 Task: Buy 5 Wearable Blankets of size 30*35 for Baby Boys from Receiving Blankets section under best seller category for shipping address: Ashley Martin, 3390 Emily Renzelli Boulevard, San Francisco, California 94103, Cell Number 8316121938. Pay from credit card ending with 2005, CVV 3321
Action: Mouse moved to (234, 77)
Screenshot: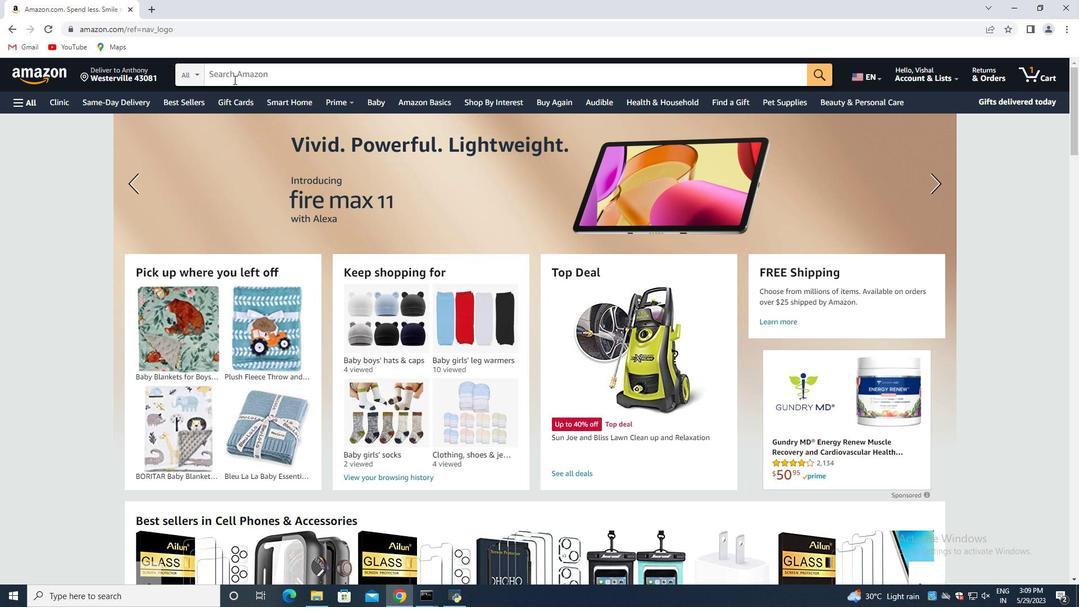 
Action: Mouse pressed left at (234, 77)
Screenshot: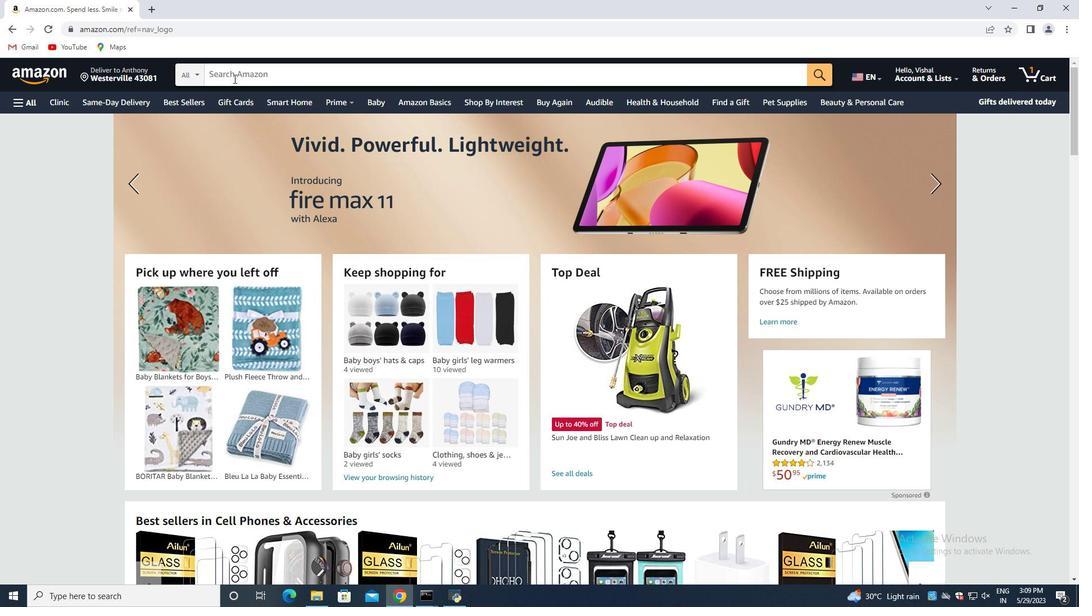 
Action: Key pressed <Key.shift>Wear<Key.backspace><Key.backspace><Key.backspace><Key.caps_lock>EARABLE<Key.space><Key.shift>bLANKETS<Key.space>OF<Key.space>SIZE<Key.space>30<Key.shift><Key.shift><Key.shift><Key.shift><Key.shift>*35<Key.space>FOR<Key.space><Key.shift>bABY<Key.space><Key.shift>bOYS<Key.enter>
Screenshot: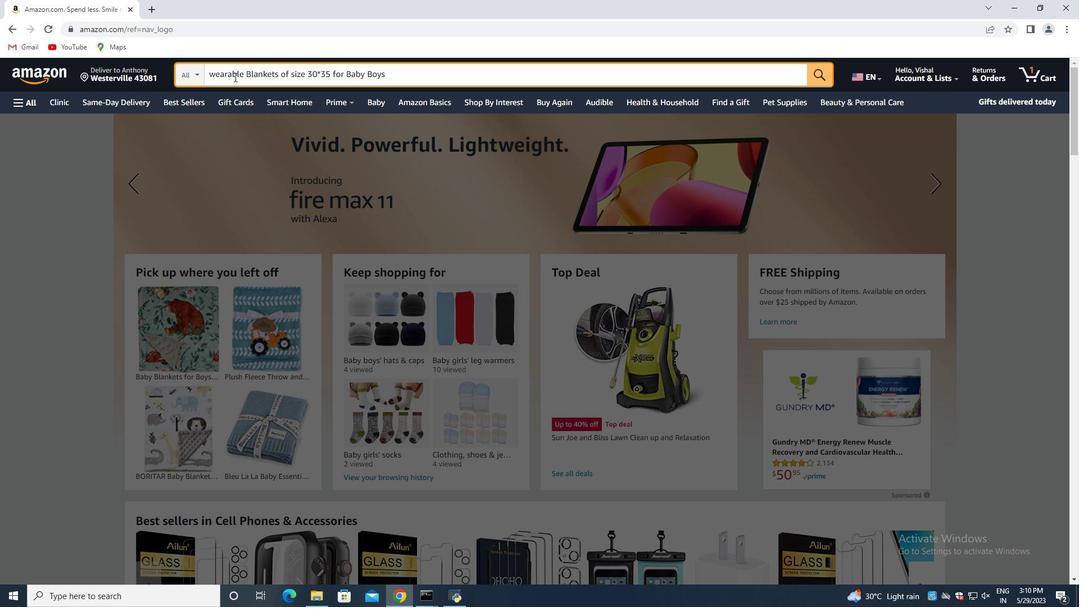 
Action: Mouse moved to (987, 127)
Screenshot: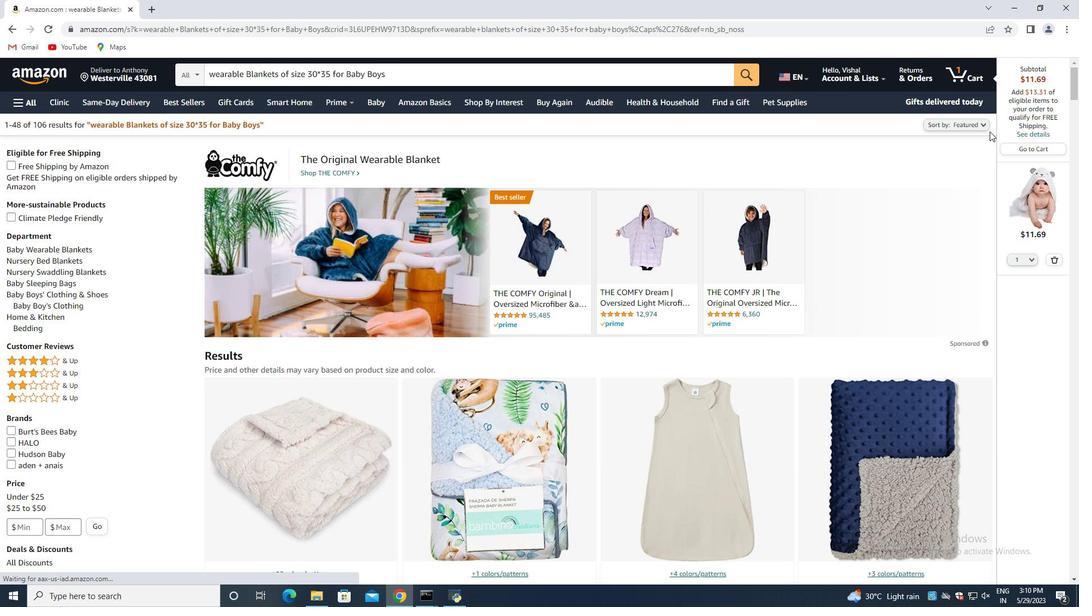 
Action: Mouse pressed left at (987, 127)
Screenshot: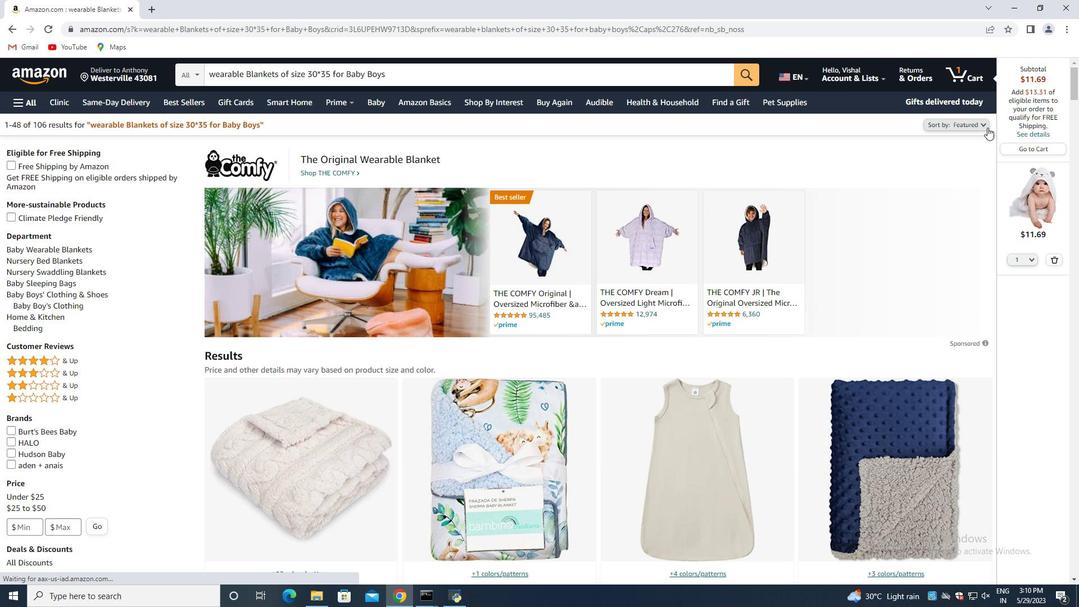 
Action: Mouse moved to (881, 159)
Screenshot: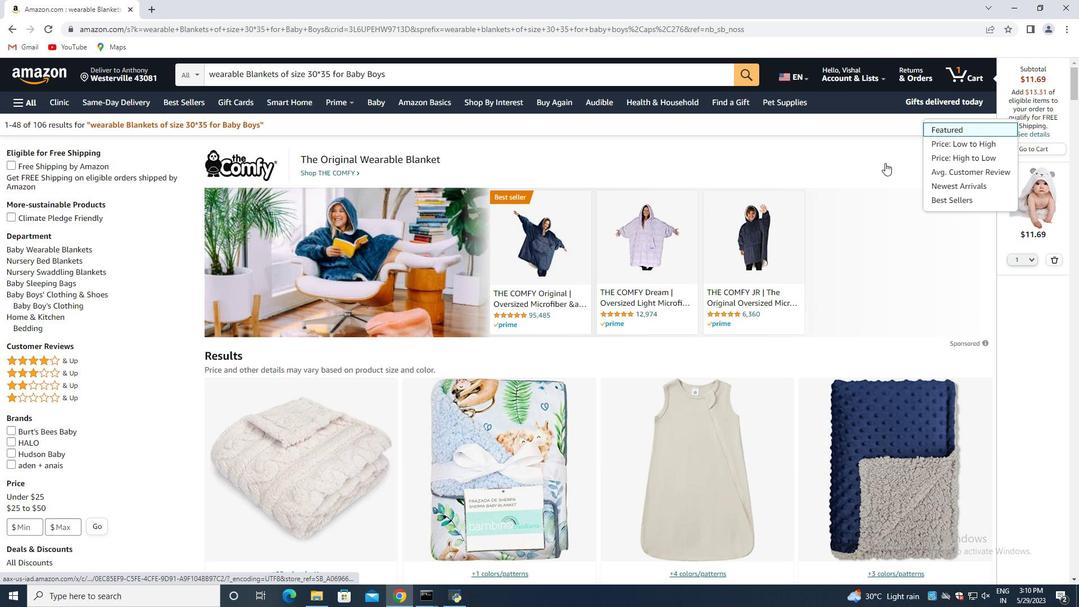 
Action: Mouse pressed left at (881, 159)
Screenshot: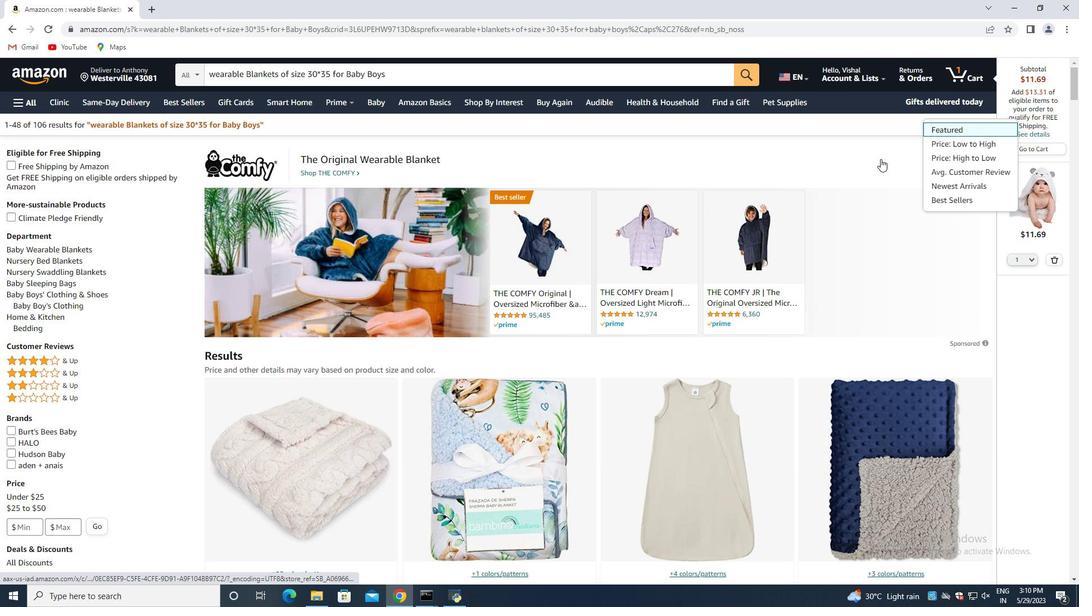 
Action: Mouse moved to (228, 71)
Screenshot: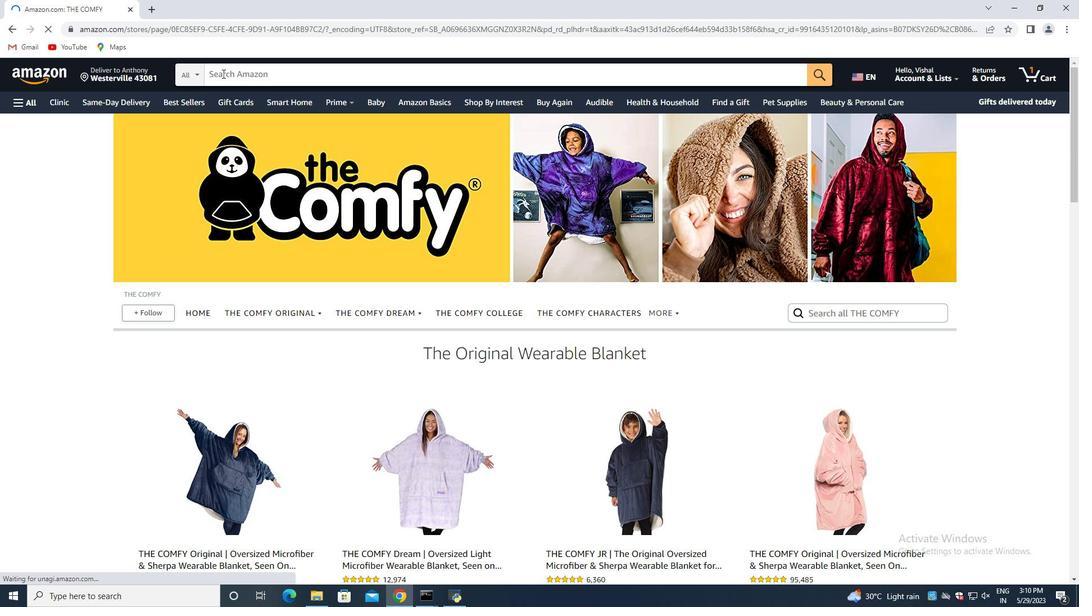 
Action: Mouse pressed left at (228, 71)
Screenshot: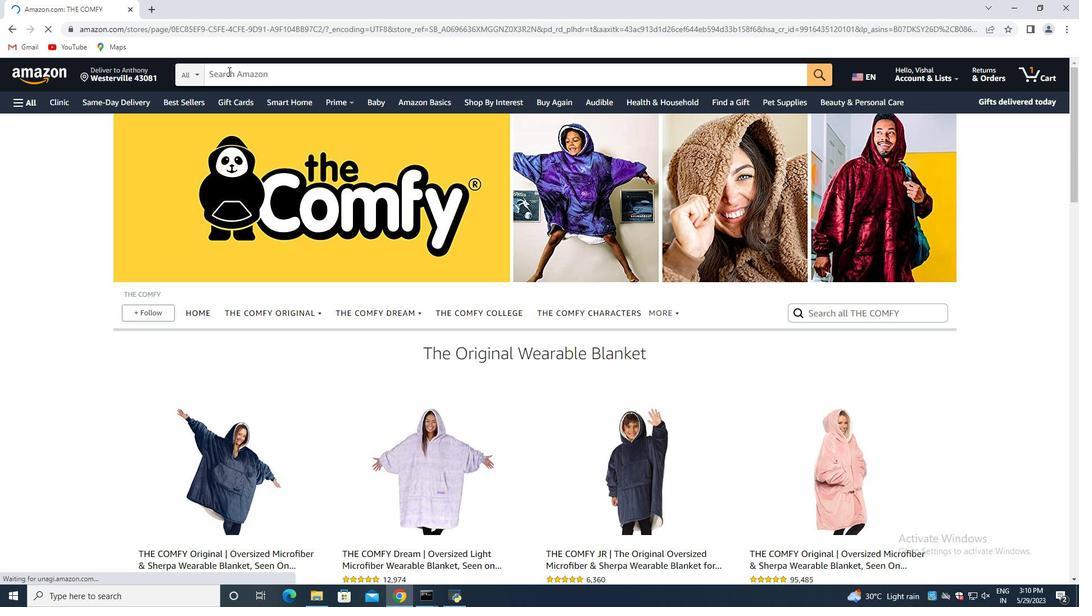 
Action: Mouse moved to (294, 95)
Screenshot: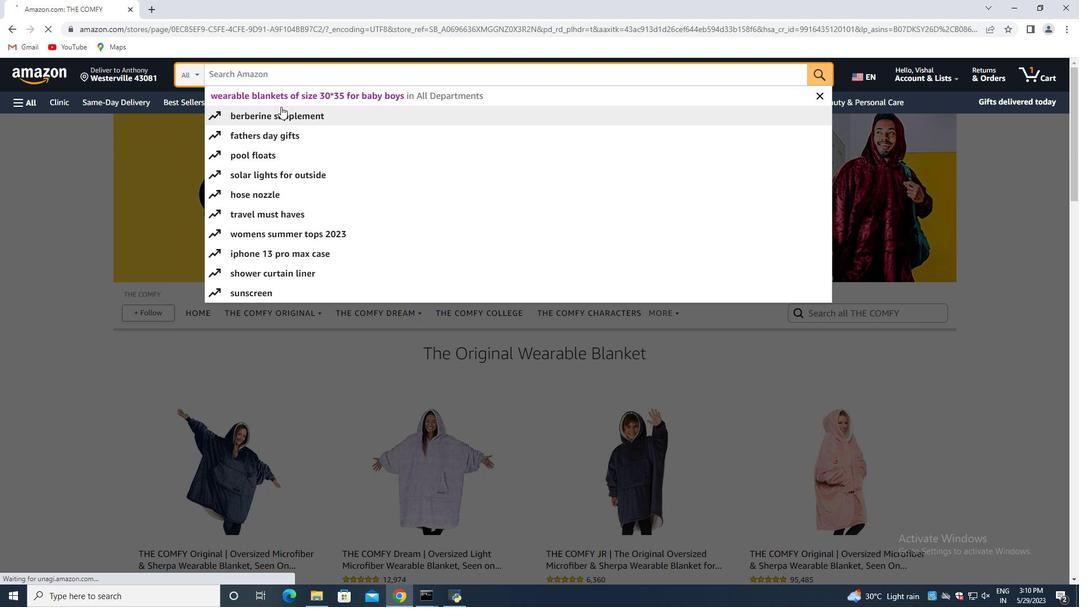 
Action: Mouse pressed left at (294, 95)
Screenshot: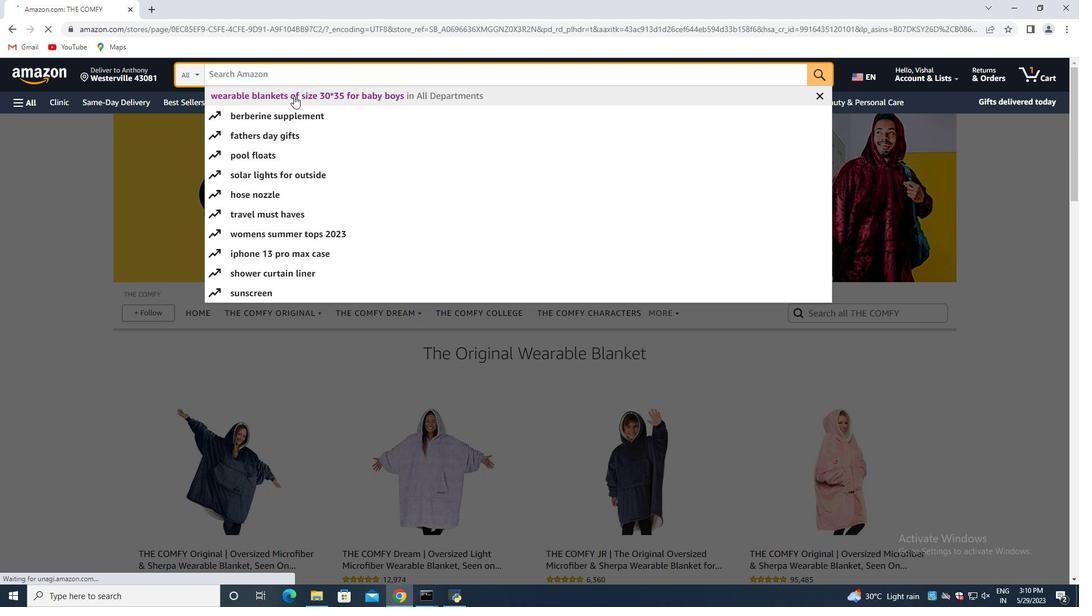 
Action: Mouse moved to (1053, 258)
Screenshot: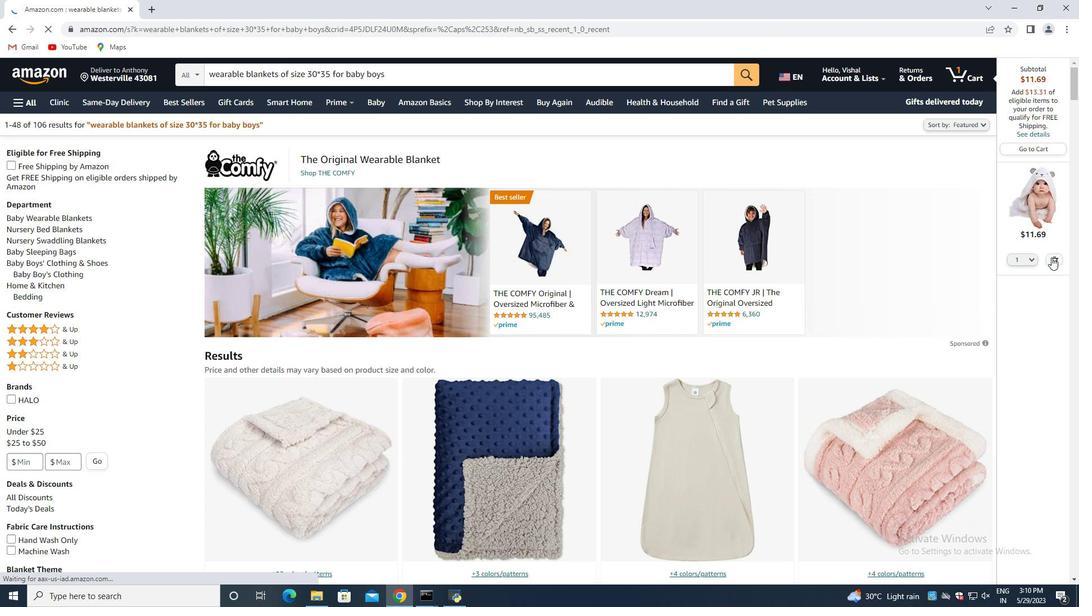 
Action: Mouse pressed left at (1053, 258)
Screenshot: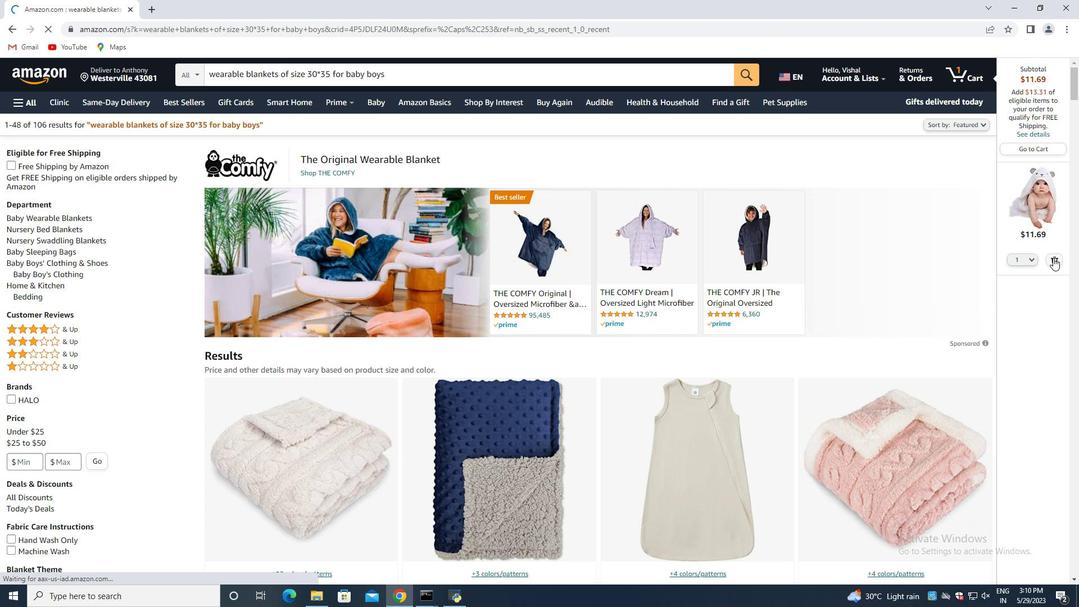 
Action: Mouse moved to (339, 325)
Screenshot: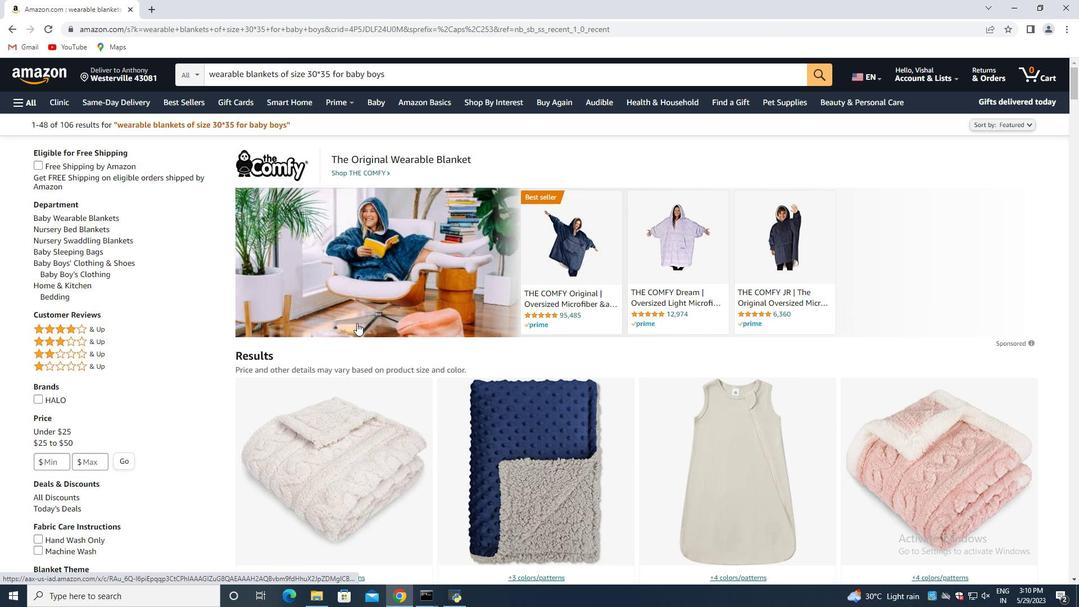 
Action: Mouse scrolled (339, 324) with delta (0, 0)
Screenshot: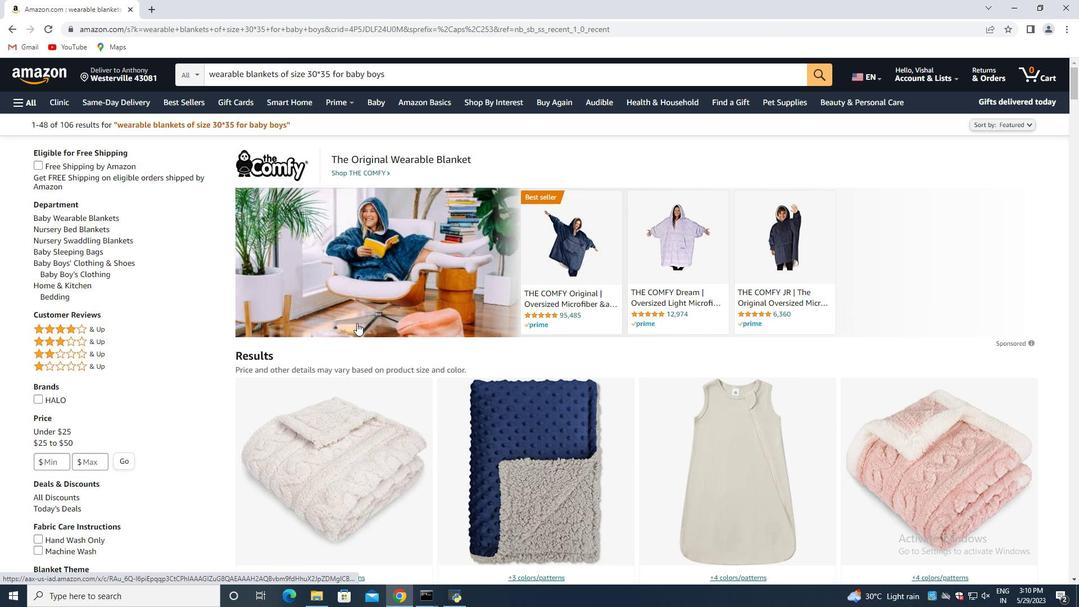 
Action: Mouse moved to (327, 327)
Screenshot: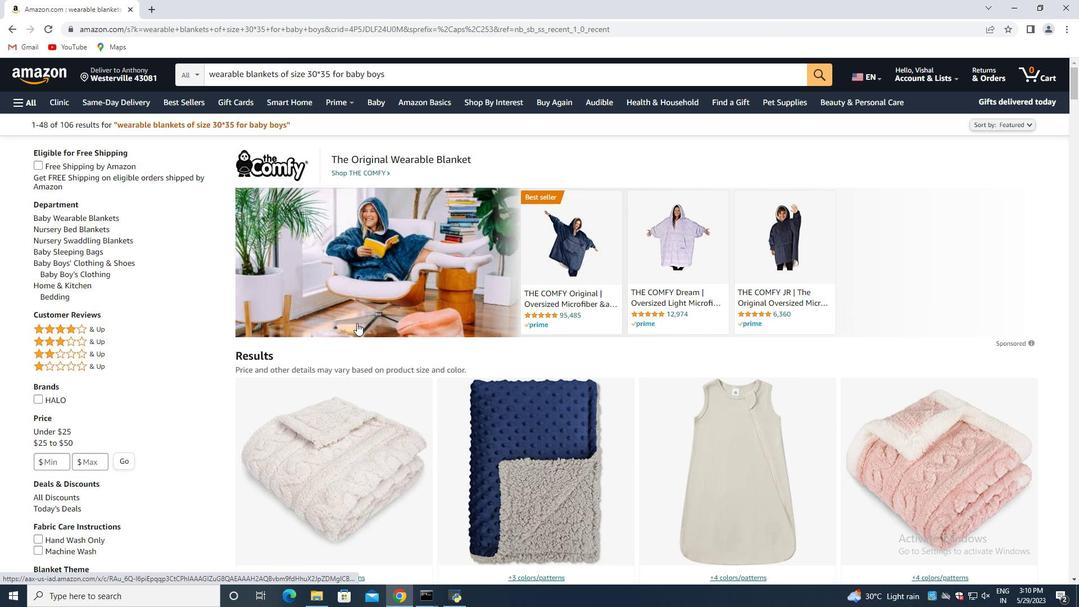 
Action: Mouse scrolled (327, 326) with delta (0, 0)
Screenshot: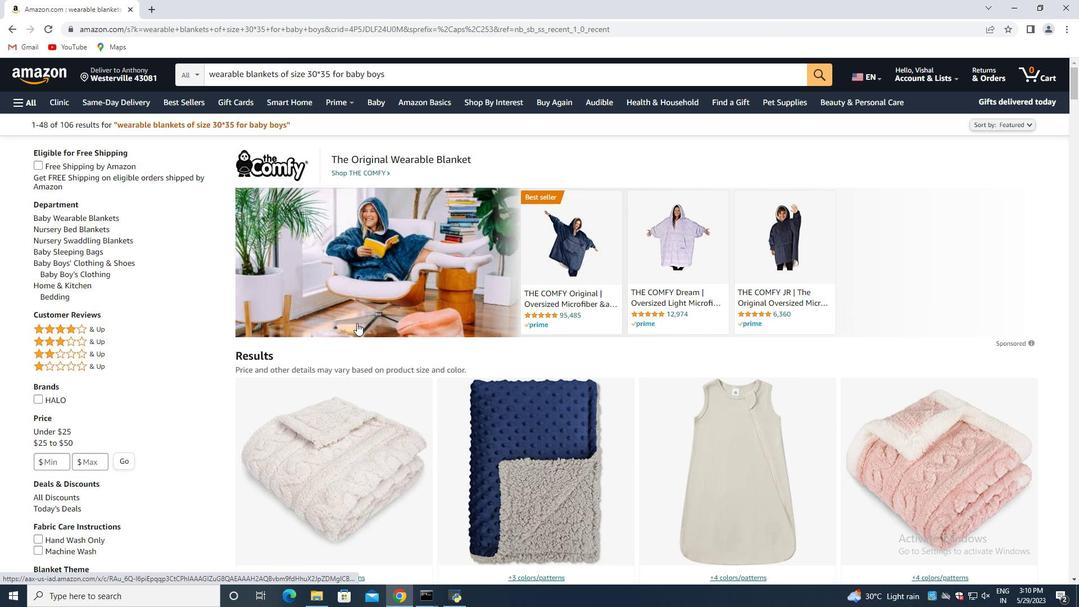 
Action: Mouse moved to (294, 323)
Screenshot: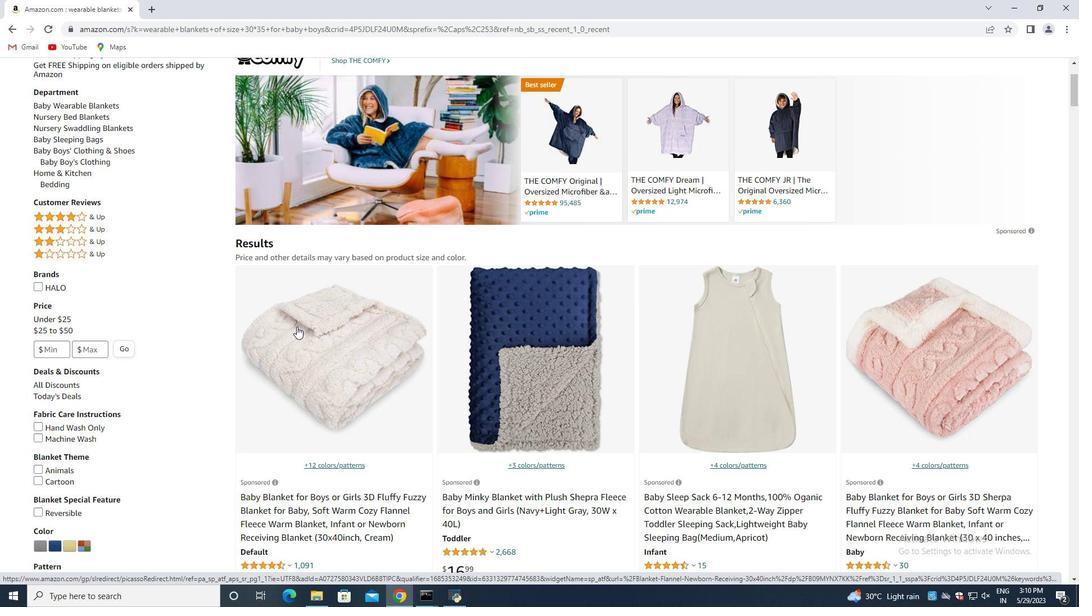 
Action: Mouse scrolled (294, 323) with delta (0, 0)
Screenshot: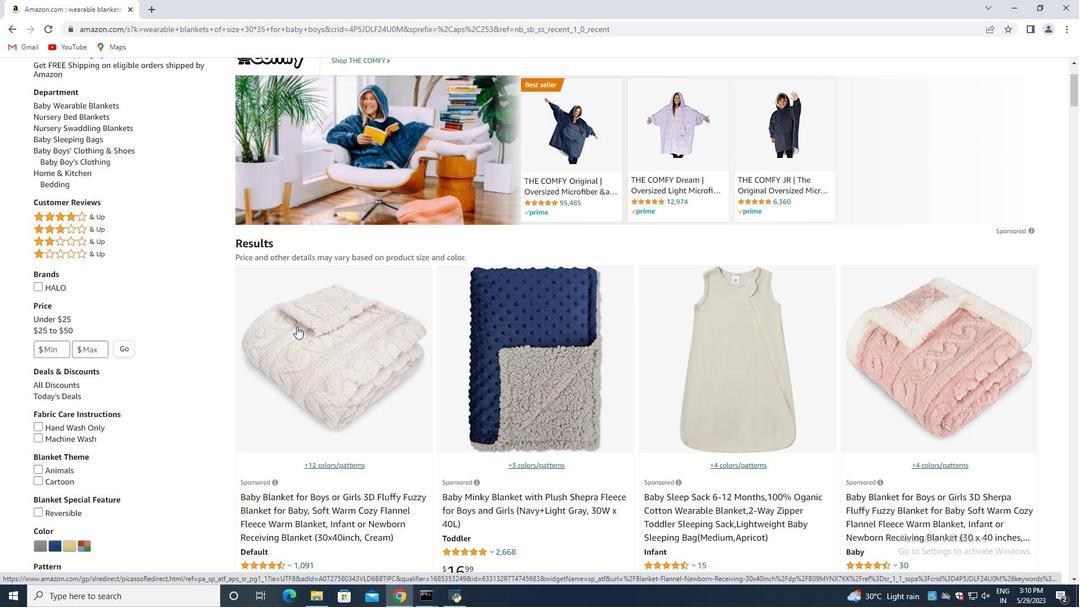 
Action: Mouse moved to (212, 330)
Screenshot: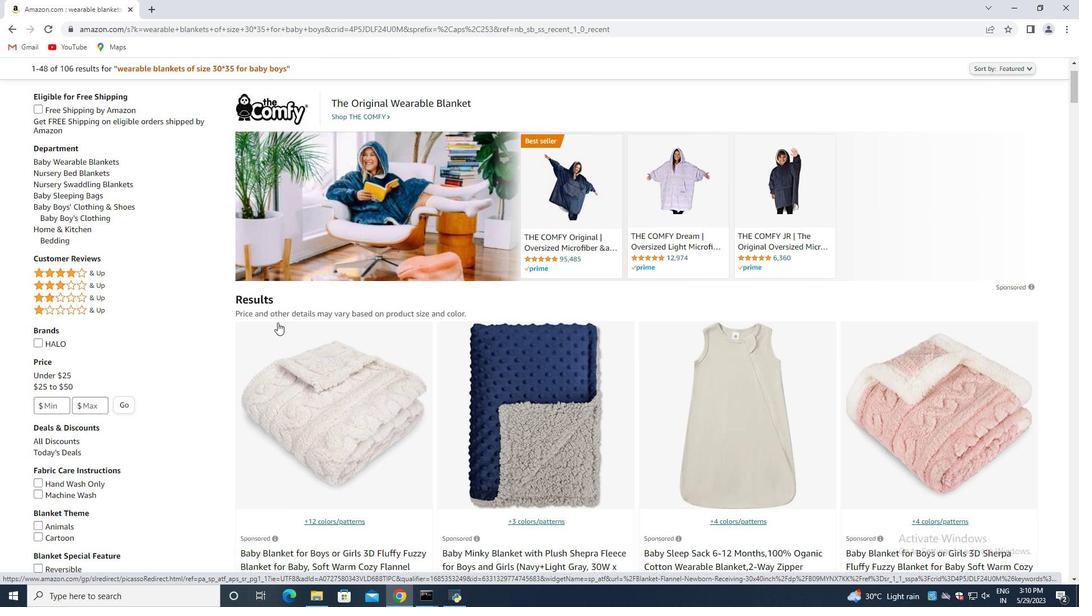 
Action: Mouse scrolled (212, 329) with delta (0, 0)
Screenshot: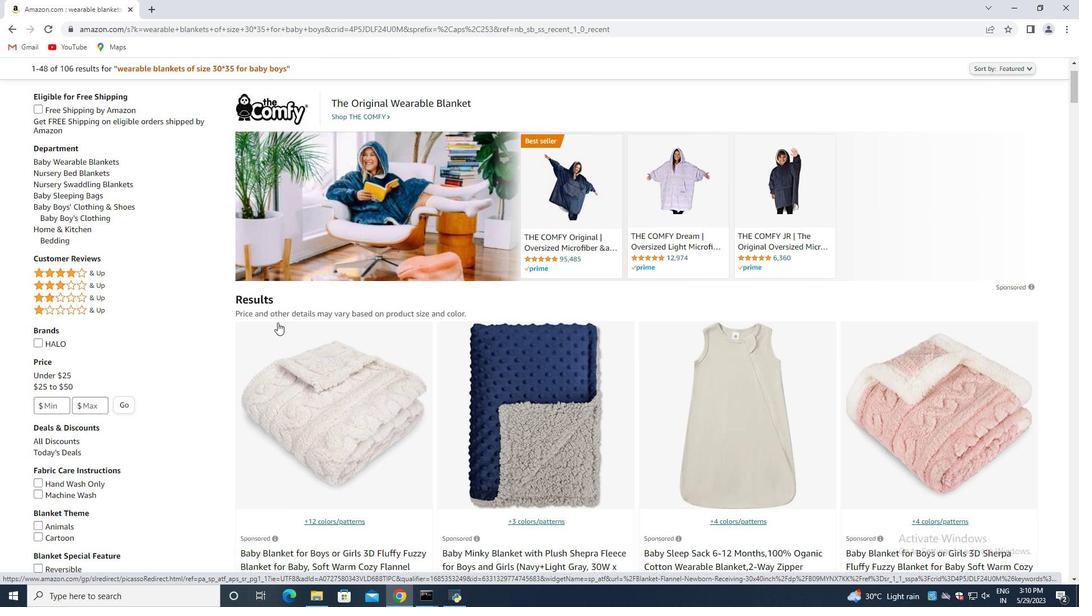 
Action: Mouse moved to (210, 330)
Screenshot: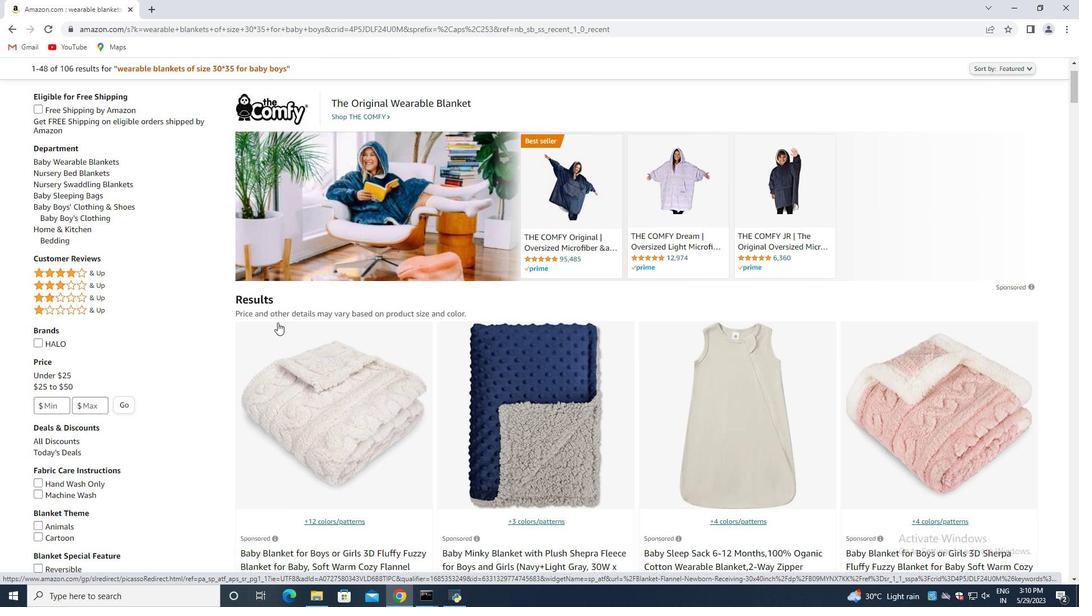 
Action: Mouse scrolled (210, 329) with delta (0, 0)
Screenshot: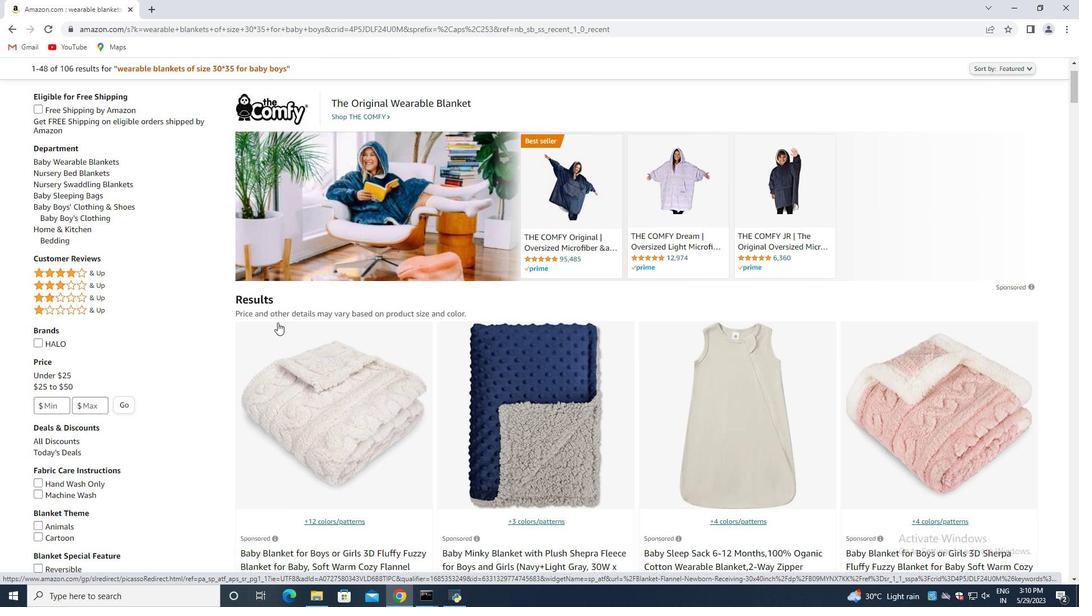 
Action: Mouse moved to (210, 330)
Screenshot: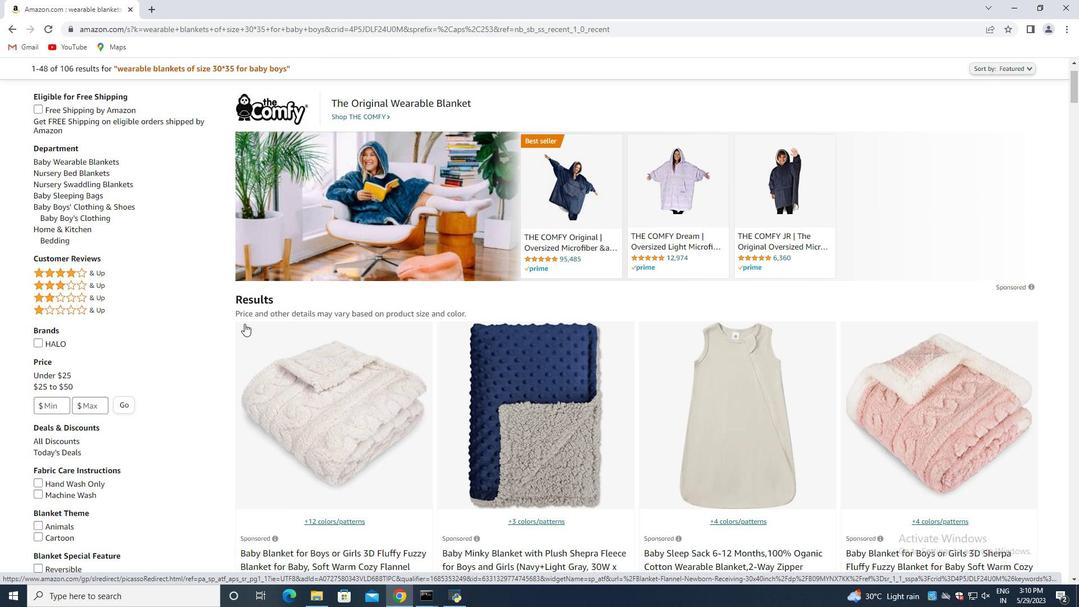 
Action: Mouse scrolled (210, 329) with delta (0, 0)
Screenshot: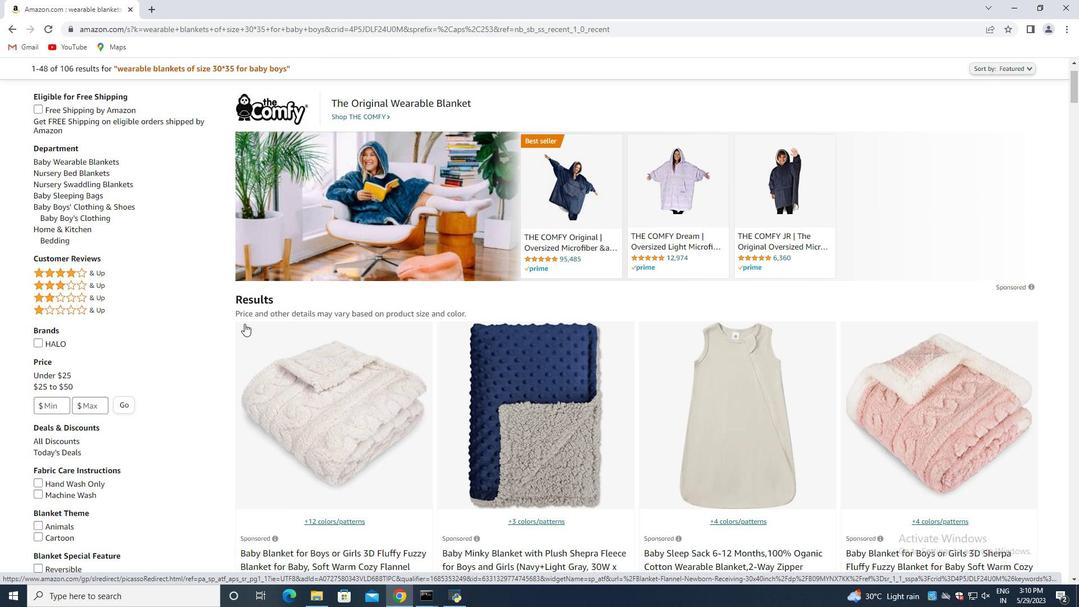 
Action: Mouse moved to (209, 330)
Screenshot: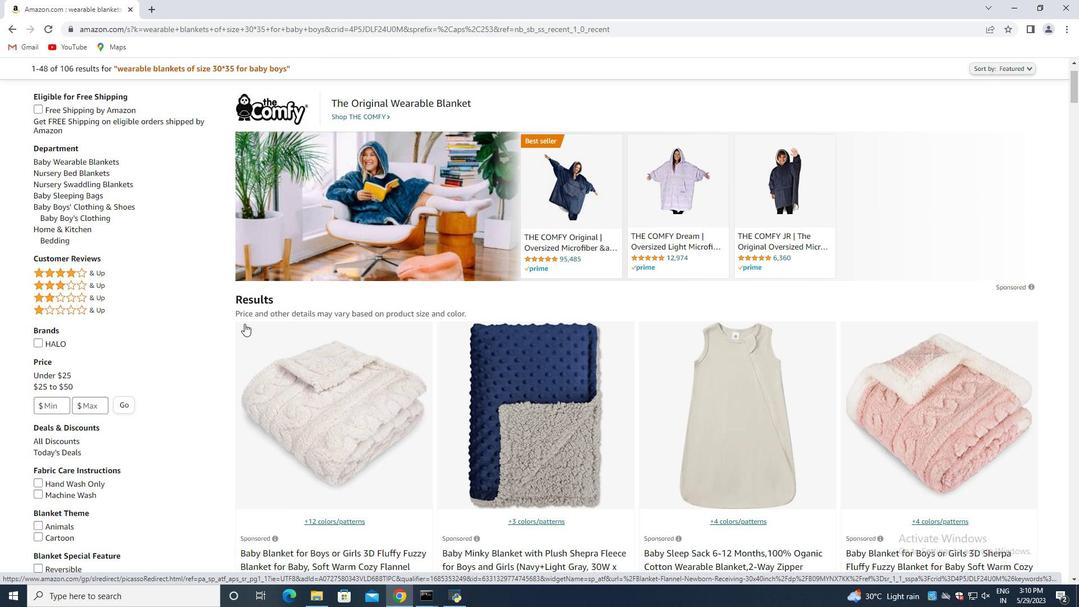 
Action: Mouse scrolled (209, 329) with delta (0, 0)
Screenshot: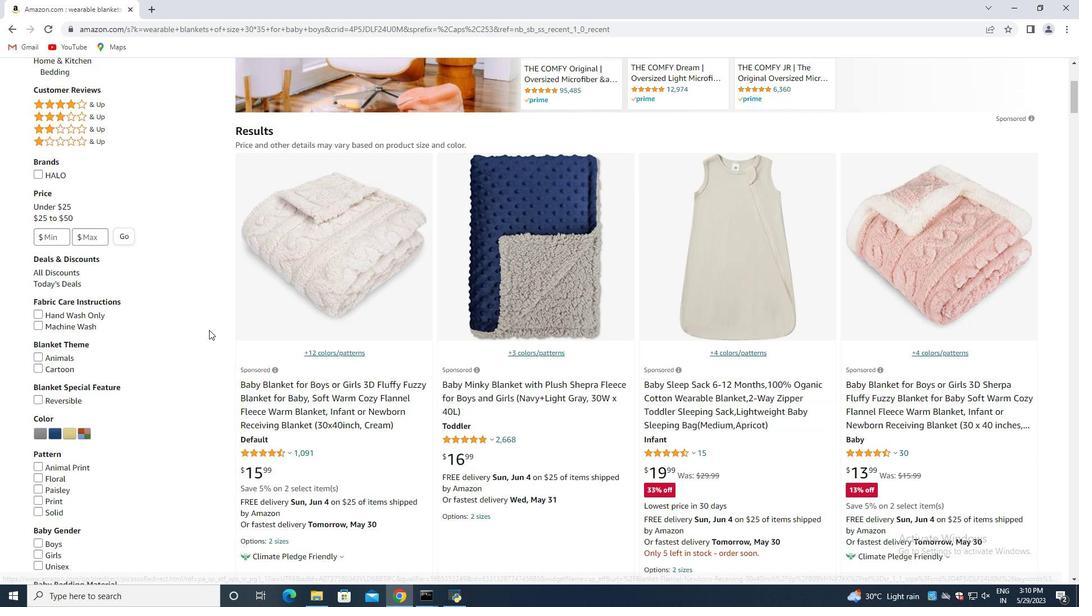 
Action: Mouse scrolled (209, 329) with delta (0, 0)
Screenshot: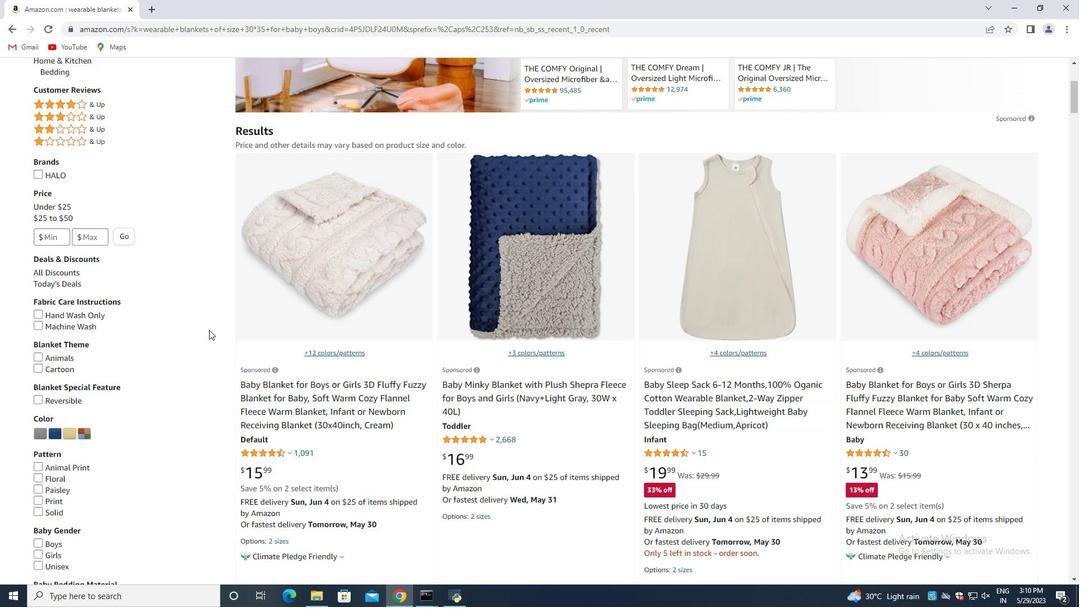 
Action: Mouse scrolled (209, 329) with delta (0, 0)
Screenshot: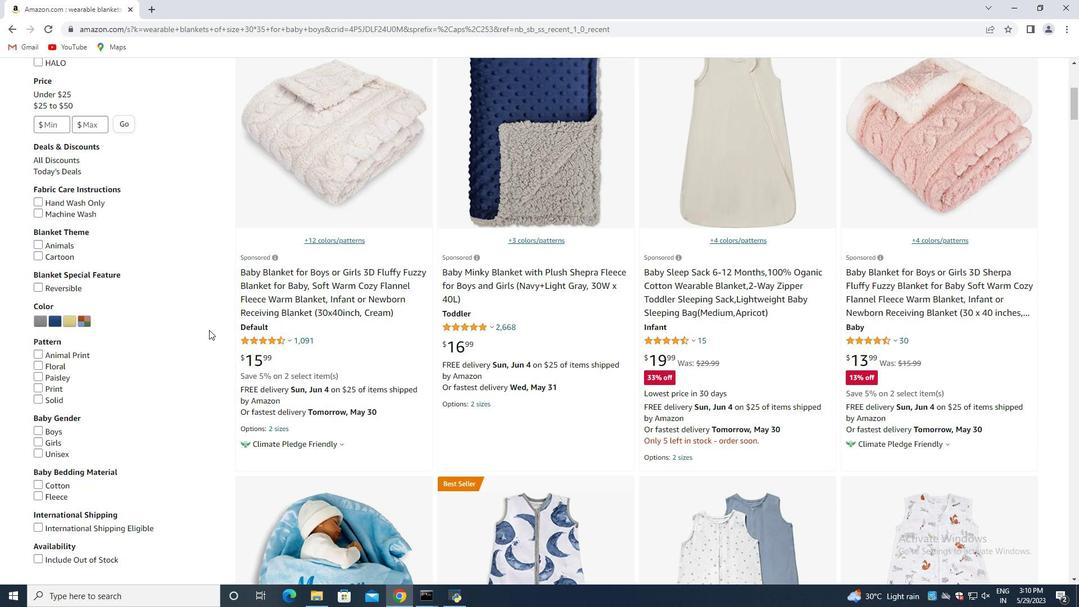 
Action: Mouse scrolled (209, 329) with delta (0, 0)
Screenshot: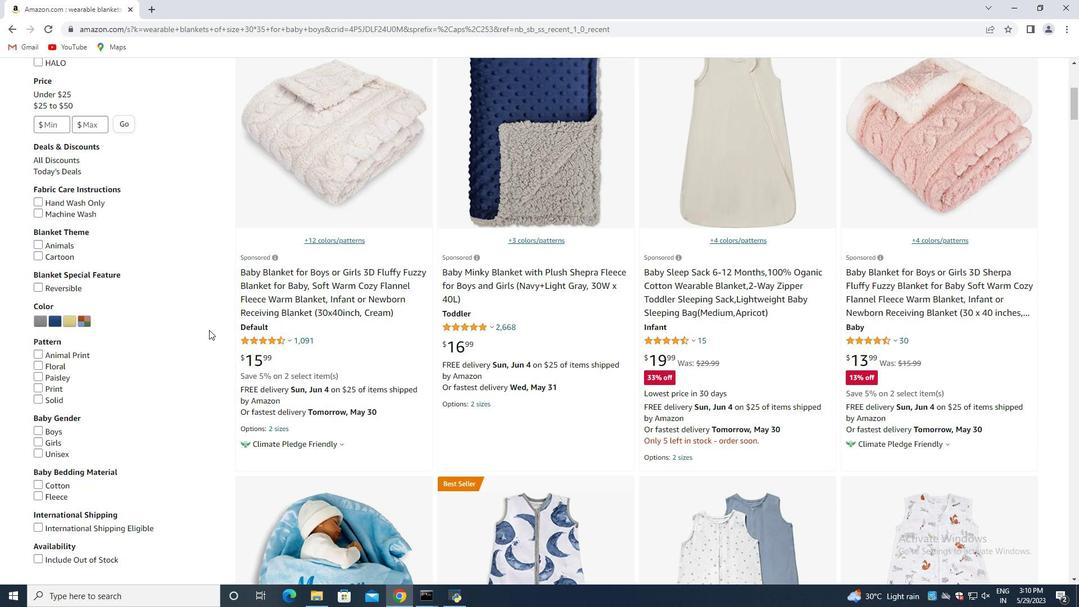 
Action: Mouse scrolled (209, 330) with delta (0, 0)
Screenshot: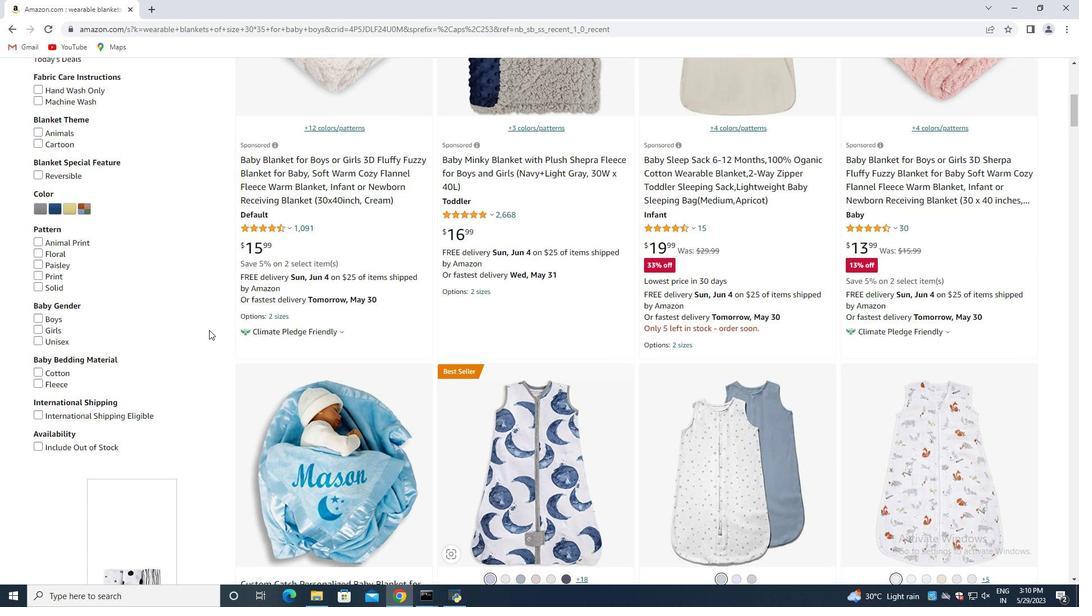 
Action: Mouse scrolled (209, 330) with delta (0, 0)
Screenshot: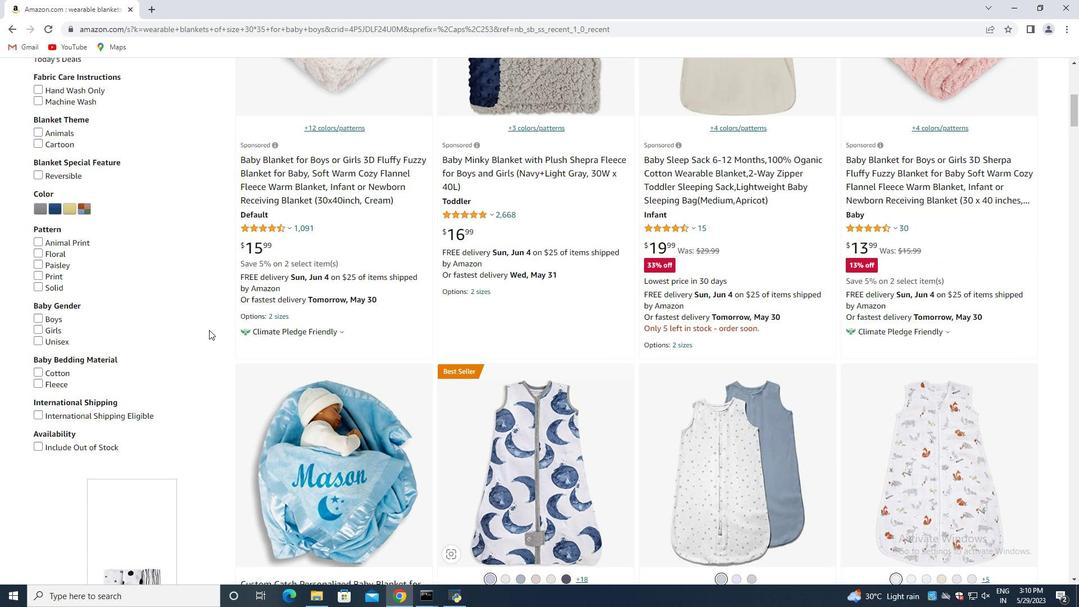 
Action: Mouse scrolled (209, 330) with delta (0, 0)
Screenshot: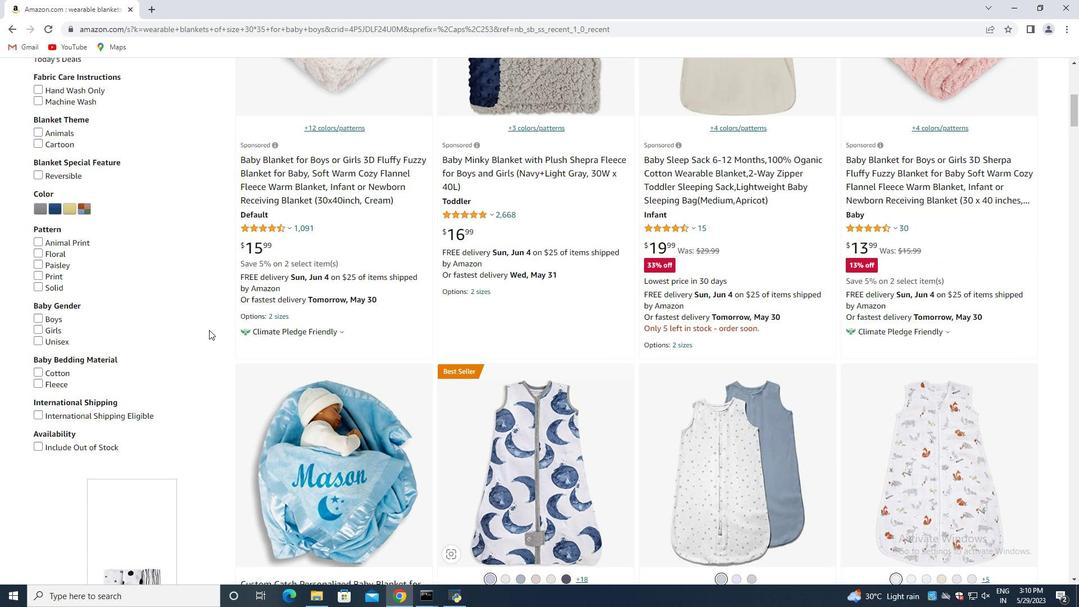 
Action: Mouse scrolled (209, 330) with delta (0, 0)
Screenshot: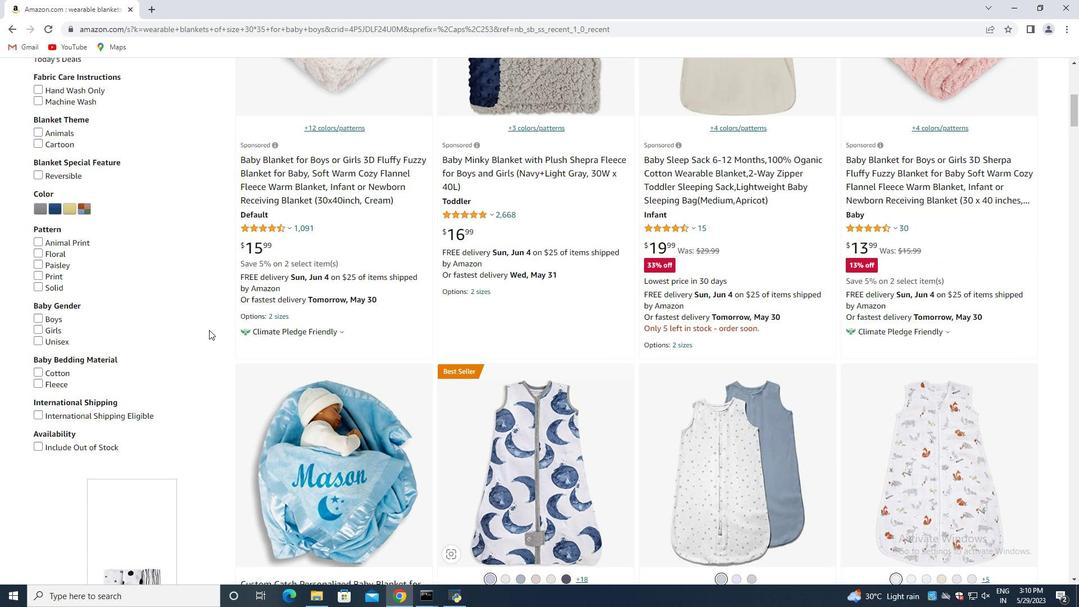 
Action: Mouse moved to (208, 330)
Screenshot: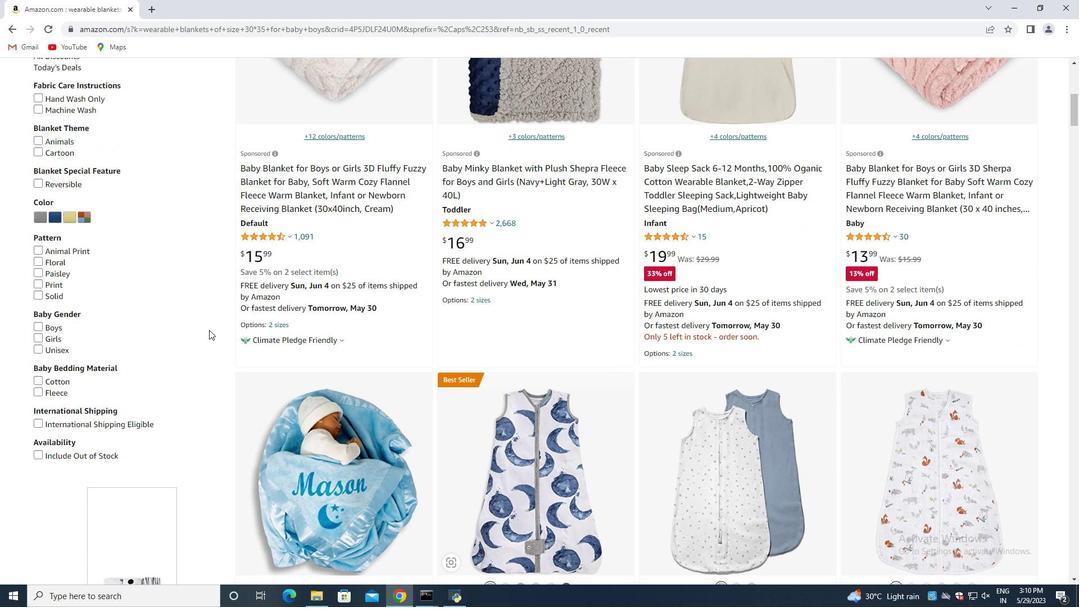 
Action: Mouse scrolled (209, 330) with delta (0, 0)
Screenshot: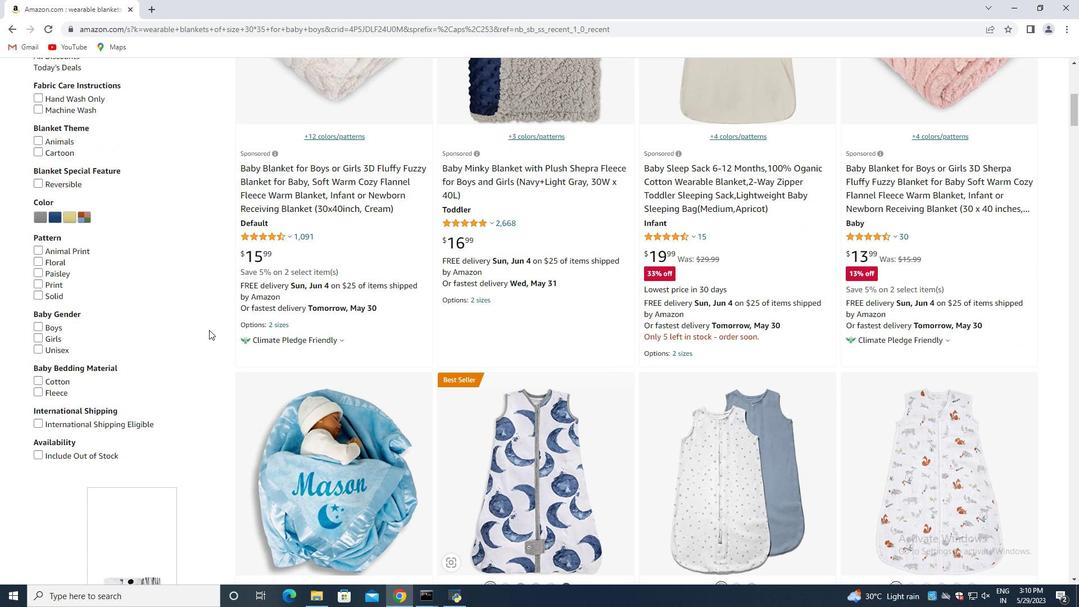 
Action: Mouse moved to (211, 322)
Screenshot: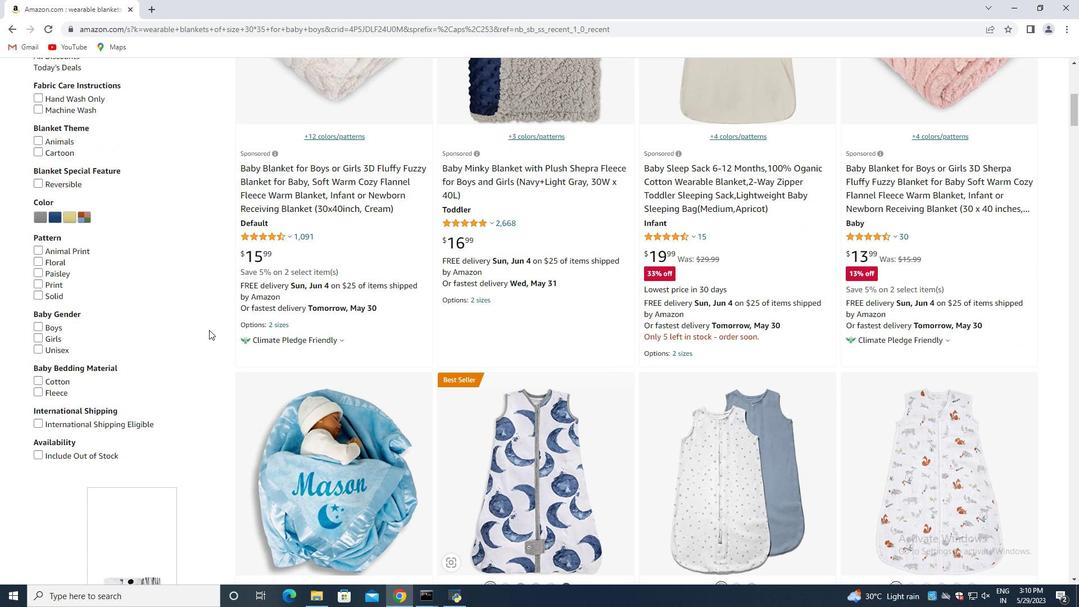 
Action: Mouse scrolled (209, 330) with delta (0, 0)
Screenshot: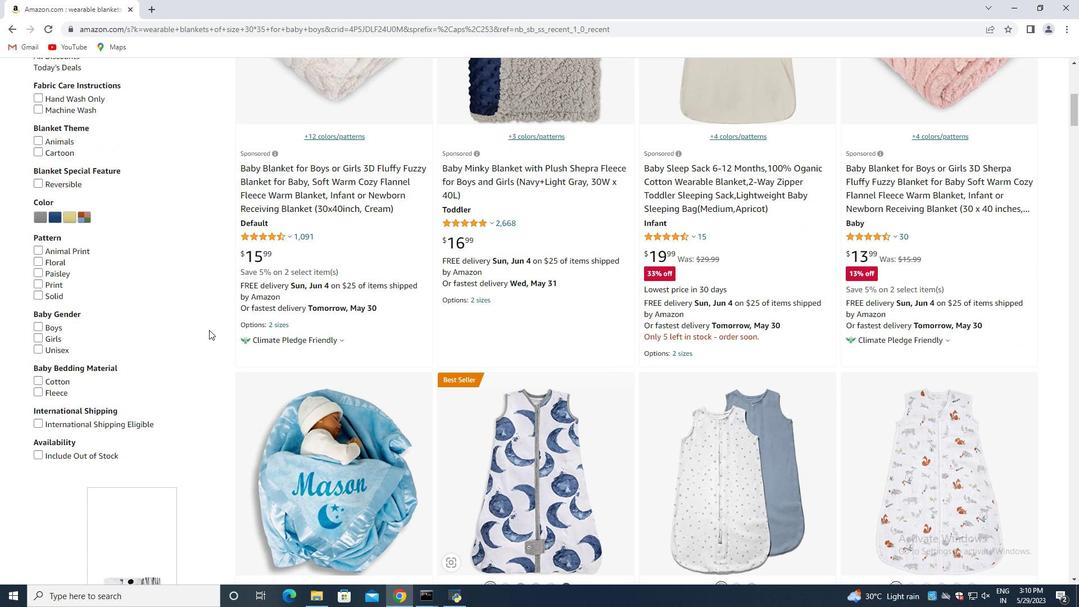
Action: Mouse scrolled (211, 323) with delta (0, 0)
Screenshot: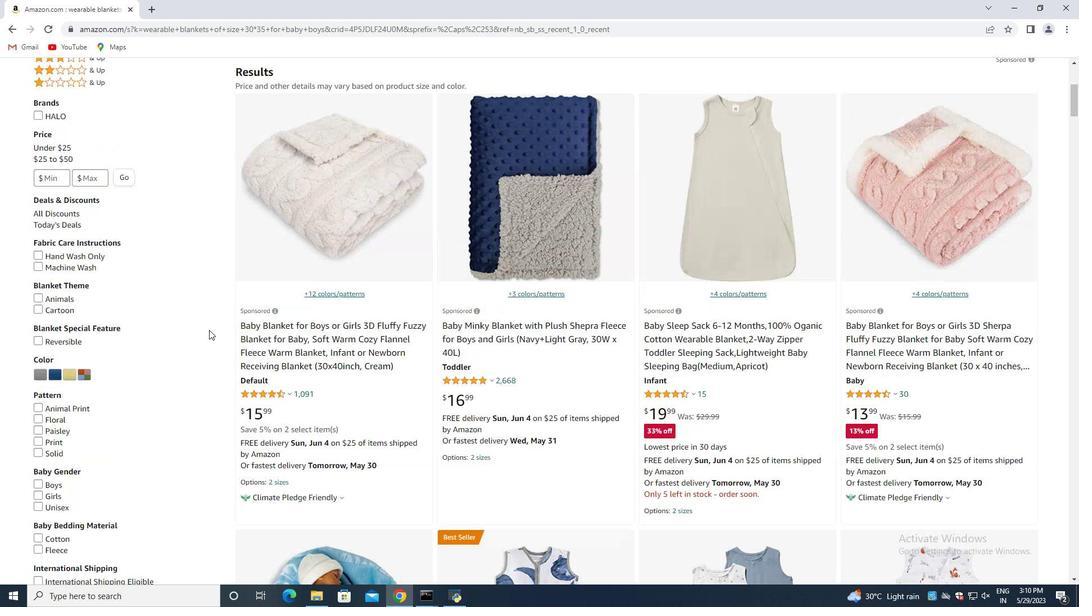 
Action: Mouse scrolled (211, 323) with delta (0, 0)
Screenshot: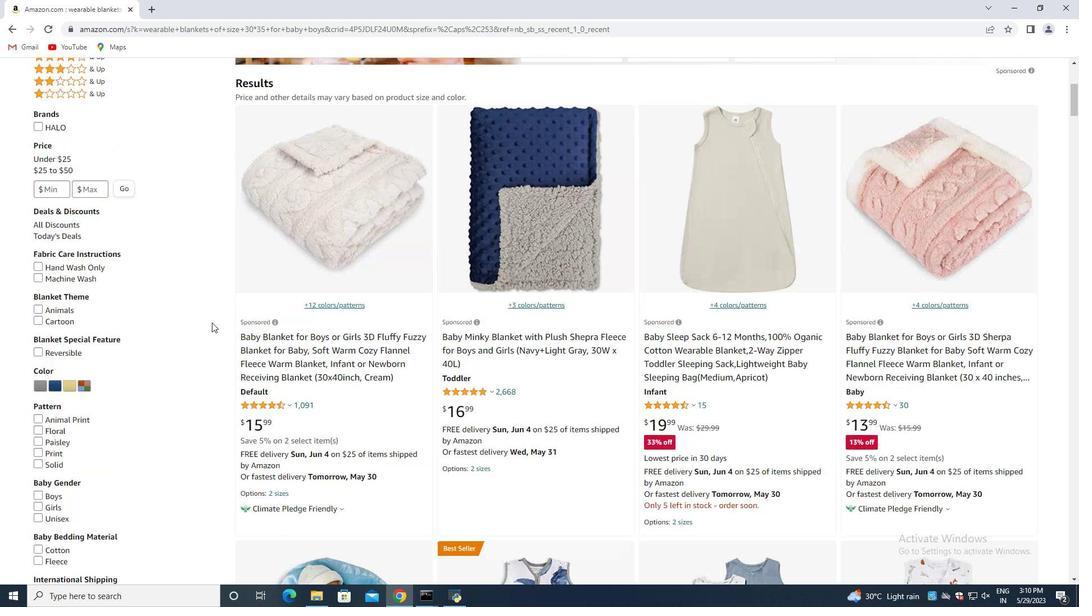 
Action: Mouse scrolled (211, 323) with delta (0, 0)
Screenshot: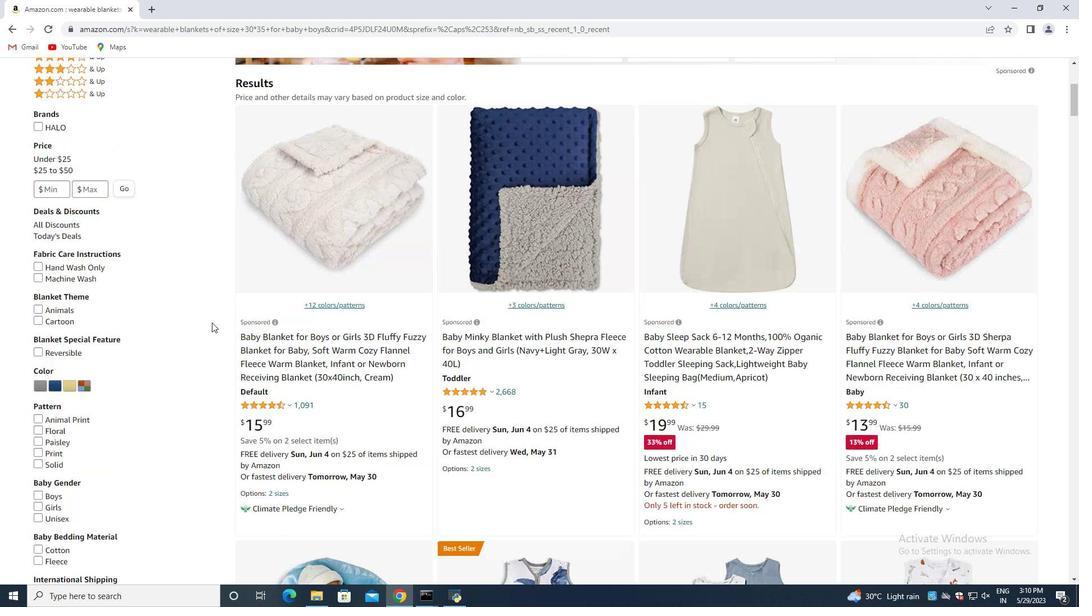
Action: Mouse scrolled (211, 323) with delta (0, 0)
Screenshot: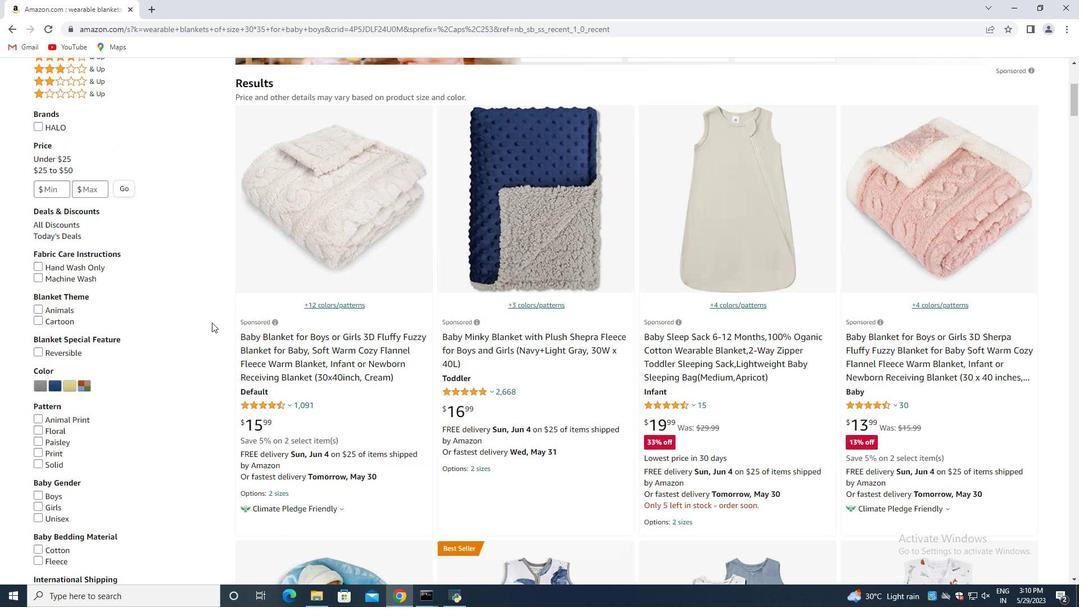 
Action: Mouse scrolled (211, 323) with delta (0, 0)
Screenshot: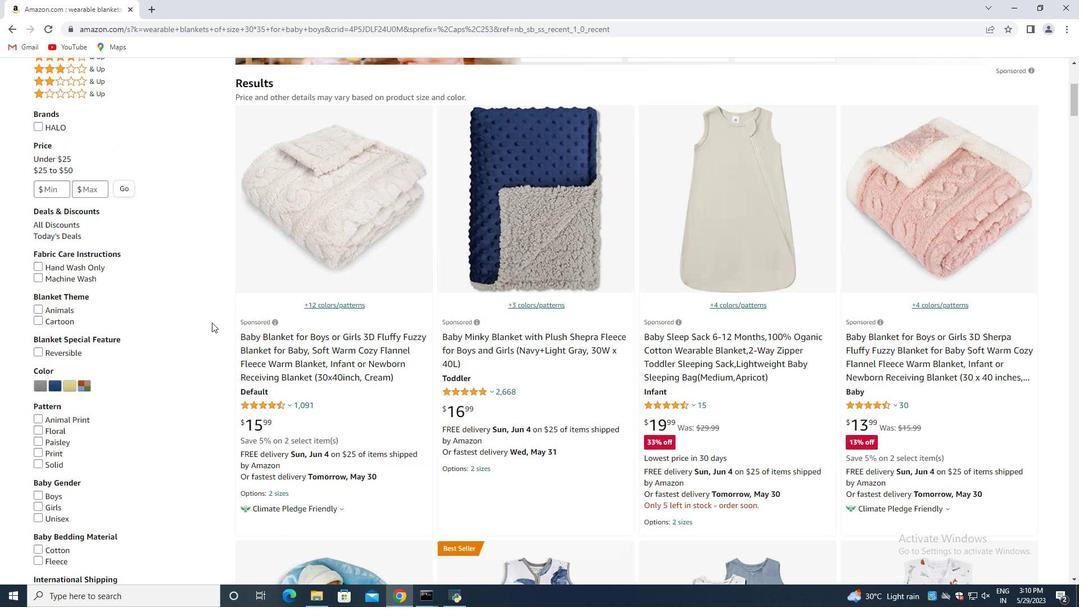 
Action: Mouse scrolled (211, 323) with delta (0, 0)
Screenshot: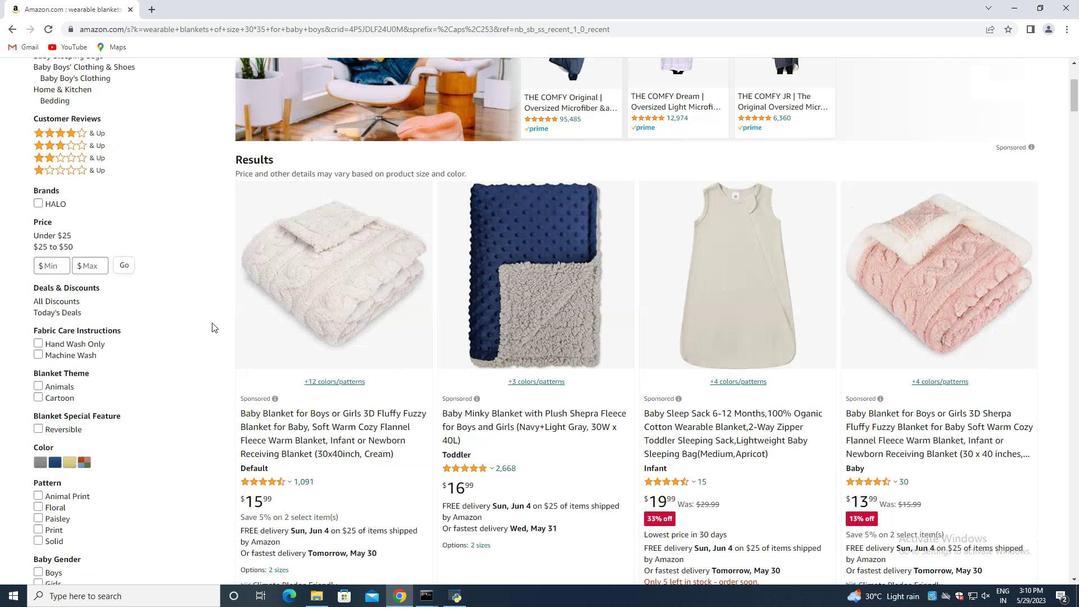 
Action: Mouse moved to (191, 98)
Screenshot: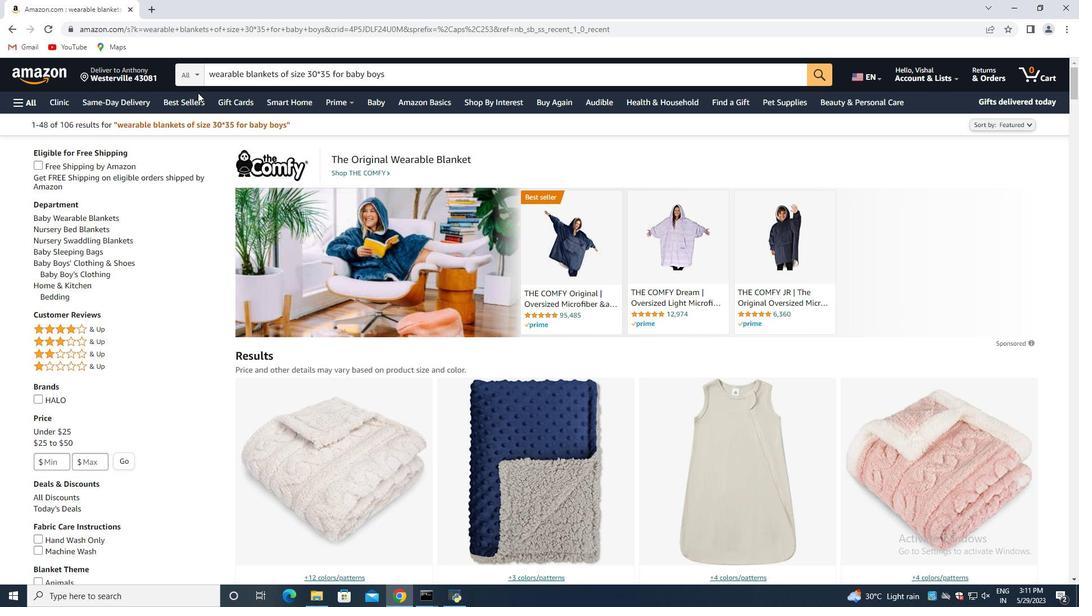 
Action: Mouse pressed left at (191, 98)
Screenshot: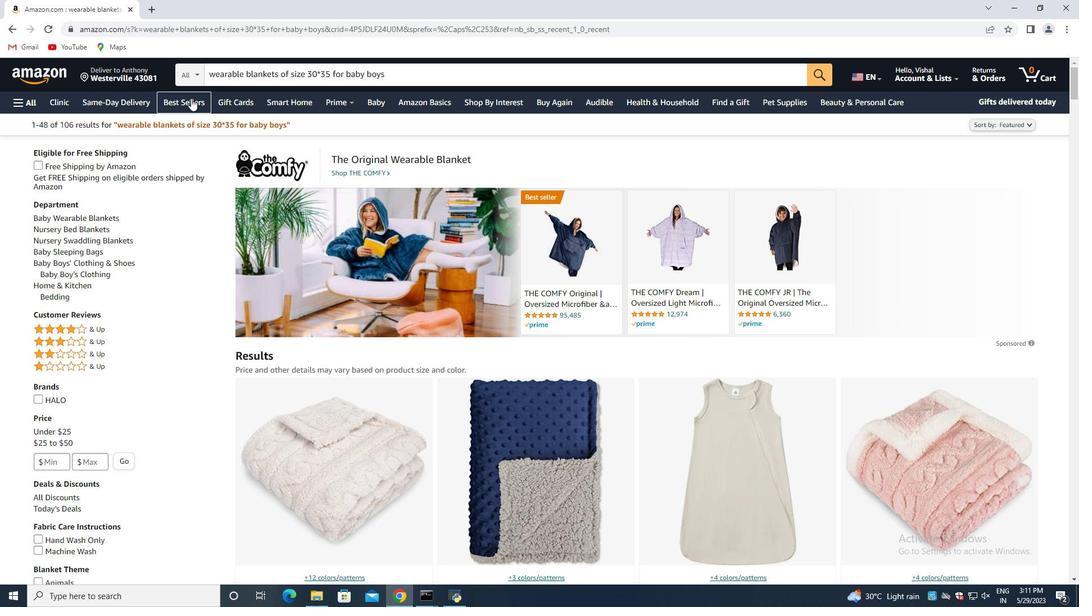 
Action: Mouse moved to (290, 77)
Screenshot: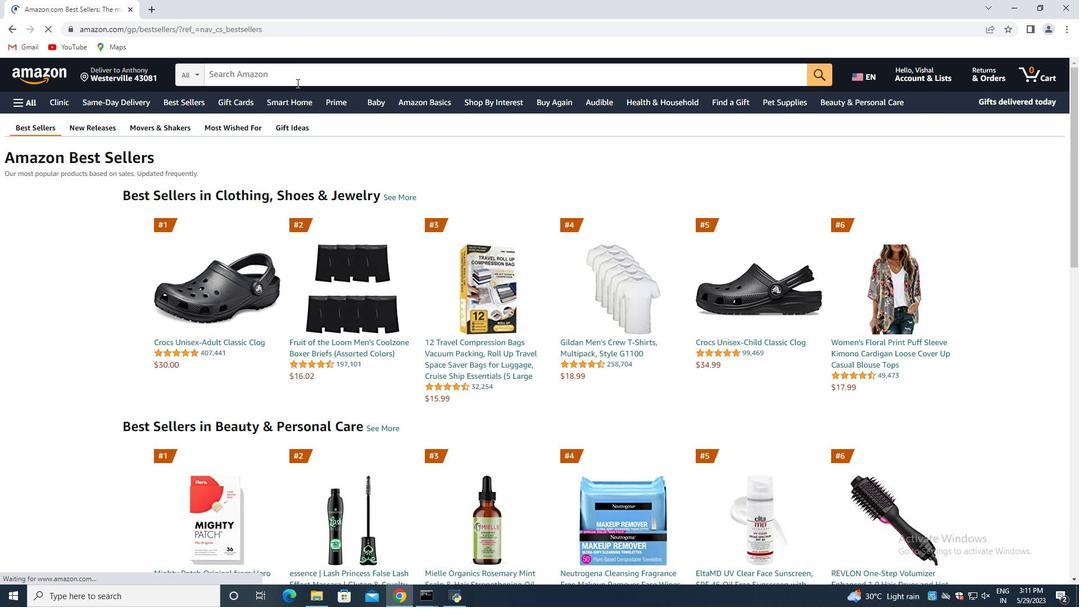 
Action: Mouse pressed left at (290, 77)
Screenshot: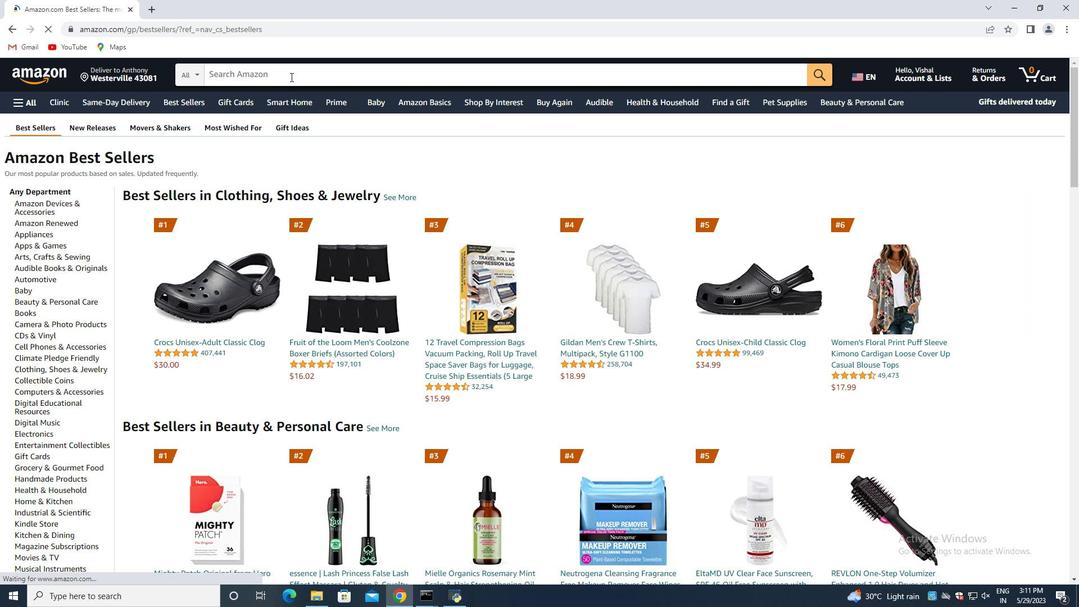 
Action: Mouse moved to (356, 98)
Screenshot: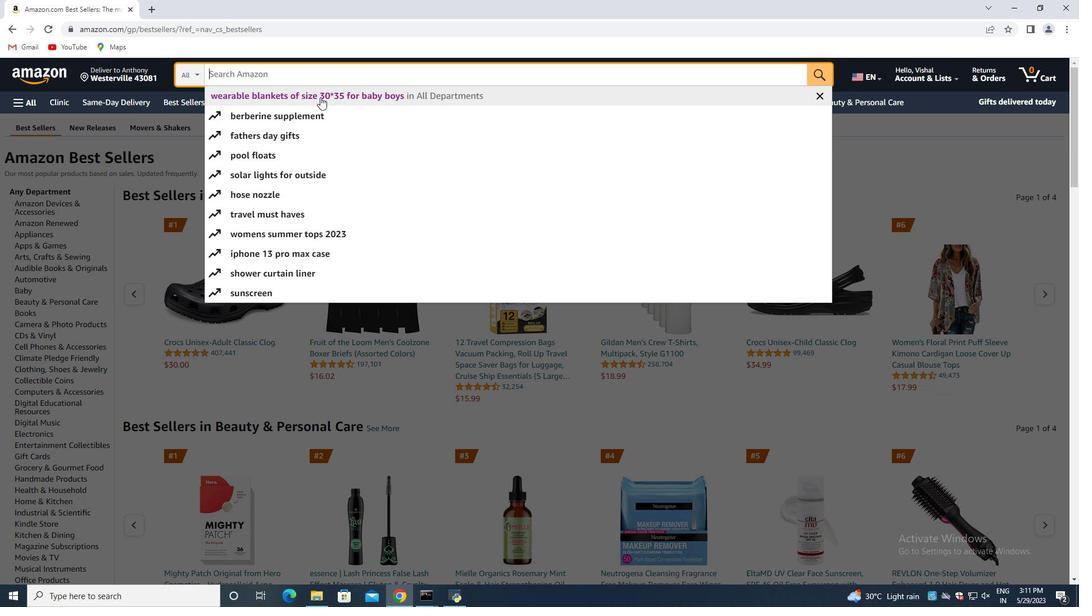 
Action: Mouse pressed left at (356, 98)
Screenshot: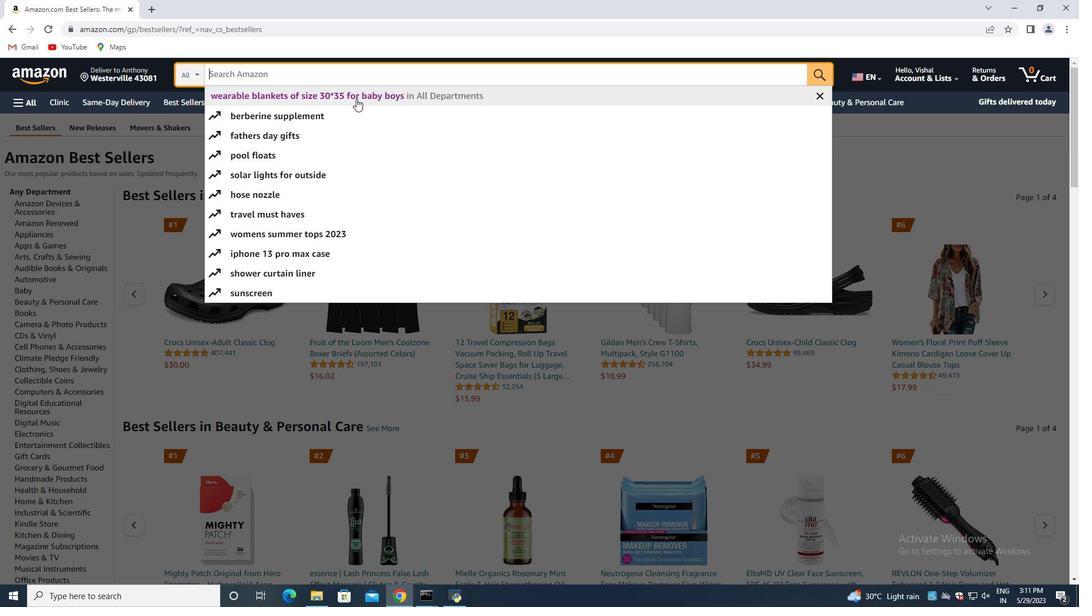 
Action: Mouse moved to (357, 202)
Screenshot: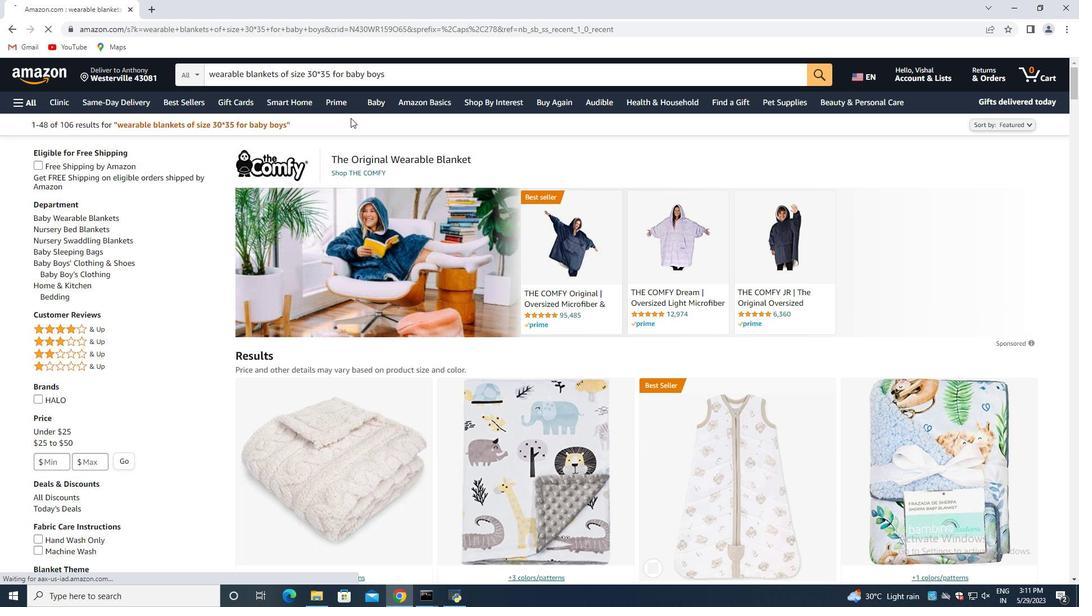 
Action: Mouse scrolled (344, 161) with delta (0, 0)
Screenshot: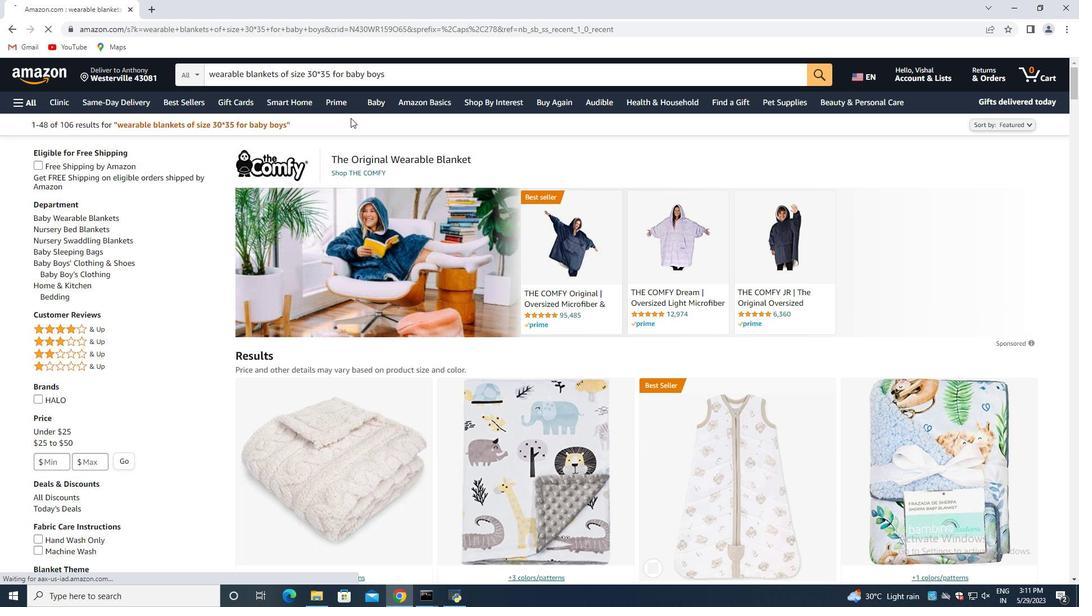 
Action: Mouse scrolled (348, 191) with delta (0, 0)
Screenshot: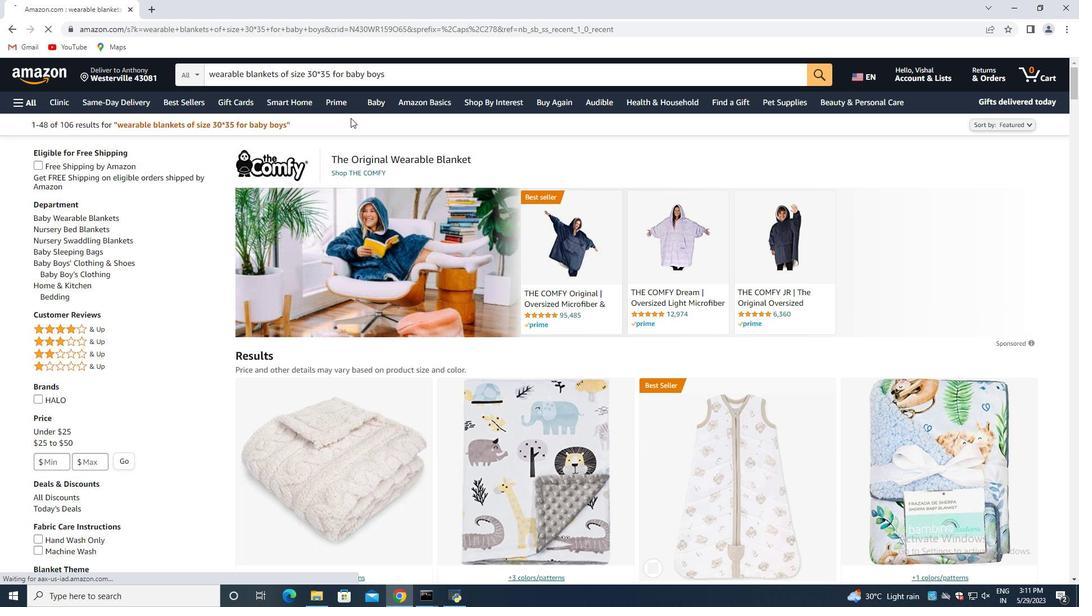 
Action: Mouse moved to (359, 203)
Screenshot: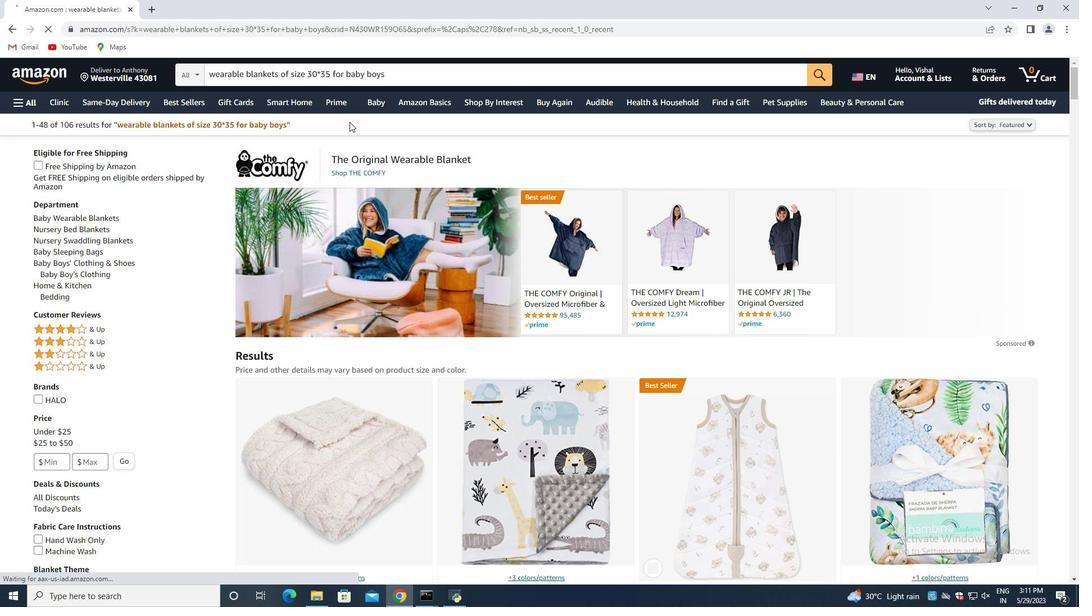 
Action: Mouse scrolled (359, 204) with delta (0, 0)
Screenshot: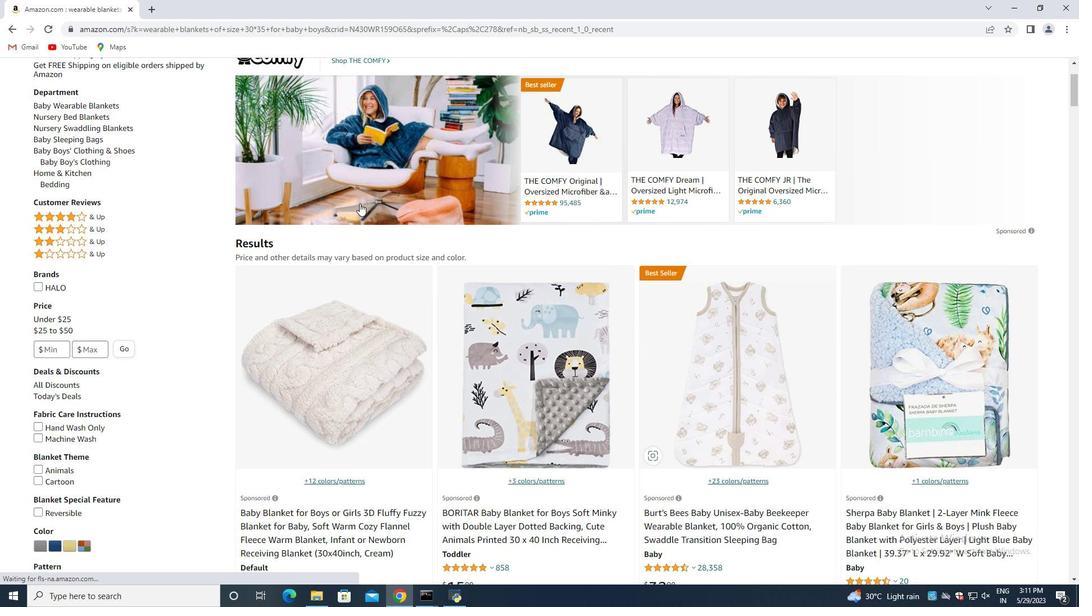 
Action: Mouse scrolled (359, 204) with delta (0, 0)
Screenshot: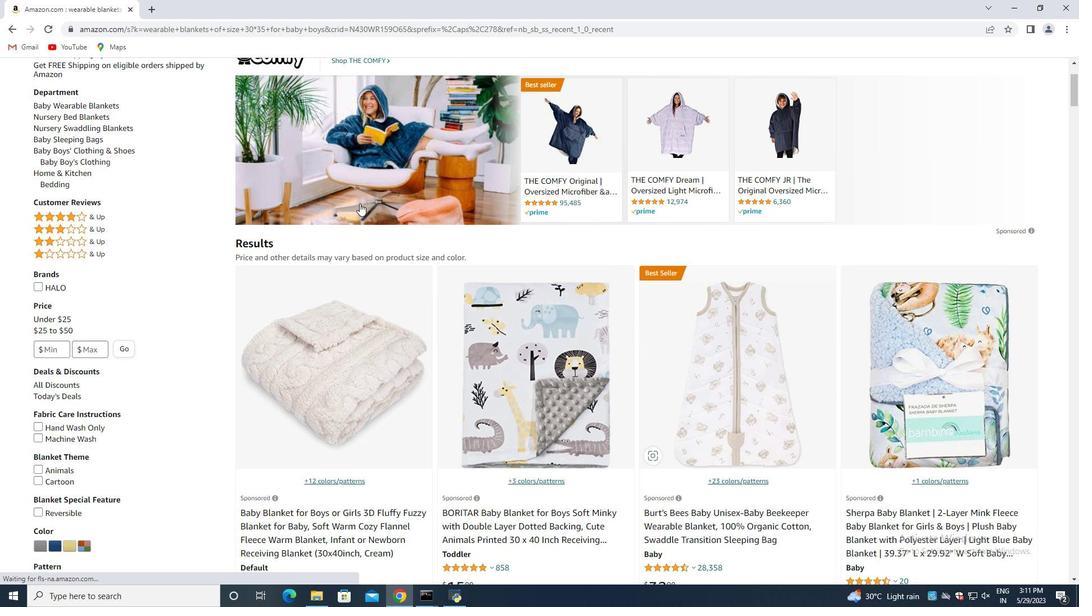 
Action: Mouse scrolled (359, 204) with delta (0, 0)
Screenshot: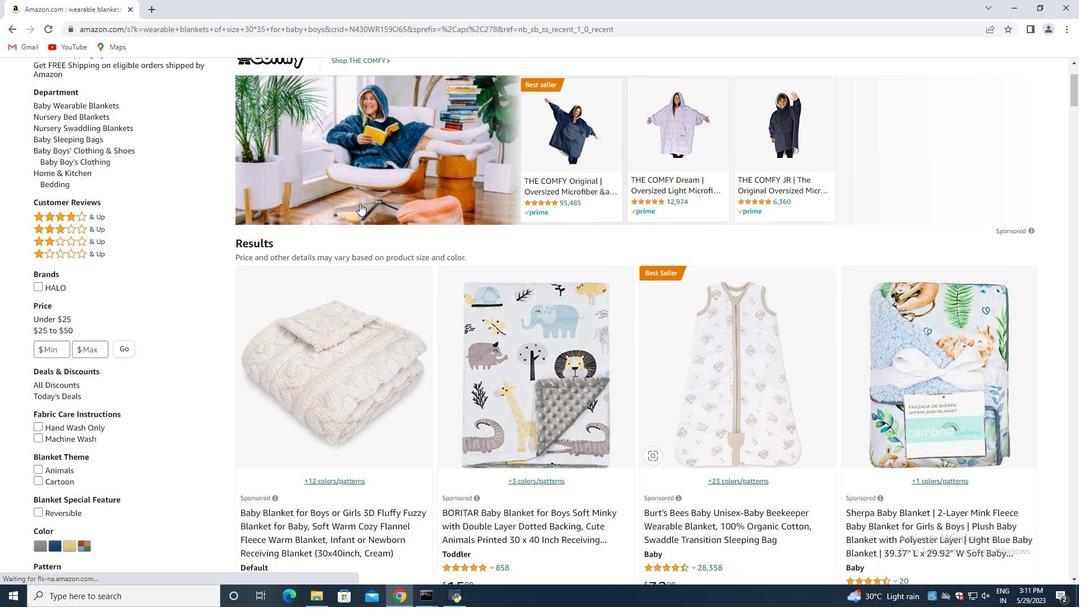 
Action: Mouse moved to (261, 200)
Screenshot: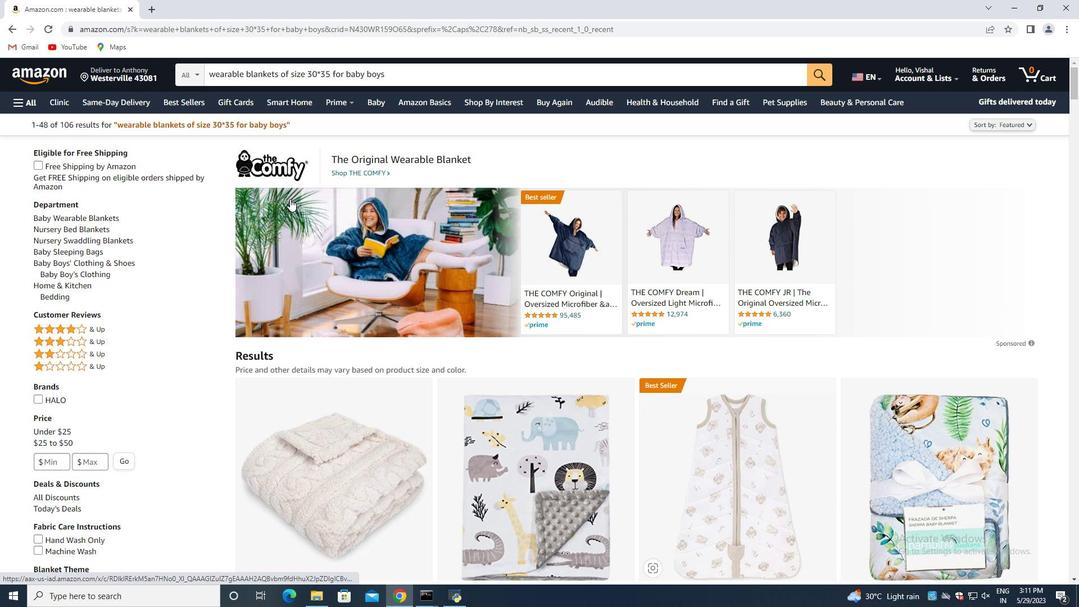 
Action: Mouse scrolled (261, 200) with delta (0, 0)
Screenshot: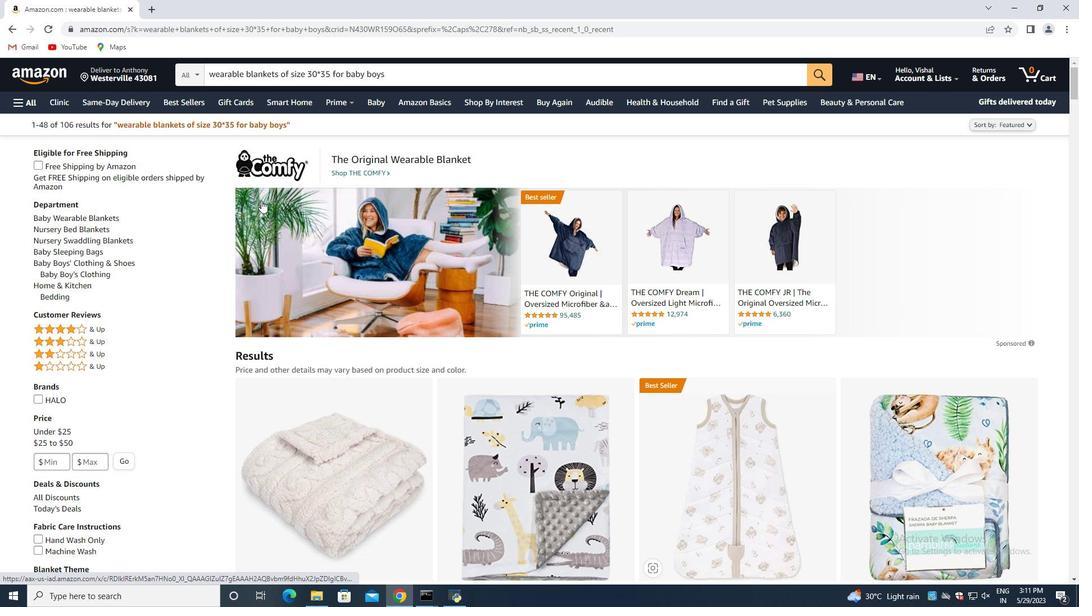 
Action: Mouse scrolled (261, 200) with delta (0, 0)
Screenshot: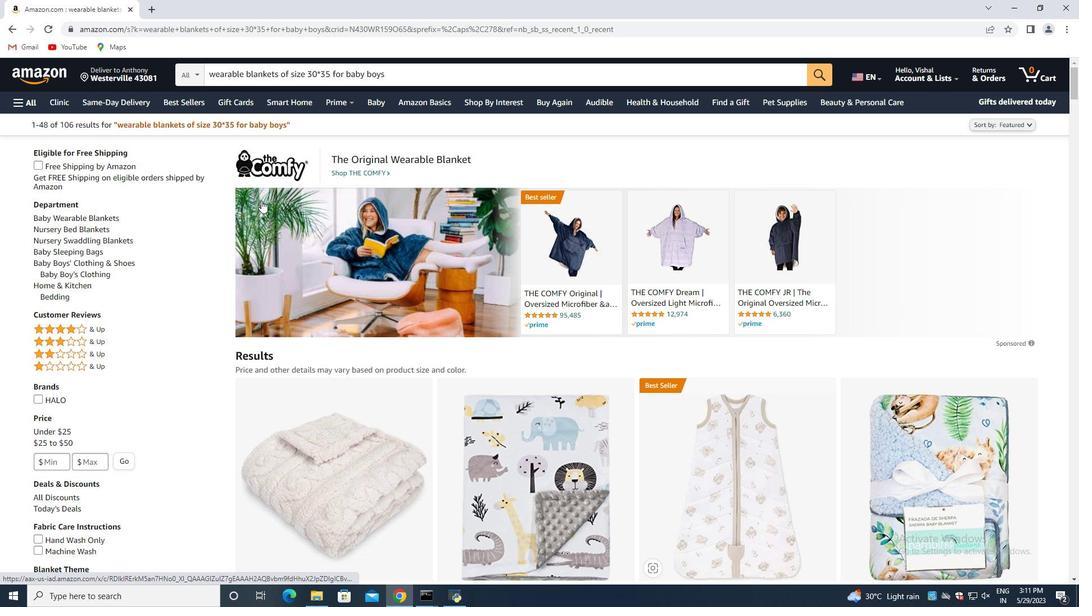 
Action: Mouse moved to (260, 200)
Screenshot: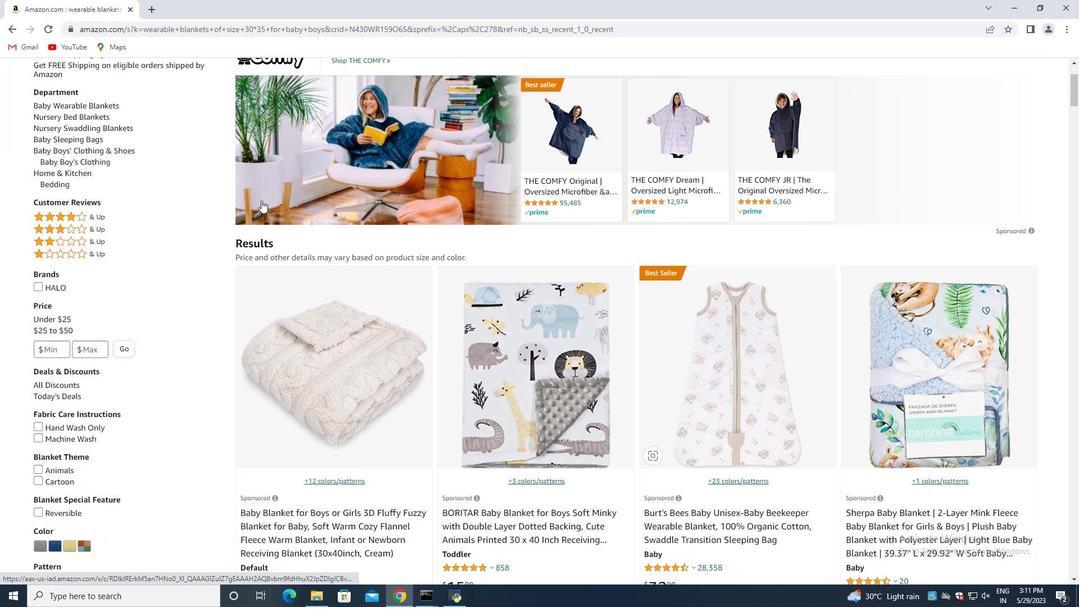 
Action: Mouse scrolled (260, 200) with delta (0, 0)
Screenshot: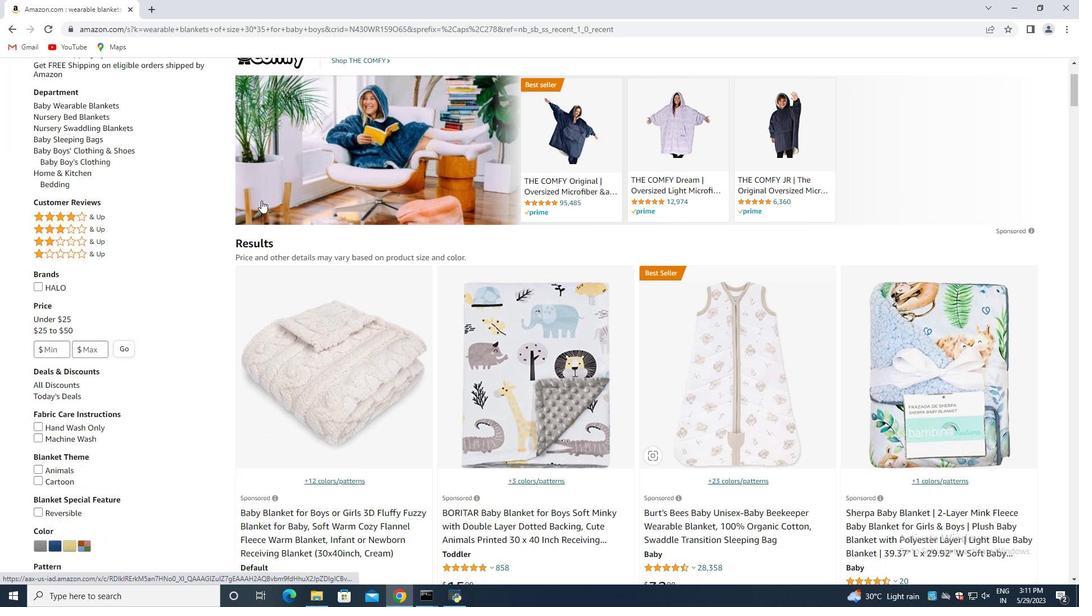 
Action: Mouse moved to (260, 201)
Screenshot: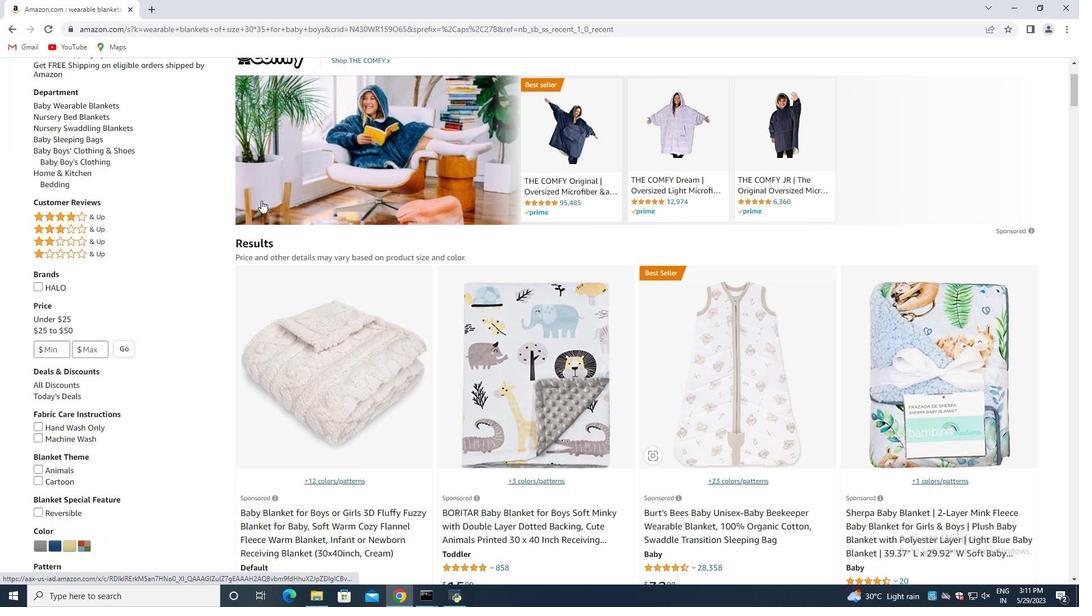 
Action: Mouse scrolled (260, 200) with delta (0, 0)
Screenshot: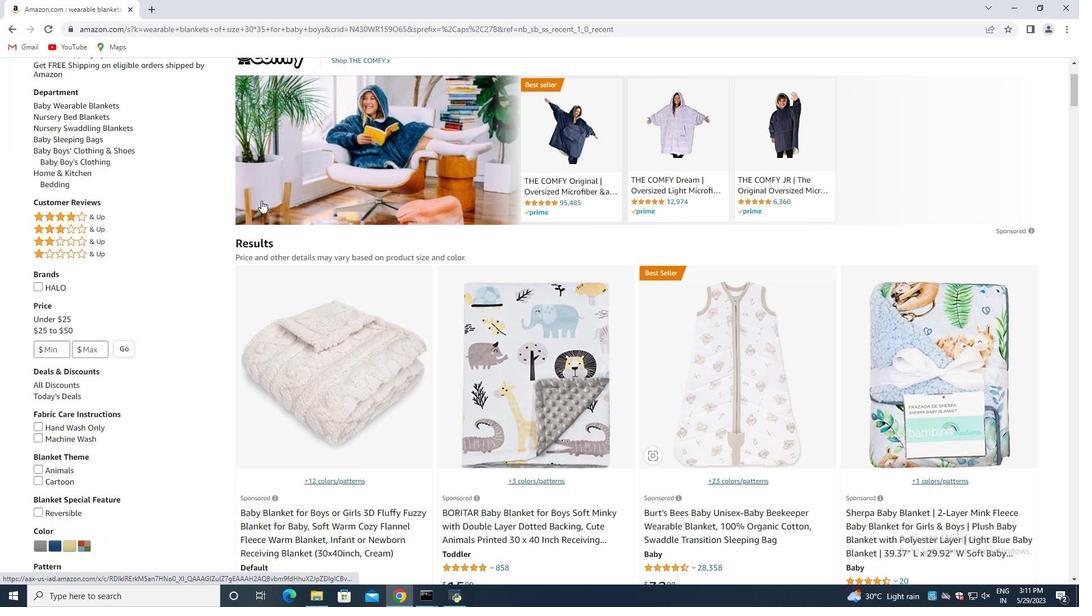 
Action: Mouse moved to (703, 250)
Screenshot: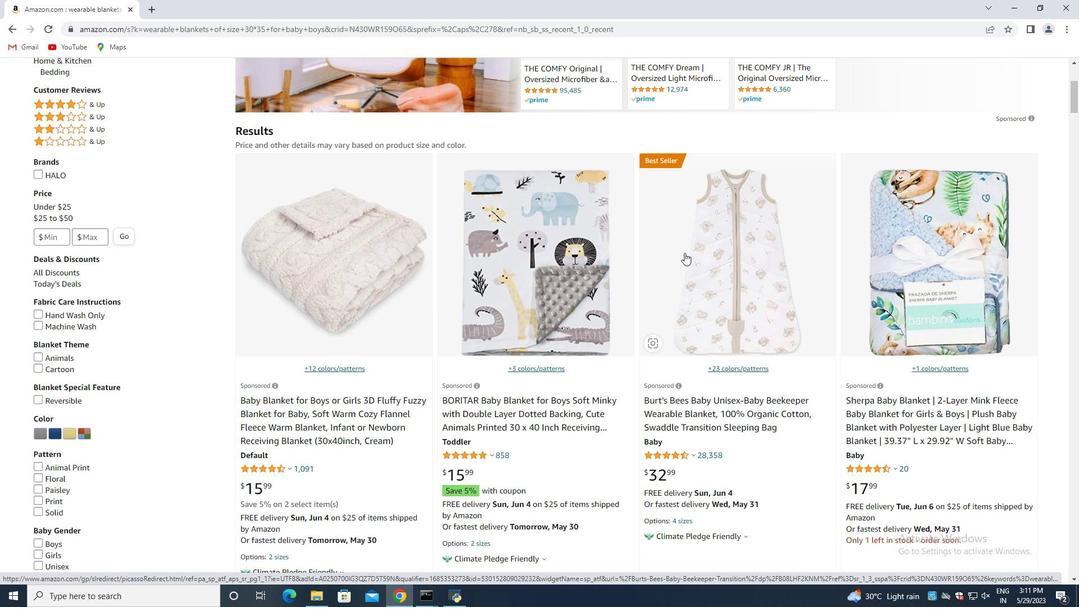 
Action: Mouse pressed left at (703, 250)
Screenshot: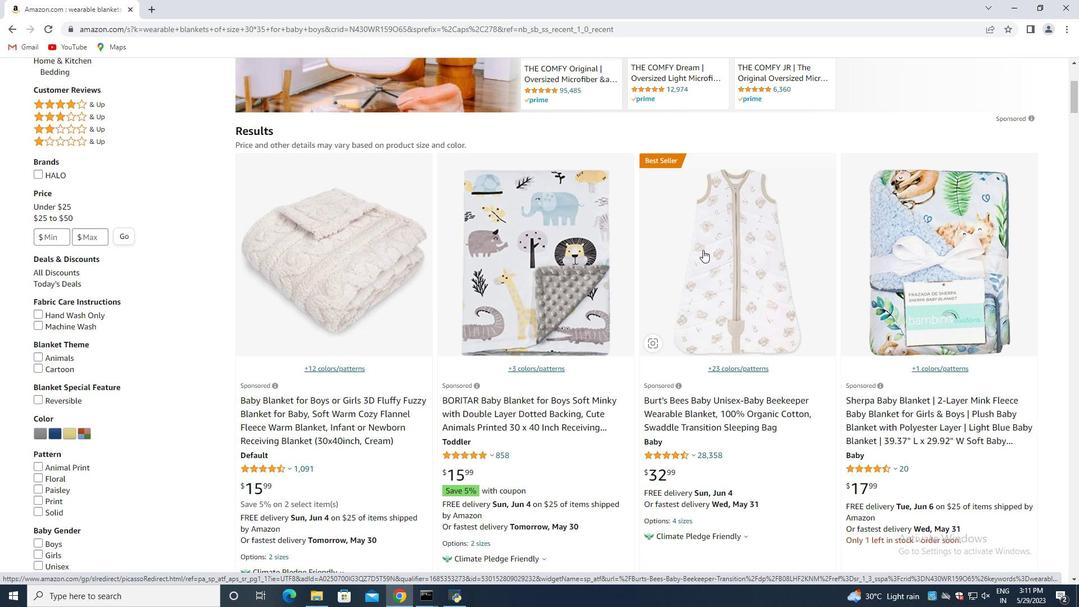 
Action: Mouse moved to (244, 340)
Screenshot: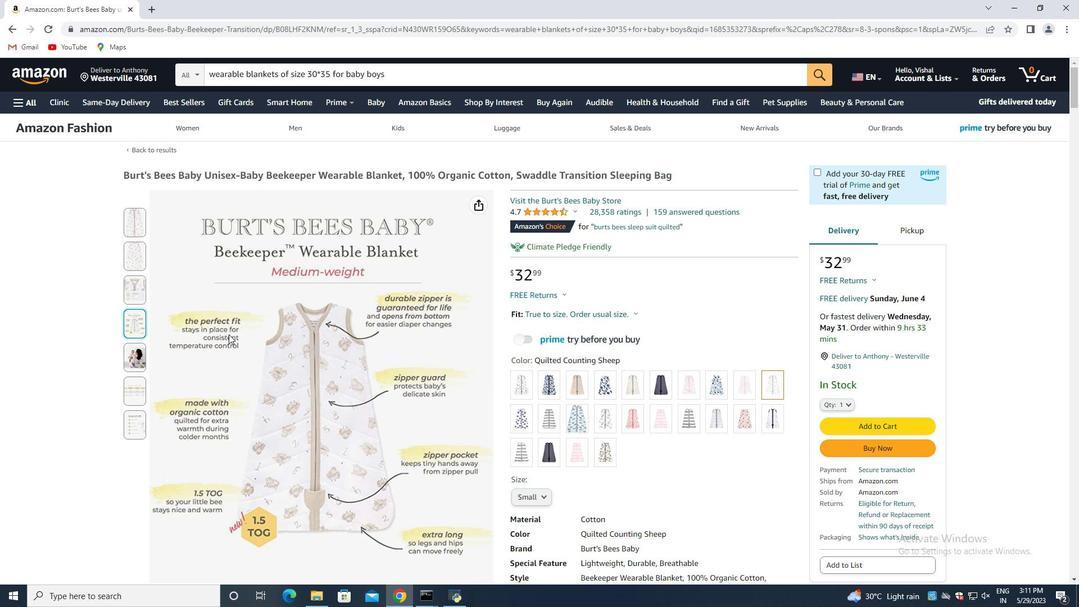 
Action: Mouse scrolled (244, 340) with delta (0, 0)
Screenshot: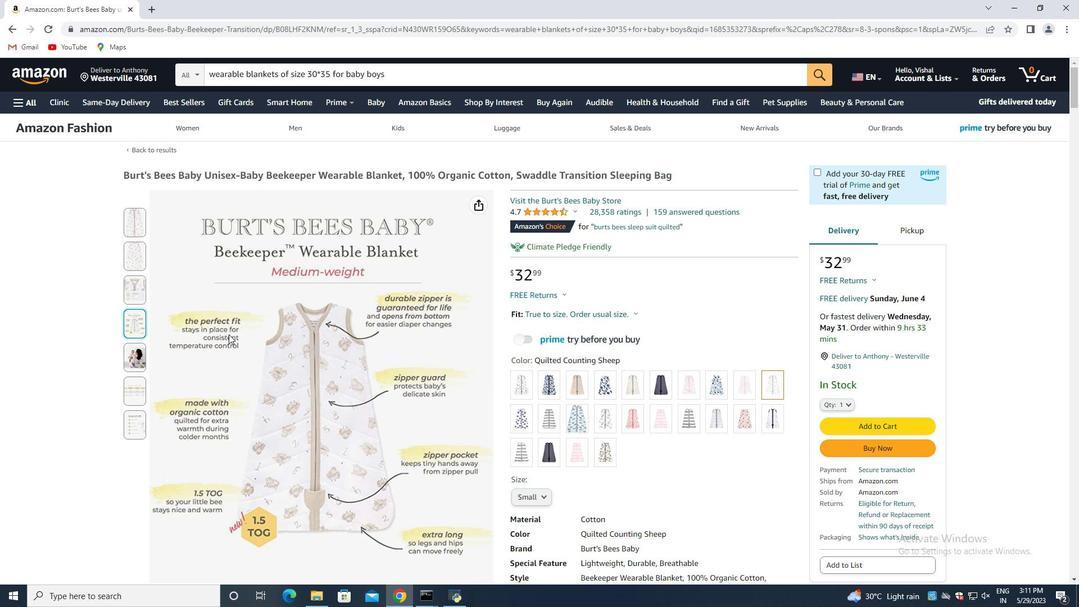 
Action: Mouse moved to (245, 340)
Screenshot: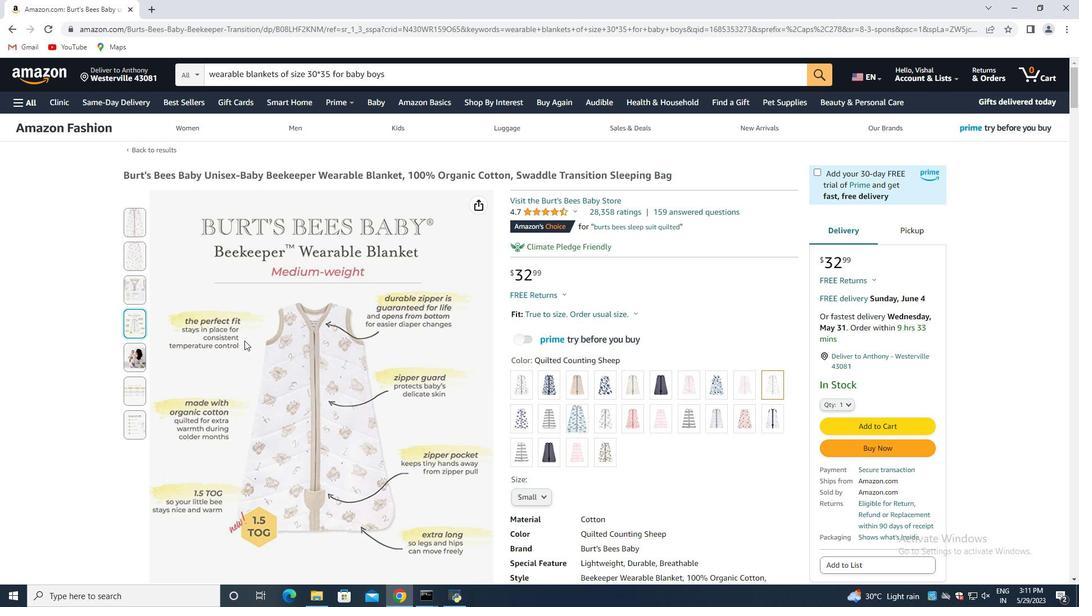 
Action: Mouse scrolled (245, 340) with delta (0, 0)
Screenshot: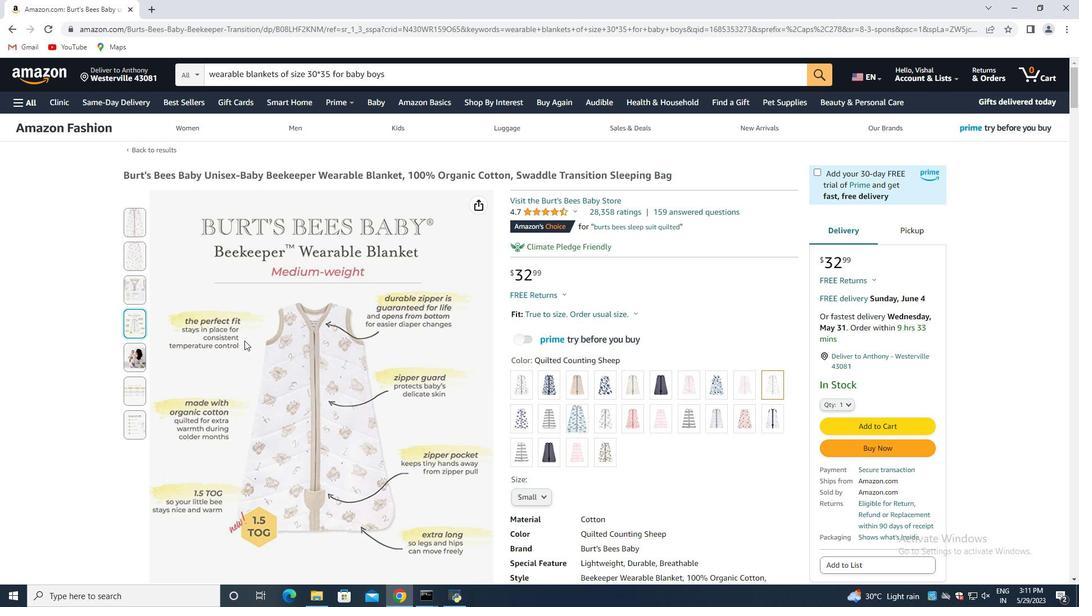 
Action: Mouse moved to (249, 337)
Screenshot: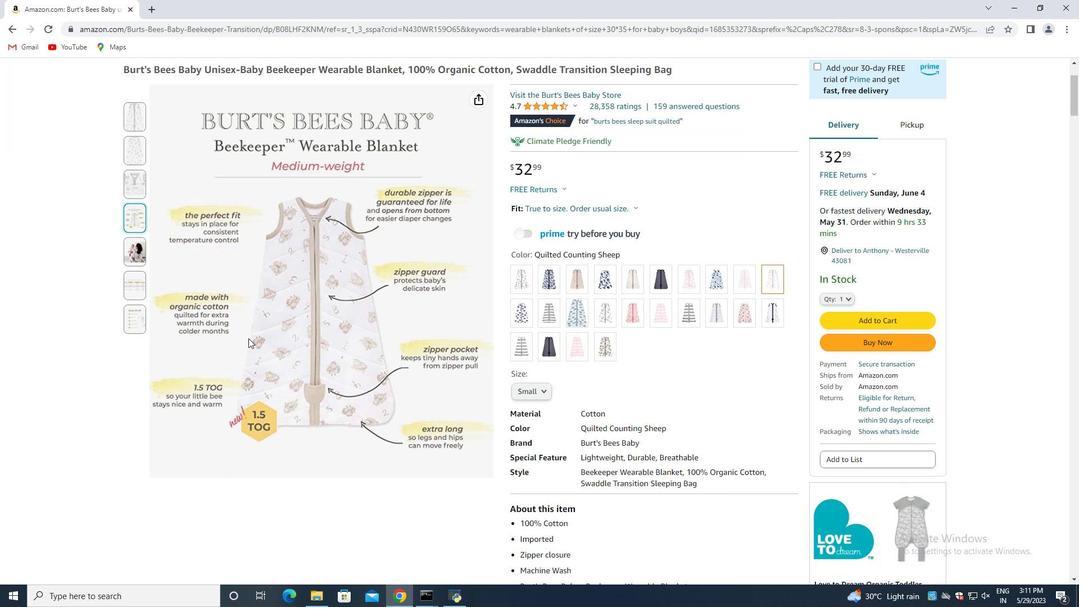 
Action: Key pressed <Key.down><Key.down>
Screenshot: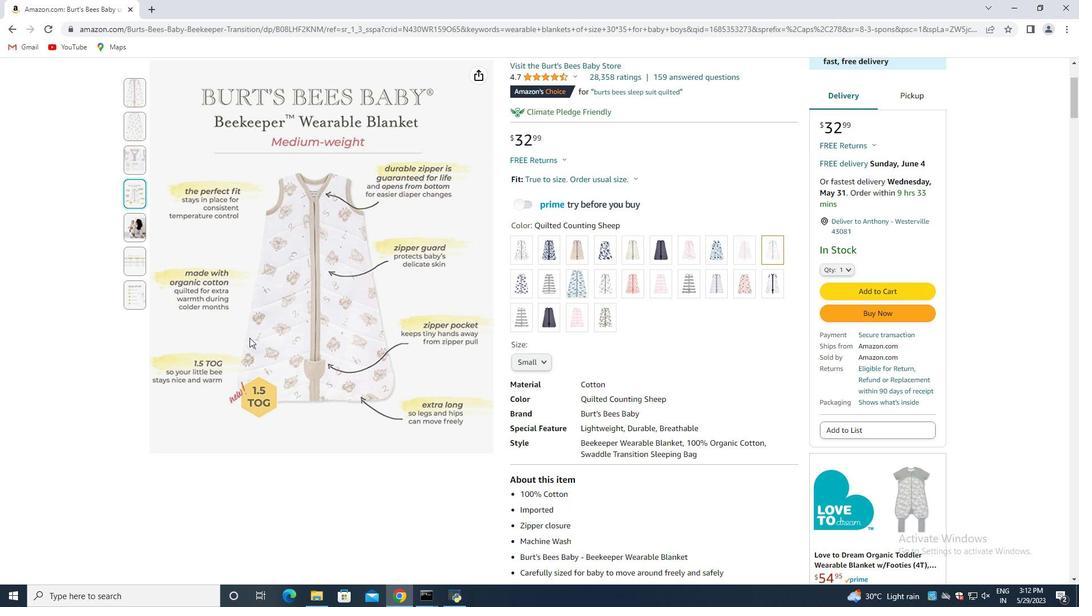 
Action: Mouse moved to (136, 190)
Screenshot: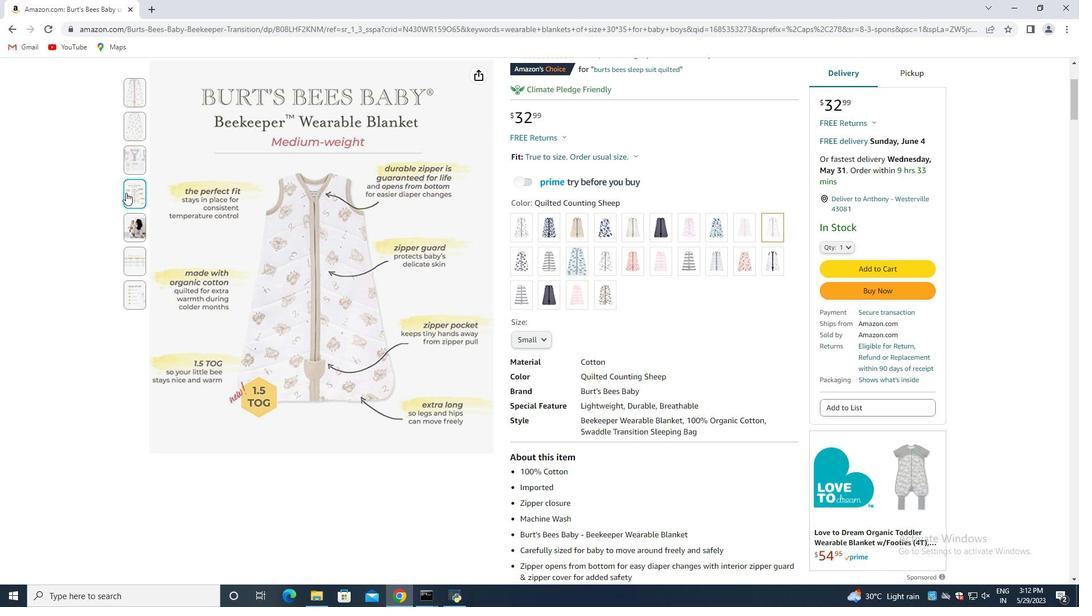 
Action: Key pressed <Key.down><Key.down><Key.down><Key.down>
Screenshot: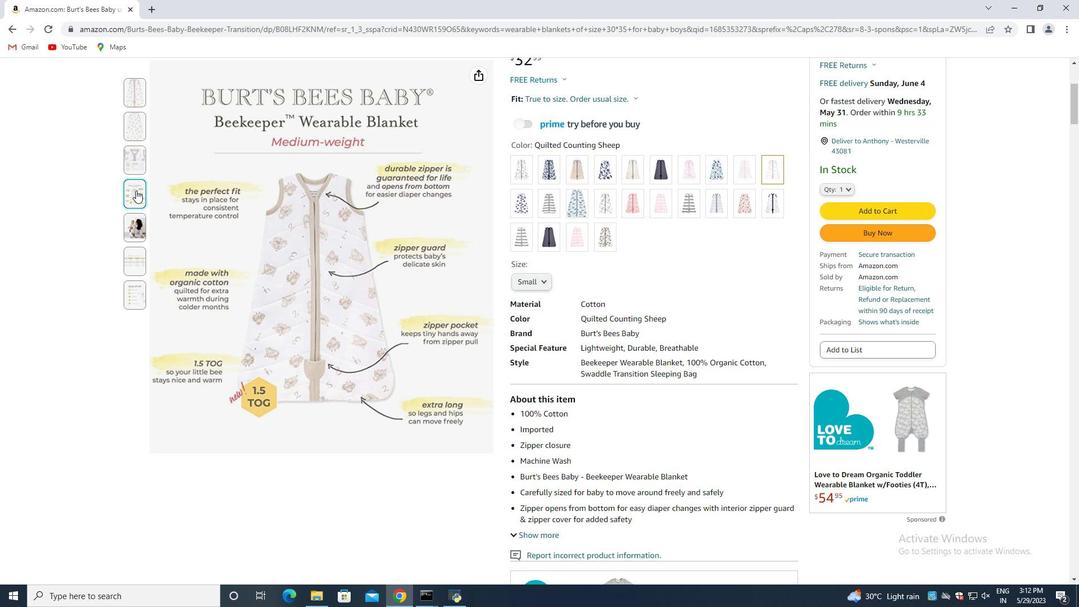 
Action: Mouse moved to (132, 231)
Screenshot: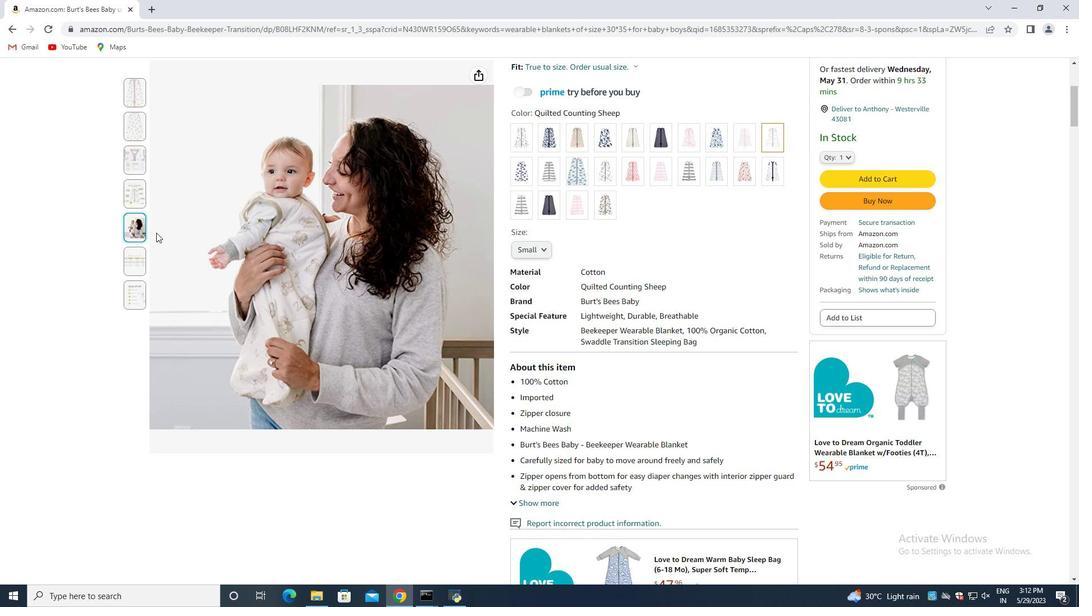 
Action: Mouse pressed left at (132, 231)
Screenshot: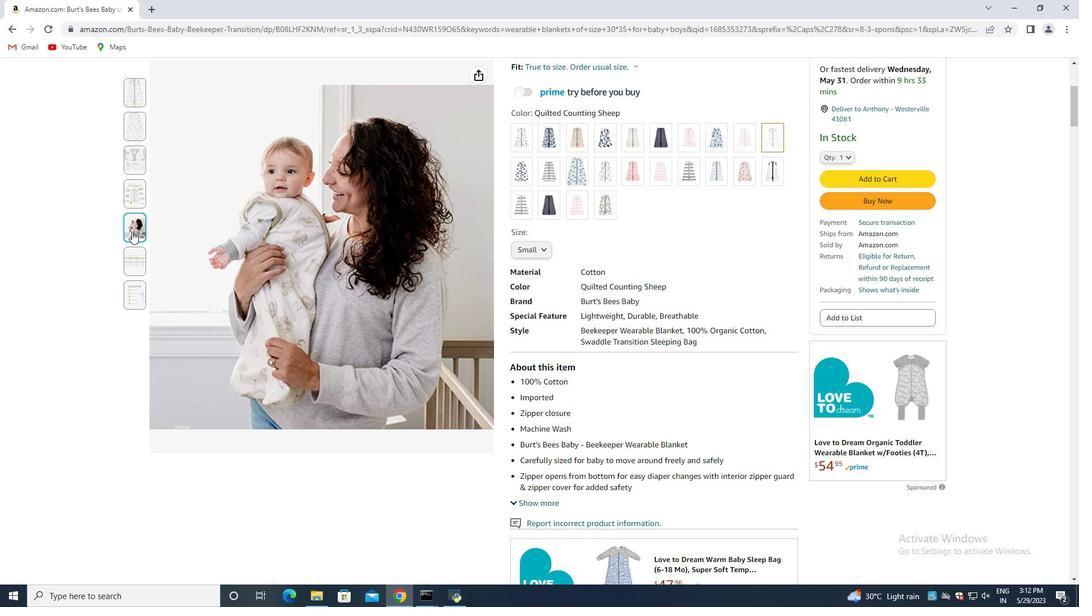 
Action: Mouse moved to (136, 252)
Screenshot: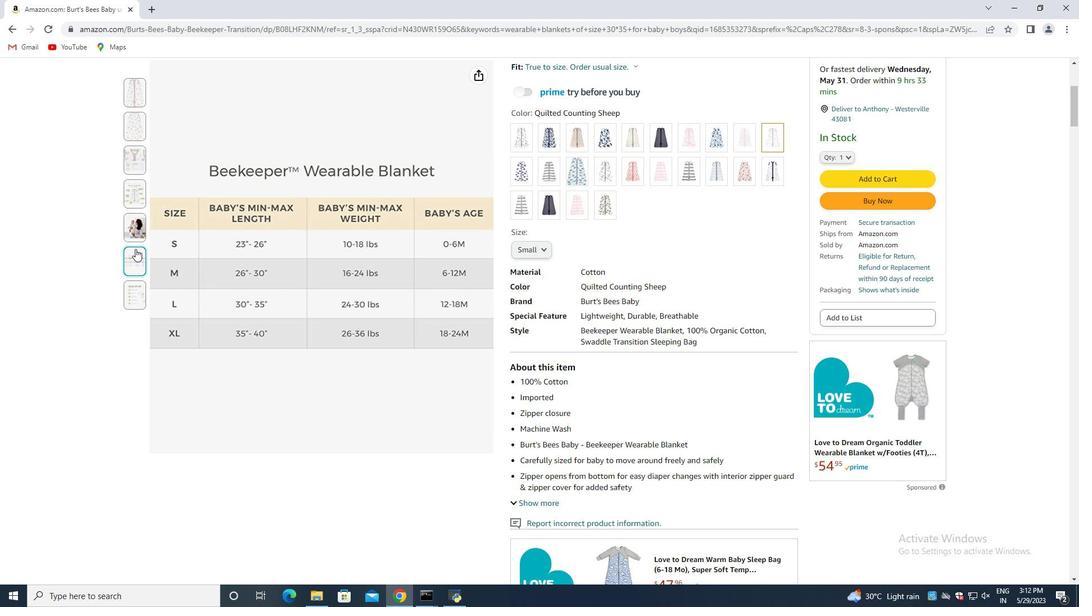 
Action: Key pressed <Key.down><Key.down><Key.down><Key.down><Key.down><Key.down><Key.down><Key.down>
Screenshot: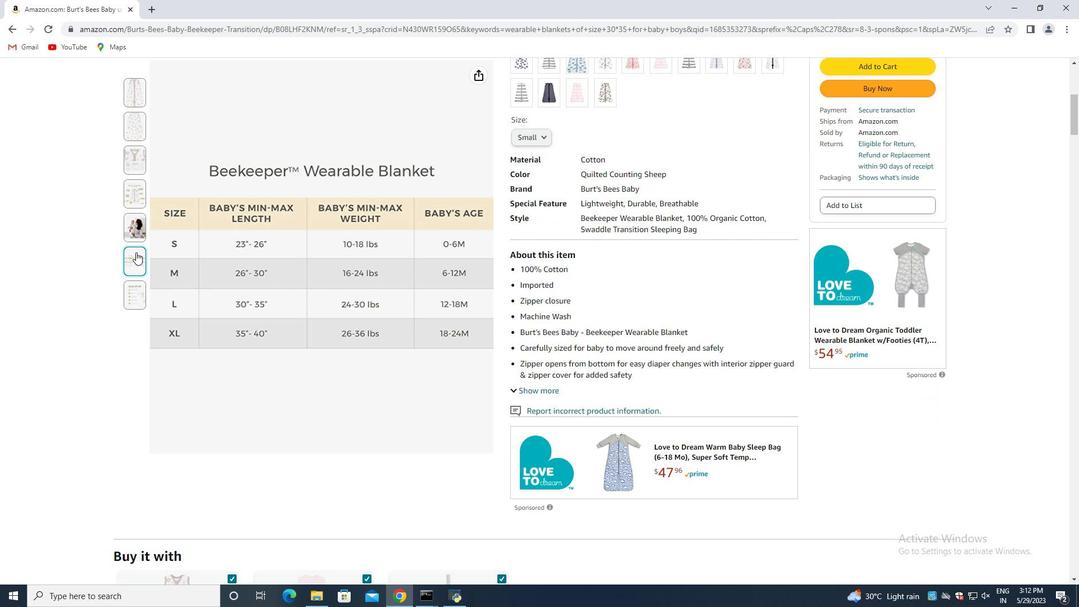 
Action: Mouse moved to (325, 296)
Screenshot: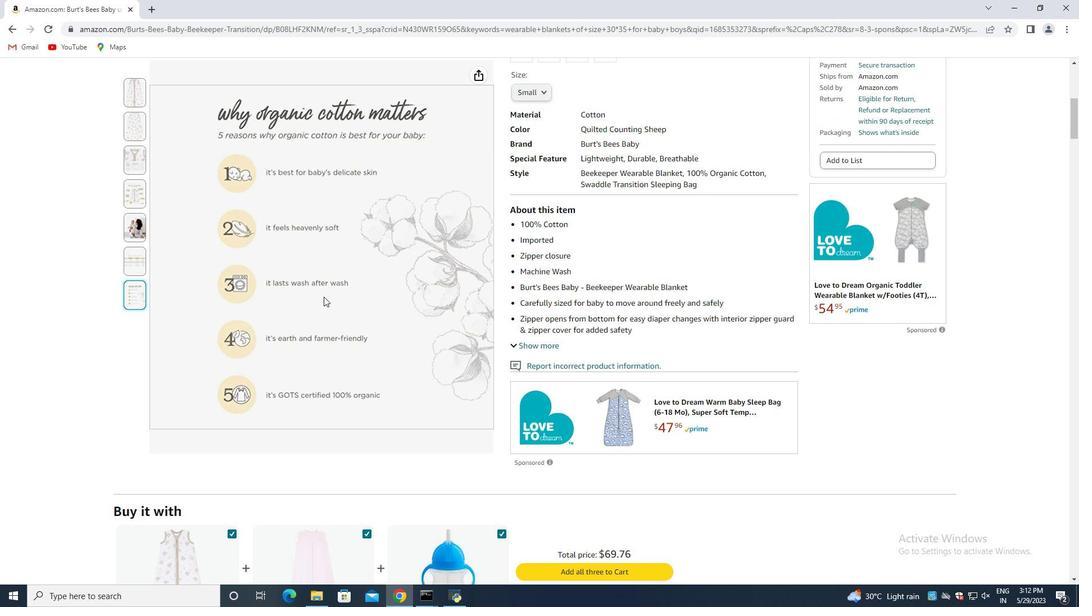 
Action: Mouse scrolled (325, 297) with delta (0, 0)
Screenshot: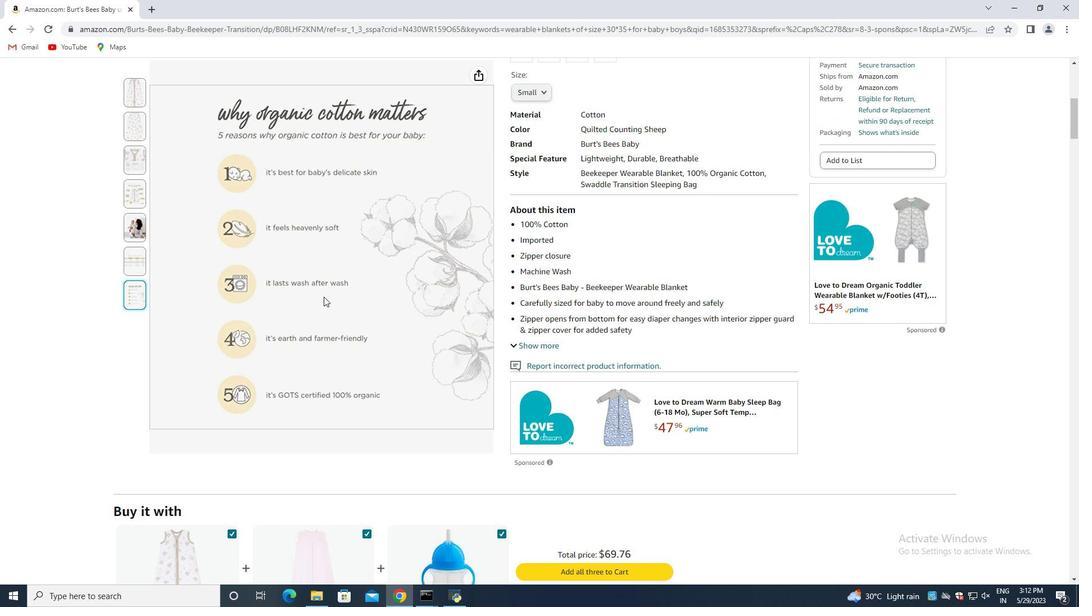 
Action: Mouse scrolled (325, 297) with delta (0, 0)
Screenshot: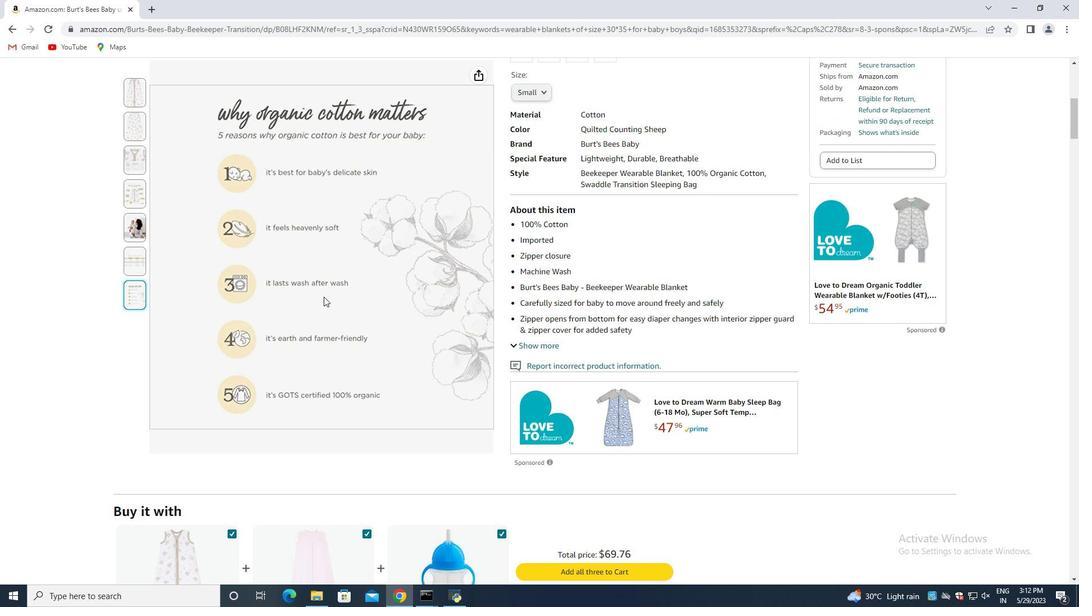 
Action: Mouse scrolled (325, 297) with delta (0, 0)
Screenshot: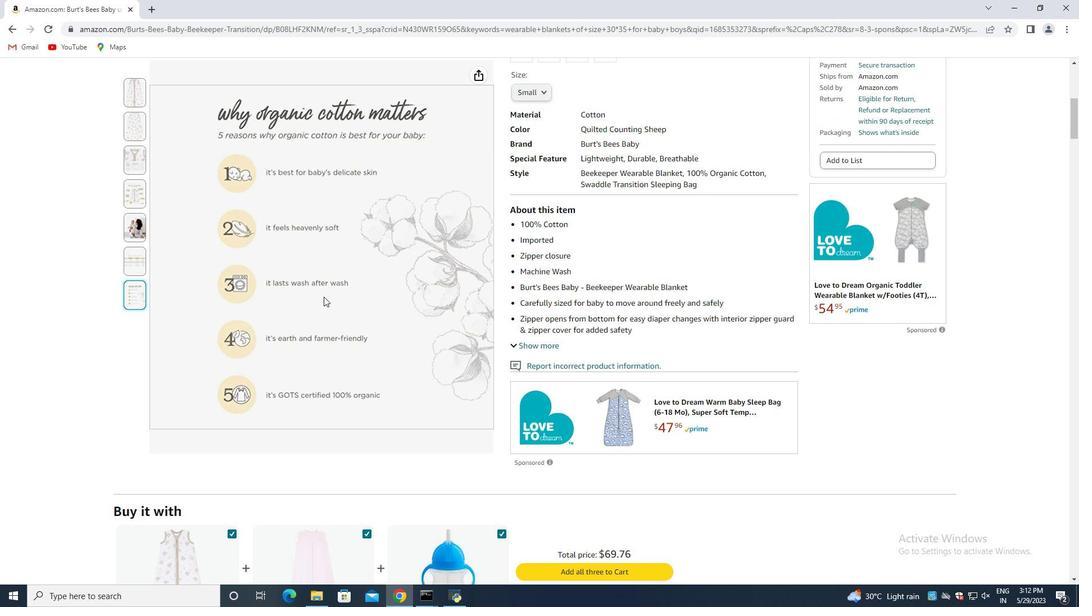 
Action: Mouse scrolled (325, 297) with delta (0, 0)
Screenshot: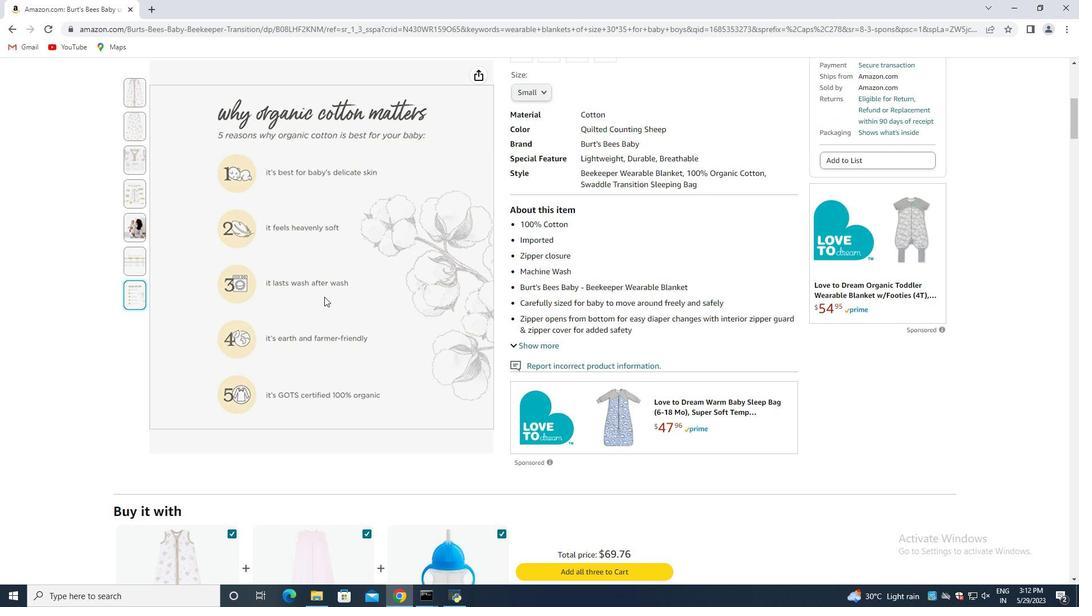 
Action: Mouse scrolled (325, 297) with delta (0, 0)
Screenshot: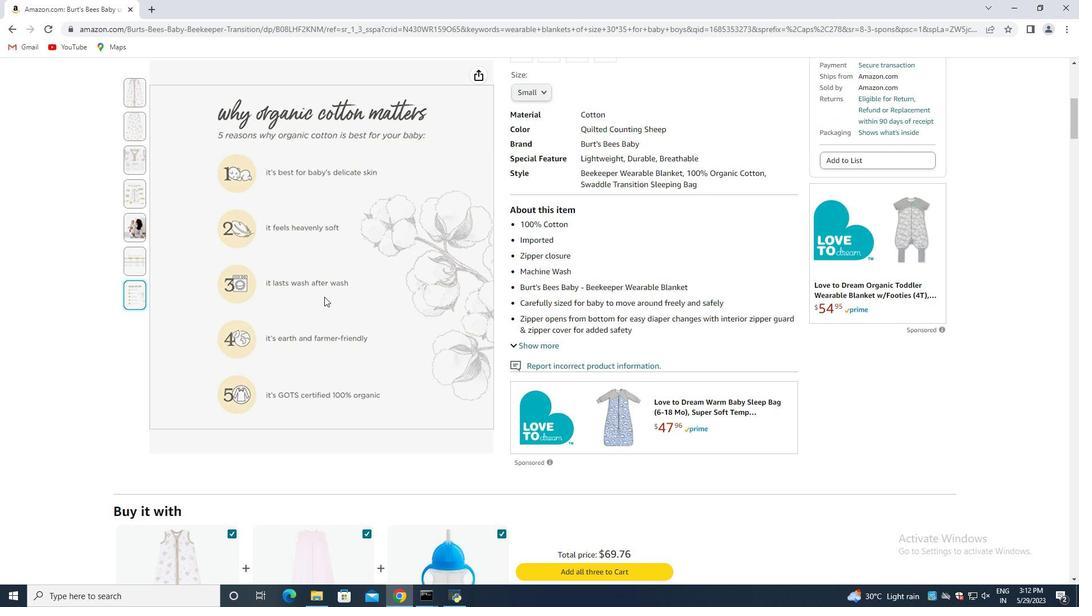 
Action: Mouse moved to (545, 377)
Screenshot: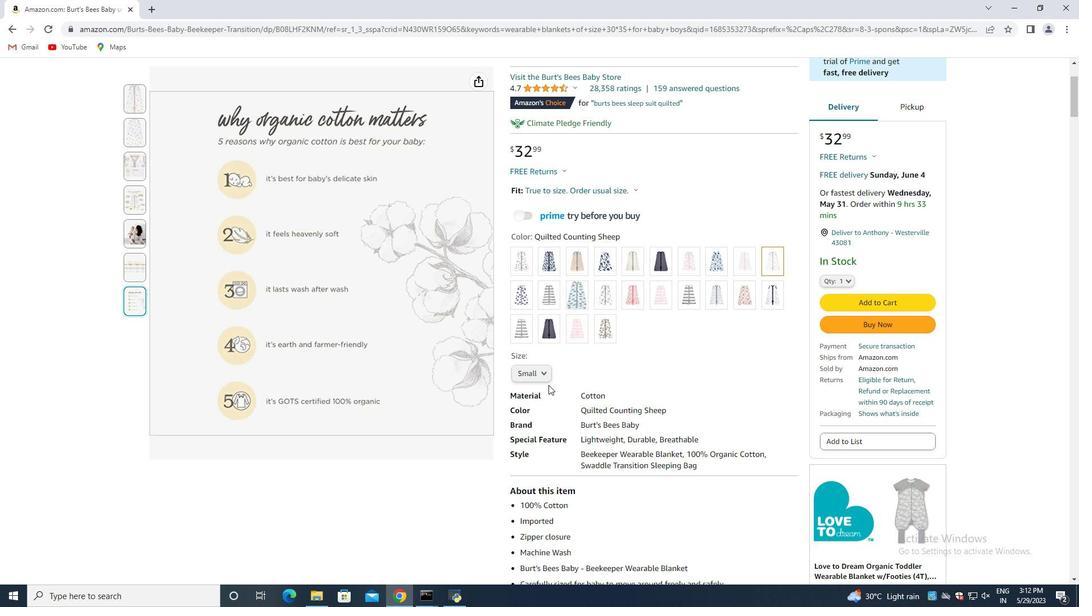 
Action: Mouse pressed left at (545, 377)
Screenshot: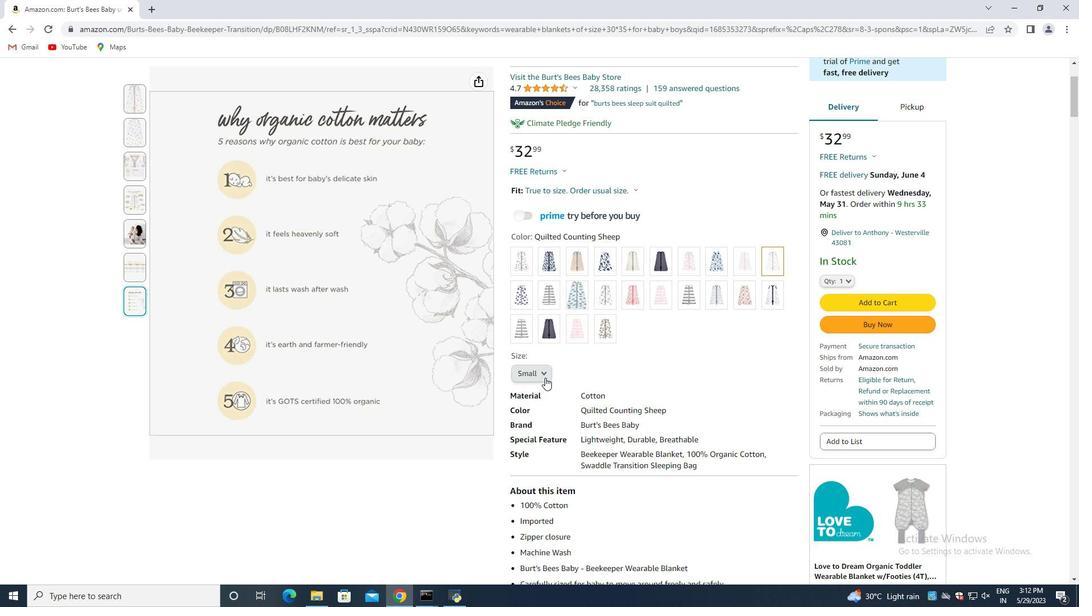 
Action: Mouse moved to (544, 377)
Screenshot: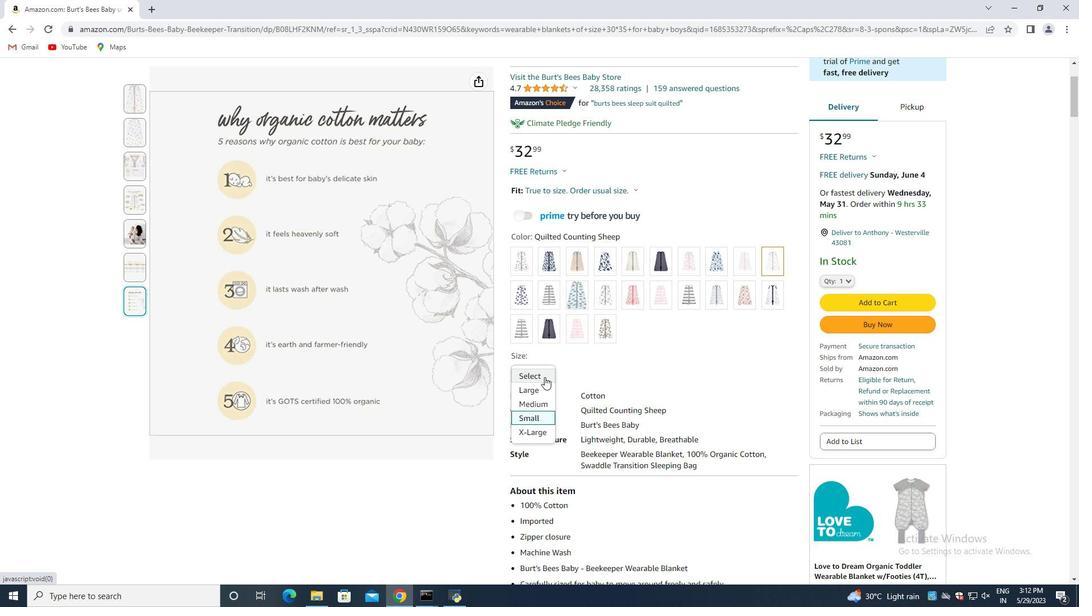 
Action: Mouse pressed left at (544, 377)
Screenshot: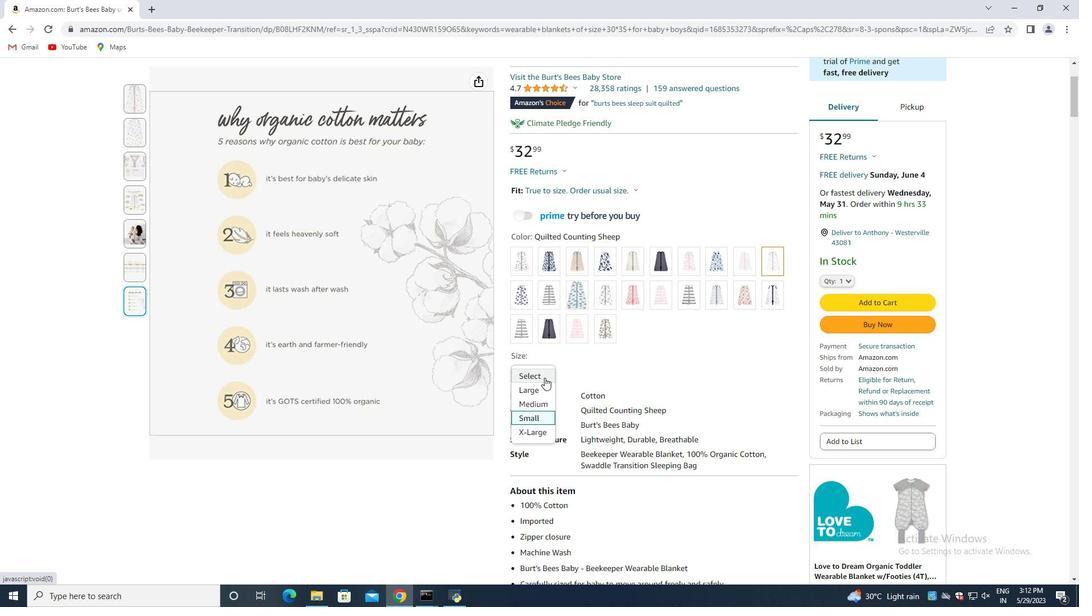
Action: Mouse moved to (543, 395)
Screenshot: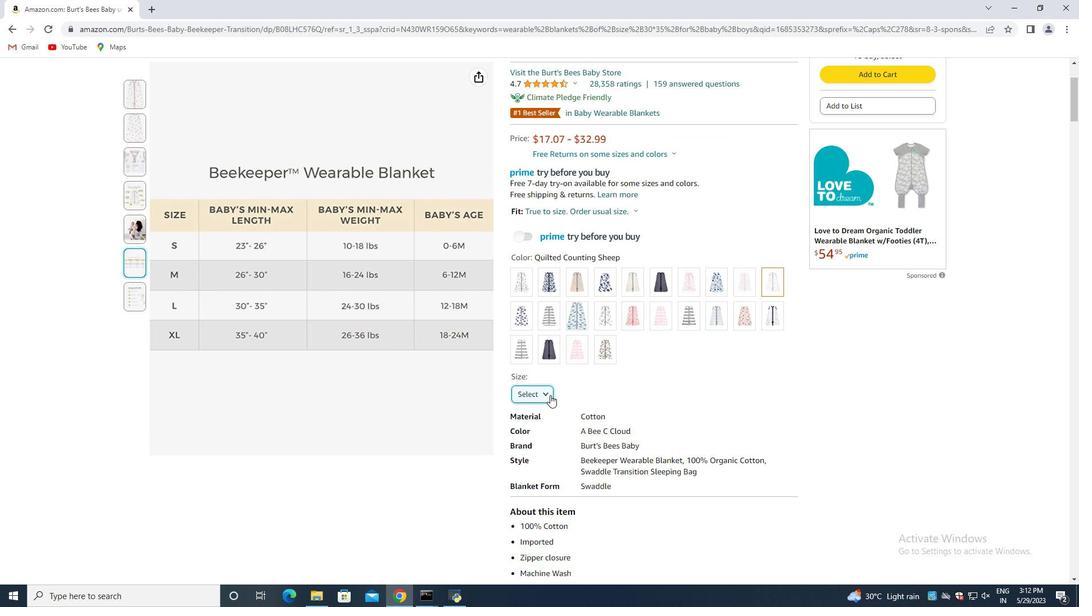 
Action: Mouse pressed left at (543, 395)
Screenshot: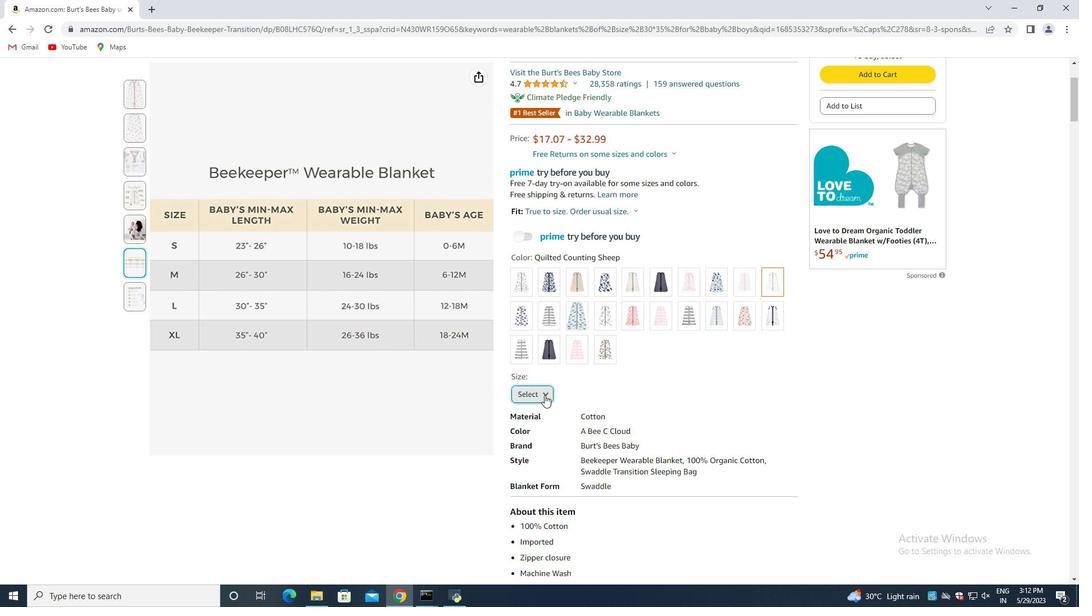 
Action: Mouse moved to (540, 411)
Screenshot: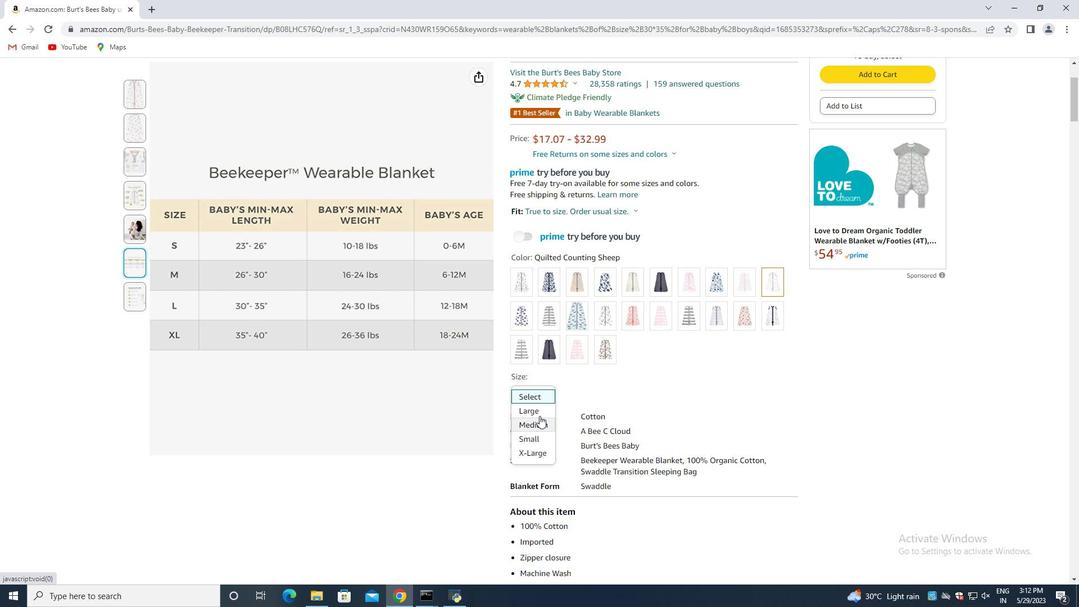 
Action: Mouse pressed left at (540, 411)
Screenshot: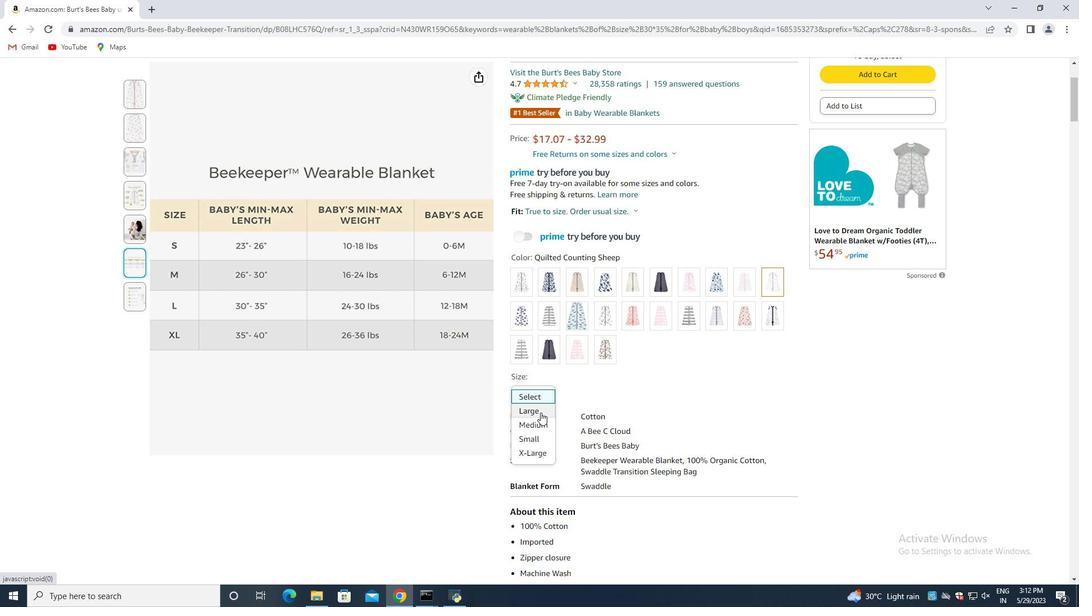 
Action: Mouse moved to (552, 372)
Screenshot: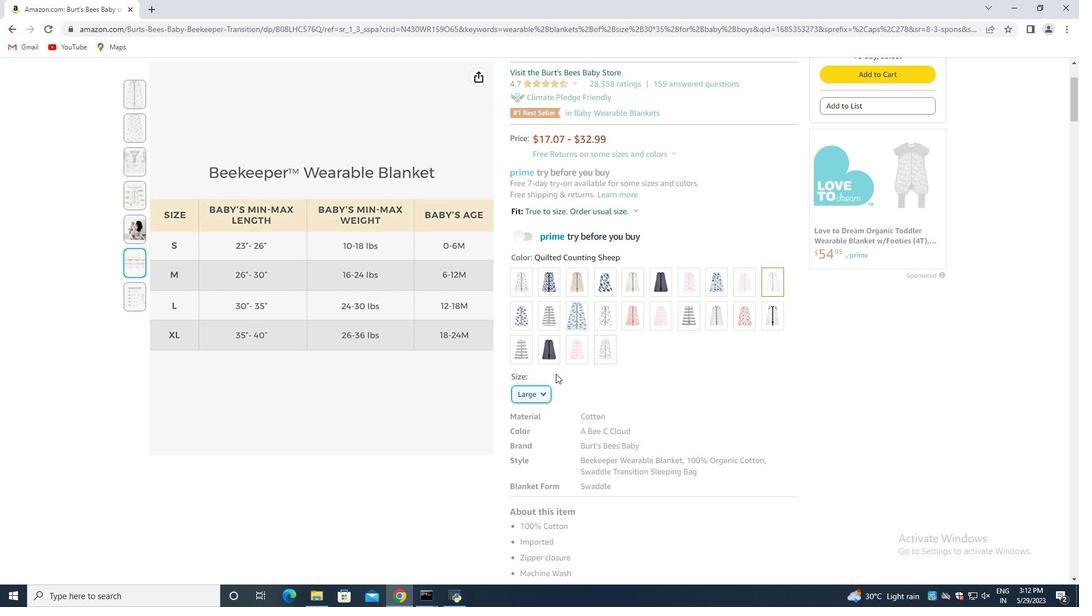 
Action: Mouse scrolled (552, 373) with delta (0, 0)
Screenshot: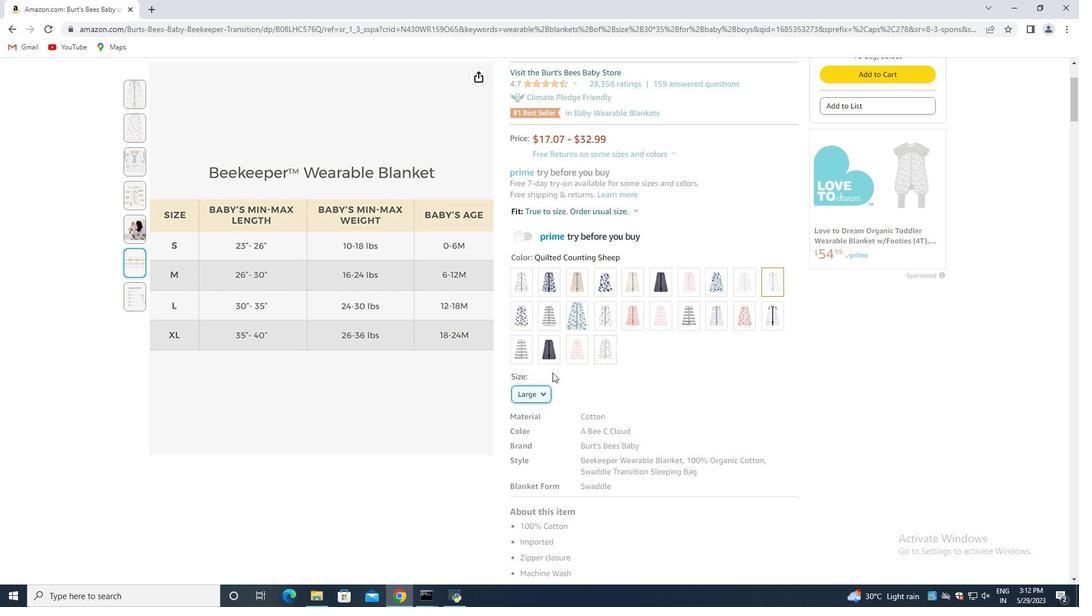 
Action: Mouse scrolled (552, 373) with delta (0, 0)
Screenshot: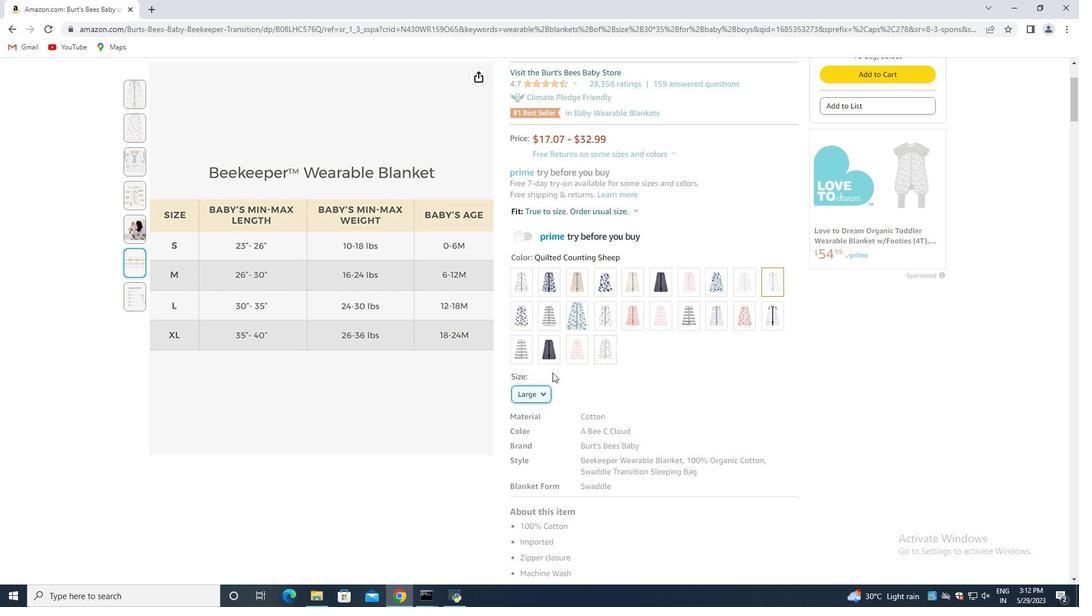 
Action: Mouse scrolled (552, 373) with delta (0, 0)
Screenshot: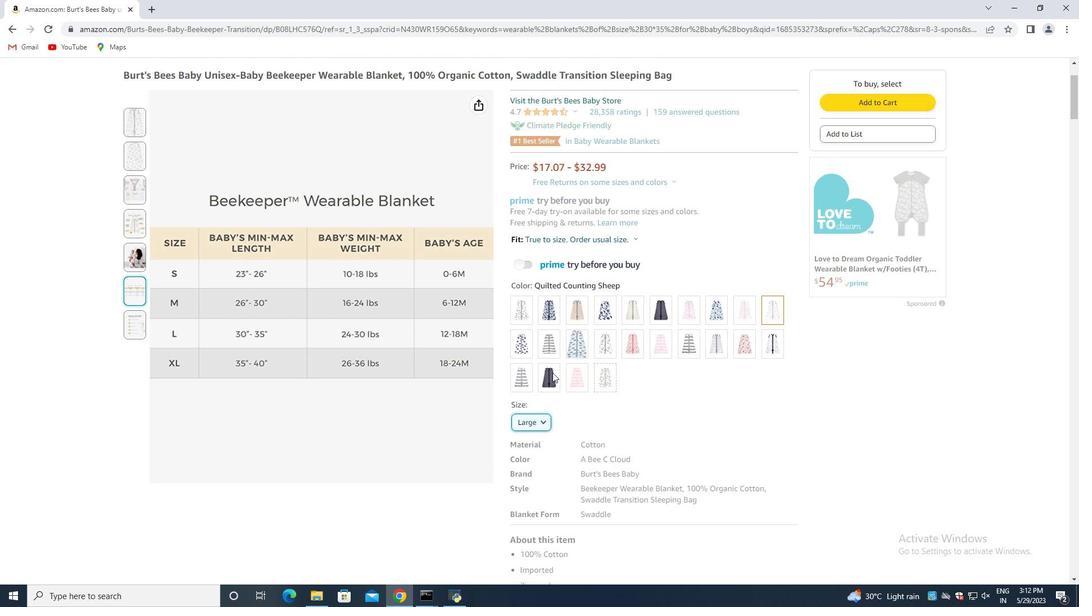 
Action: Mouse scrolled (552, 373) with delta (0, 0)
Screenshot: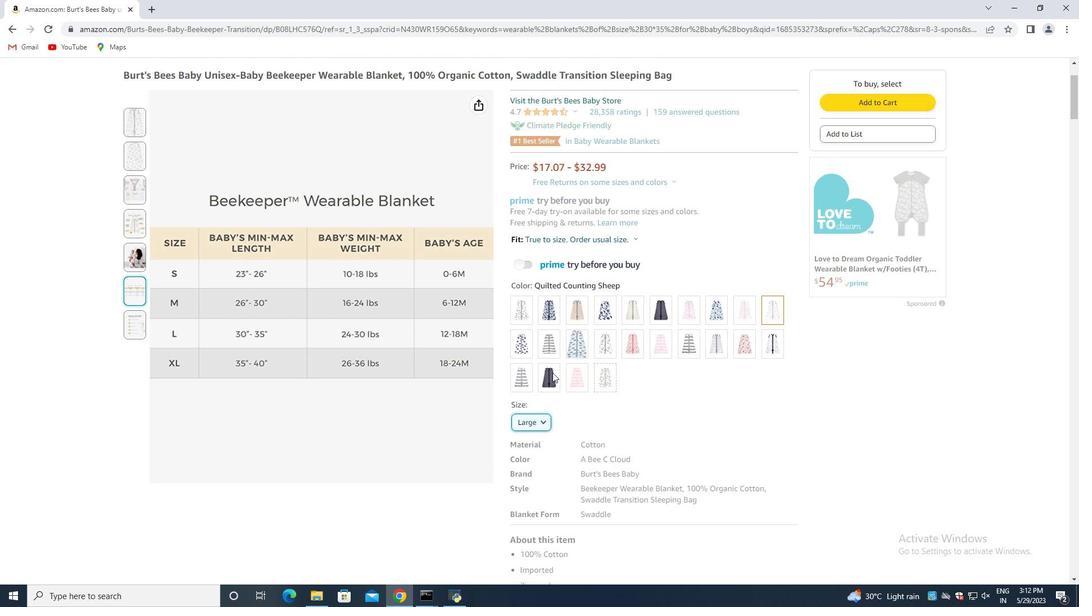 
Action: Mouse scrolled (552, 373) with delta (0, 0)
Screenshot: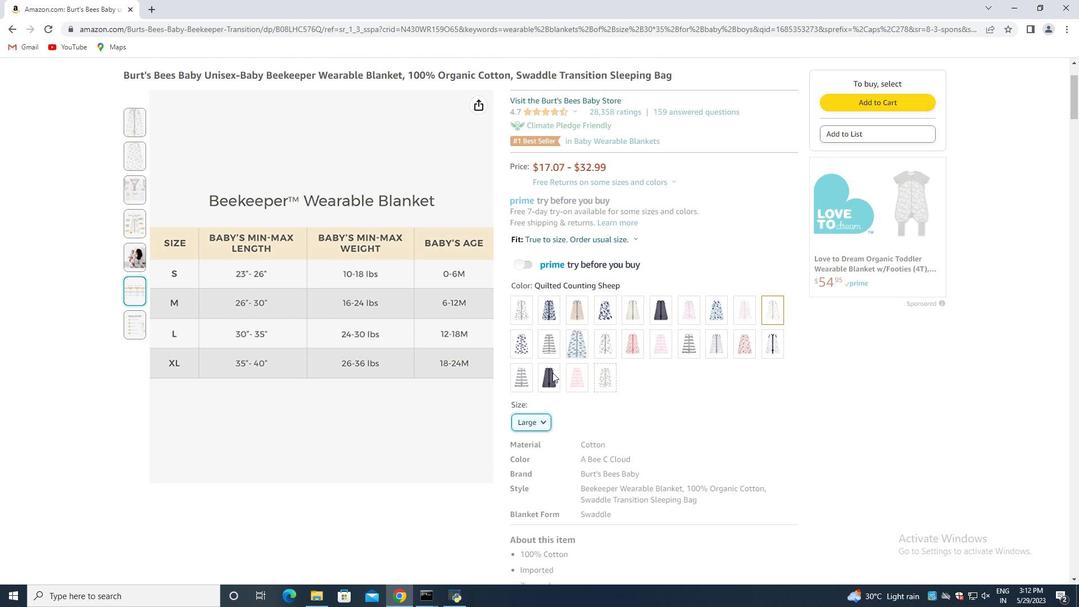 
Action: Mouse scrolled (552, 373) with delta (0, 0)
Screenshot: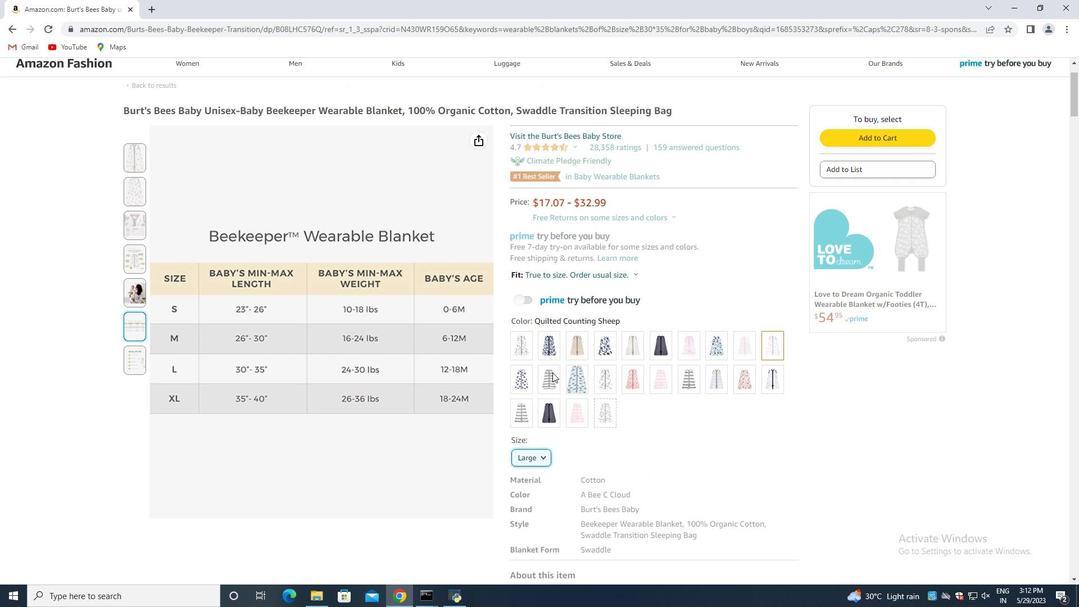 
Action: Mouse scrolled (552, 373) with delta (0, 0)
Screenshot: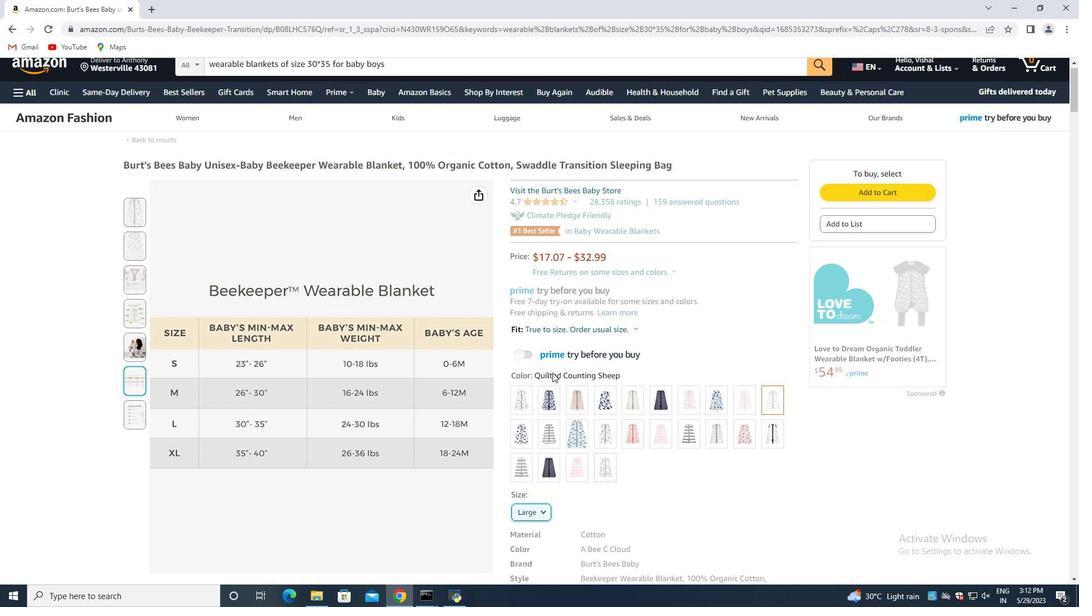 
Action: Mouse scrolled (552, 373) with delta (0, 0)
Screenshot: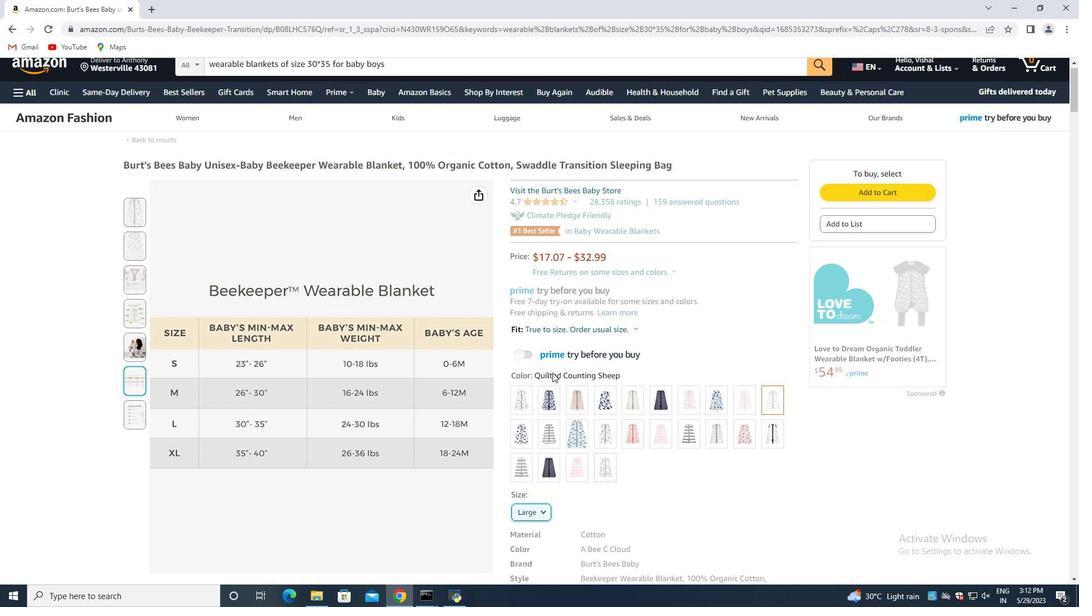
Action: Mouse scrolled (552, 373) with delta (0, 0)
Screenshot: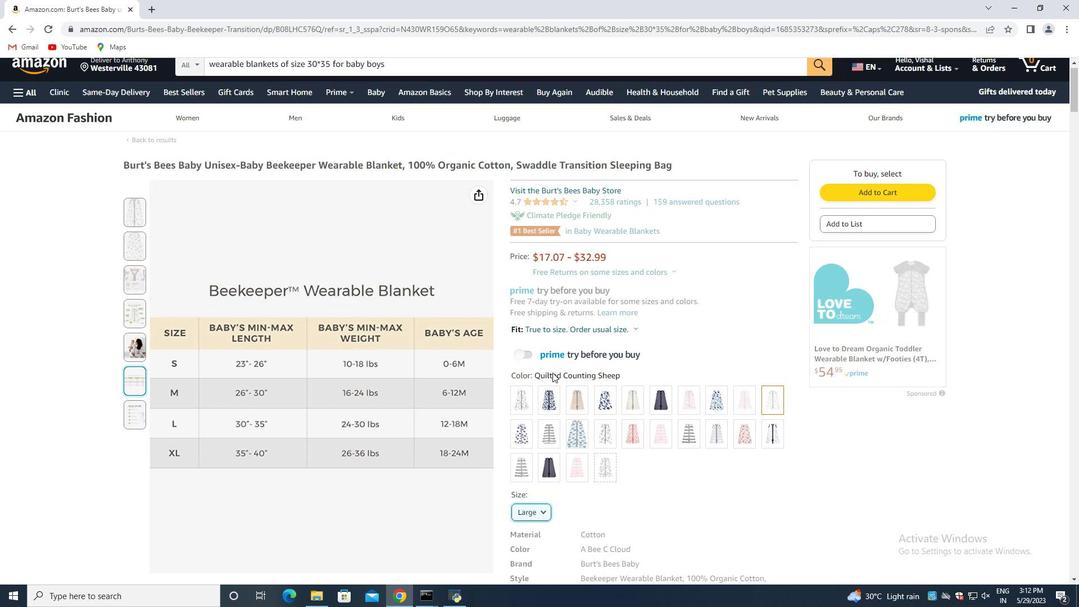 
Action: Mouse scrolled (552, 373) with delta (0, 0)
Screenshot: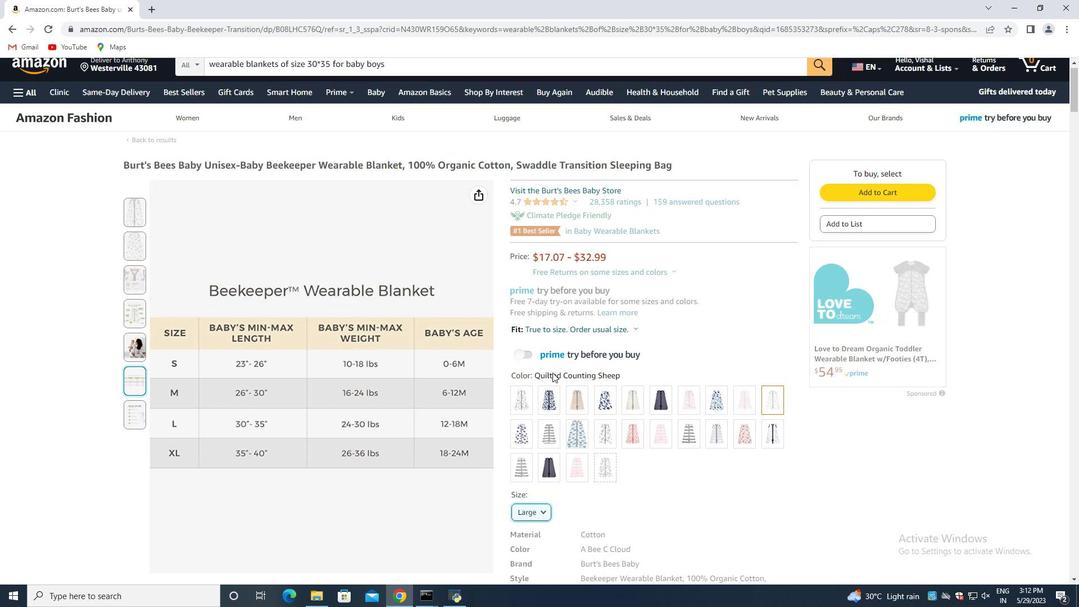 
Action: Mouse moved to (635, 337)
Screenshot: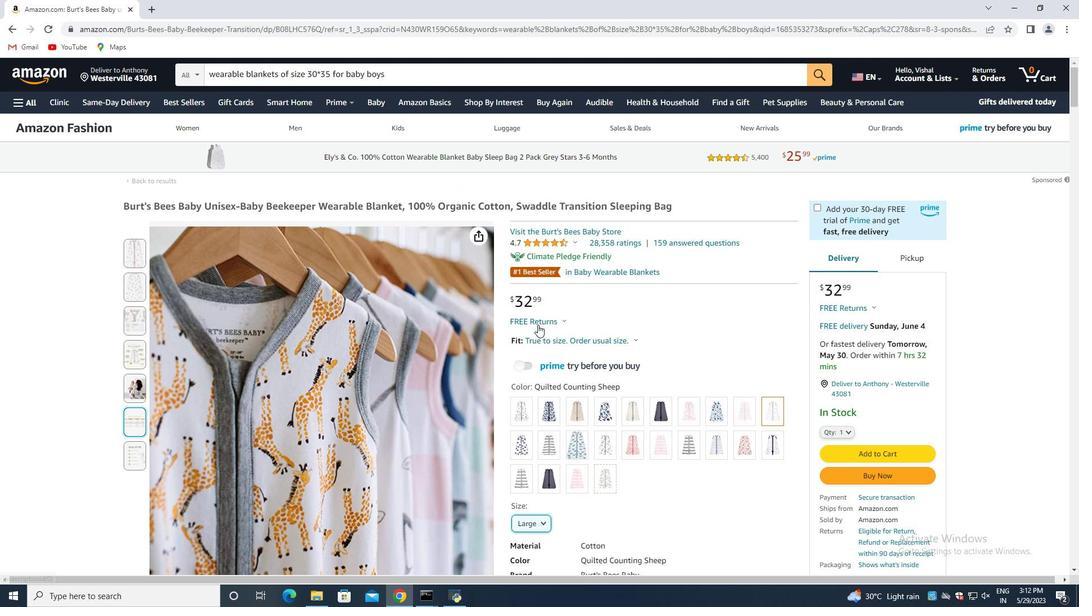 
Action: Mouse scrolled (635, 336) with delta (0, 0)
Screenshot: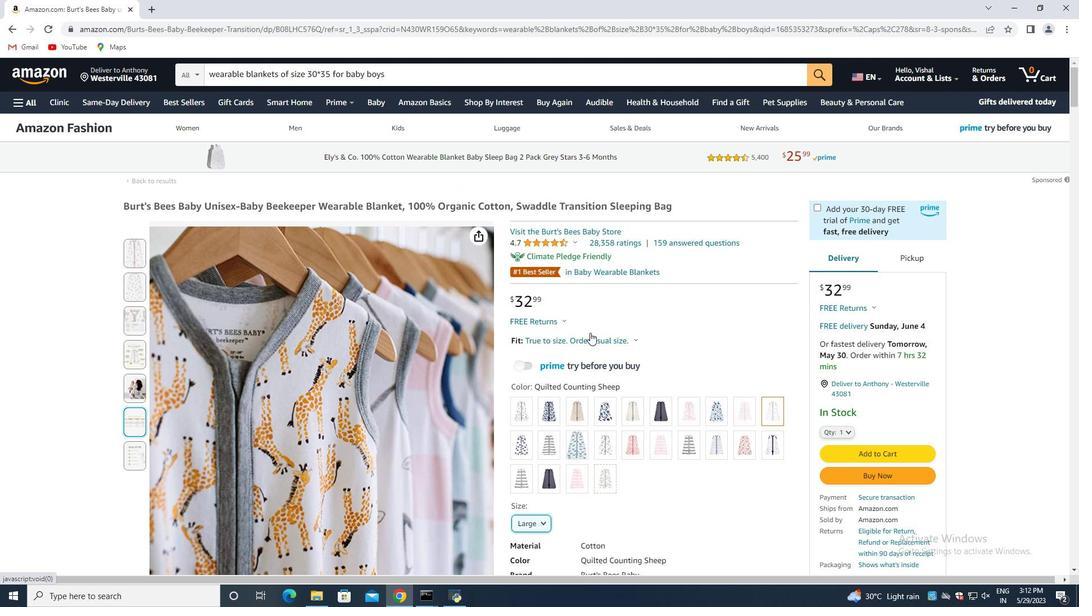 
Action: Mouse moved to (574, 382)
Screenshot: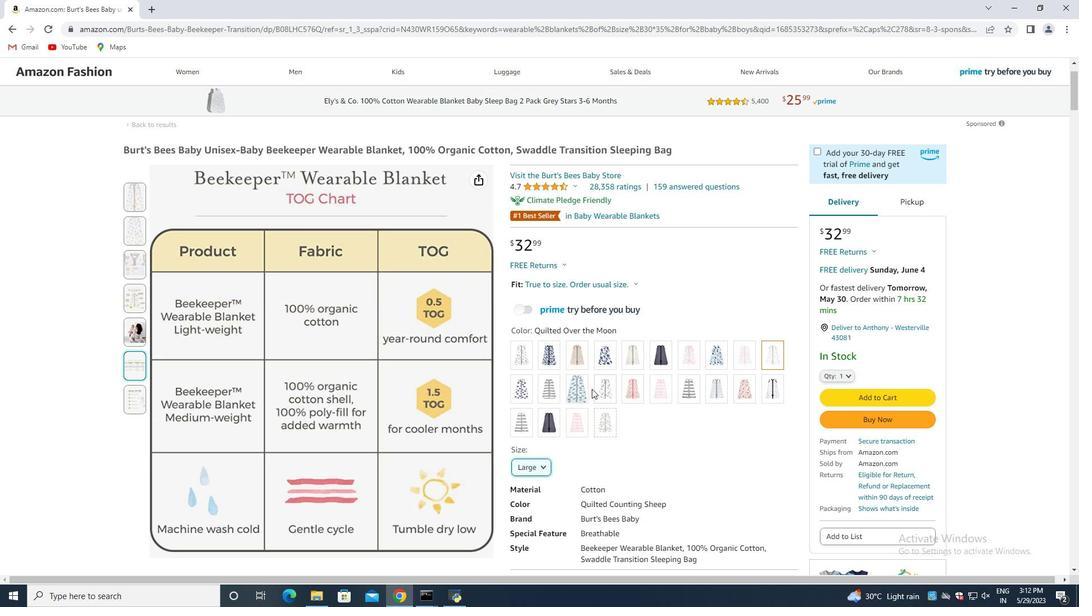 
Action: Mouse scrolled (574, 382) with delta (0, 0)
Screenshot: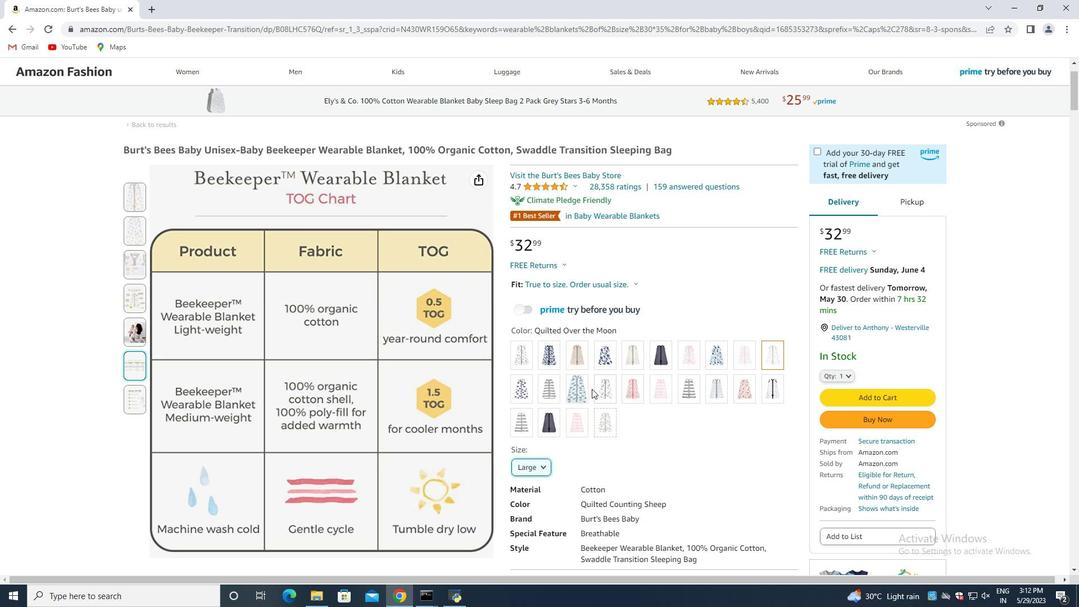 
Action: Mouse scrolled (574, 382) with delta (0, 0)
Screenshot: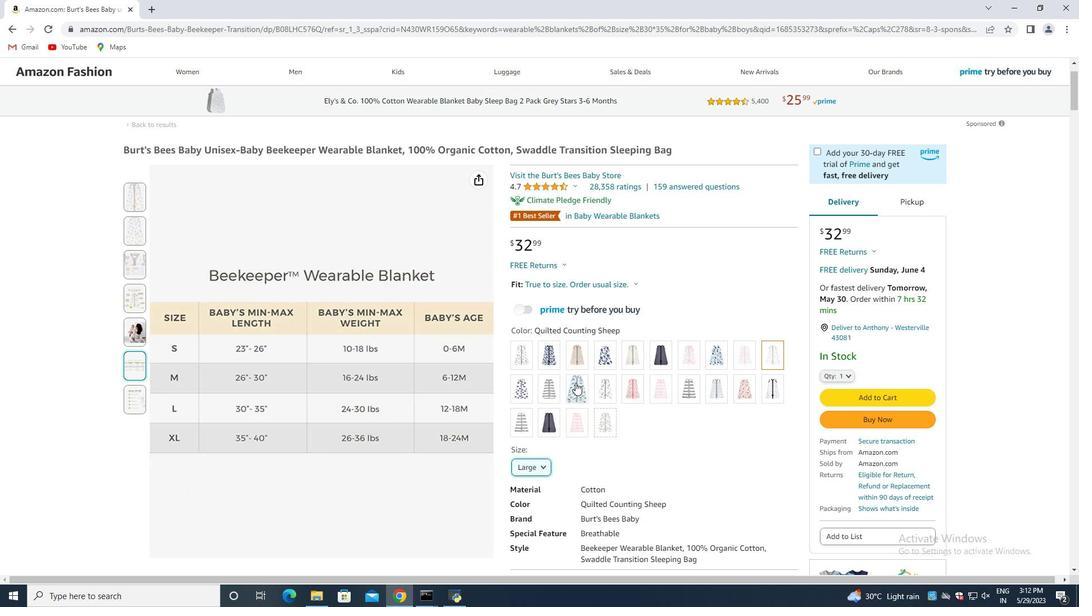 
Action: Mouse moved to (574, 382)
Screenshot: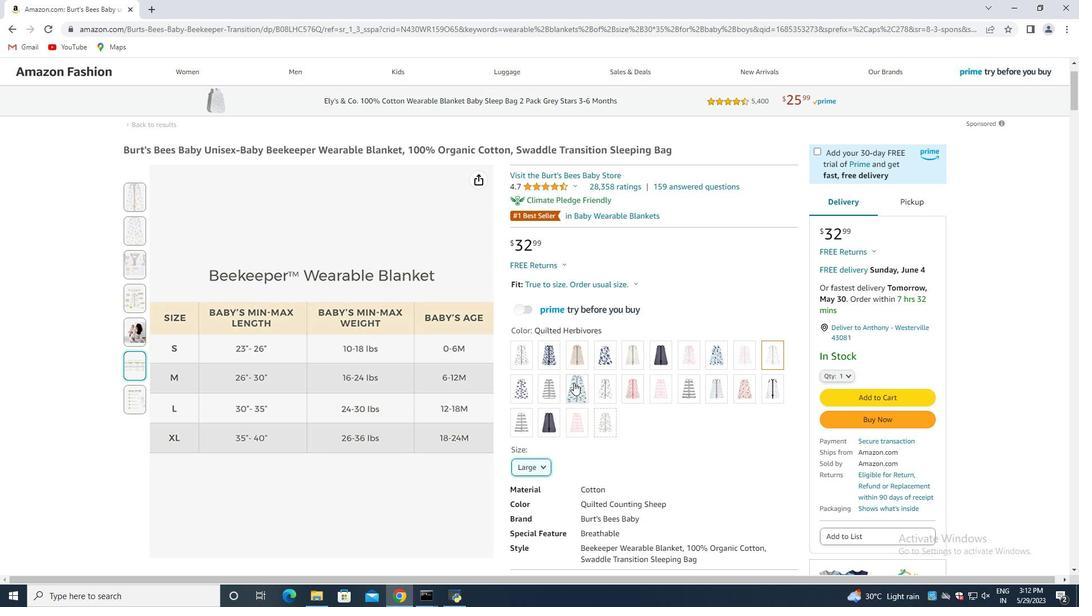 
Action: Mouse scrolled (574, 381) with delta (0, 0)
Screenshot: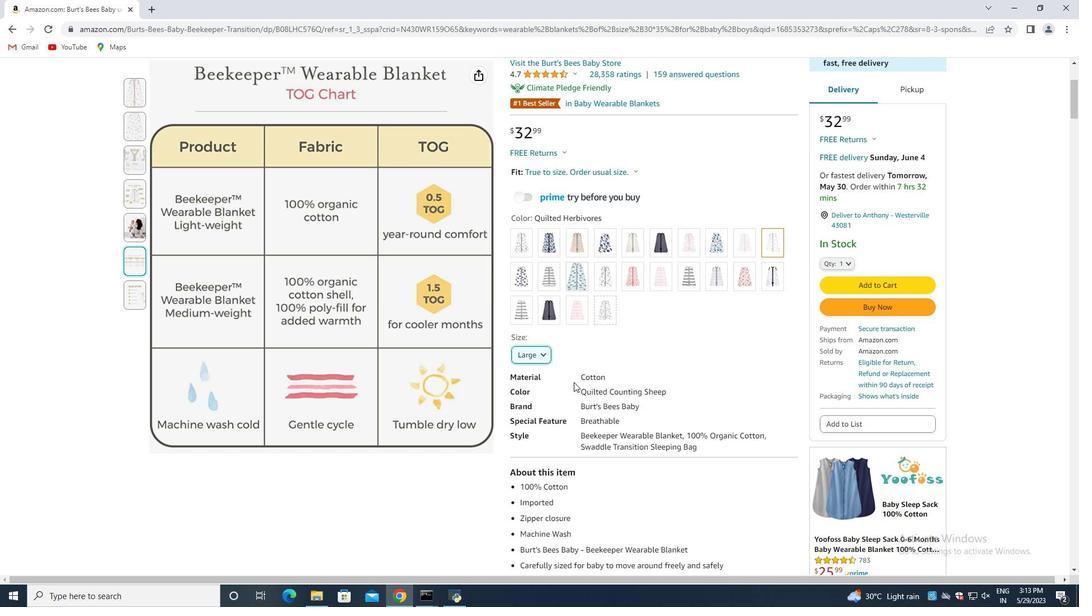 
Action: Mouse scrolled (574, 381) with delta (0, 0)
Screenshot: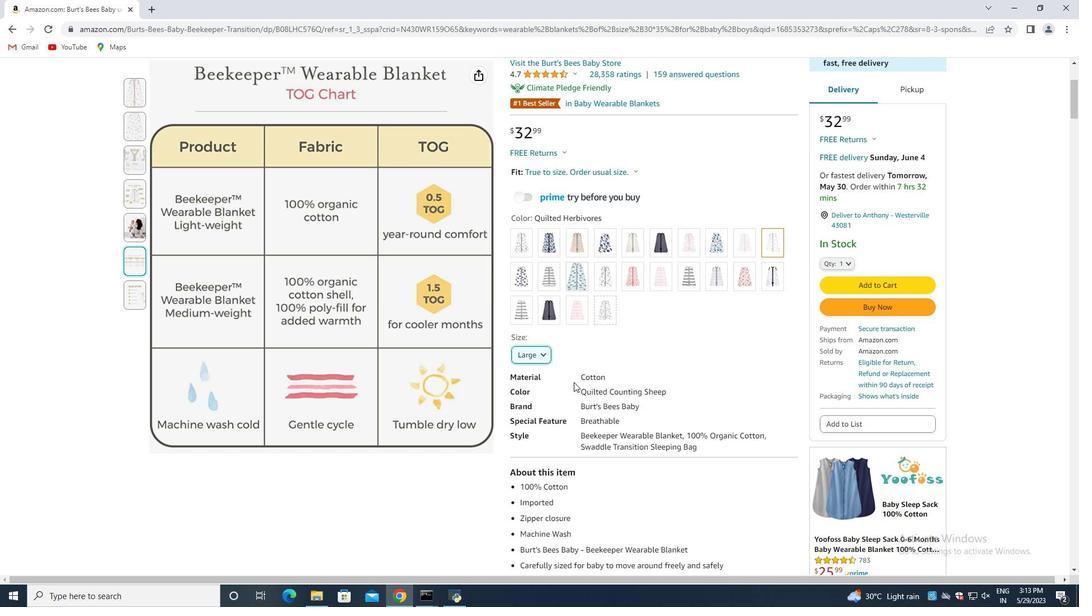 
Action: Mouse moved to (570, 382)
Screenshot: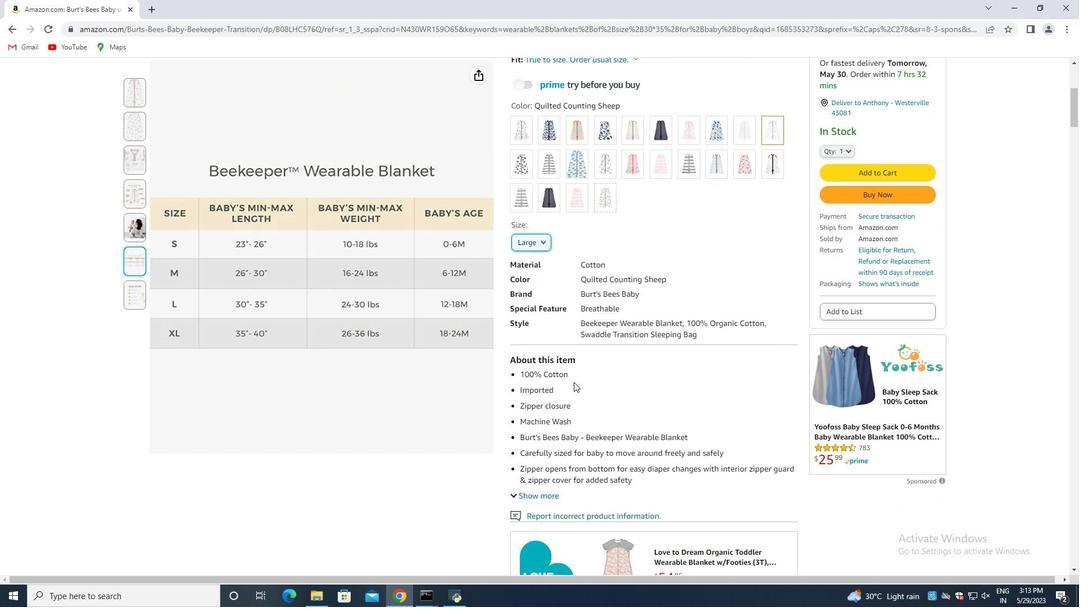 
Action: Mouse scrolled (572, 381) with delta (0, 0)
Screenshot: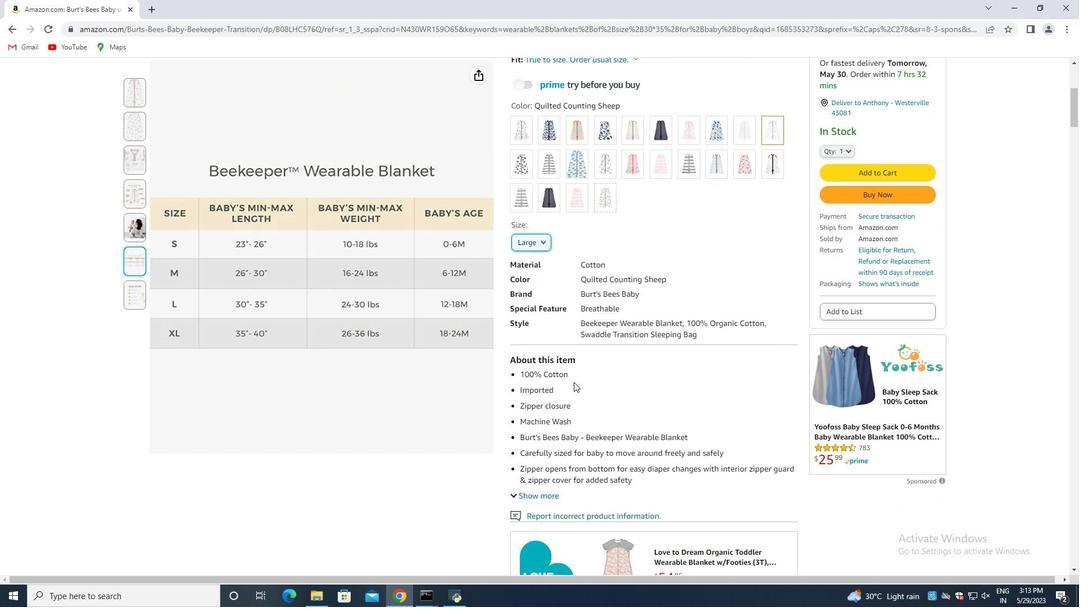 
Action: Mouse scrolled (570, 381) with delta (0, 0)
Screenshot: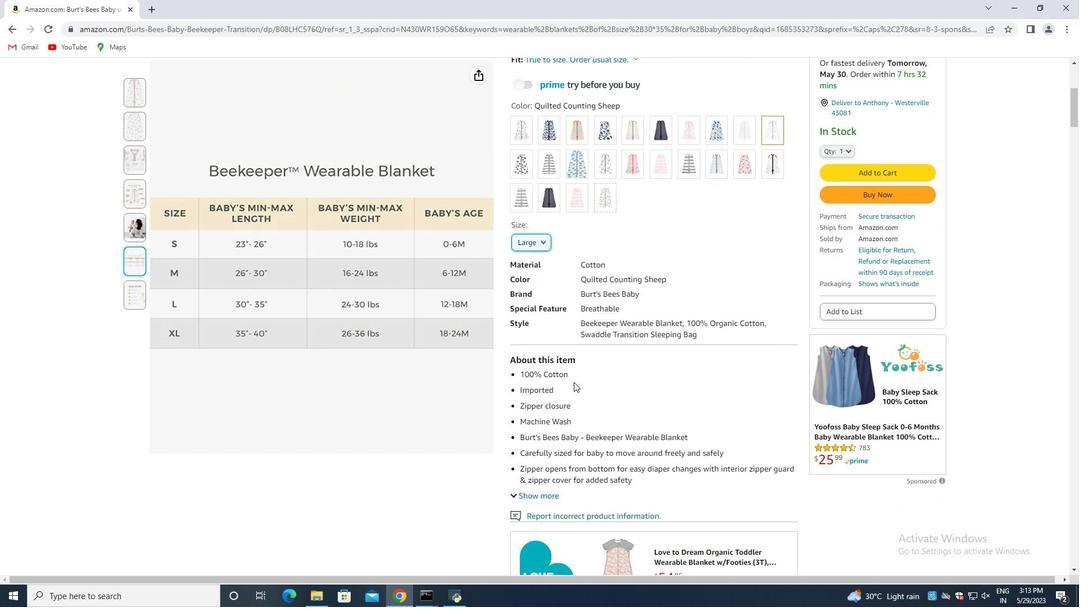 
Action: Mouse moved to (536, 386)
Screenshot: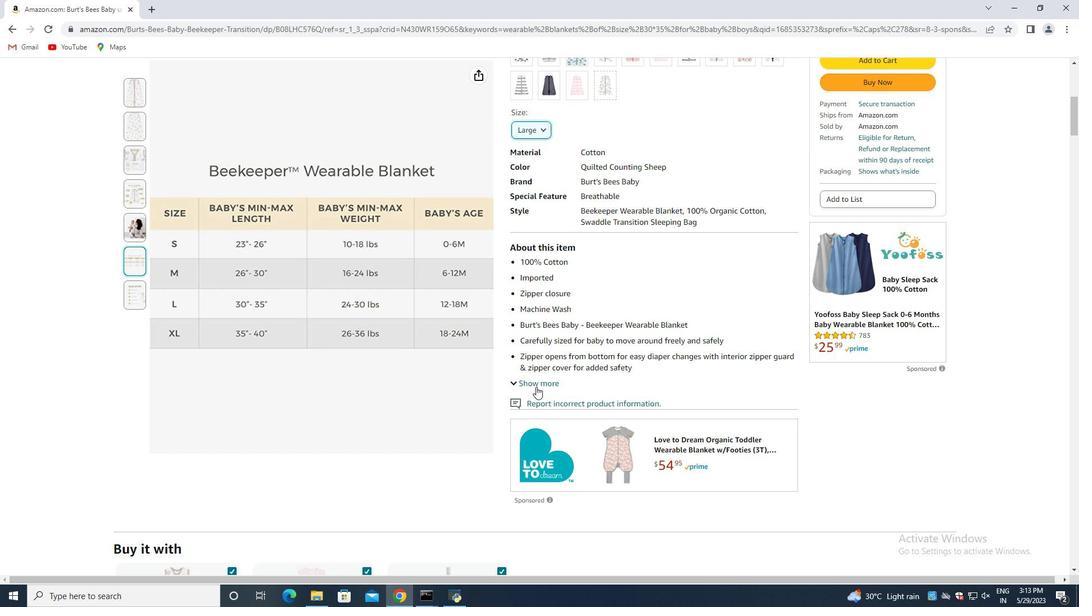 
Action: Mouse pressed left at (536, 386)
Screenshot: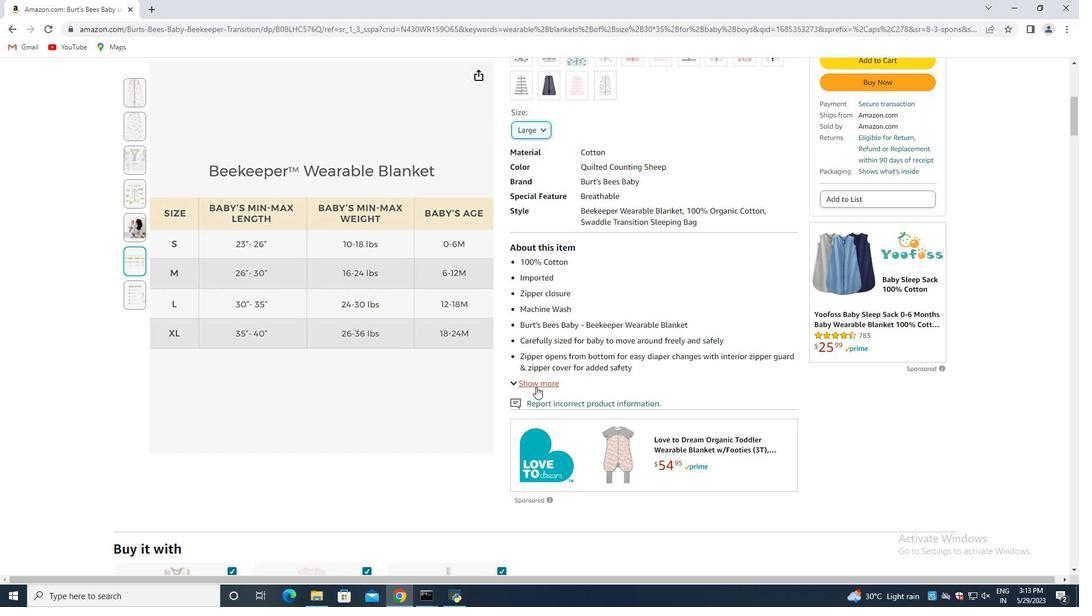 
Action: Mouse moved to (560, 277)
Screenshot: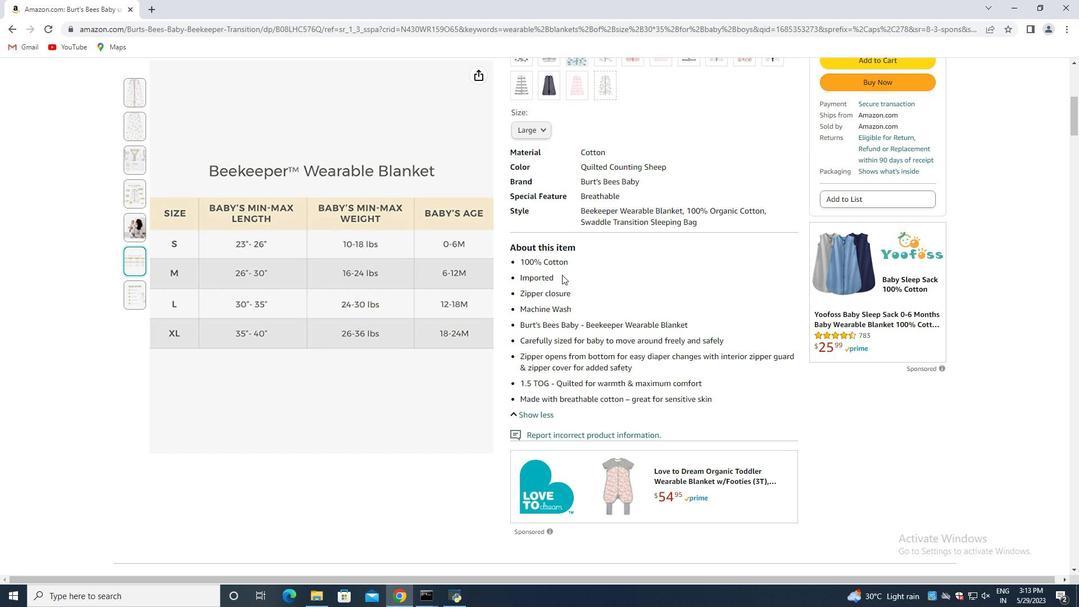
Action: Key pressed <Key.down><Key.down><Key.up><Key.up><Key.up><Key.up><Key.up><Key.up><Key.up><Key.up><Key.up><Key.up><Key.up><Key.up><Key.up><Key.up><Key.up><Key.up><Key.up><Key.up><Key.down><Key.down><Key.down><Key.down><Key.down><Key.down><Key.down><Key.down><Key.down><Key.down><Key.down><Key.down><Key.down><Key.down><Key.down><Key.down><Key.down><Key.down><Key.down><Key.down><Key.down><Key.down><Key.down><Key.down><Key.down><Key.down><Key.down><Key.down><Key.down><Key.down><Key.down><Key.down><Key.down><Key.down><Key.down><Key.down><Key.down><Key.down><Key.down><Key.down><Key.down><Key.down><Key.down><Key.down><Key.down><Key.down><Key.down><Key.down><Key.down><Key.down><Key.down><Key.down><Key.down><Key.down><Key.down><Key.down><Key.down><Key.down><Key.down><Key.down><Key.down><Key.down><Key.down><Key.down><Key.down><Key.down><Key.down><Key.down><Key.down><Key.down><Key.down><Key.down><Key.down><Key.down><Key.down><Key.down><Key.down><Key.down><Key.down><Key.down><Key.down><Key.down><Key.down><Key.down><Key.down><Key.down><Key.down><Key.down><Key.down><Key.down><Key.down><Key.down><Key.down><Key.down><Key.down><Key.down><Key.down><Key.down><Key.down><Key.down><Key.down><Key.down><Key.down><Key.down><Key.down><Key.down><Key.down><Key.down><Key.down><Key.down><Key.down><Key.down><Key.down><Key.down><Key.down><Key.down><Key.down><Key.down><Key.down><Key.down><Key.down><Key.down><Key.down><Key.down><Key.down><Key.down><Key.down><Key.down><Key.down><Key.down><Key.down><Key.down><Key.down><Key.down><Key.down><Key.down><Key.down><Key.down><Key.down><Key.down><Key.down><Key.down><Key.down><Key.down><Key.down><Key.down><Key.down><Key.down><Key.down><Key.down><Key.down><Key.down><Key.down><Key.down><Key.down><Key.down><Key.down><Key.down><Key.down><Key.down><Key.down><Key.down><Key.down><Key.down><Key.down><Key.down><Key.down><Key.down><Key.down><Key.down><Key.down><Key.down><Key.down><Key.down><Key.down><Key.down><Key.down><Key.down><Key.down><Key.down><Key.down><Key.down><Key.down><Key.down><Key.down><Key.down><Key.down><Key.down><Key.down><Key.down><Key.down><Key.down><Key.down><Key.down><Key.down><Key.down><Key.down><Key.down><Key.down><Key.down><Key.down><Key.down><Key.down><Key.down><Key.down><Key.down><Key.down><Key.down><Key.down><Key.down><Key.down><Key.down><Key.down><Key.down><Key.down><Key.up><Key.up><Key.up><Key.up><Key.up><Key.up><Key.down><Key.down><Key.down><Key.down><Key.down><Key.down><Key.down><Key.down><Key.down><Key.down><Key.down><Key.down><Key.down><Key.down><Key.down><Key.down><Key.down><Key.down><Key.down><Key.down><Key.down><Key.down><Key.down><Key.down><Key.down><Key.down><Key.down><Key.down><Key.down><Key.down><Key.down><Key.down><Key.down><Key.down><Key.down><Key.down><Key.down><Key.down><Key.down><Key.down><Key.down><Key.down><Key.down><Key.down><Key.down><Key.down><Key.down><Key.down><Key.down><Key.down><Key.down><Key.down><Key.down><Key.down><Key.down><Key.down><Key.down><Key.down><Key.down><Key.down><Key.down><Key.down><Key.down><Key.down><Key.down><Key.down><Key.down><Key.down><Key.down><Key.down><Key.down><Key.down><Key.down><Key.down><Key.down><Key.down><Key.down><Key.down><Key.down><Key.down><Key.down><Key.down><Key.down><Key.down><Key.down><Key.down><Key.down><Key.down><Key.down><Key.down><Key.down><Key.down><Key.down><Key.up><Key.up><Key.up><Key.up><Key.up><Key.up><Key.up><Key.up><Key.up><Key.up><Key.up><Key.up><Key.up><Key.up><Key.up><Key.up><Key.up><Key.up><Key.up><Key.up><Key.up><Key.up><Key.up><Key.up><Key.up><Key.up><Key.up><Key.up><Key.up><Key.up><Key.up><Key.up><Key.up><Key.up><Key.up><Key.up><Key.up><Key.up><Key.up><Key.up><Key.up><Key.up><Key.up><Key.up><Key.up><Key.up><Key.up><Key.up><Key.up><Key.up><Key.up><Key.up><Key.up><Key.up><Key.up><Key.up><Key.up><Key.up><Key.up><Key.up><Key.up><Key.up><Key.up><Key.up><Key.up><Key.up><Key.up><Key.up><Key.up><Key.up><Key.up><Key.up><Key.up><Key.up><Key.up><Key.up><Key.up><Key.up><Key.up><Key.up><Key.up><Key.up><Key.up><Key.up><Key.up><Key.up><Key.up><Key.up><Key.up><Key.up><Key.up><Key.up><Key.up><Key.up><Key.up><Key.up><Key.up><Key.up><Key.up><Key.up><Key.up><Key.up><Key.up><Key.up><Key.up><Key.up><Key.up><Key.up><Key.up><Key.up><Key.up><Key.up><Key.up><Key.up><Key.up><Key.up><Key.up><Key.up><Key.up><Key.up><Key.up><Key.up><Key.up><Key.up><Key.up><Key.up><Key.up><Key.up><Key.up><Key.up><Key.up><Key.up><Key.up><Key.up><Key.up><Key.up><Key.up><Key.up><Key.up><Key.up><Key.up><Key.up><Key.up><Key.up><Key.up><Key.up><Key.up><Key.up><Key.up><Key.up><Key.up><Key.up><Key.up><Key.up><Key.up><Key.up><Key.up><Key.up><Key.up><Key.up><Key.up><Key.up><Key.up><Key.up><Key.up><Key.up><Key.up><Key.up><Key.up><Key.up><Key.up><Key.up><Key.up><Key.up><Key.up><Key.up><Key.up><Key.up><Key.up><Key.up><Key.up><Key.up><Key.up><Key.up><Key.up><Key.up><Key.up><Key.up><Key.up><Key.up><Key.up><Key.up><Key.up><Key.up><Key.up><Key.up><Key.up><Key.up><Key.up><Key.up><Key.up><Key.up><Key.up><Key.up><Key.up><Key.up><Key.up><Key.up><Key.up><Key.up><Key.up><Key.up><Key.up><Key.up><Key.up><Key.up><Key.up><Key.up><Key.up><Key.up><Key.up><Key.up><Key.up><Key.up><Key.up><Key.up><Key.up><Key.up><Key.up><Key.up><Key.up><Key.up><Key.up><Key.up><Key.up><Key.up><Key.up><Key.up><Key.up><Key.up><Key.up><Key.up><Key.up><Key.up><Key.up><Key.up><Key.up><Key.up><Key.up><Key.up><Key.up><Key.up><Key.up><Key.up><Key.up><Key.up><Key.up><Key.up><Key.up><Key.up><Key.up><Key.up><Key.up><Key.up><Key.up><Key.up><Key.up><Key.up><Key.up><Key.up><Key.up><Key.up><Key.up><Key.up><Key.up><Key.up><Key.up><Key.up><Key.up><Key.up><Key.up><Key.up><Key.up><Key.up><Key.up><Key.up><Key.up><Key.up><Key.up><Key.up><Key.up><Key.up><Key.up><Key.up><Key.up><Key.up><Key.up><Key.up><Key.up><Key.up><Key.up><Key.up><Key.up><Key.up><Key.up><Key.up><Key.up><Key.up><Key.up><Key.up><Key.up><Key.up><Key.up><Key.up><Key.up><Key.up><Key.up><Key.up><Key.up><Key.up><Key.up><Key.up><Key.up><Key.up><Key.up><Key.up>
Screenshot: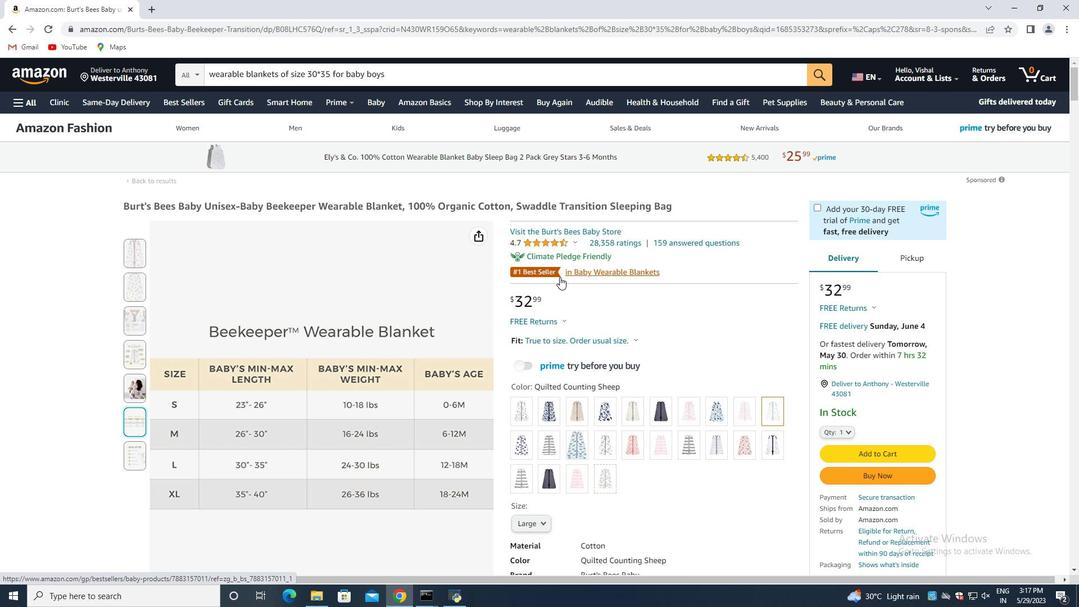
Action: Mouse moved to (10, 32)
Screenshot: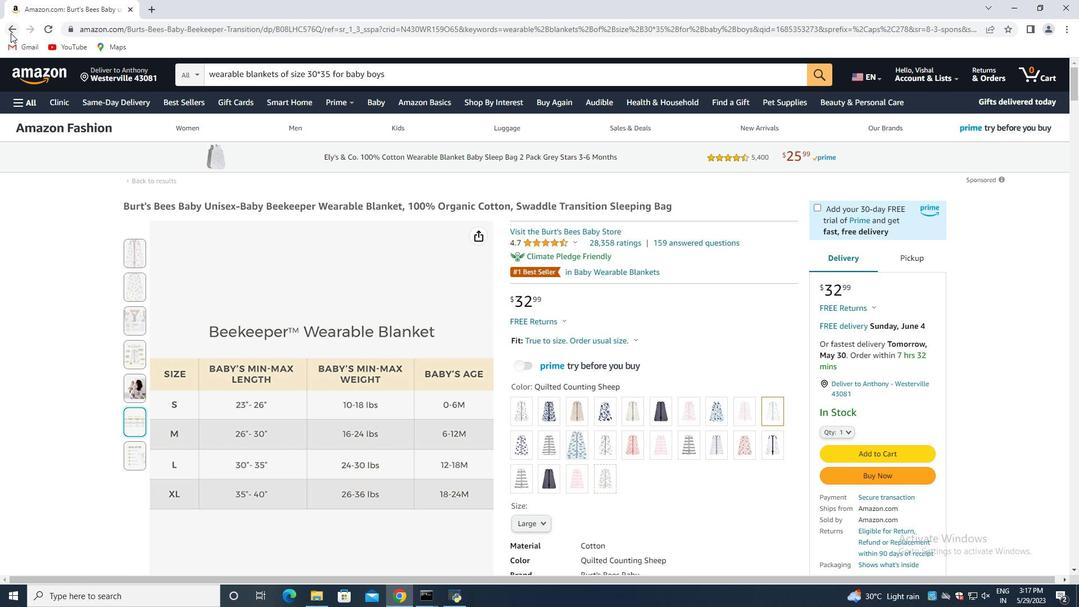 
Action: Mouse pressed left at (10, 32)
Screenshot: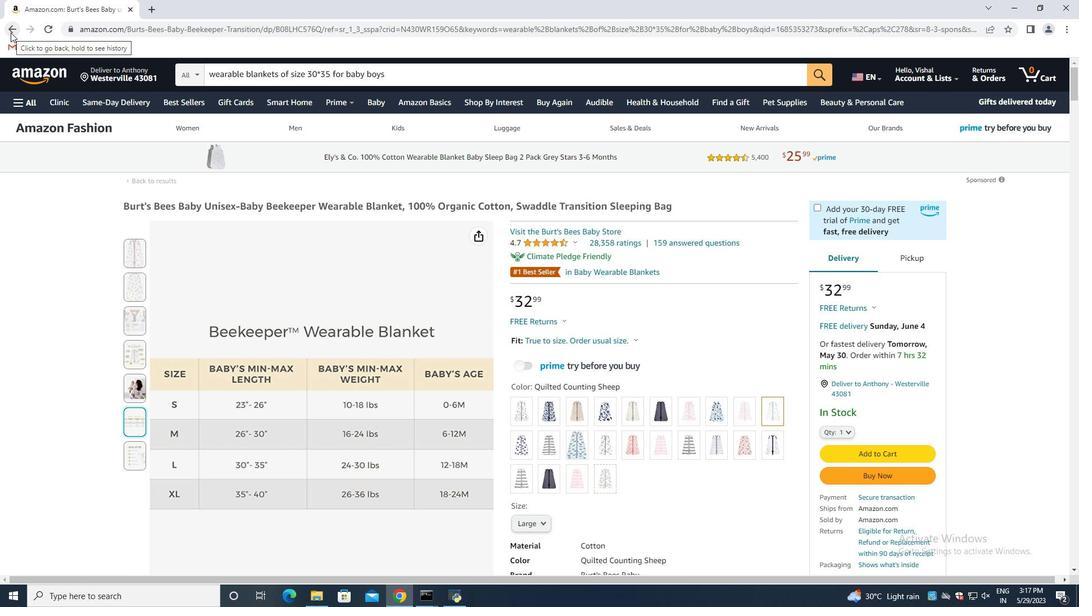 
Action: Mouse moved to (403, 234)
Screenshot: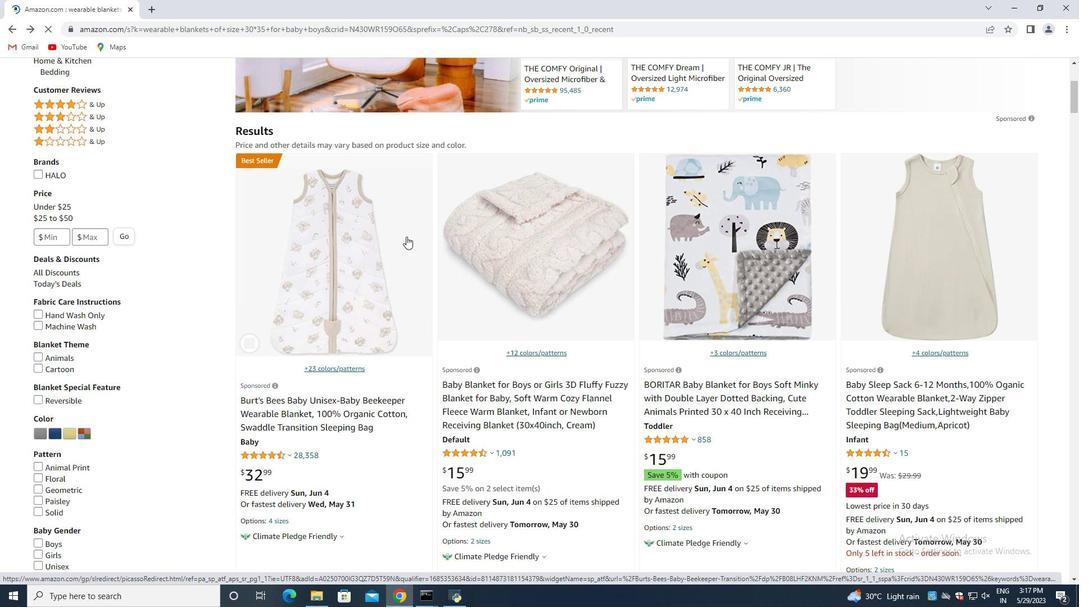 
Action: Mouse scrolled (403, 235) with delta (0, 0)
Screenshot: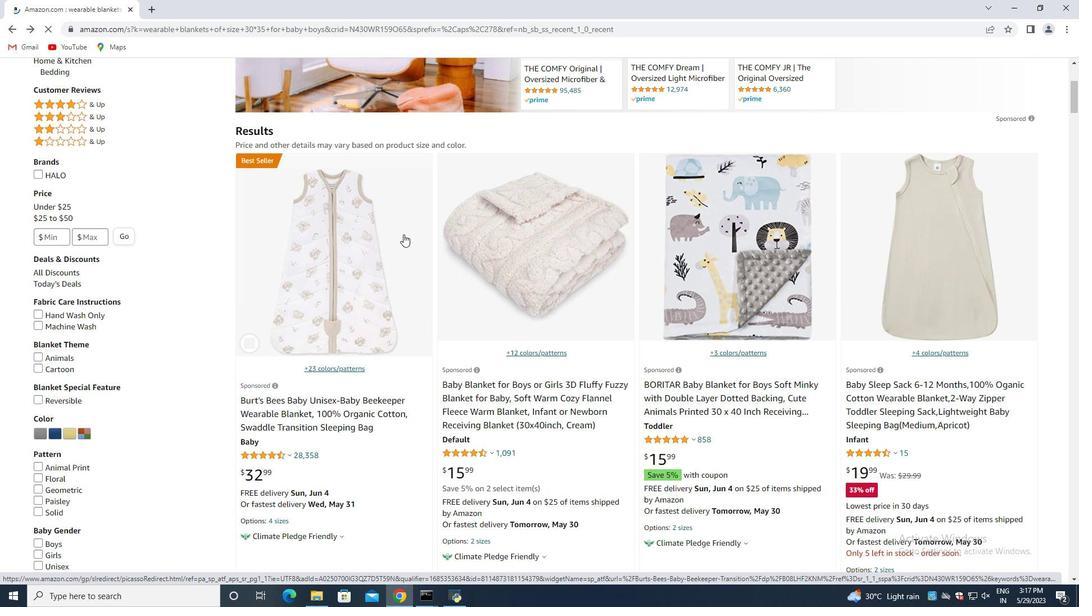 
Action: Mouse scrolled (403, 235) with delta (0, 0)
Screenshot: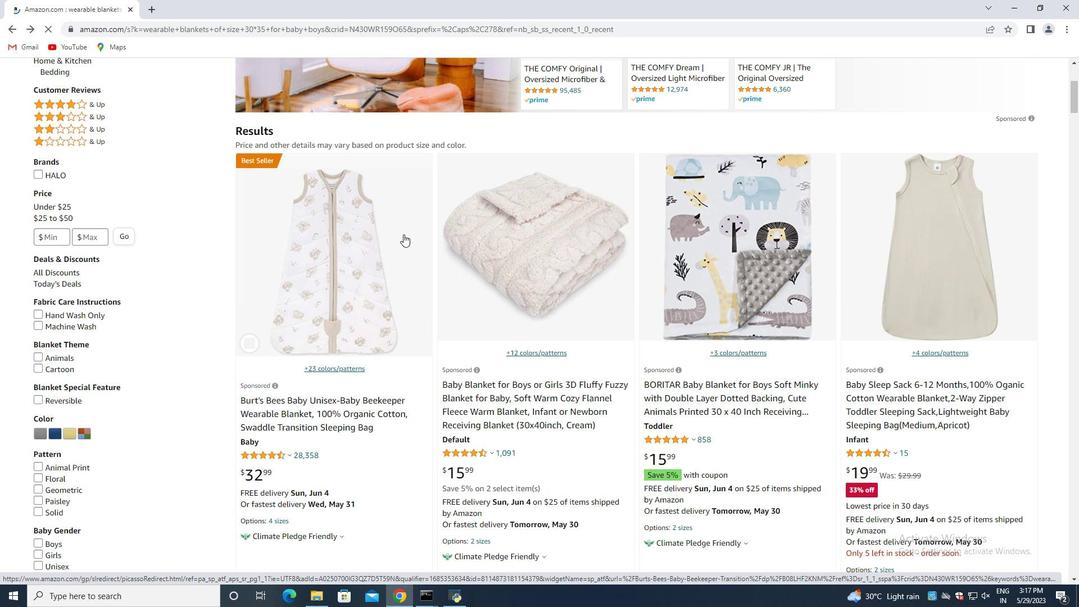 
Action: Mouse scrolled (403, 235) with delta (0, 0)
Screenshot: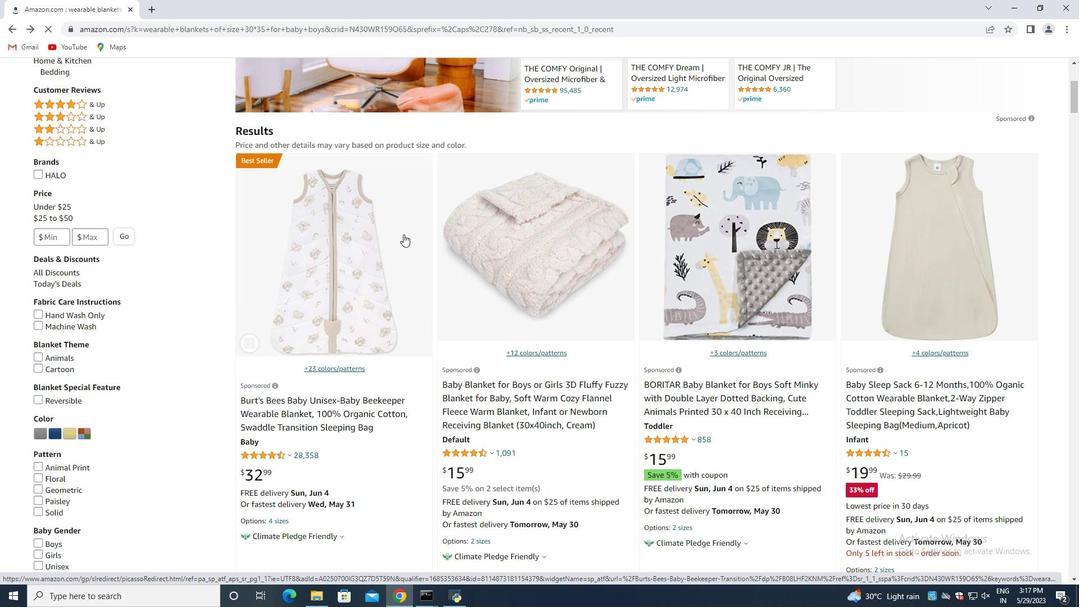 
Action: Mouse scrolled (403, 235) with delta (0, 0)
Screenshot: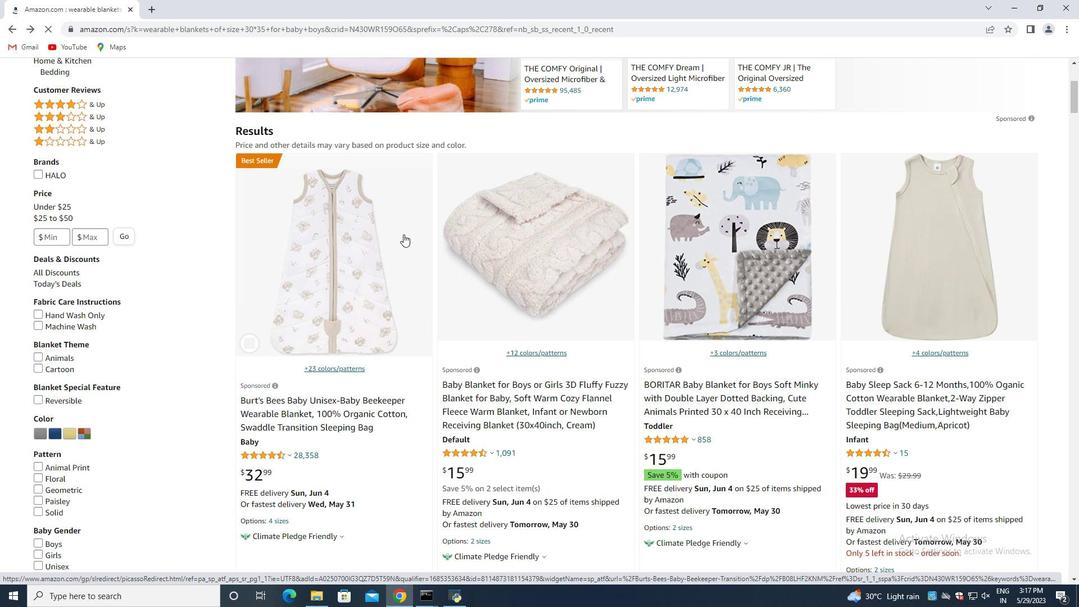 
Action: Mouse moved to (403, 234)
Screenshot: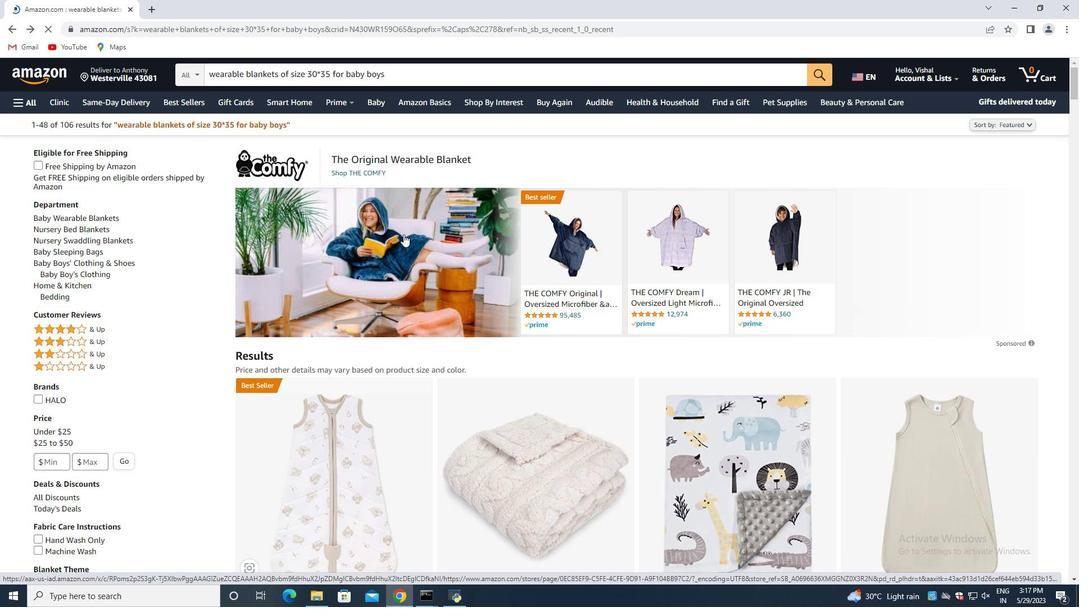 
Action: Mouse scrolled (403, 233) with delta (0, 0)
Screenshot: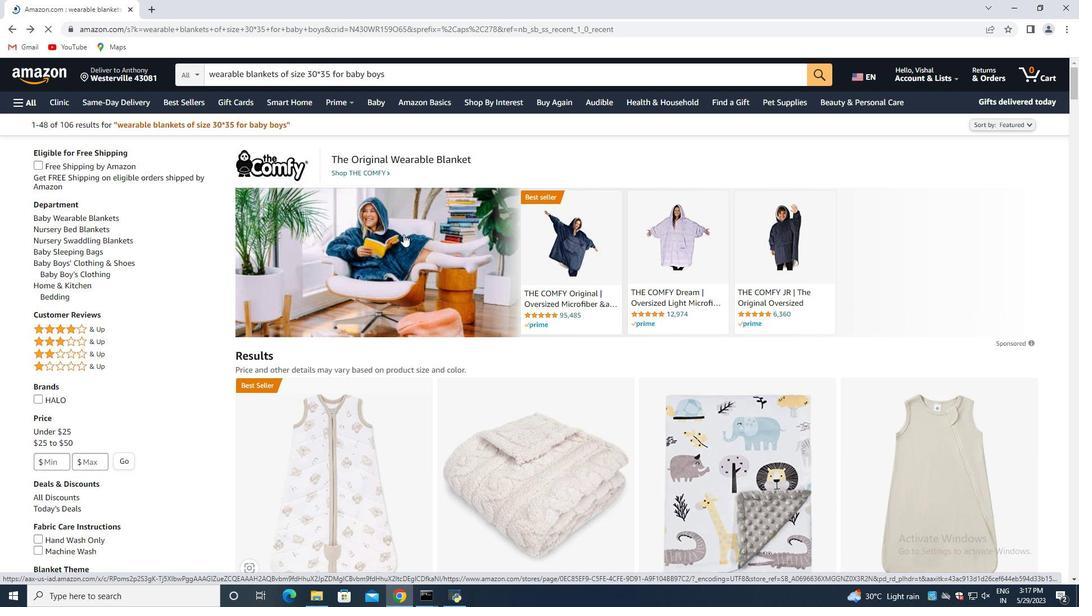
Action: Mouse scrolled (403, 233) with delta (0, 0)
Screenshot: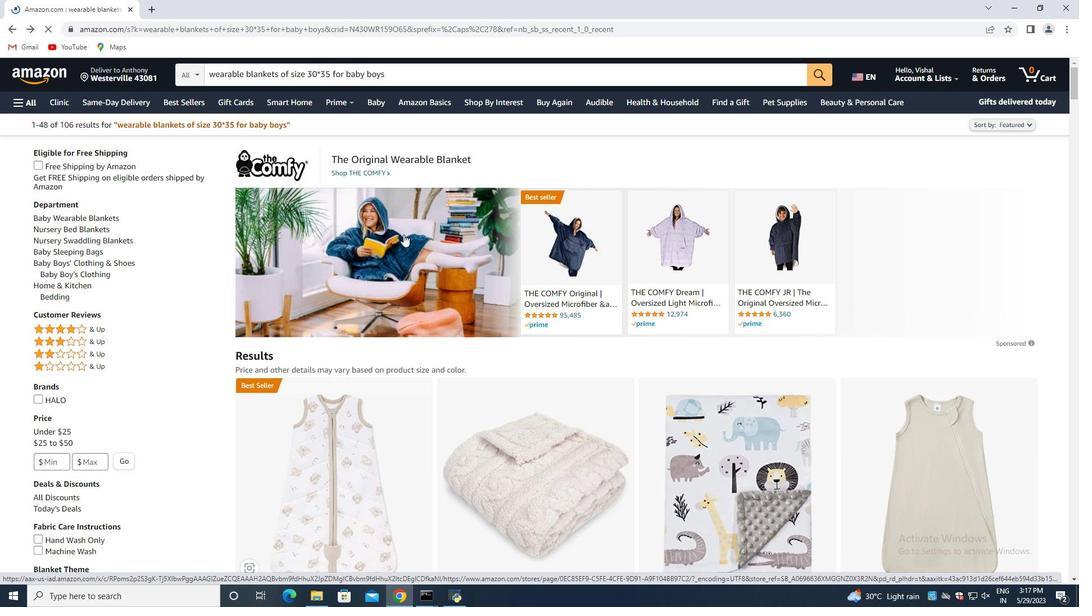
Action: Mouse scrolled (403, 233) with delta (0, 0)
Screenshot: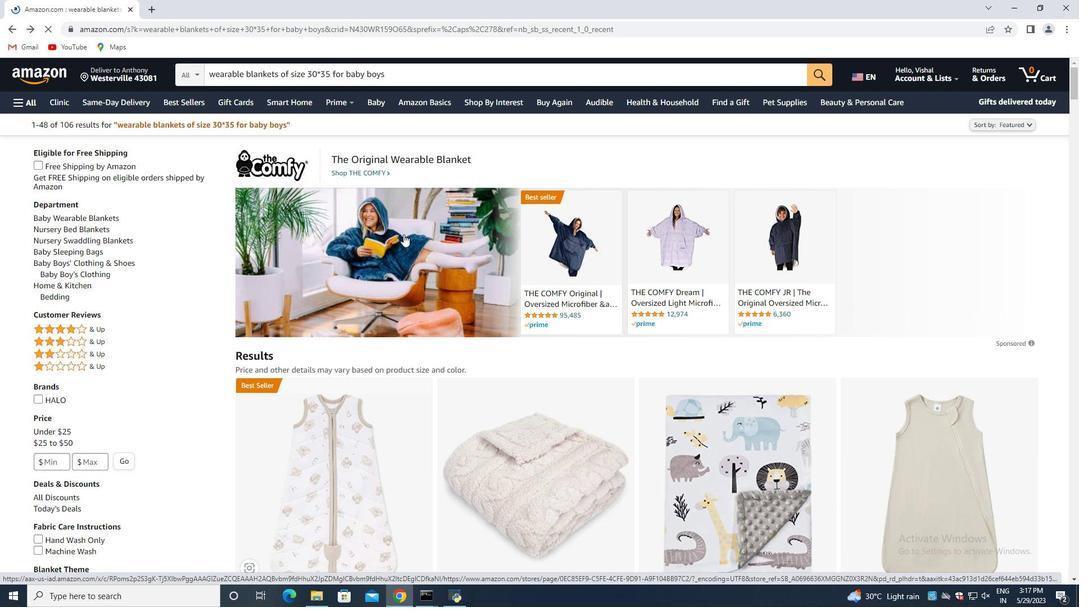 
Action: Mouse moved to (366, 229)
Screenshot: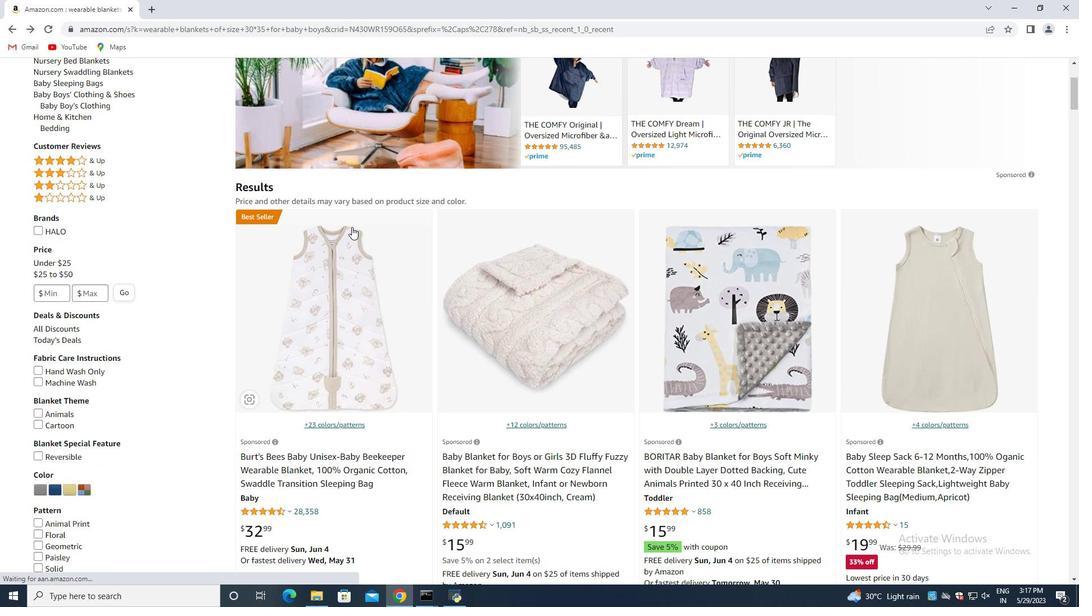 
Action: Mouse scrolled (366, 229) with delta (0, 0)
Screenshot: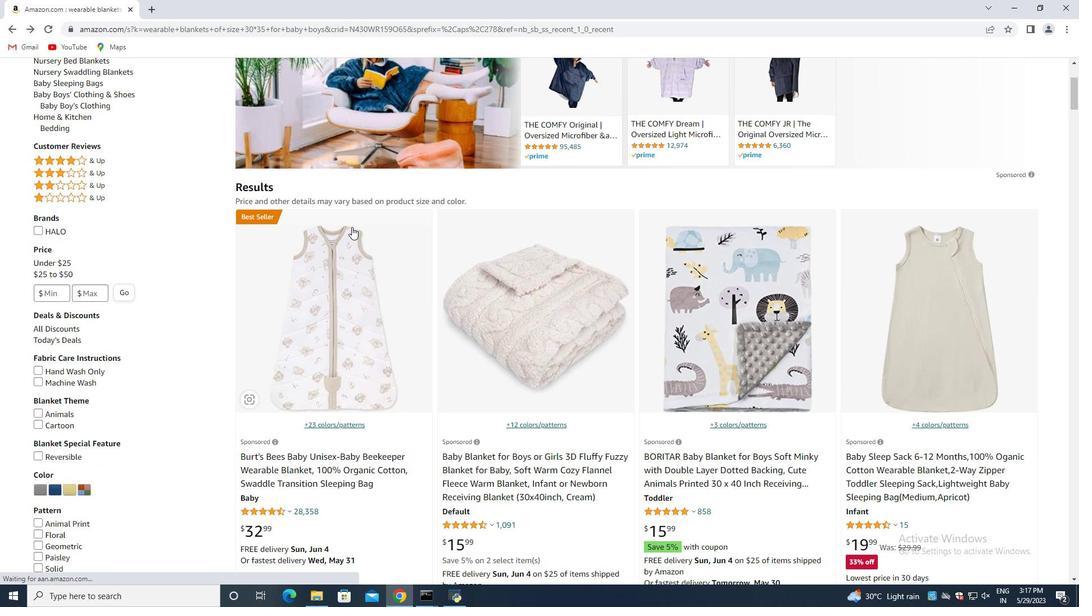
Action: Mouse moved to (395, 233)
Screenshot: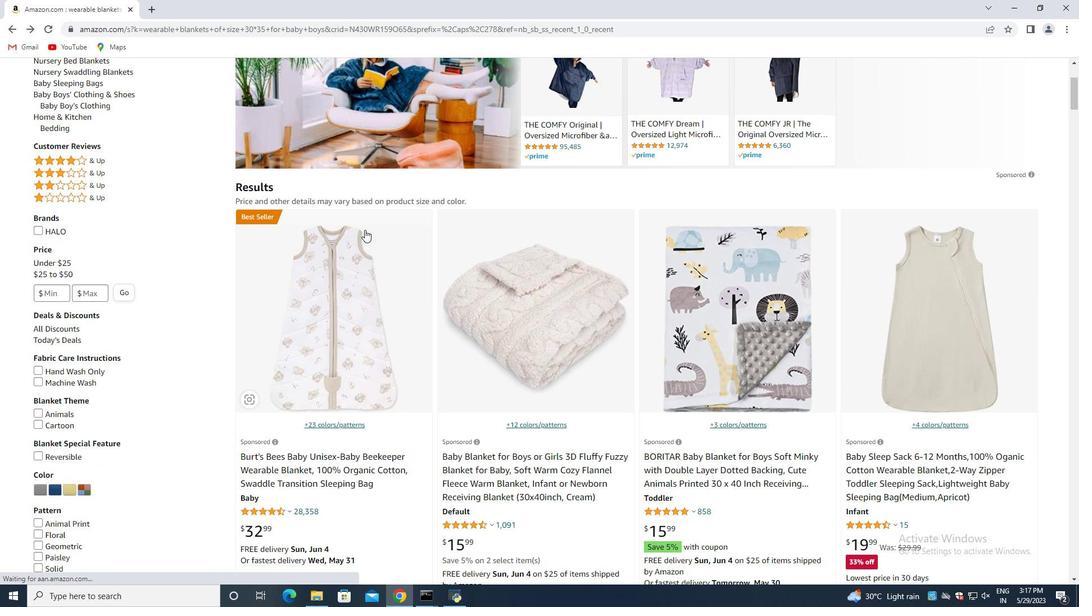 
Action: Mouse scrolled (395, 232) with delta (0, 0)
Screenshot: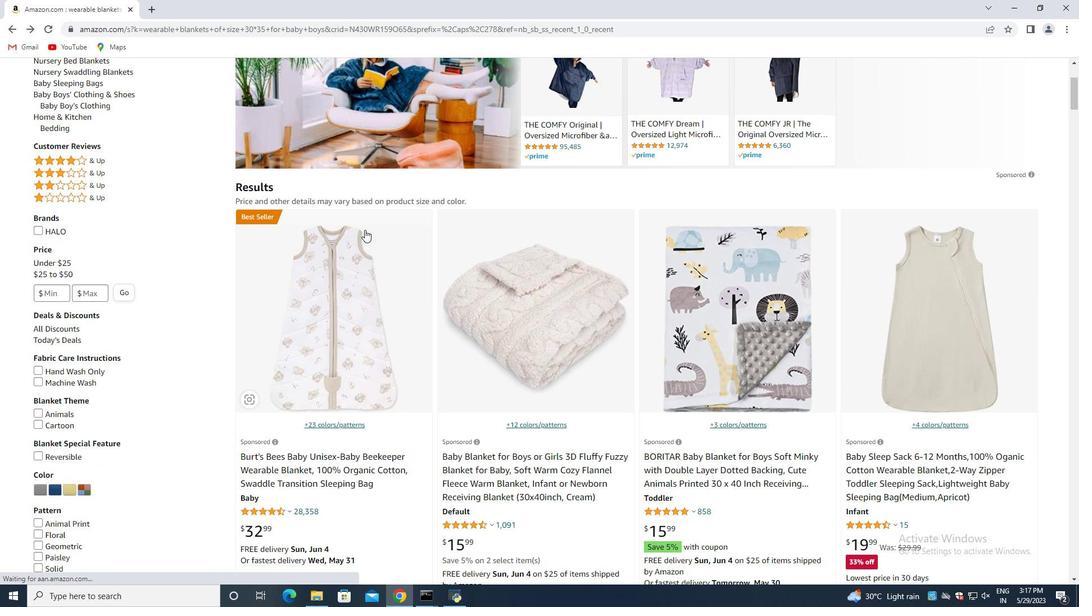 
Action: Mouse moved to (790, 197)
Screenshot: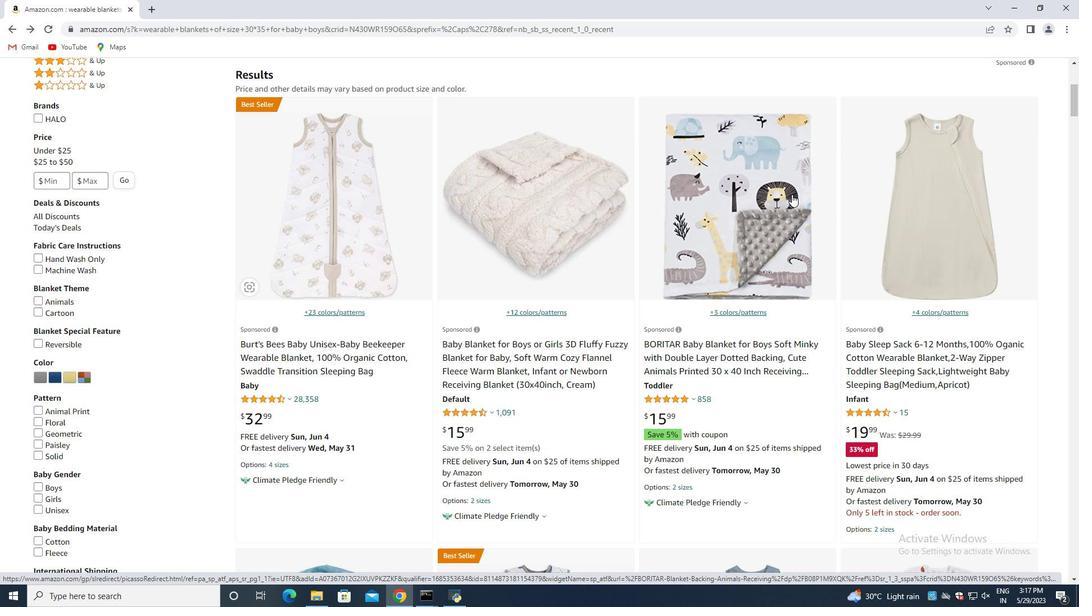 
Action: Mouse scrolled (790, 196) with delta (0, 0)
Screenshot: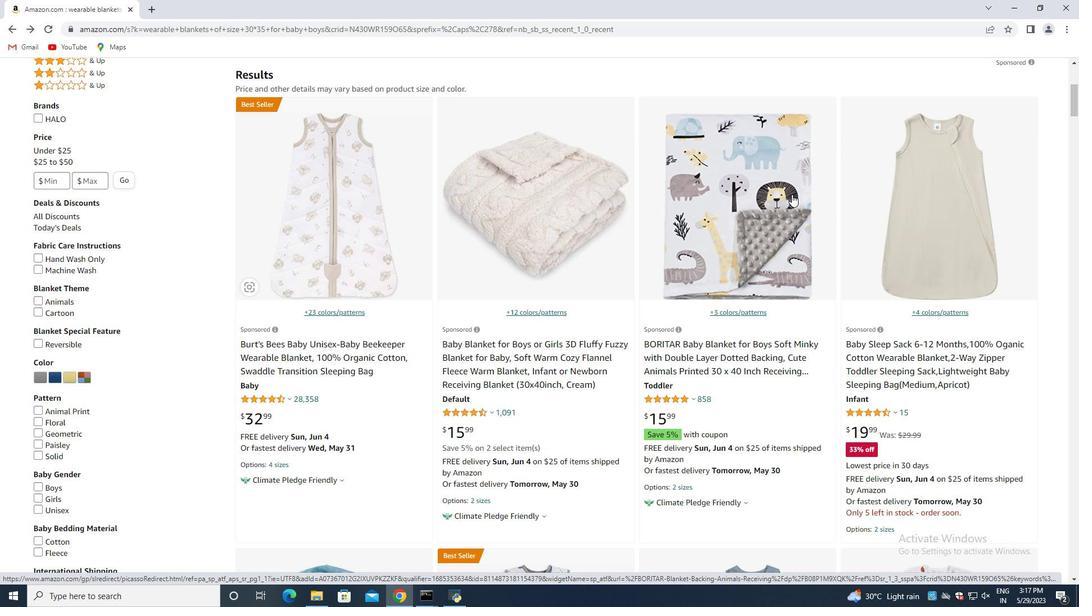 
Action: Mouse moved to (742, 188)
Screenshot: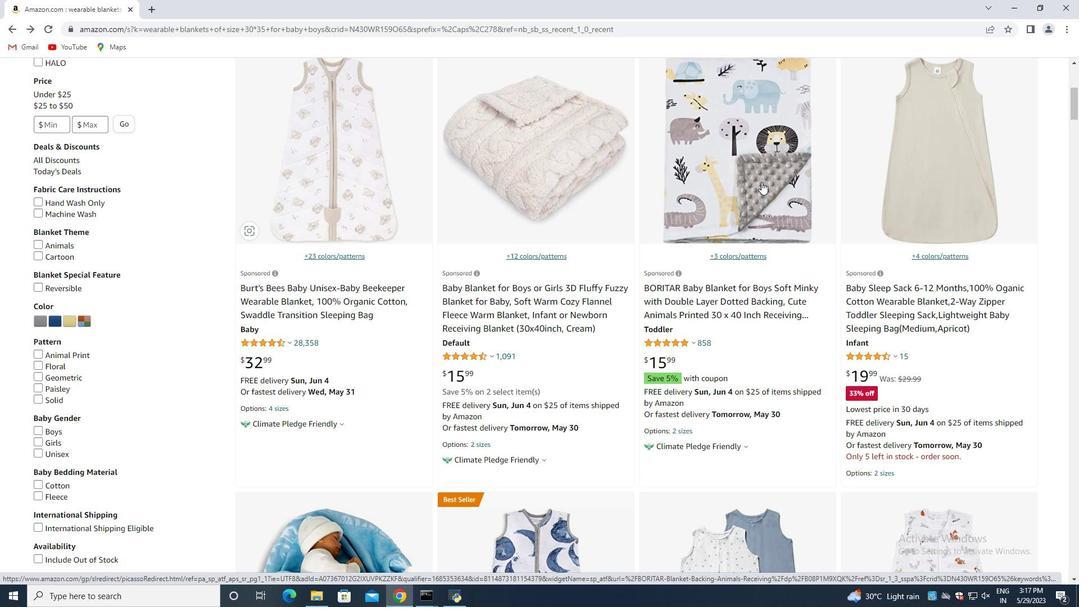 
Action: Mouse scrolled (742, 187) with delta (0, 0)
Screenshot: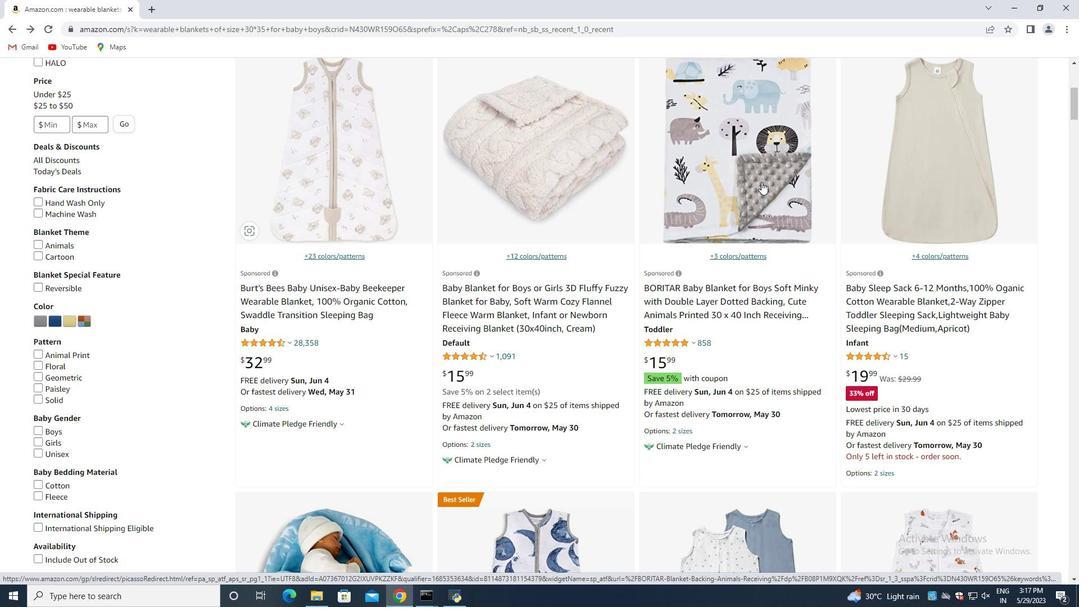 
Action: Mouse moved to (727, 192)
Screenshot: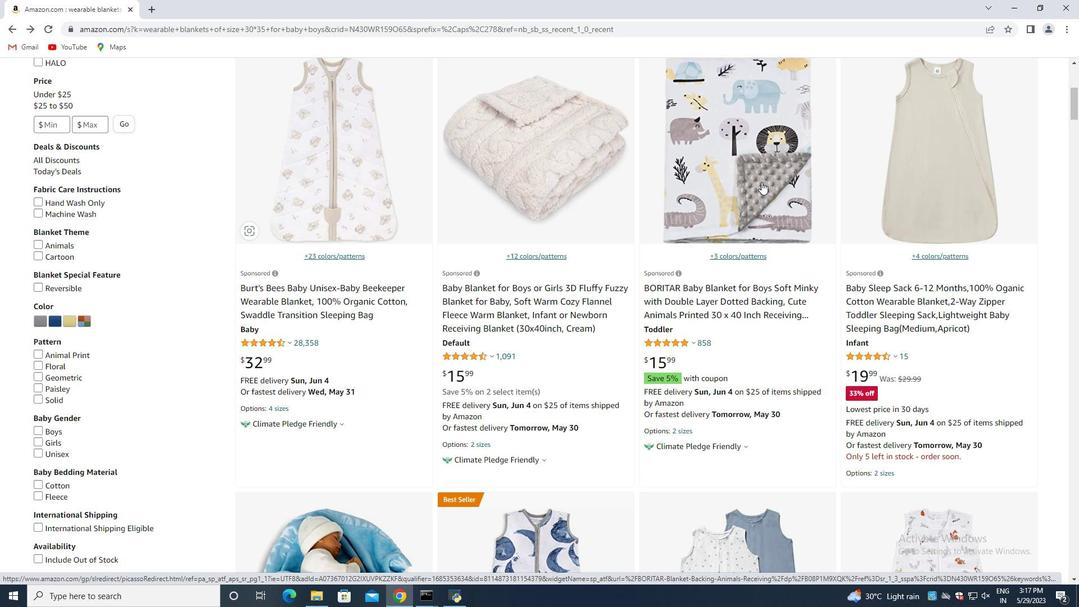 
Action: Mouse scrolled (727, 192) with delta (0, 0)
Screenshot: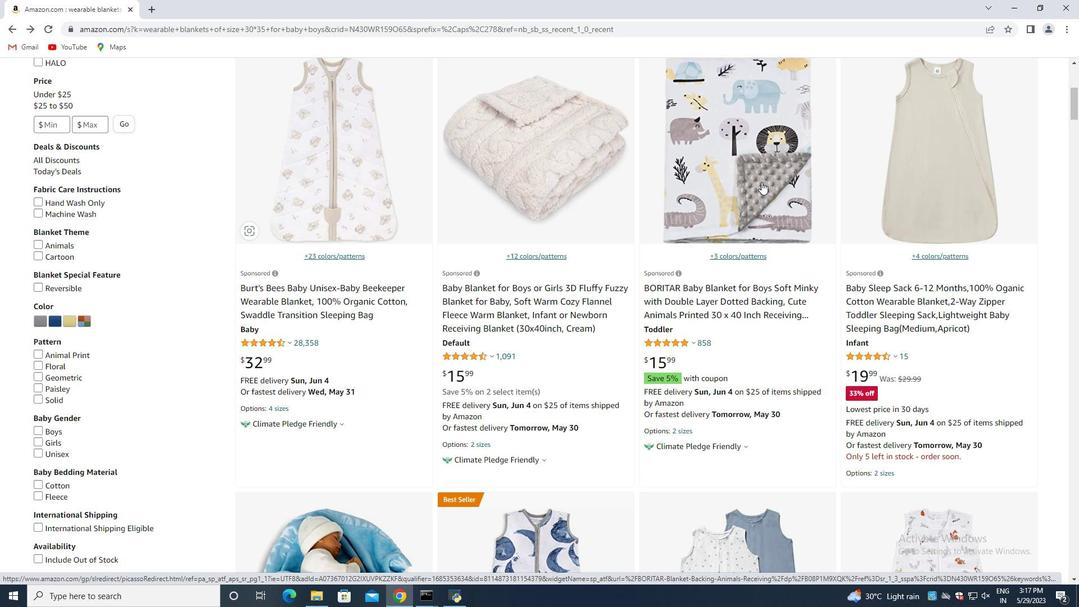
Action: Mouse moved to (713, 194)
Screenshot: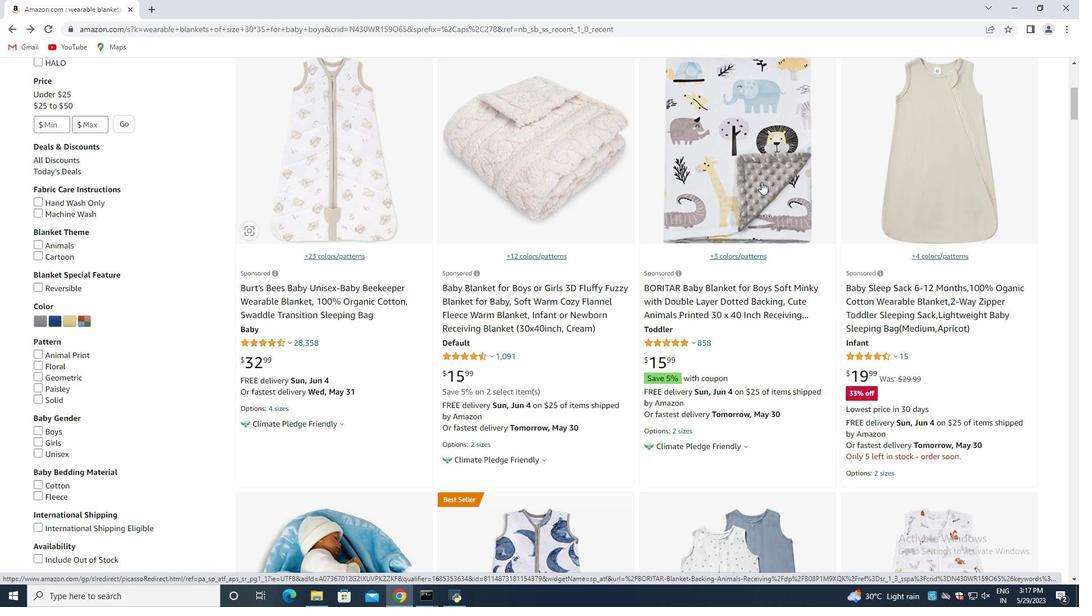 
Action: Mouse scrolled (713, 193) with delta (0, 0)
Screenshot: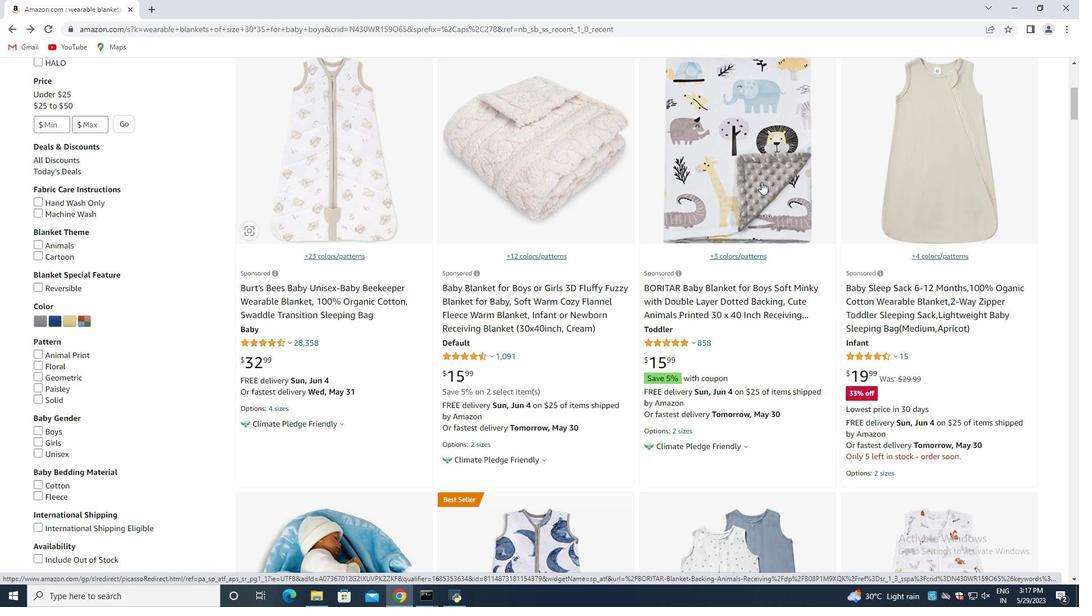 
Action: Mouse moved to (630, 197)
Screenshot: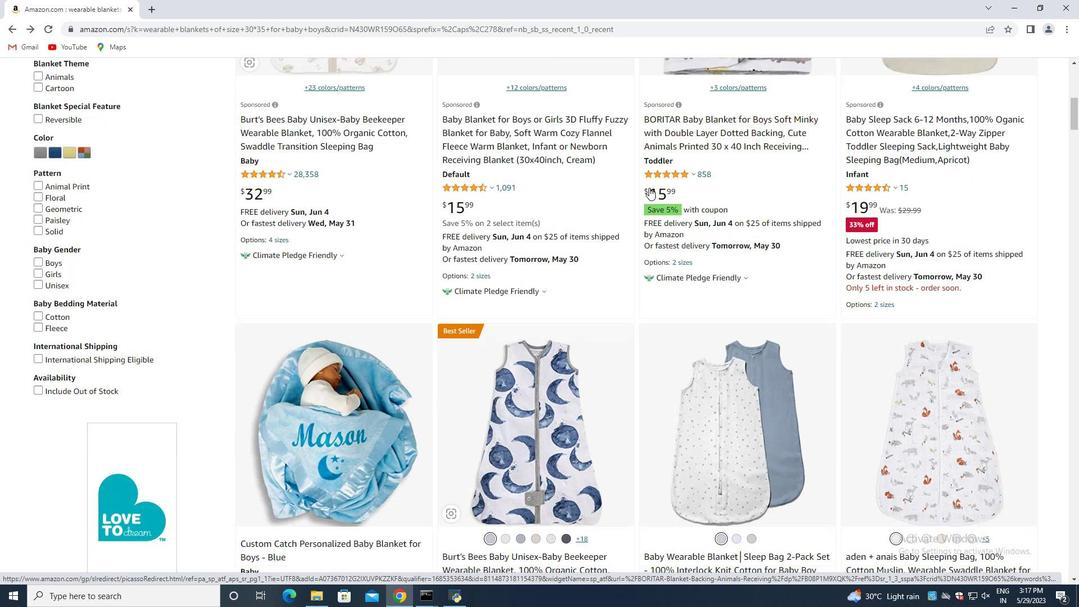 
Action: Mouse scrolled (630, 196) with delta (0, 0)
Screenshot: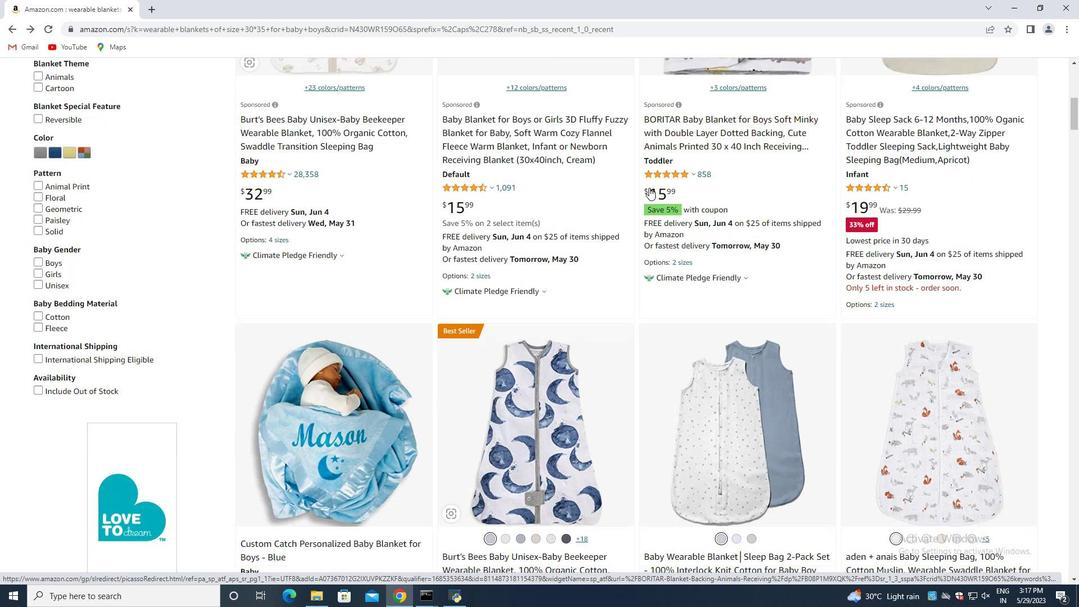 
Action: Mouse moved to (621, 202)
Screenshot: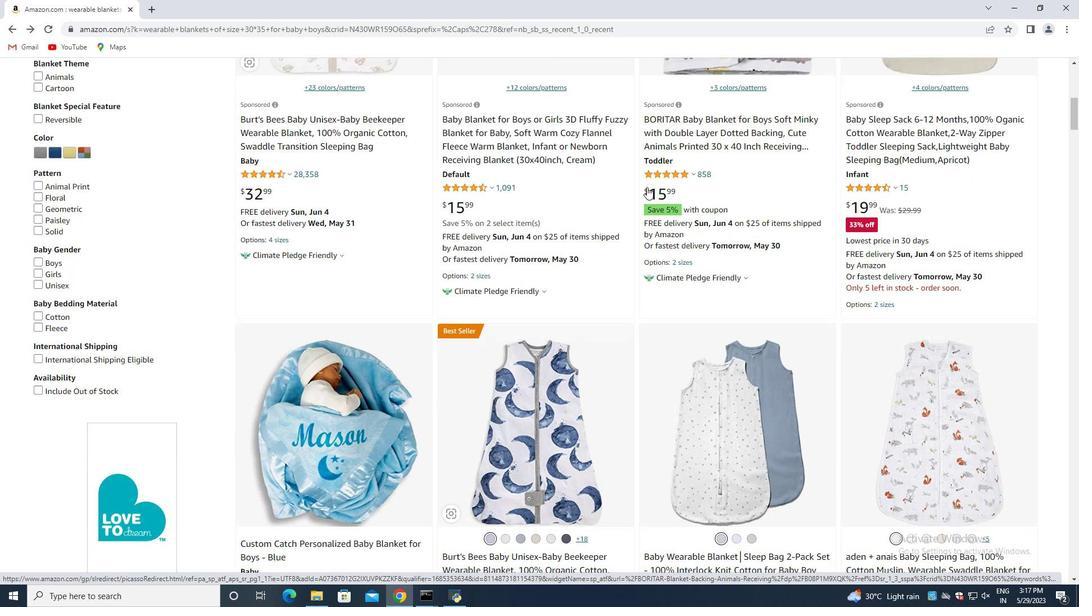 
Action: Mouse scrolled (621, 201) with delta (0, 0)
Screenshot: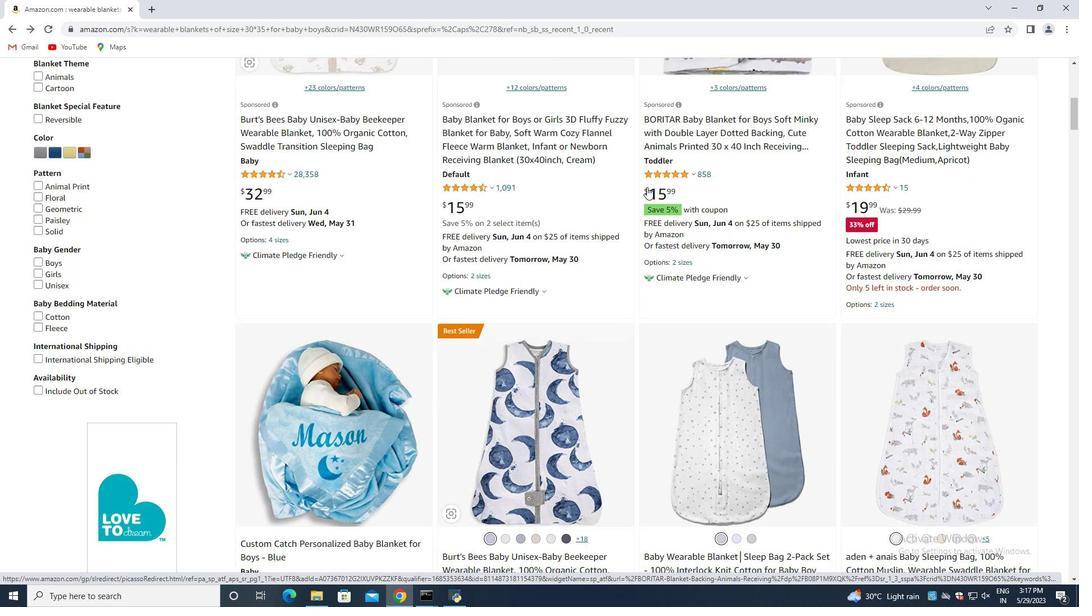 
Action: Mouse moved to (566, 295)
Screenshot: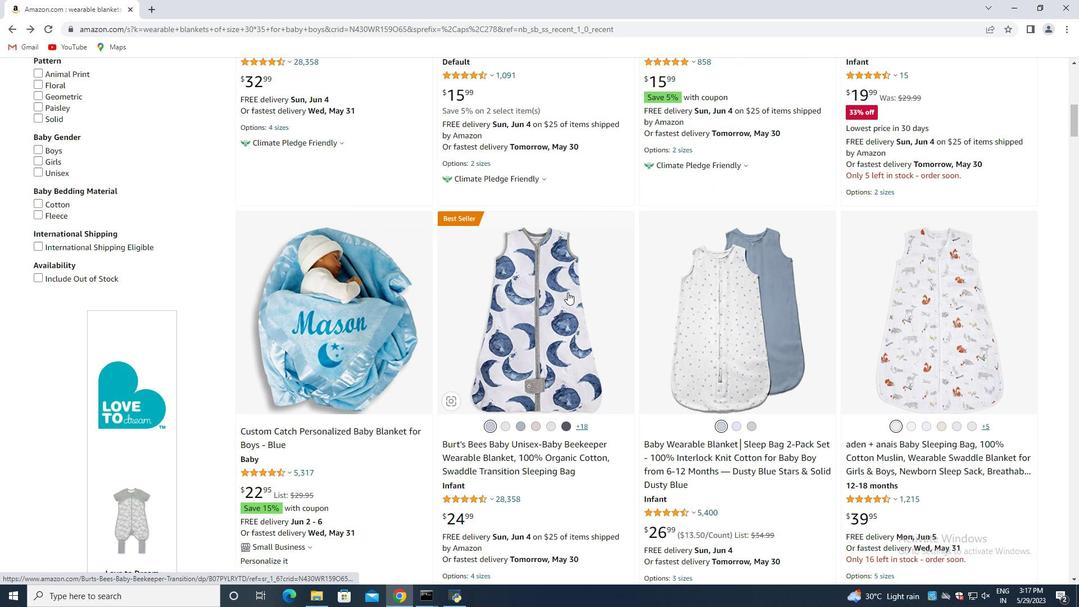 
Action: Mouse pressed left at (566, 295)
Screenshot: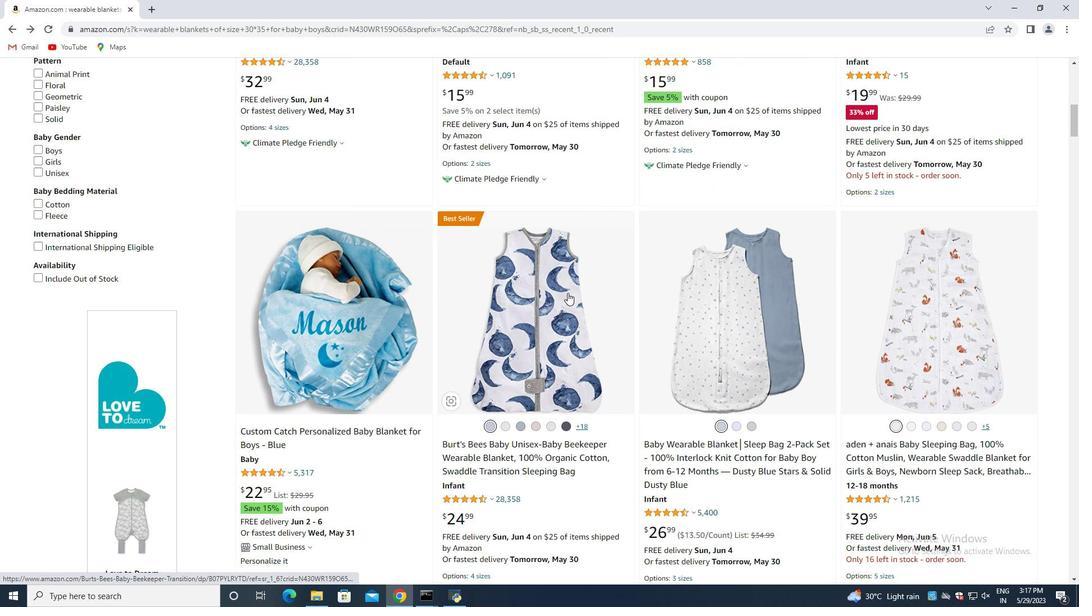 
Action: Mouse moved to (353, 273)
Screenshot: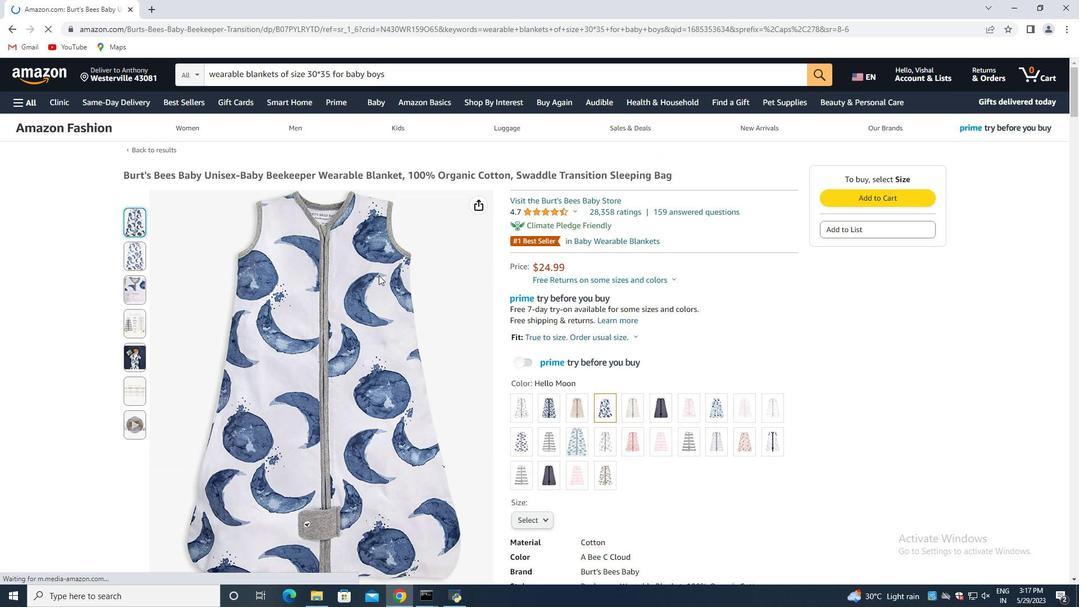 
Action: Mouse scrolled (353, 273) with delta (0, 0)
Screenshot: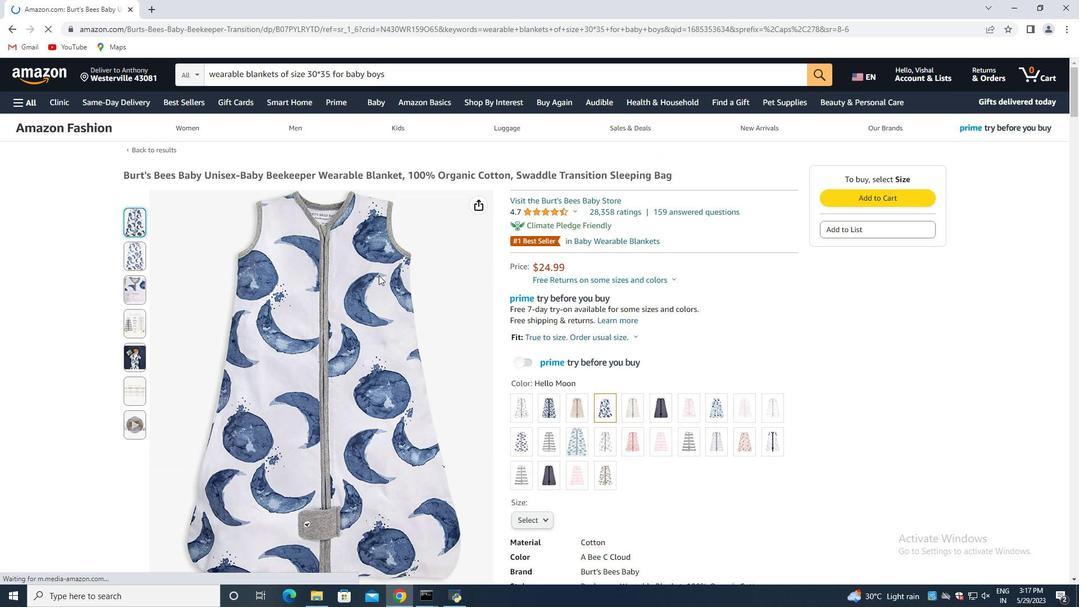 
Action: Mouse moved to (351, 275)
Screenshot: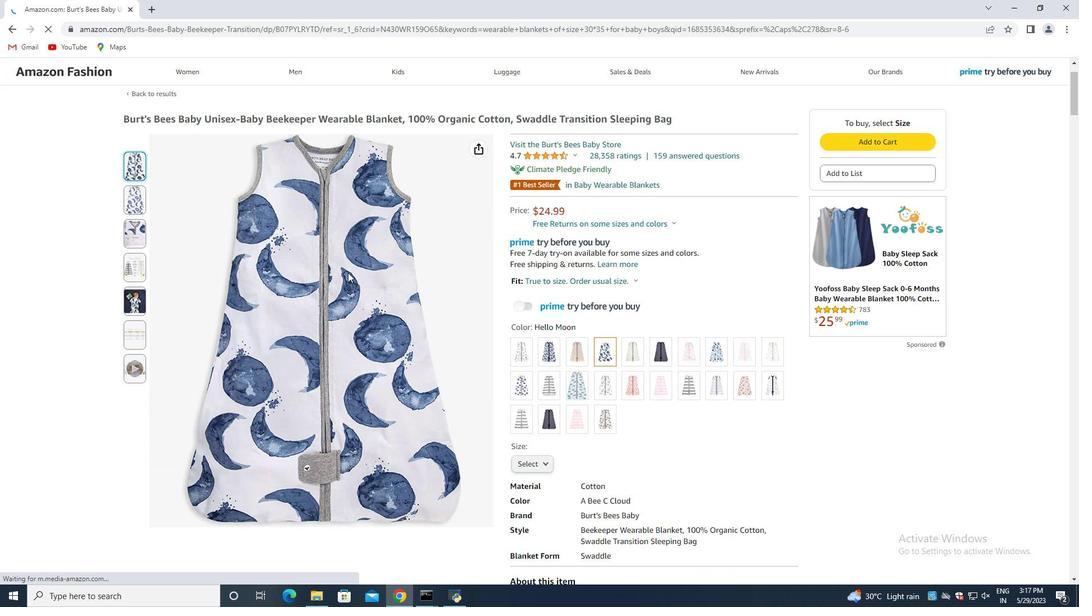 
Action: Mouse scrolled (351, 274) with delta (0, 0)
Screenshot: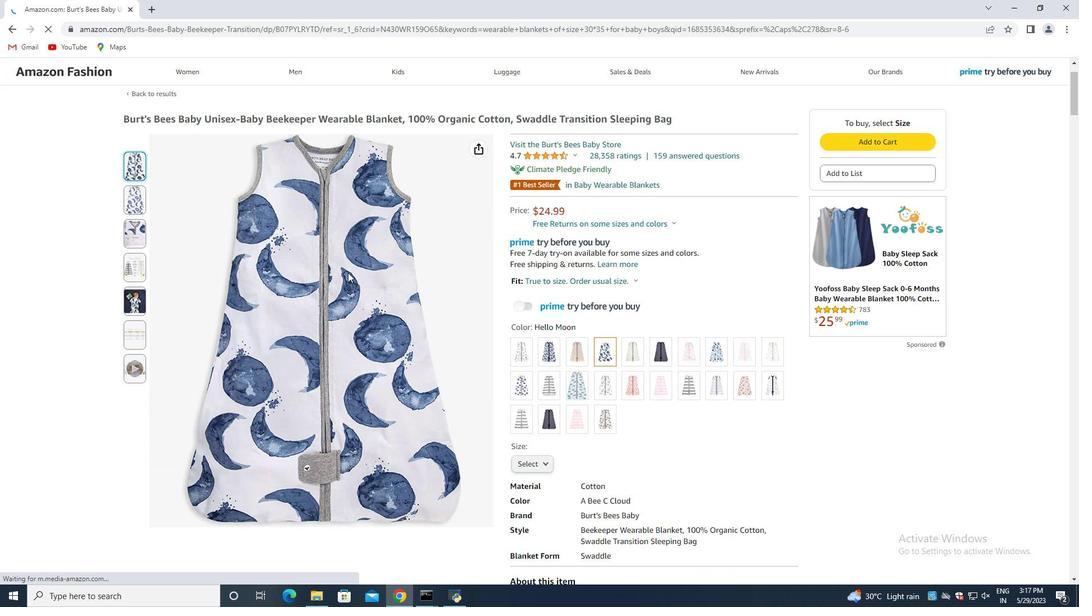 
Action: Mouse moved to (497, 227)
Screenshot: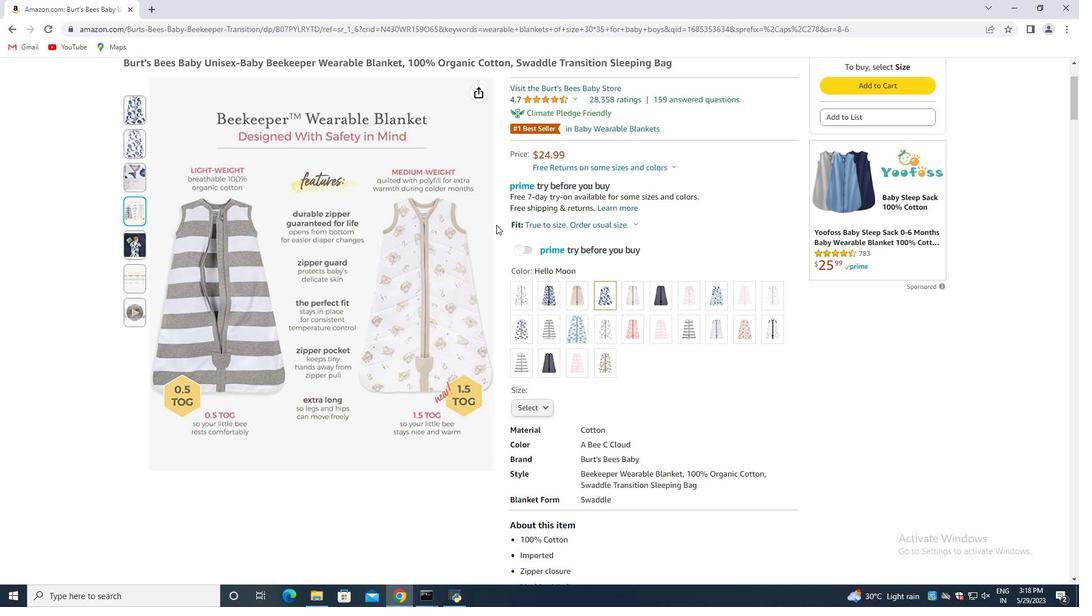 
Action: Mouse scrolled (497, 227) with delta (0, 0)
Screenshot: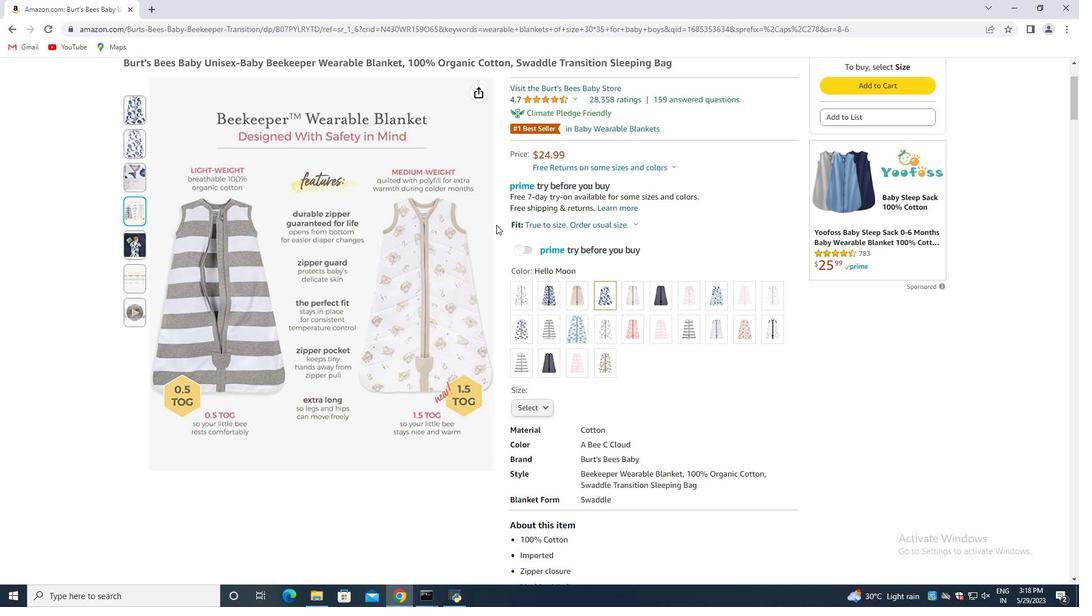 
Action: Mouse moved to (497, 245)
Screenshot: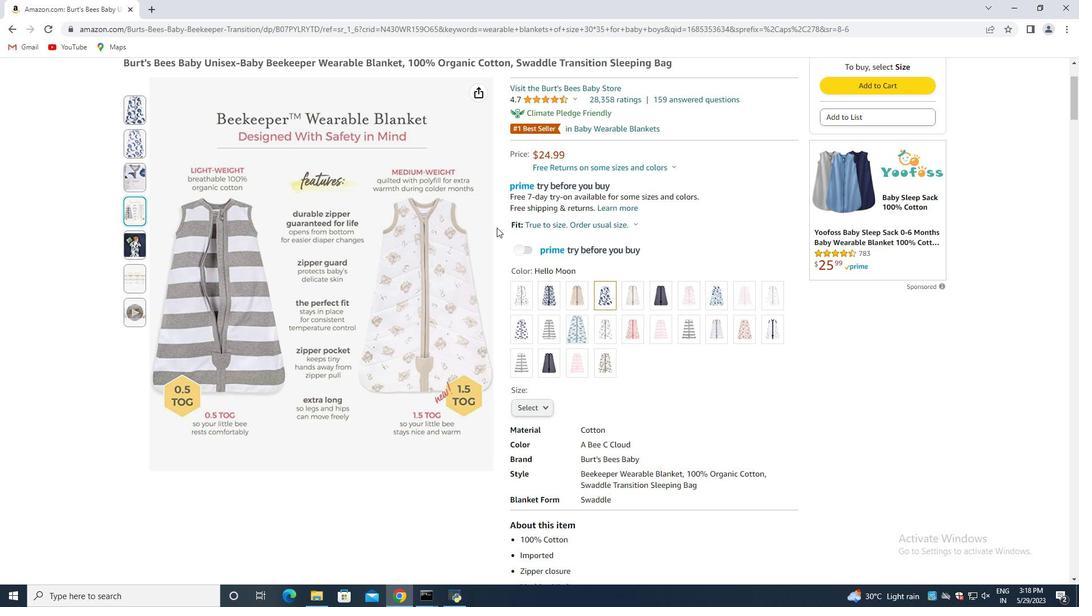 
Action: Mouse scrolled (497, 242) with delta (0, 0)
Screenshot: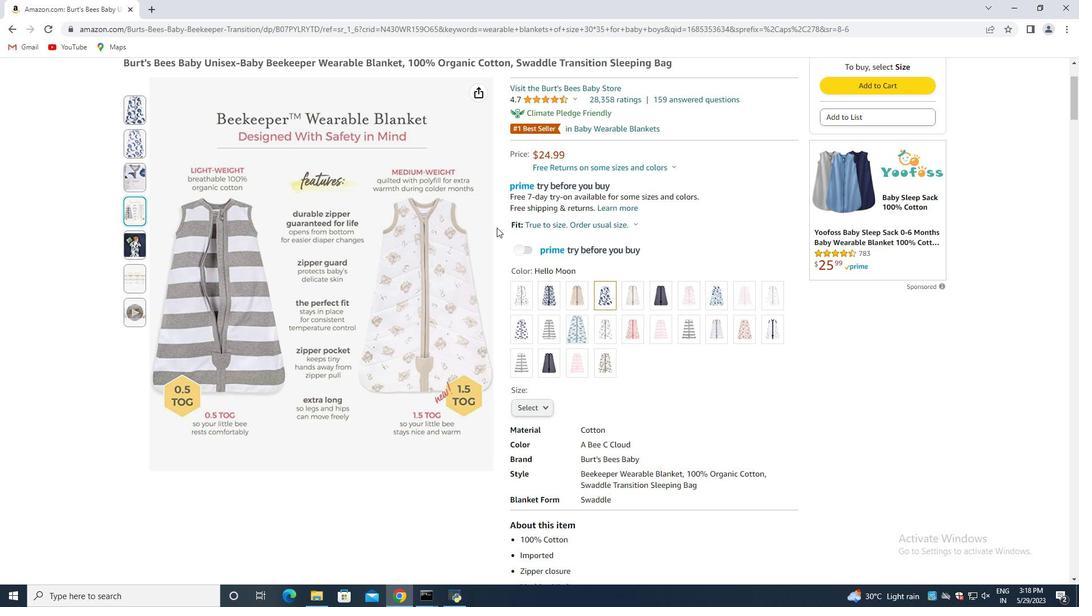 
Action: Mouse moved to (534, 296)
Screenshot: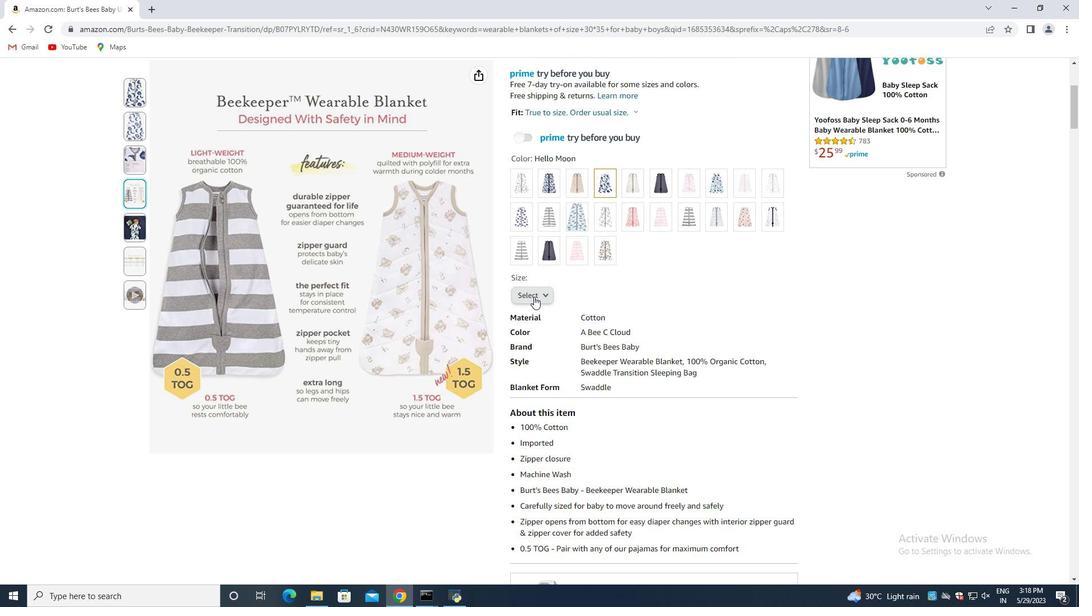 
Action: Mouse pressed left at (534, 296)
Screenshot: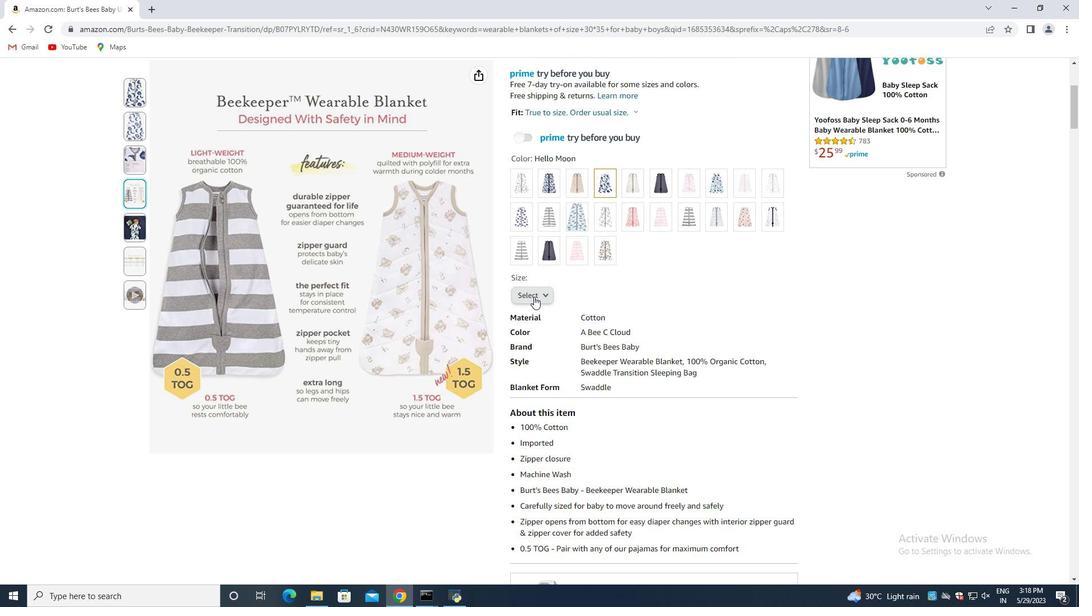 
Action: Mouse moved to (535, 310)
Screenshot: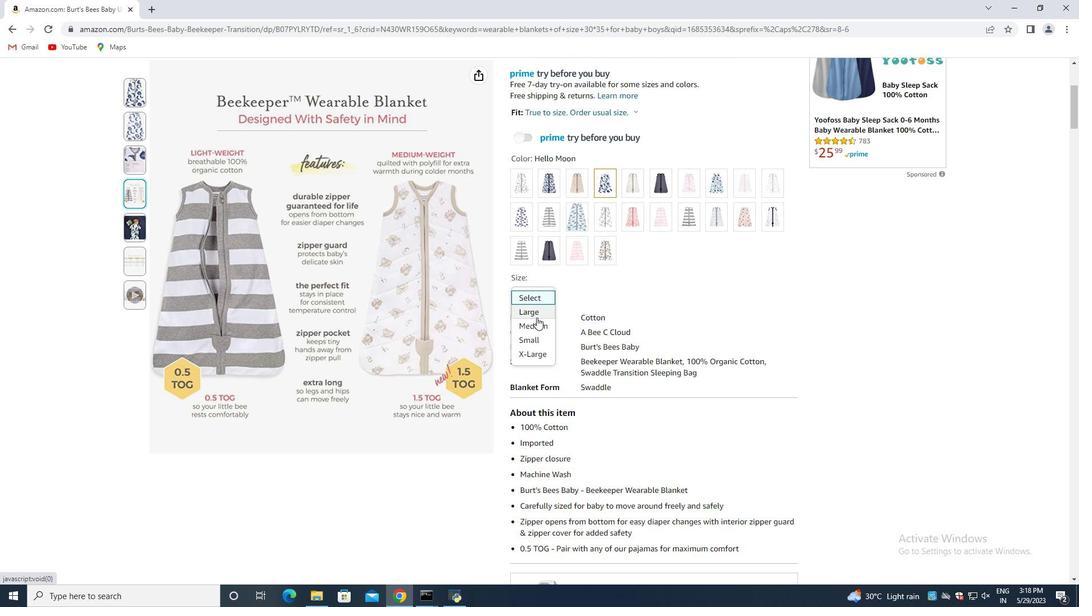 
Action: Mouse pressed left at (535, 310)
Screenshot: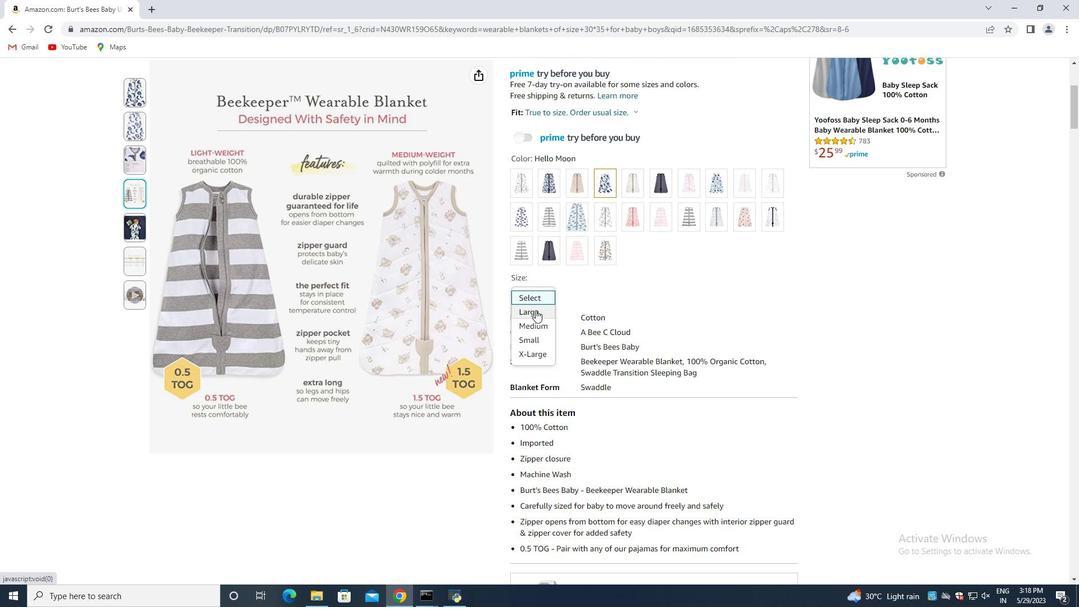 
Action: Mouse moved to (539, 295)
Screenshot: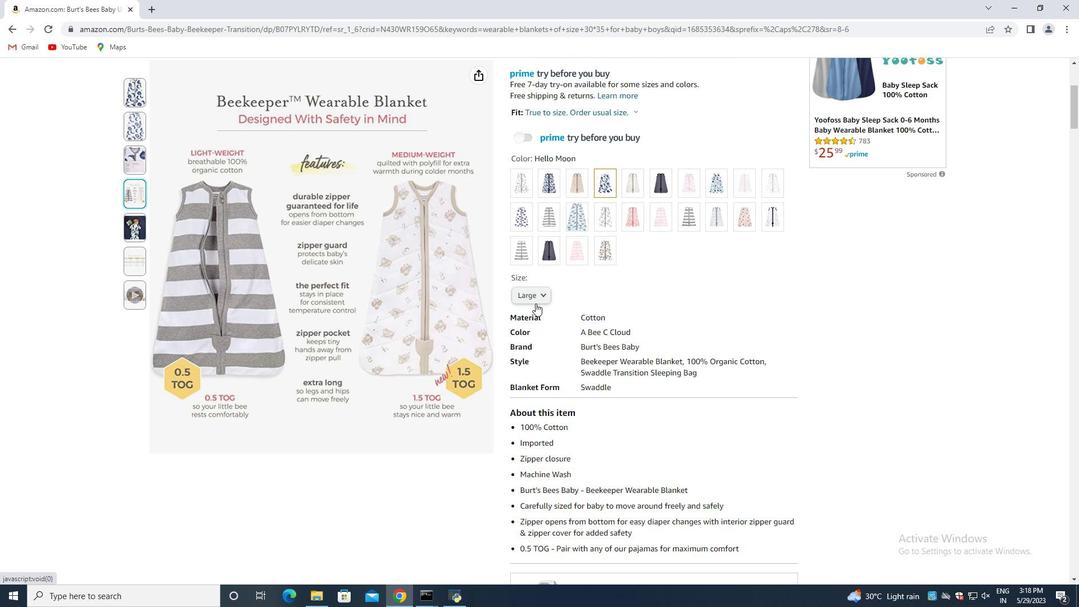 
Action: Mouse scrolled (539, 295) with delta (0, 0)
Screenshot: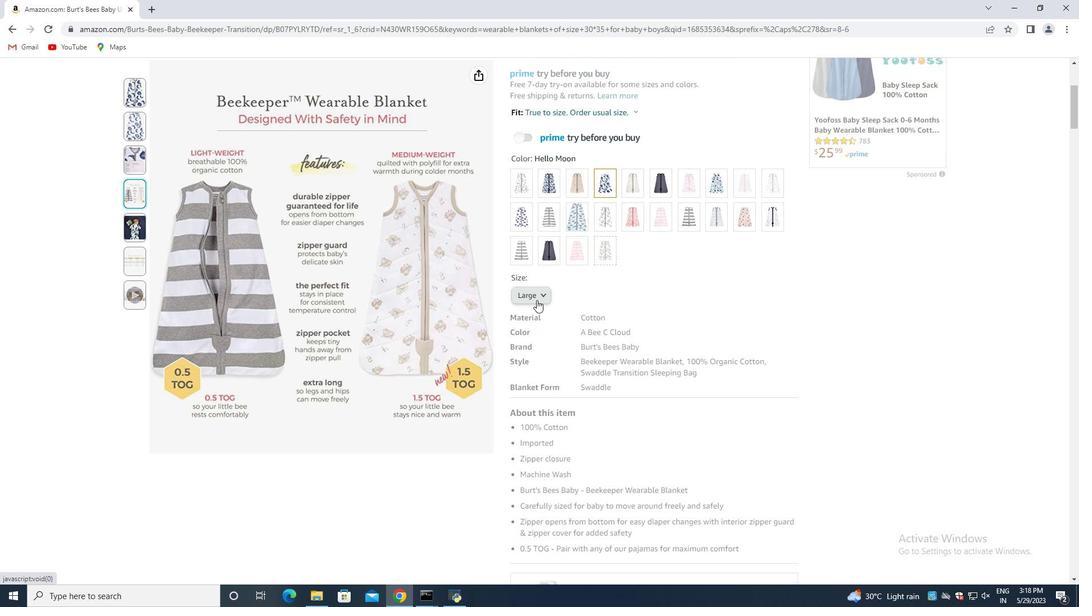 
Action: Mouse moved to (540, 295)
Screenshot: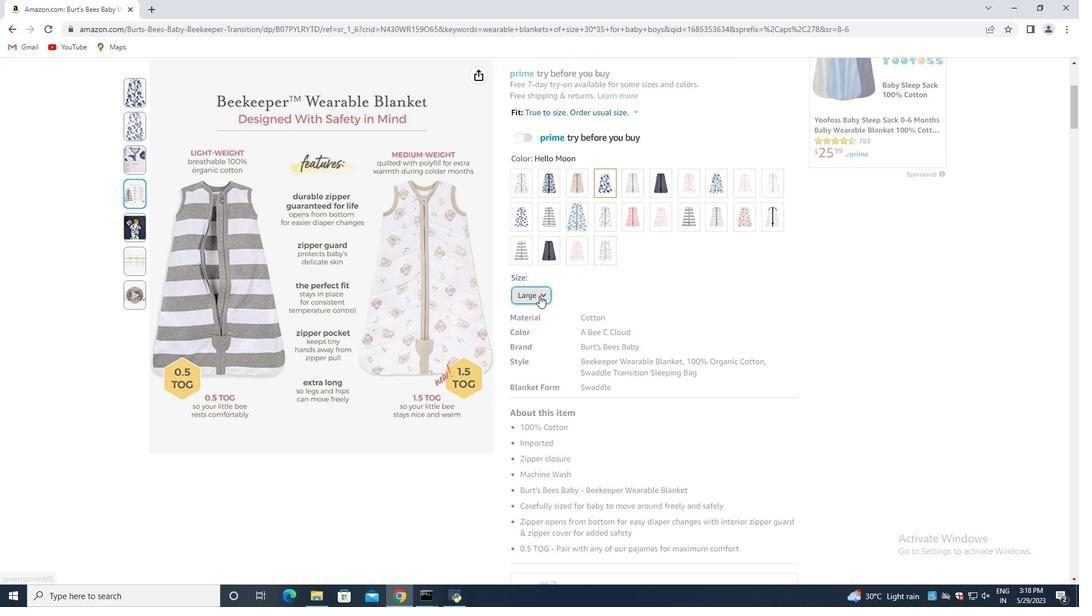 
Action: Mouse scrolled (540, 295) with delta (0, 0)
Screenshot: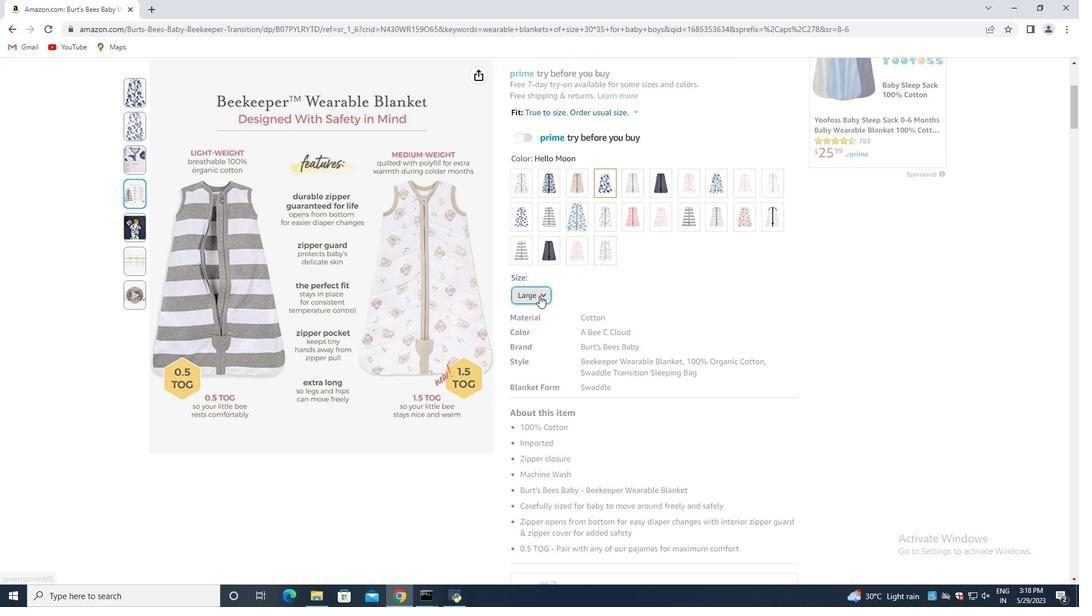 
Action: Mouse moved to (542, 293)
Screenshot: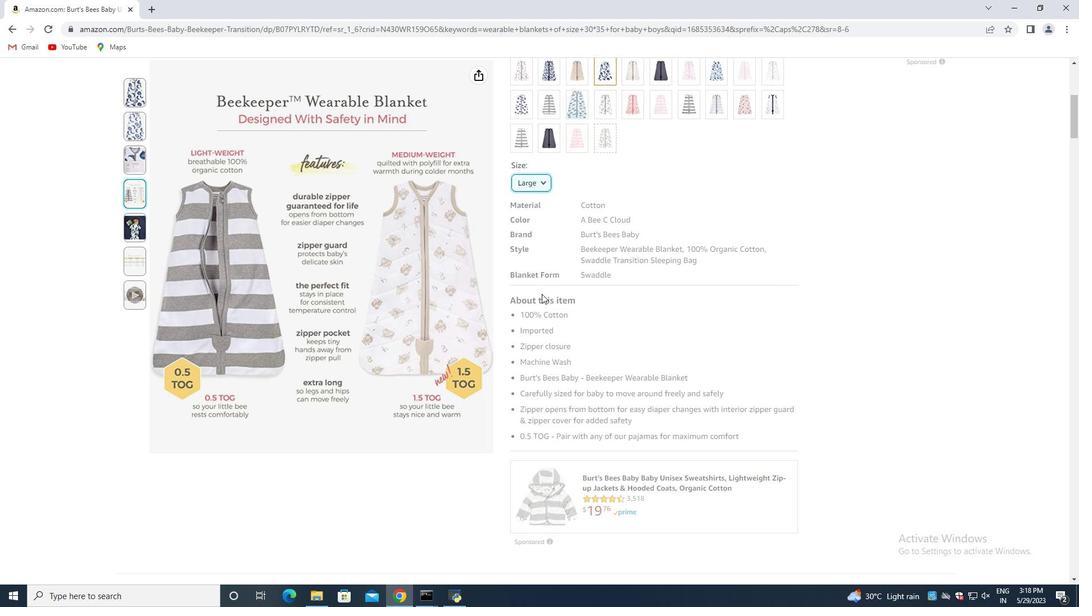 
Action: Key pressed <Key.down><Key.down><Key.down>
Screenshot: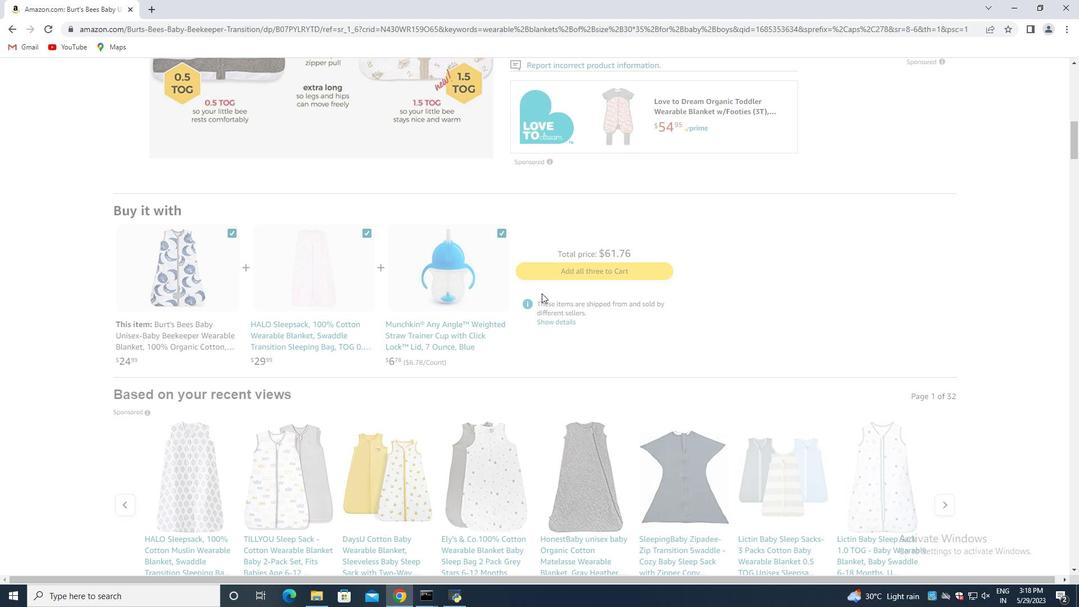 
Action: Mouse moved to (669, 331)
Screenshot: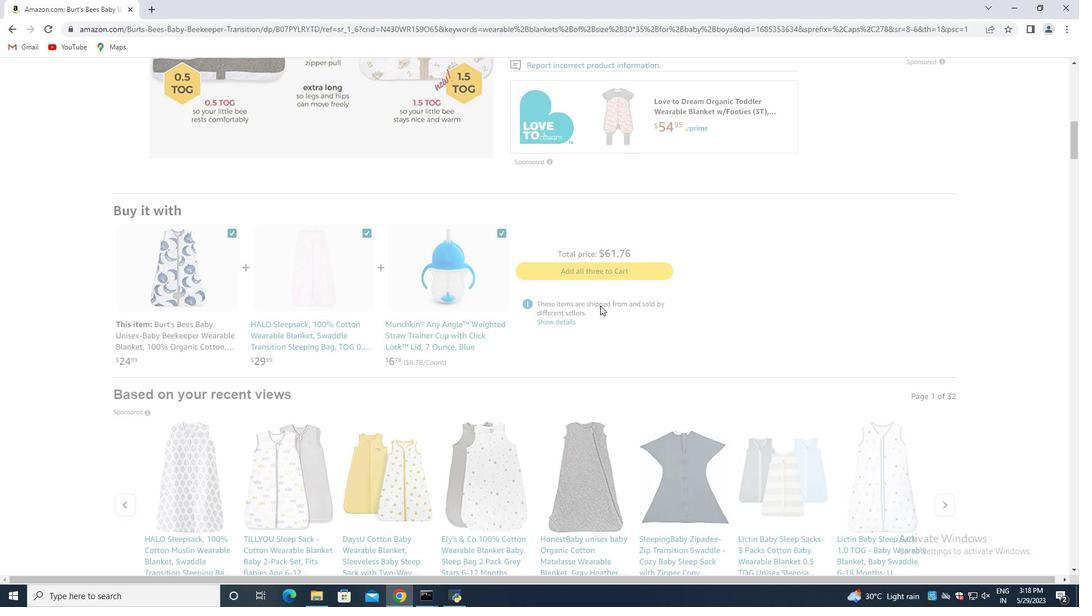 
Action: Mouse scrolled (616, 311) with delta (0, 0)
Screenshot: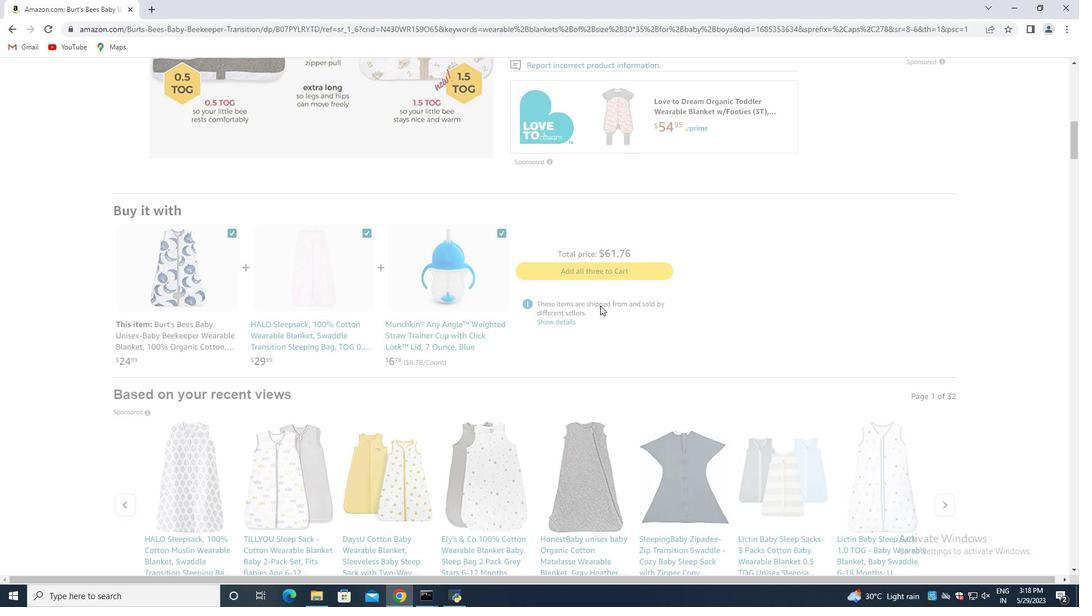 
Action: Mouse moved to (670, 334)
Screenshot: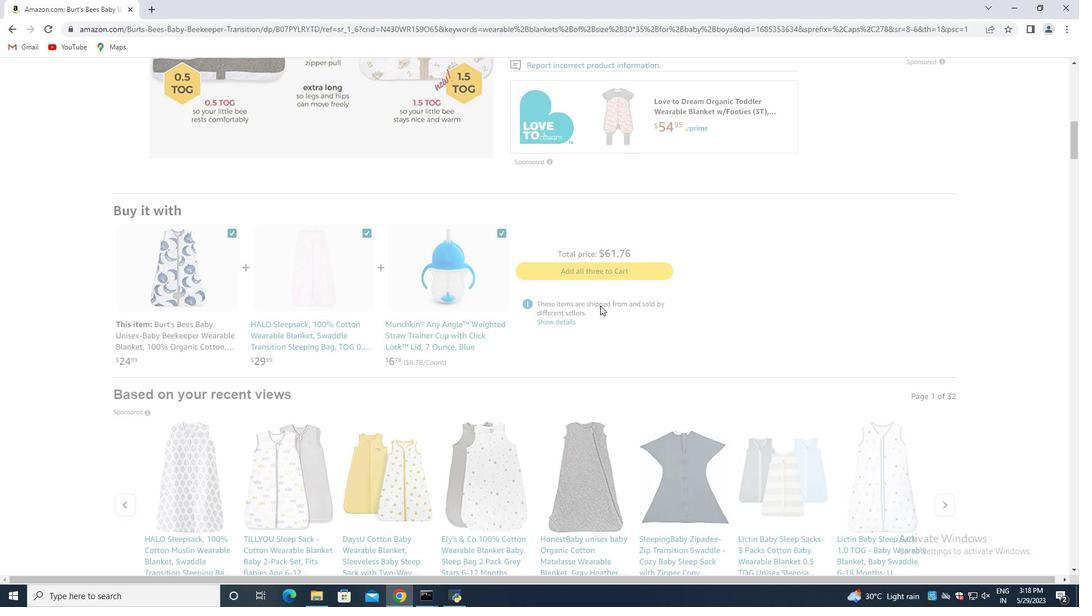 
Action: Mouse scrolled (668, 328) with delta (0, 0)
Screenshot: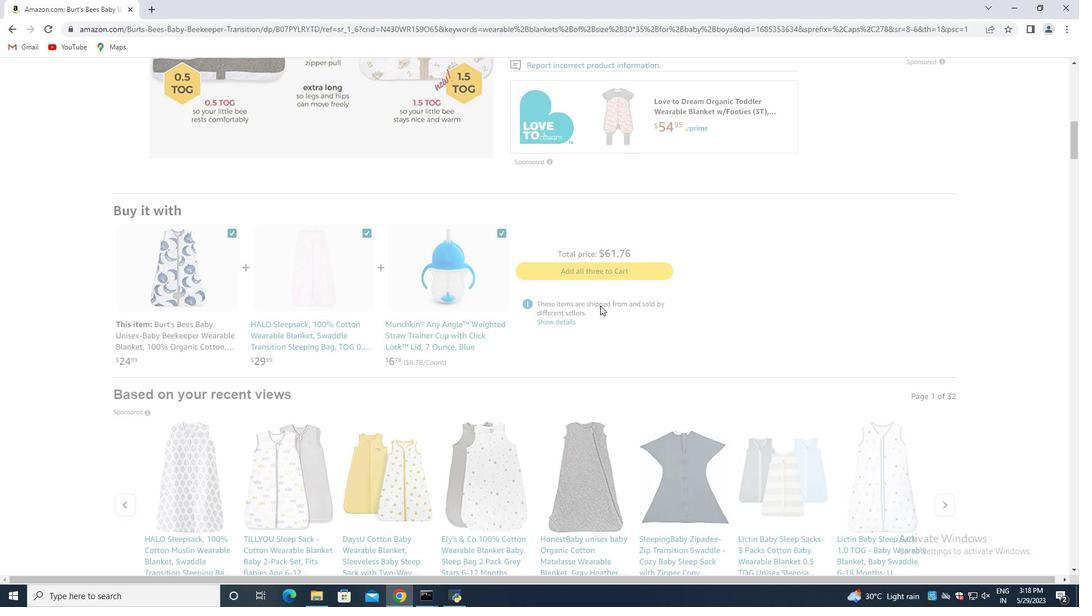 
Action: Mouse scrolled (669, 331) with delta (0, 0)
Screenshot: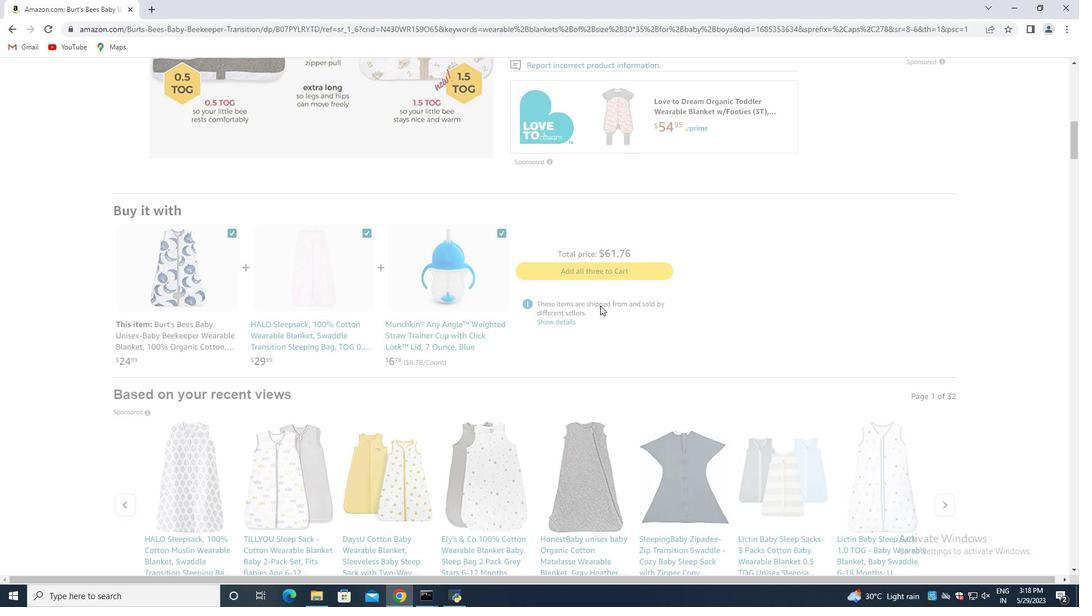 
Action: Mouse scrolled (670, 334) with delta (0, 0)
Screenshot: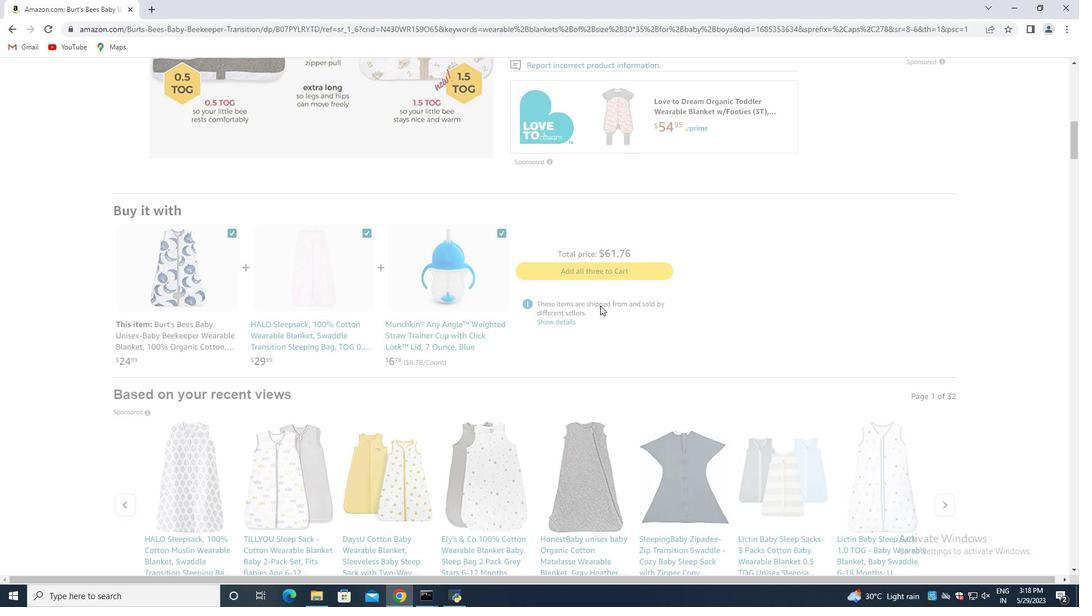 
Action: Mouse moved to (564, 341)
Screenshot: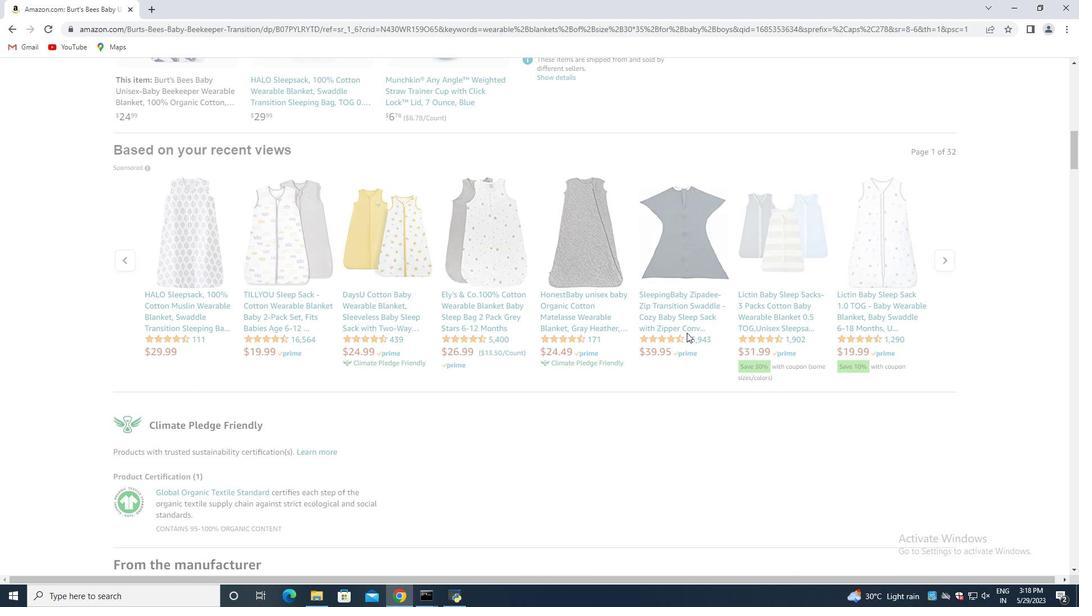 
Action: Mouse scrolled (564, 342) with delta (0, 0)
Screenshot: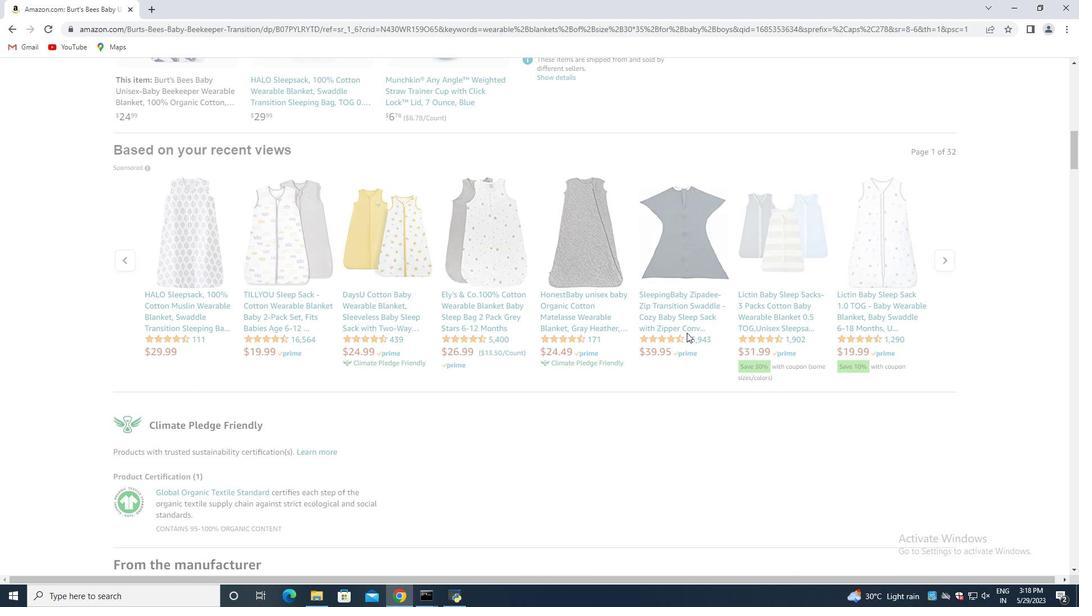 
Action: Mouse moved to (563, 341)
Screenshot: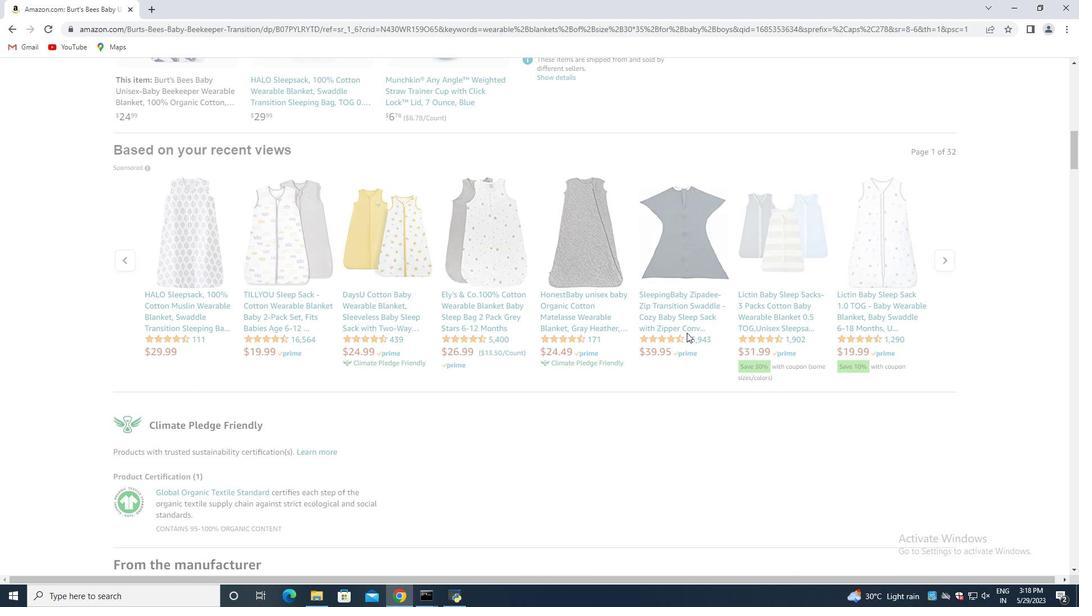 
Action: Mouse scrolled (563, 342) with delta (0, 0)
Screenshot: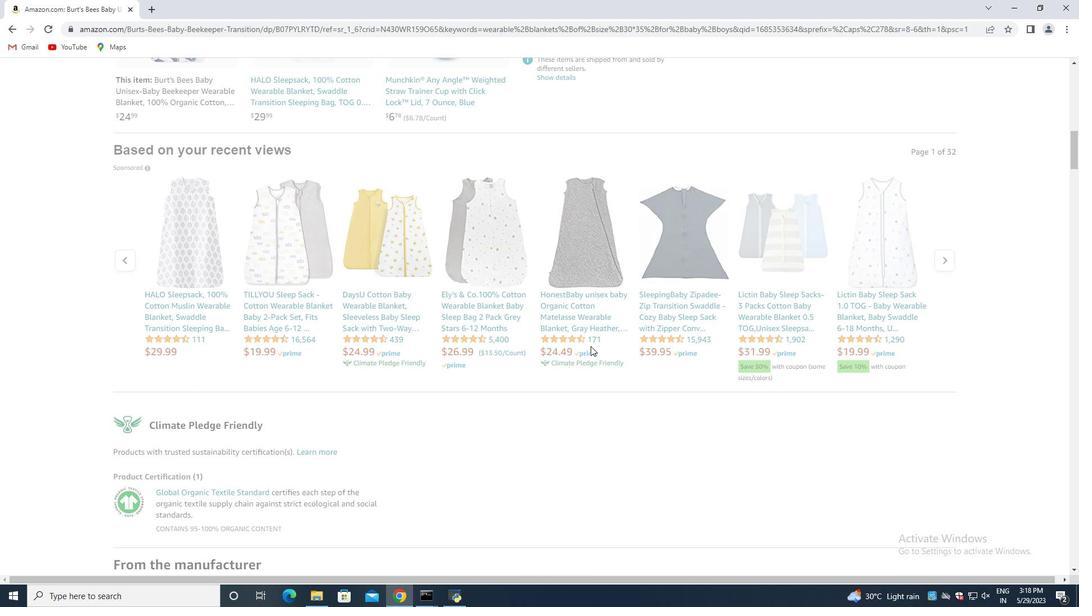 
Action: Mouse scrolled (563, 342) with delta (0, 0)
Screenshot: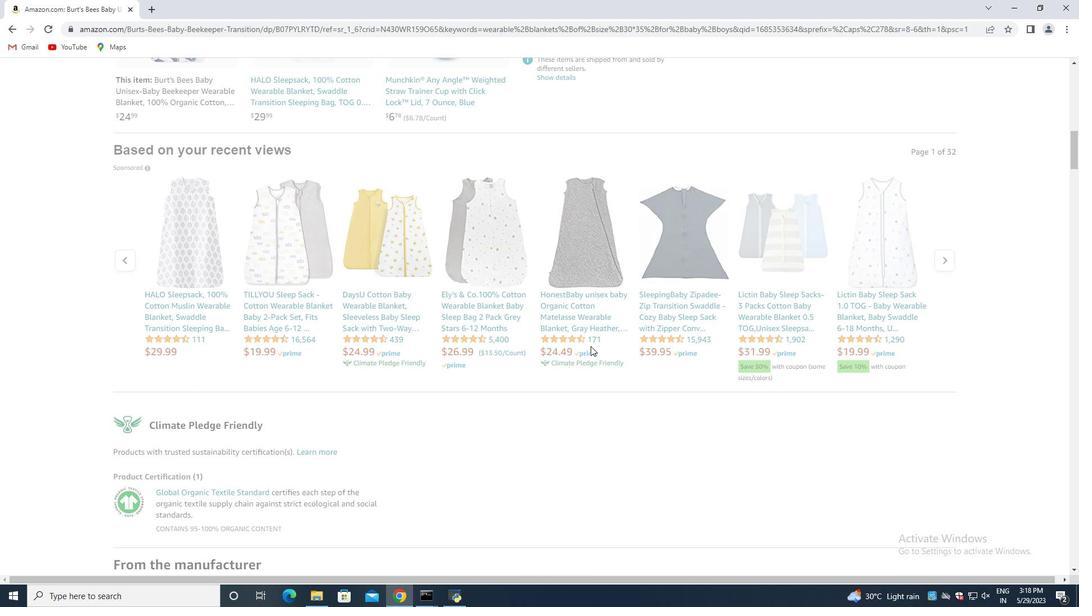 
Action: Mouse scrolled (563, 342) with delta (0, 0)
Screenshot: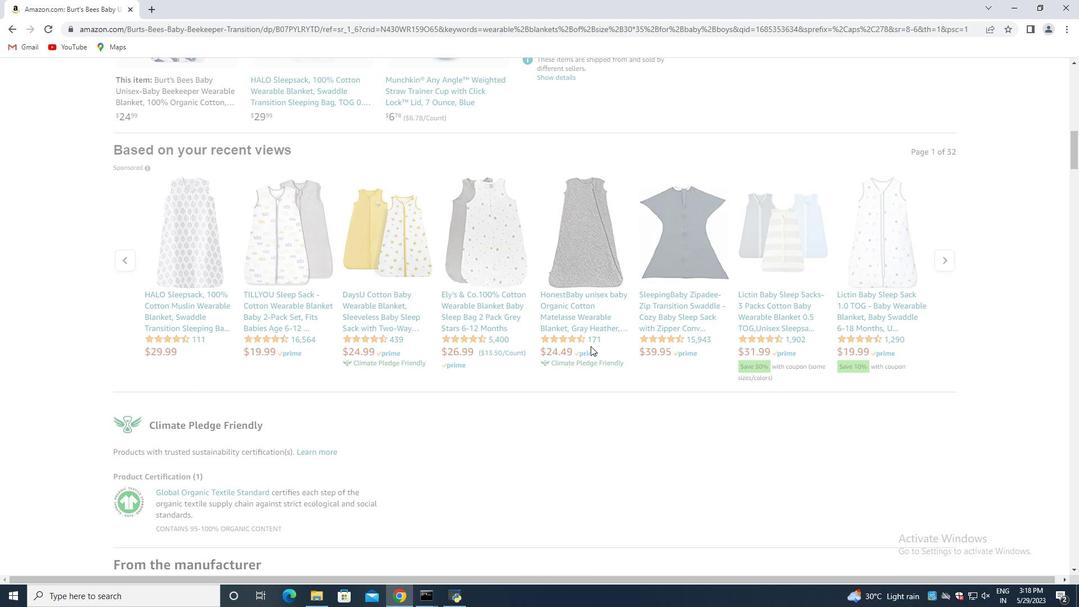 
Action: Mouse scrolled (563, 342) with delta (0, 0)
Screenshot: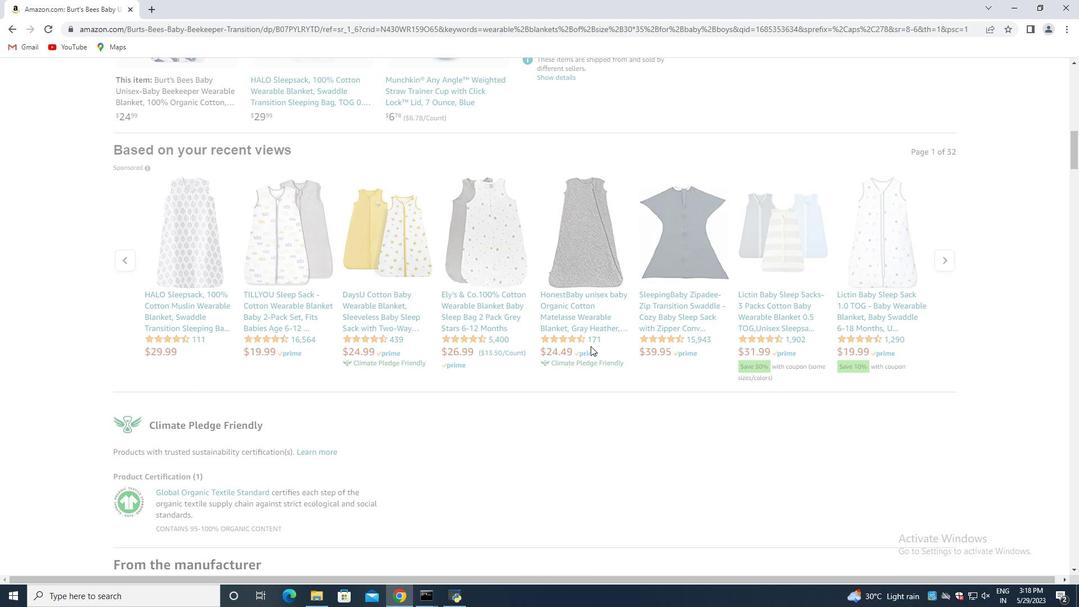 
Action: Mouse scrolled (563, 342) with delta (0, 0)
Screenshot: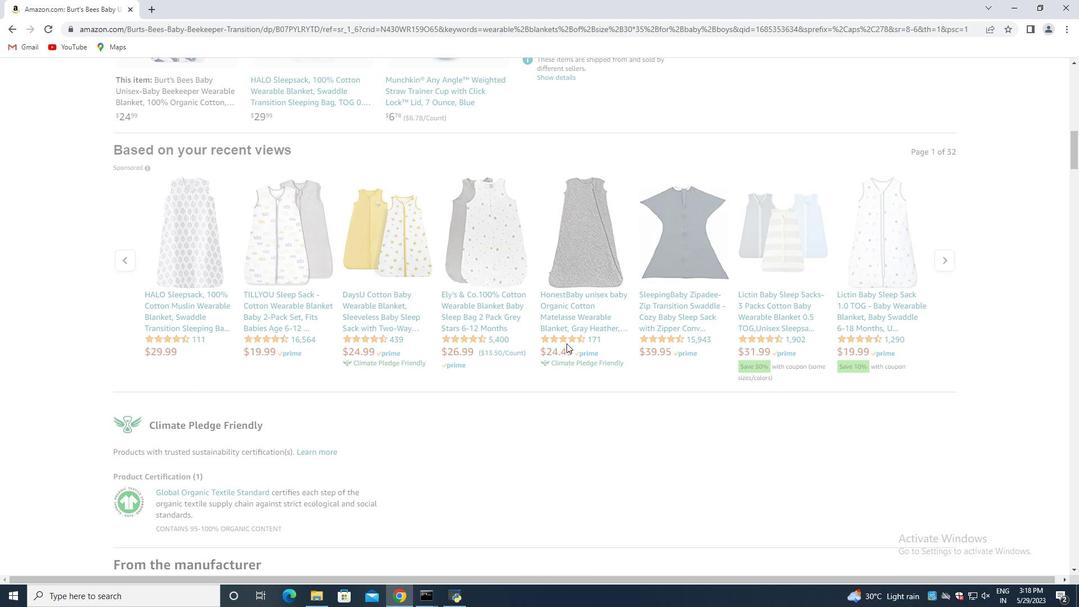
Action: Mouse scrolled (563, 342) with delta (0, 0)
Screenshot: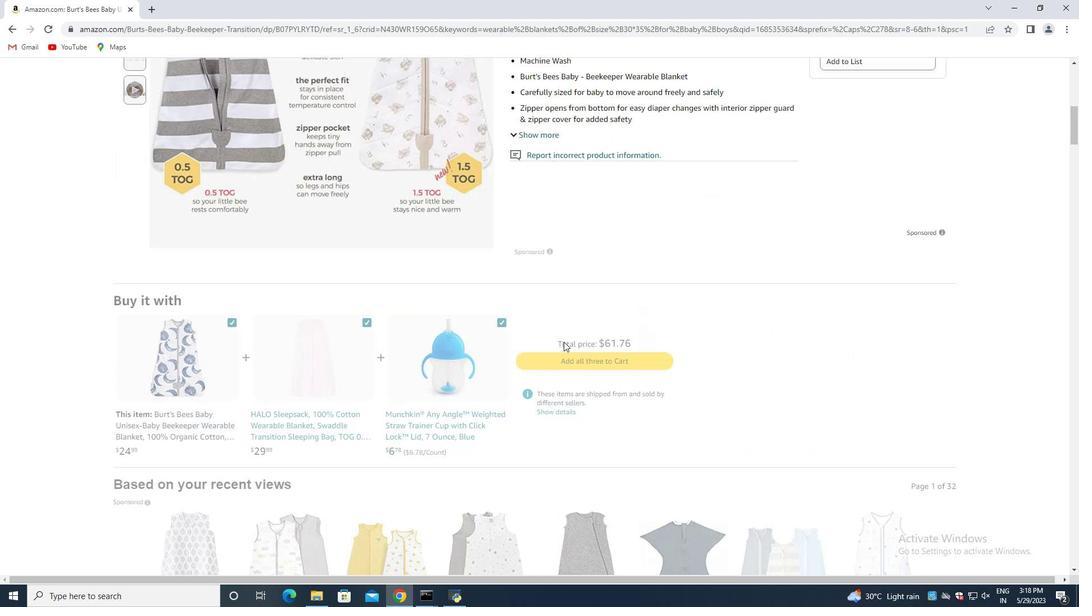 
Action: Mouse scrolled (563, 342) with delta (0, 0)
Screenshot: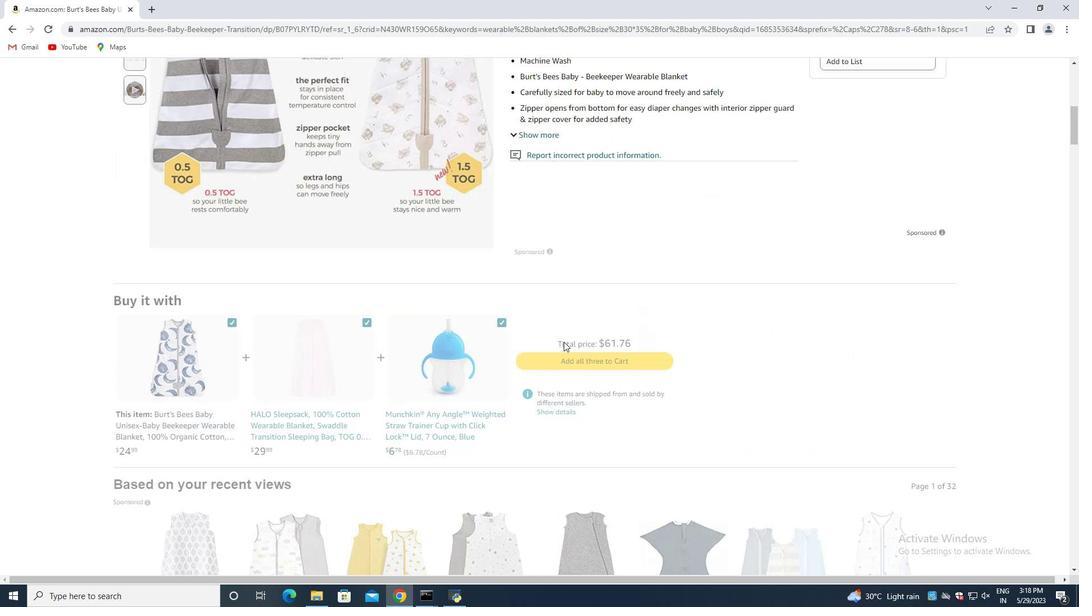 
Action: Mouse scrolled (563, 342) with delta (0, 0)
Screenshot: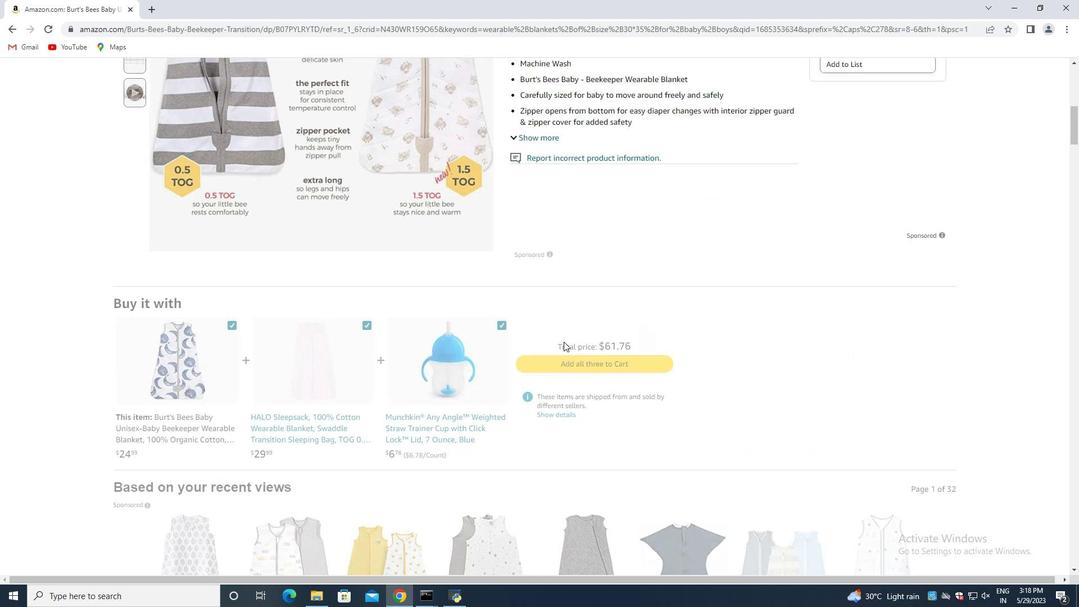 
Action: Mouse scrolled (563, 342) with delta (0, 0)
Screenshot: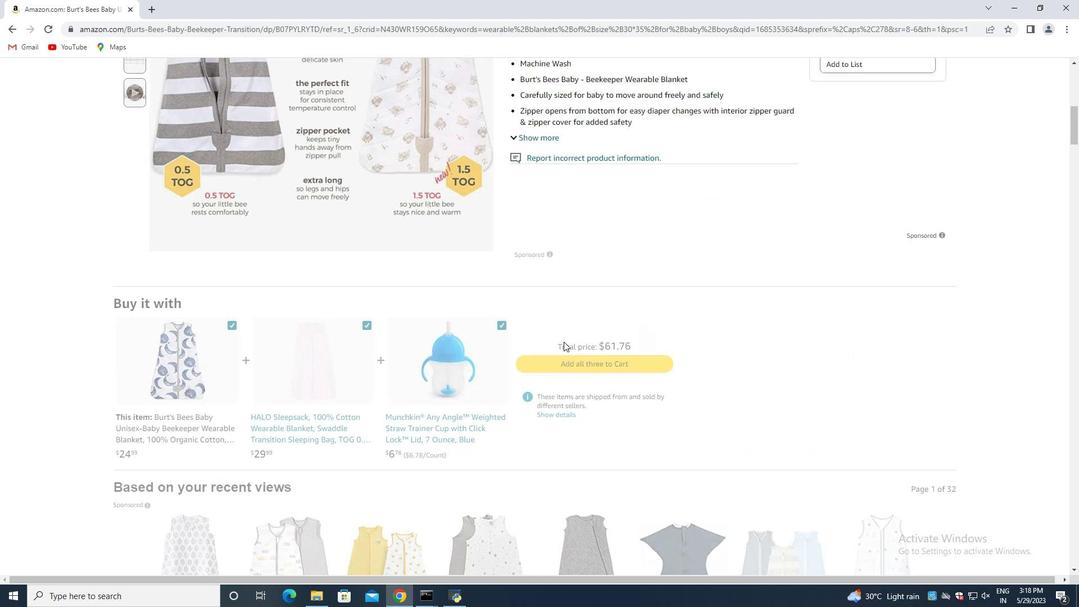 
Action: Mouse scrolled (563, 342) with delta (0, 0)
Screenshot: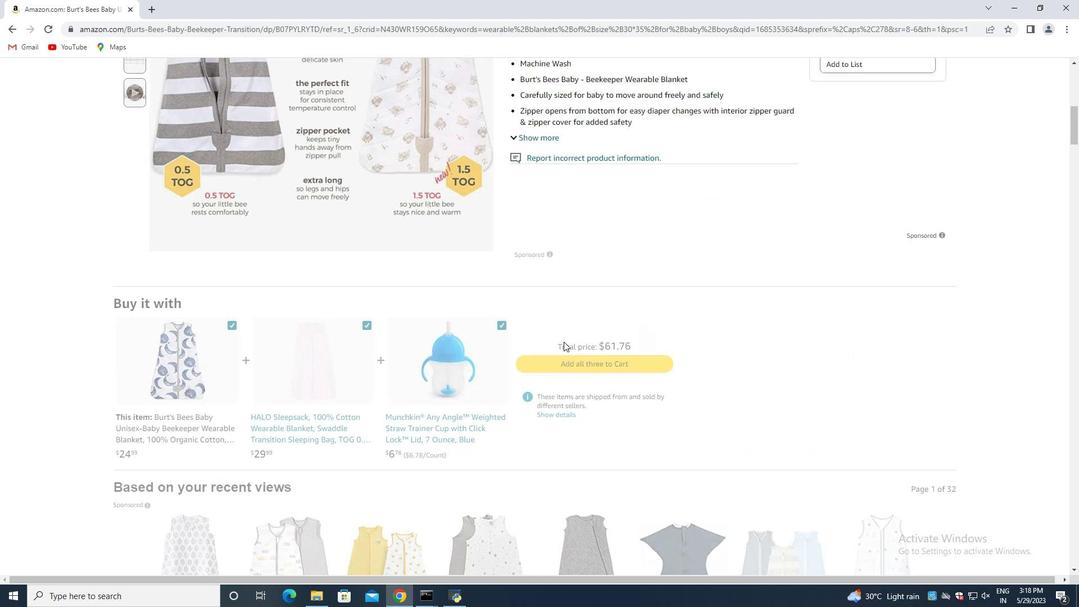 
Action: Mouse scrolled (563, 342) with delta (0, 0)
Screenshot: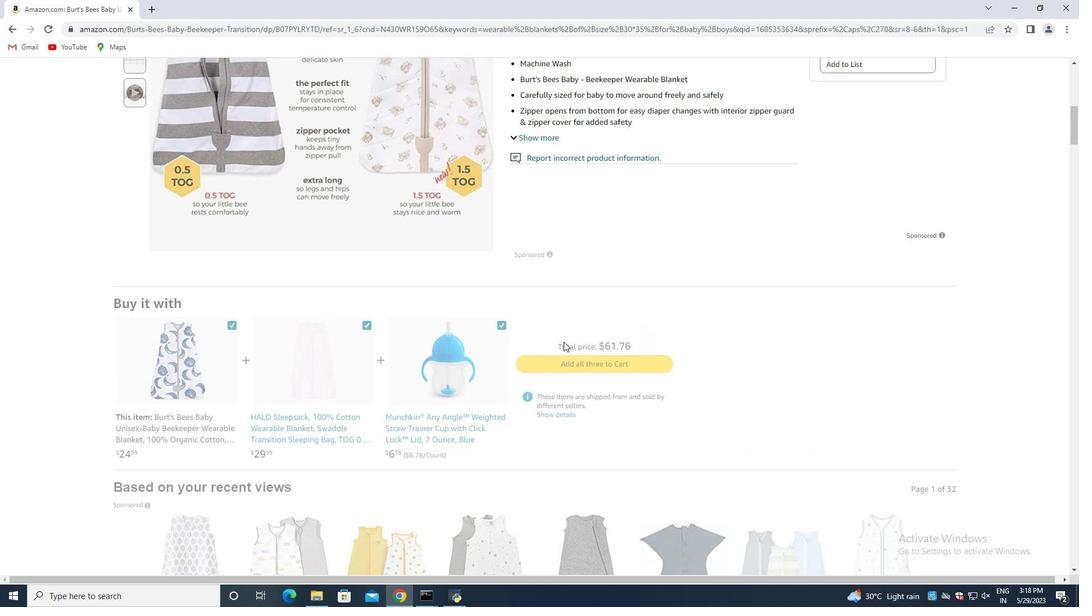 
Action: Mouse moved to (555, 343)
Screenshot: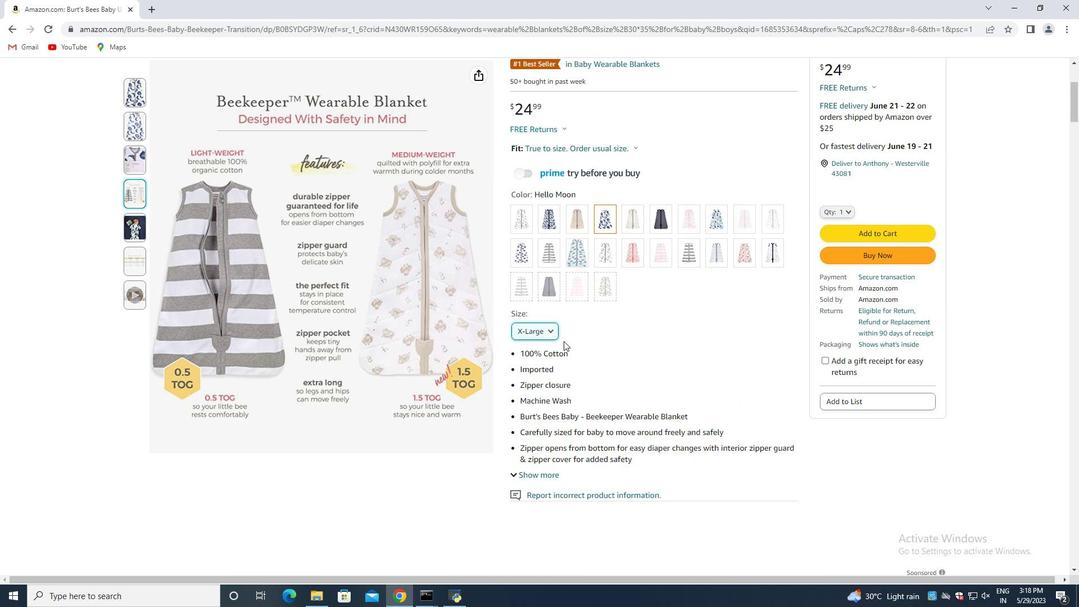 
Action: Mouse scrolled (555, 343) with delta (0, 0)
Screenshot: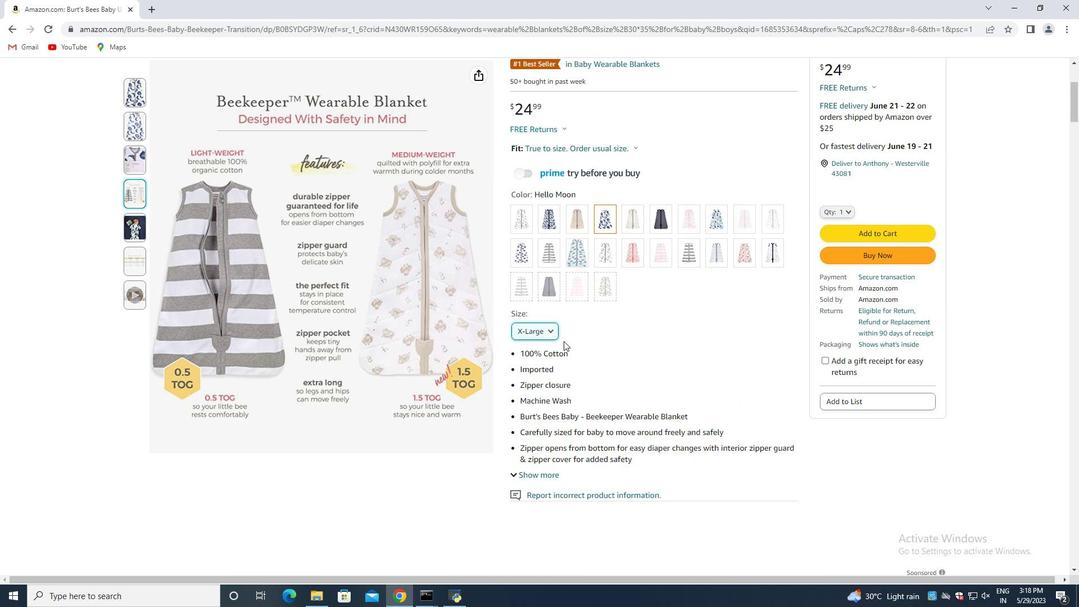 
Action: Mouse moved to (553, 344)
Screenshot: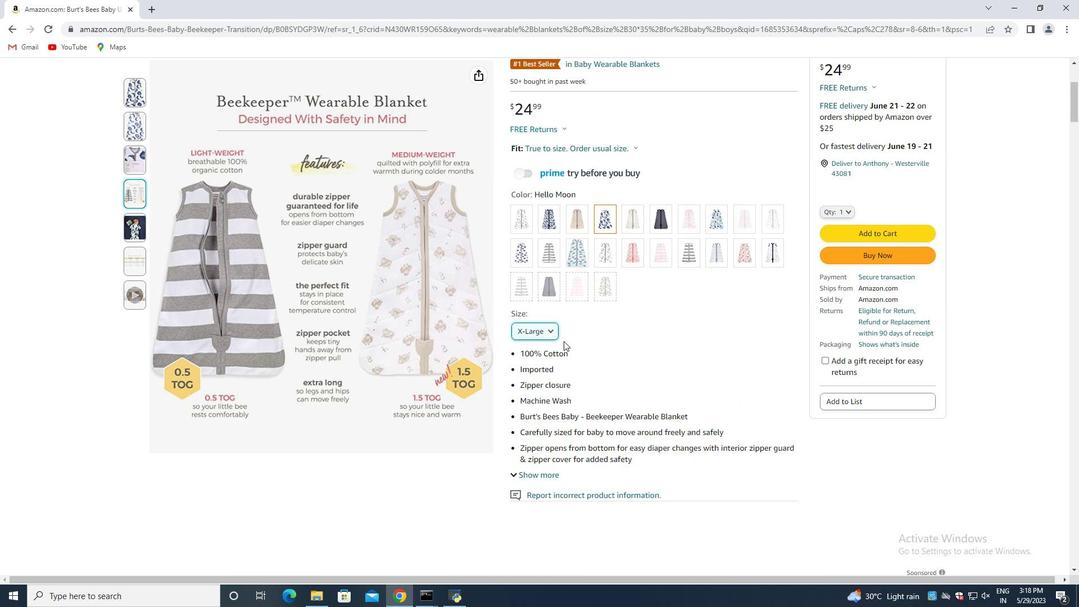 
Action: Mouse scrolled (553, 344) with delta (0, 0)
Screenshot: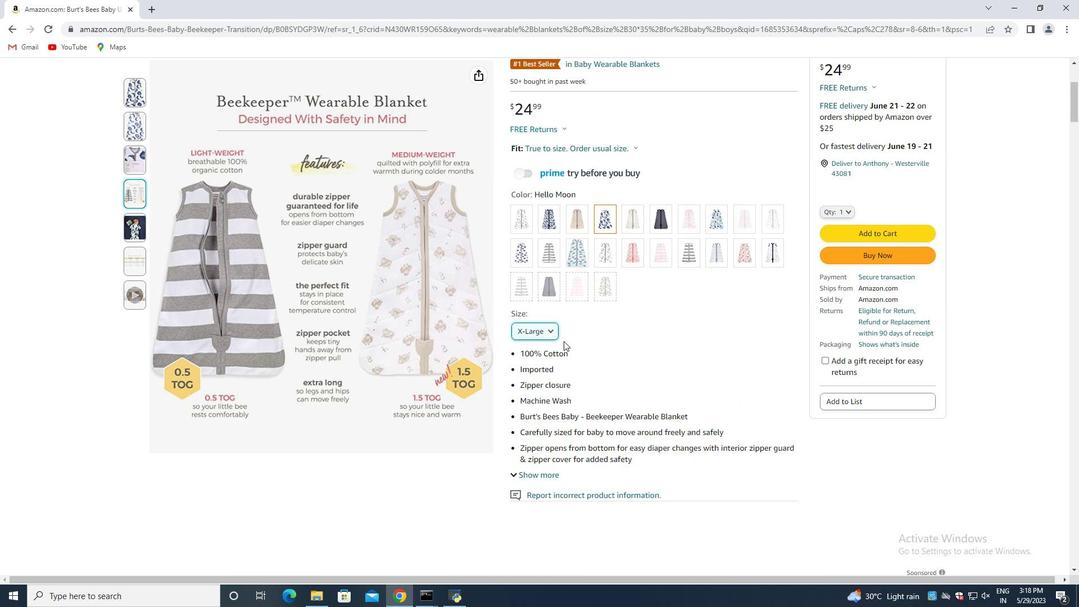 
Action: Mouse moved to (551, 344)
Screenshot: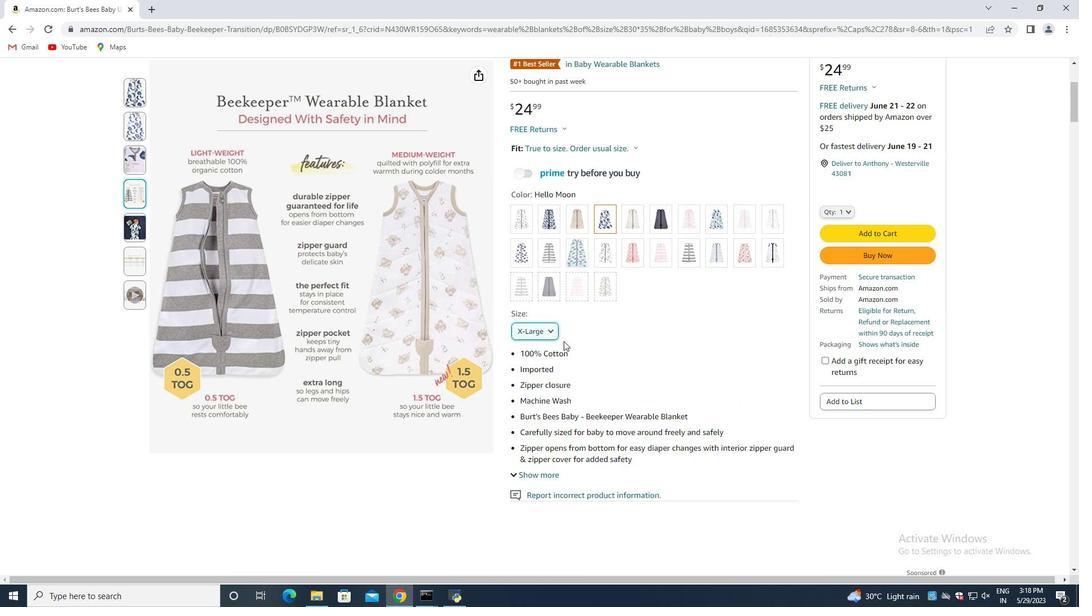 
Action: Mouse scrolled (552, 344) with delta (0, 0)
Screenshot: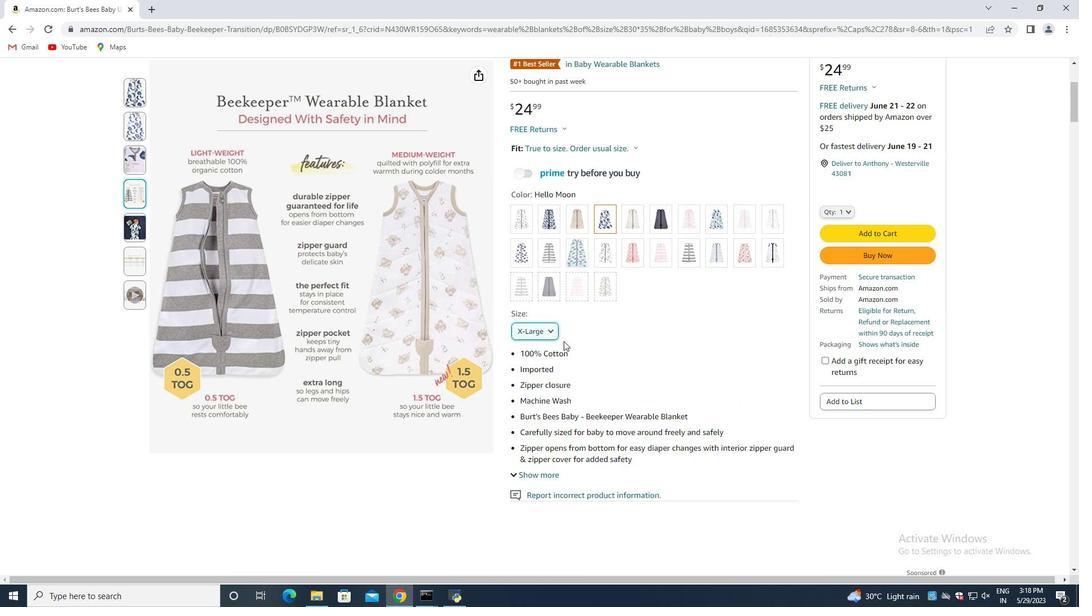 
Action: Mouse moved to (549, 344)
Screenshot: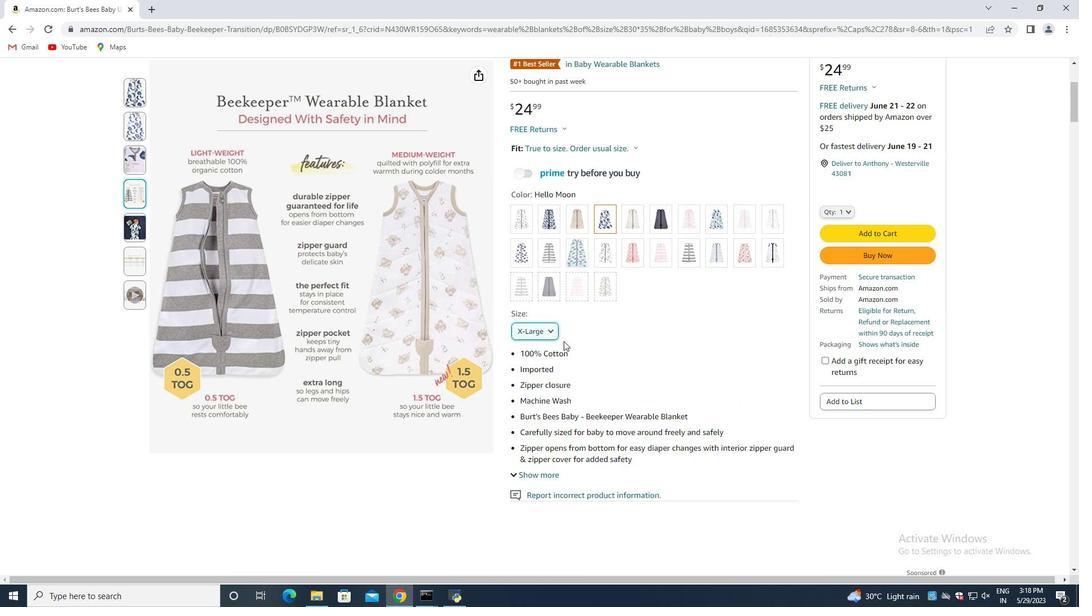 
Action: Mouse scrolled (550, 344) with delta (0, 0)
Screenshot: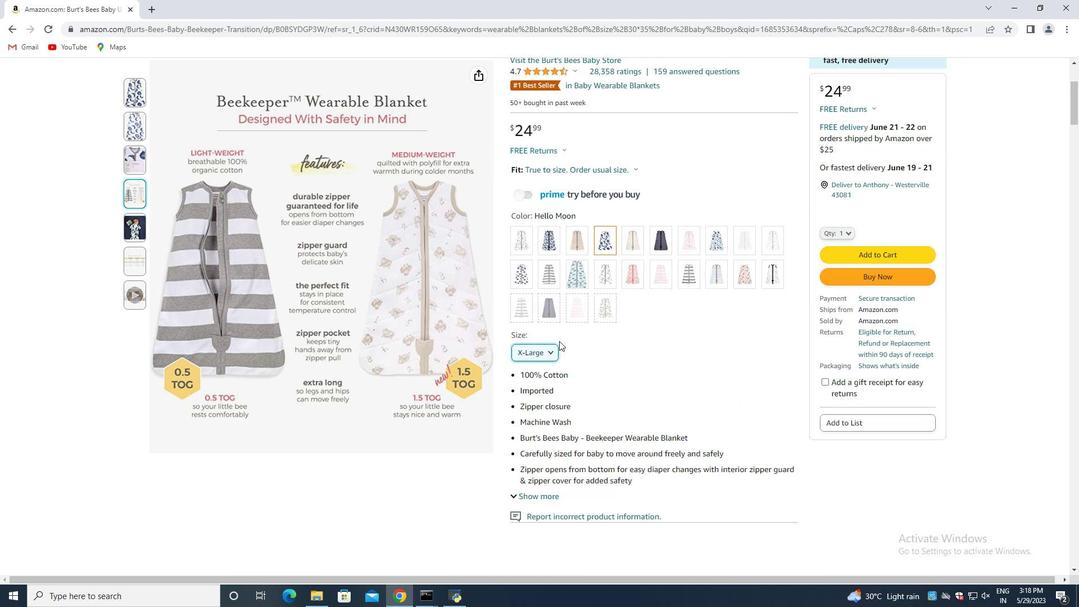 
Action: Mouse moved to (546, 346)
Screenshot: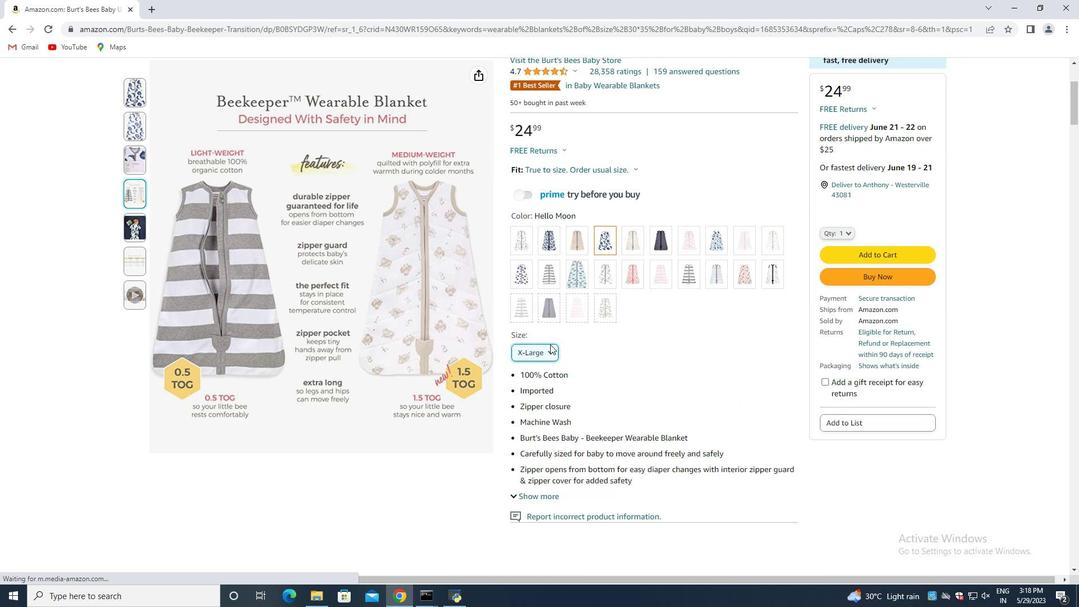 
Action: Mouse scrolled (546, 345) with delta (0, 0)
Screenshot: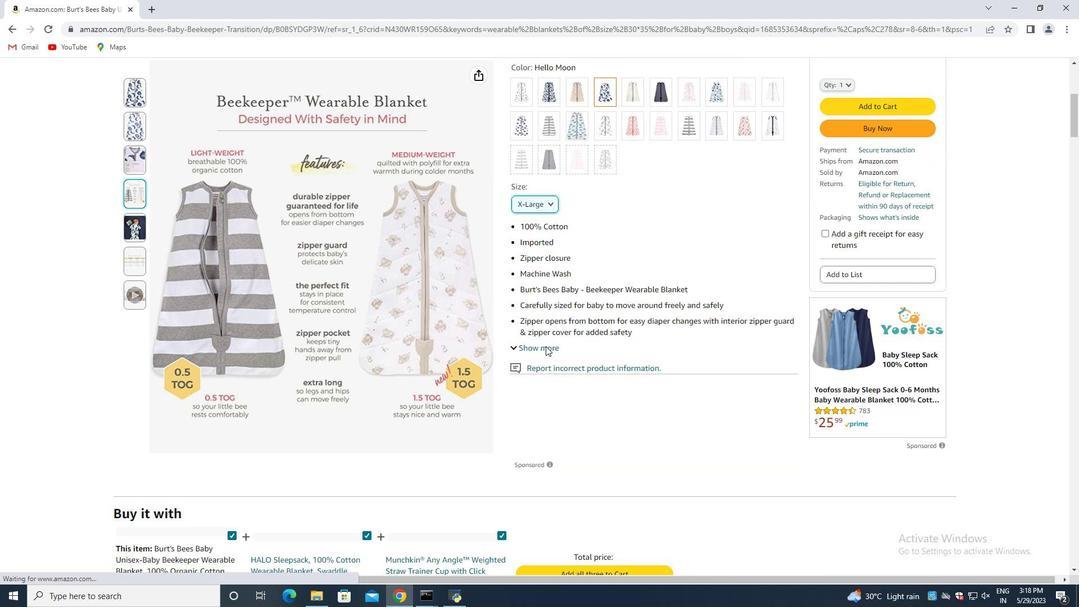 
Action: Mouse moved to (545, 346)
Screenshot: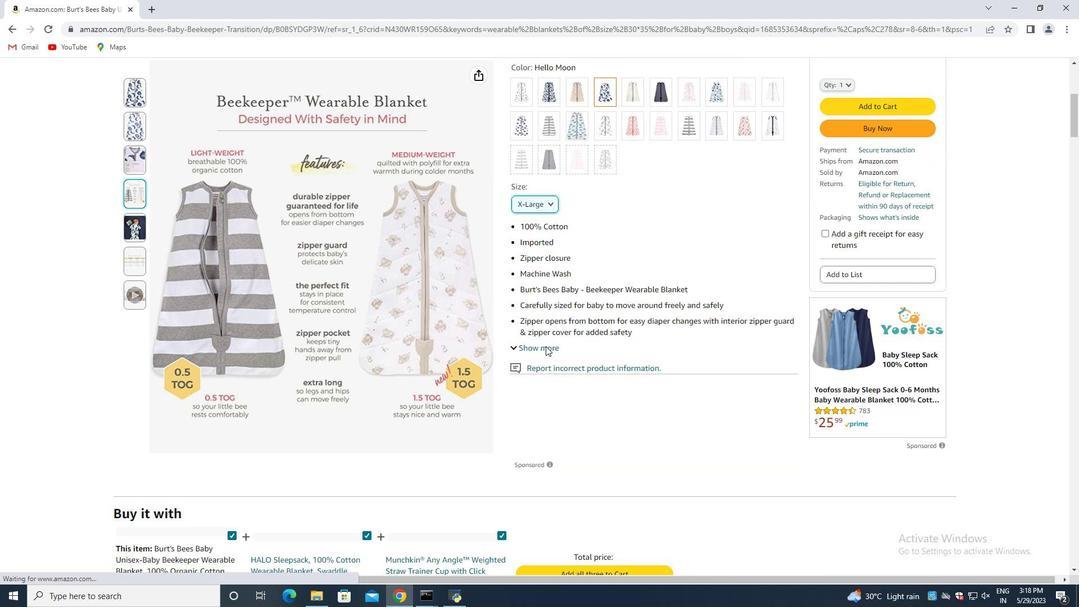 
Action: Mouse scrolled (545, 346) with delta (0, 0)
Screenshot: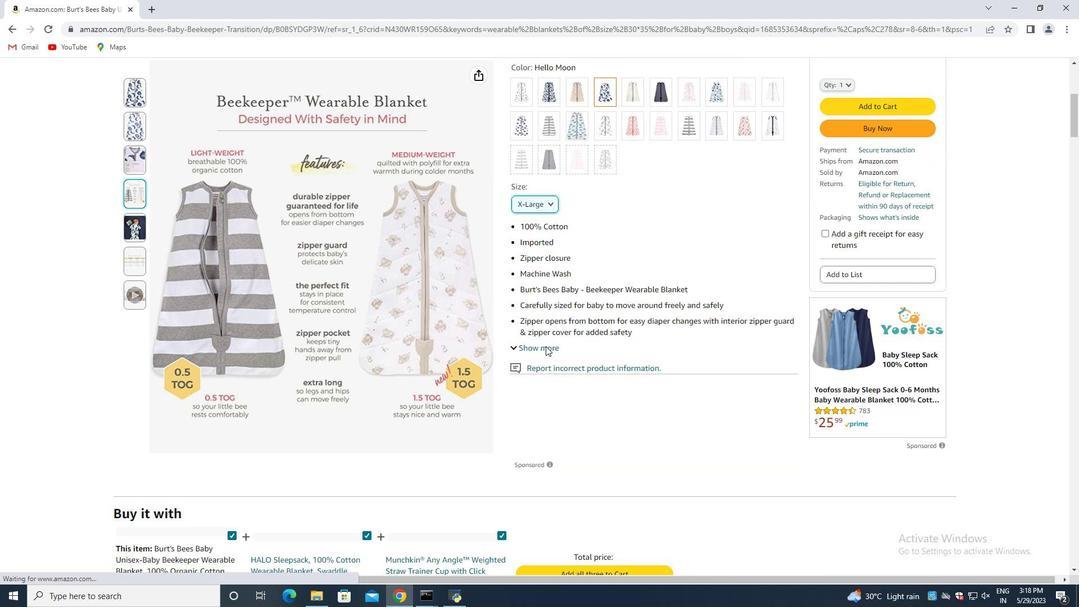 
Action: Mouse moved to (544, 346)
Screenshot: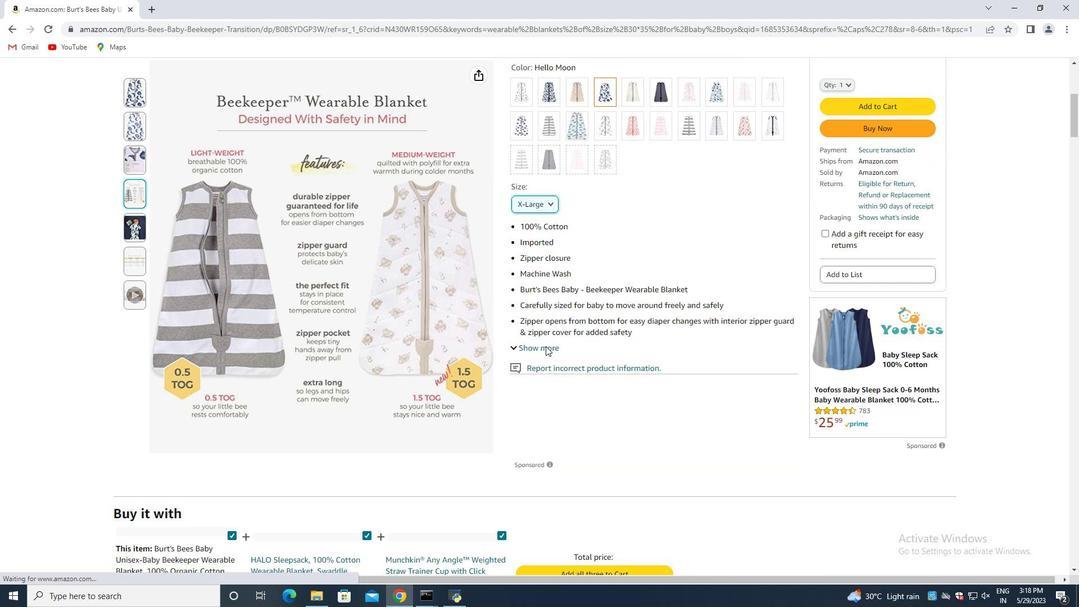 
Action: Mouse scrolled (544, 346) with delta (0, 0)
Screenshot: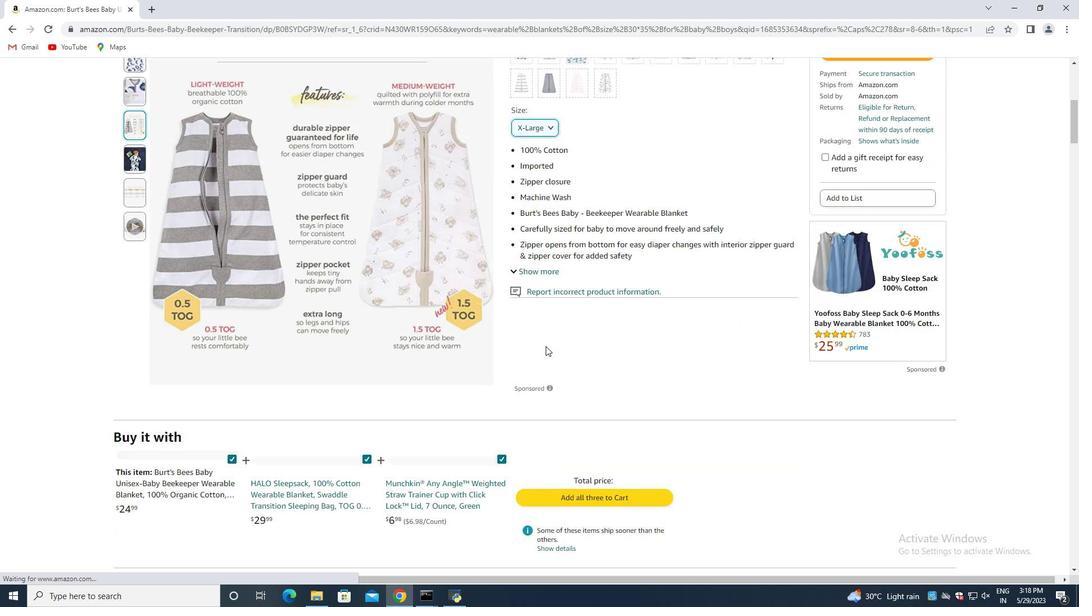 
Action: Mouse moved to (544, 346)
Screenshot: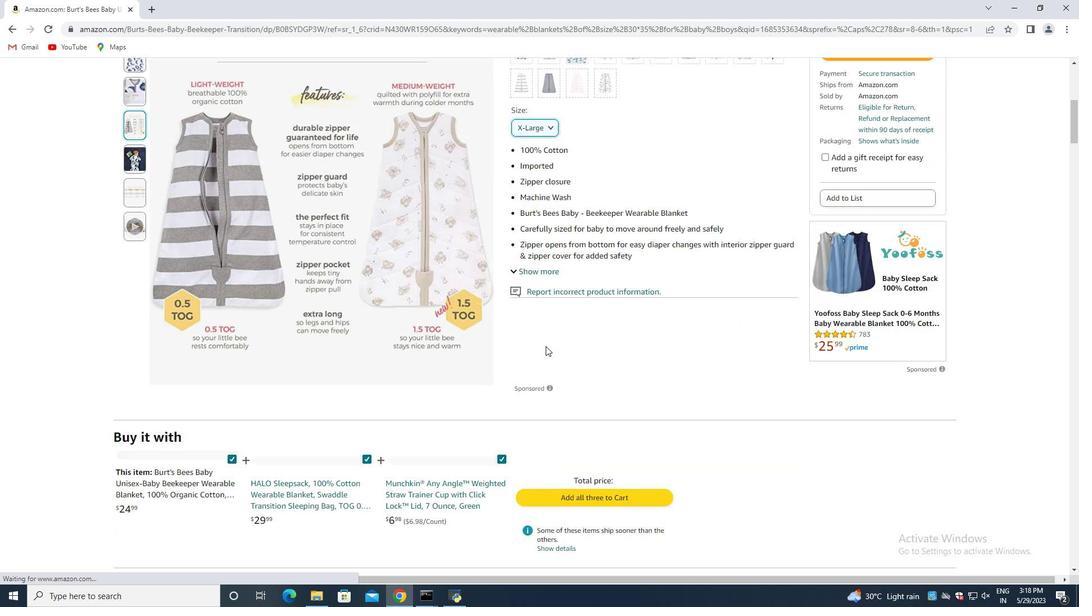 
Action: Mouse scrolled (544, 346) with delta (0, 0)
Screenshot: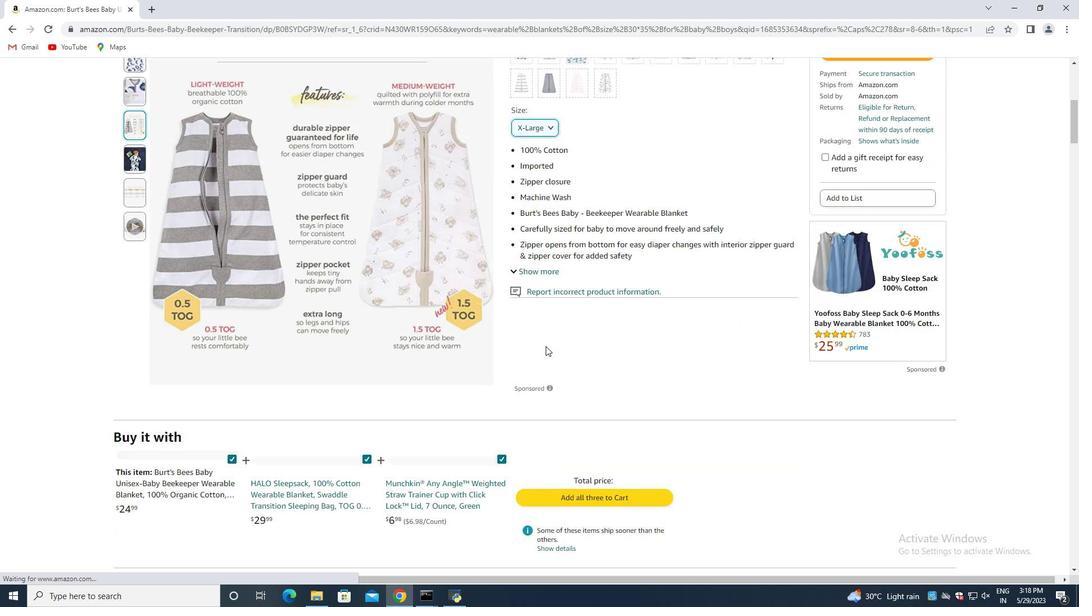 
Action: Mouse scrolled (544, 346) with delta (0, 0)
Screenshot: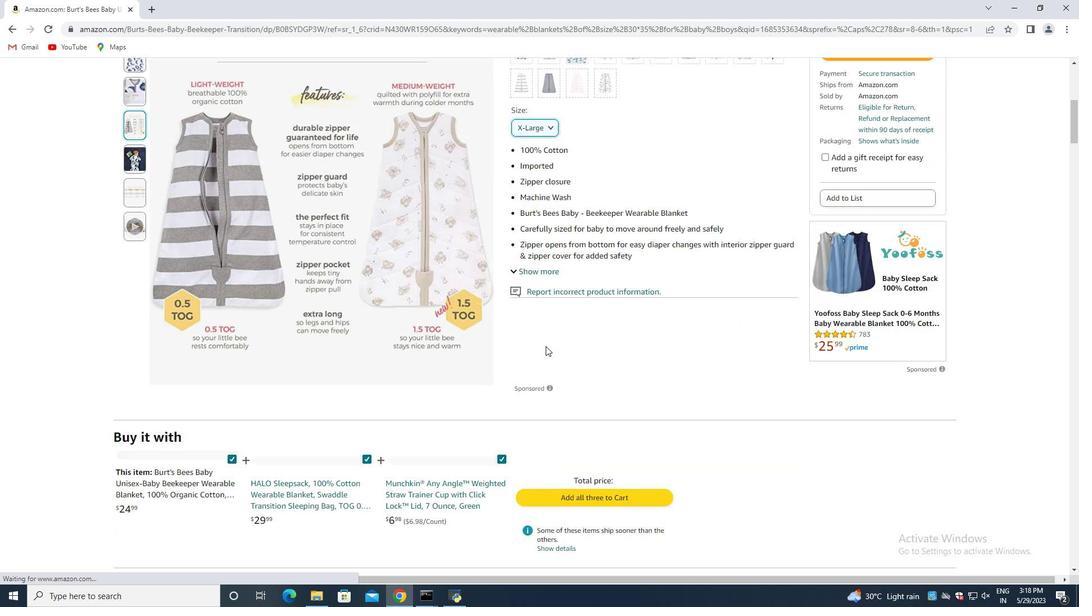
Action: Mouse moved to (543, 346)
Screenshot: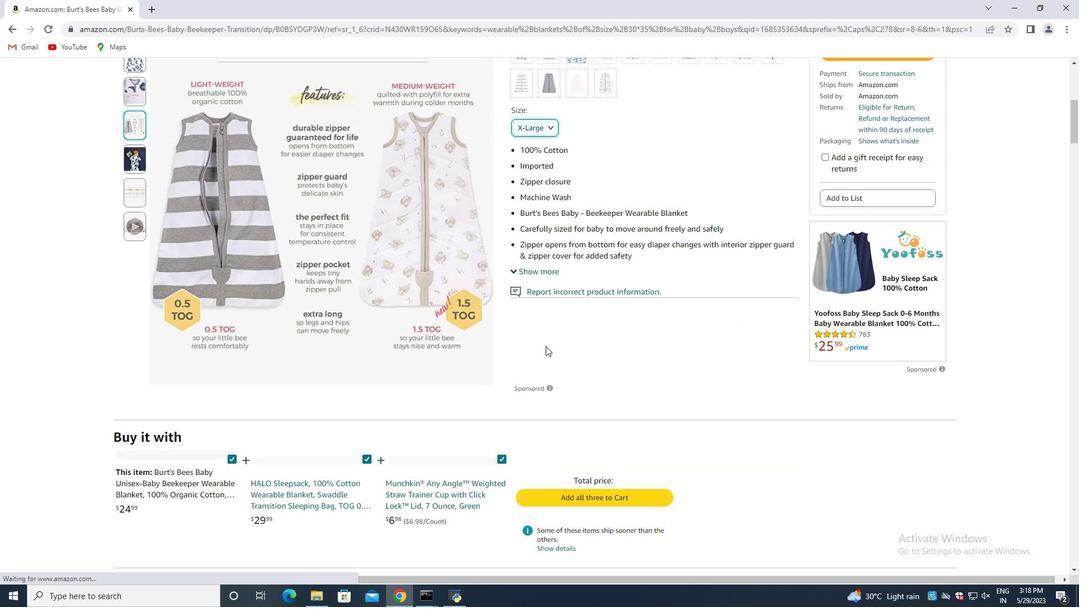 
Action: Mouse scrolled (543, 346) with delta (0, 0)
Screenshot: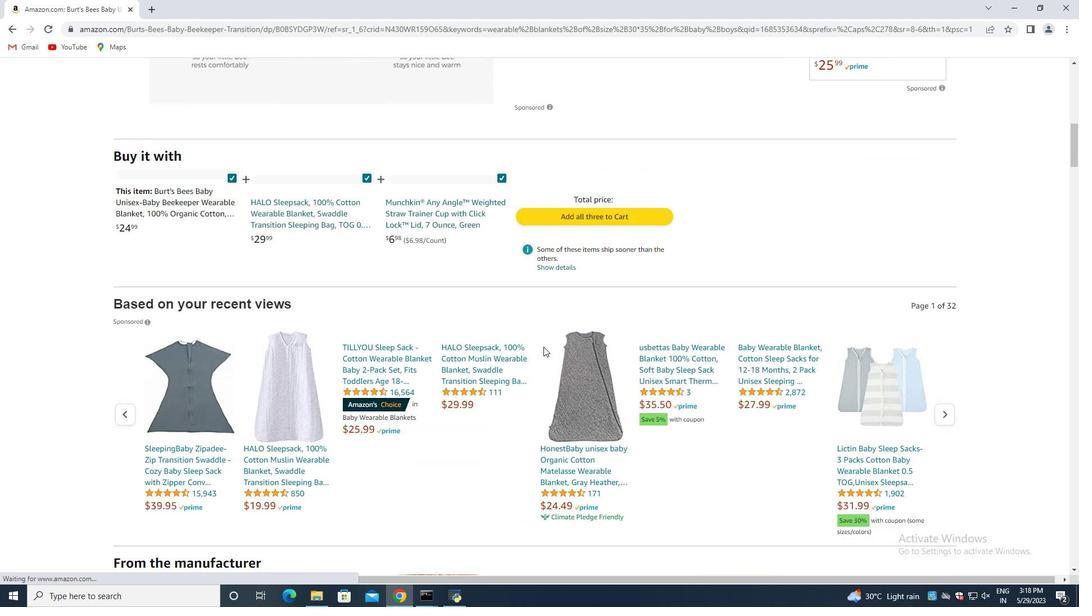 
Action: Mouse scrolled (543, 346) with delta (0, 0)
Screenshot: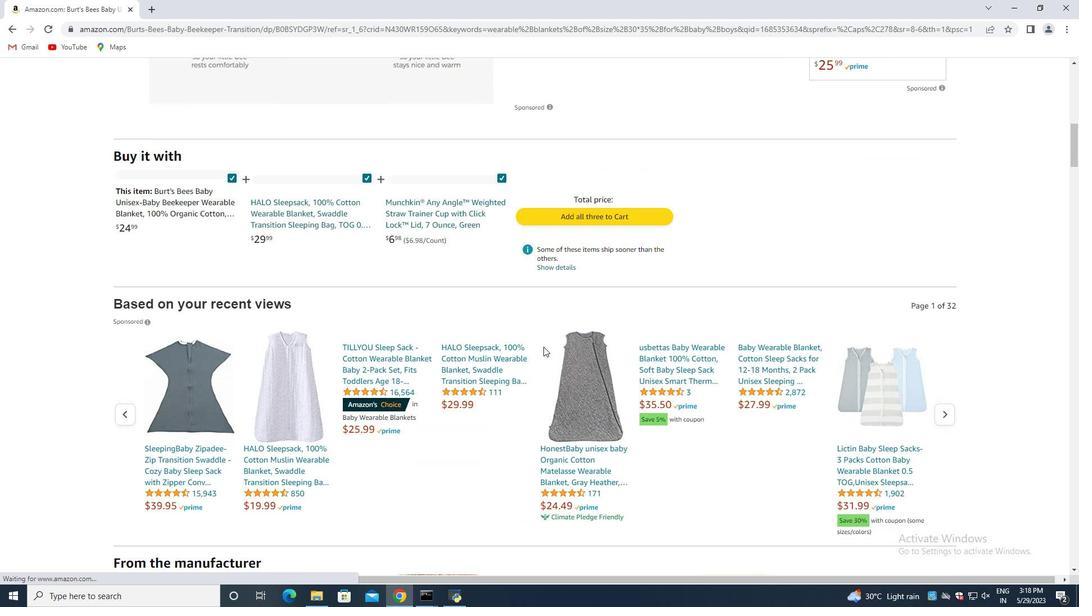
Action: Mouse scrolled (543, 346) with delta (0, 0)
Screenshot: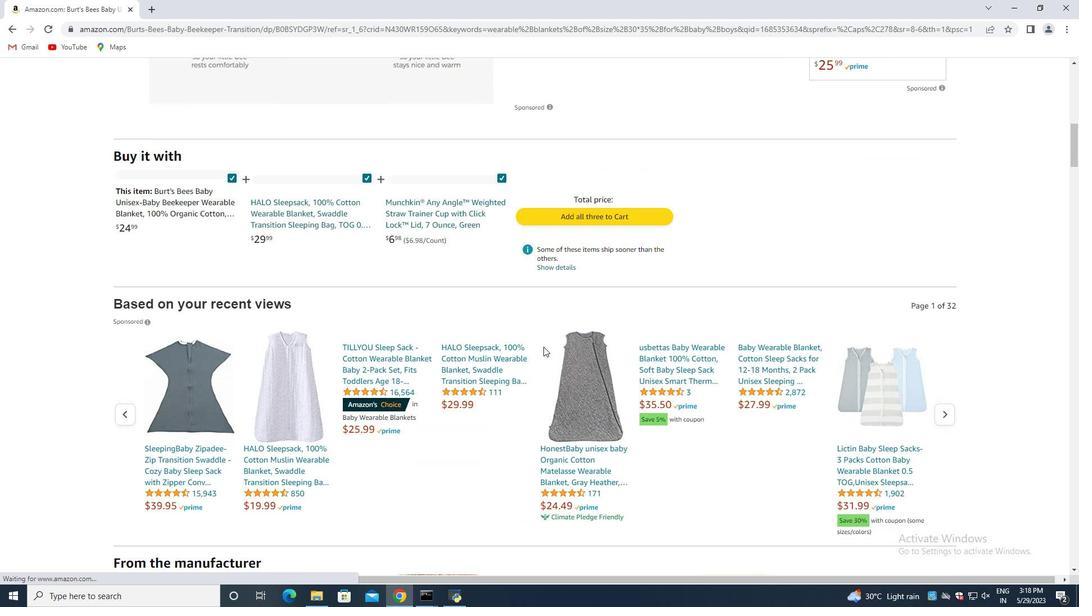 
Action: Mouse scrolled (543, 346) with delta (0, 0)
Screenshot: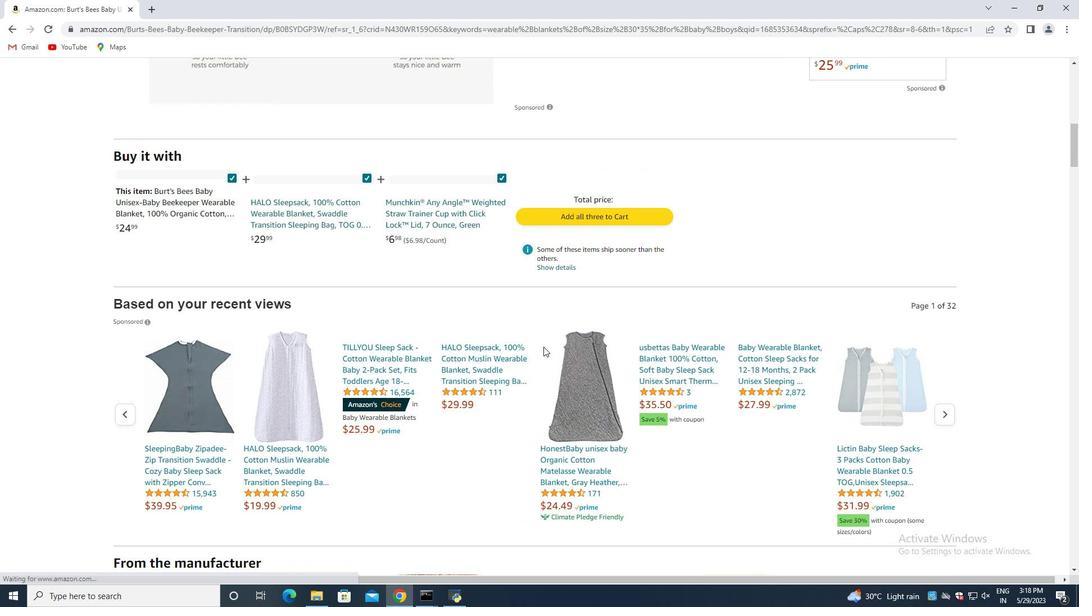
Action: Mouse moved to (548, 346)
Screenshot: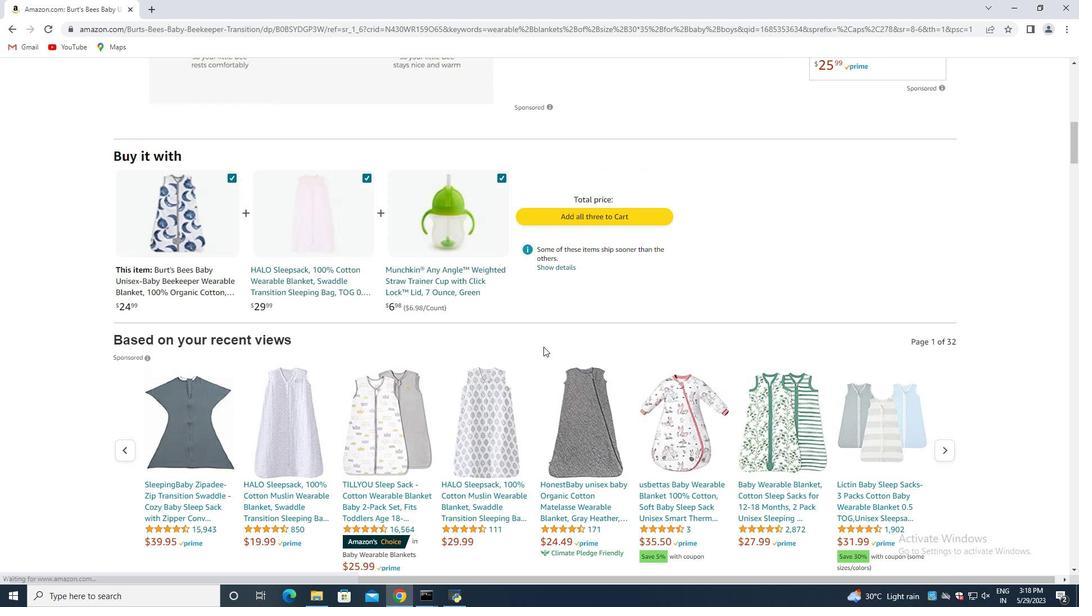 
Action: Key pressed <Key.down><Key.down><Key.down><Key.down><Key.down><Key.down><Key.down><Key.up><Key.up><Key.up><Key.down><Key.down>
Screenshot: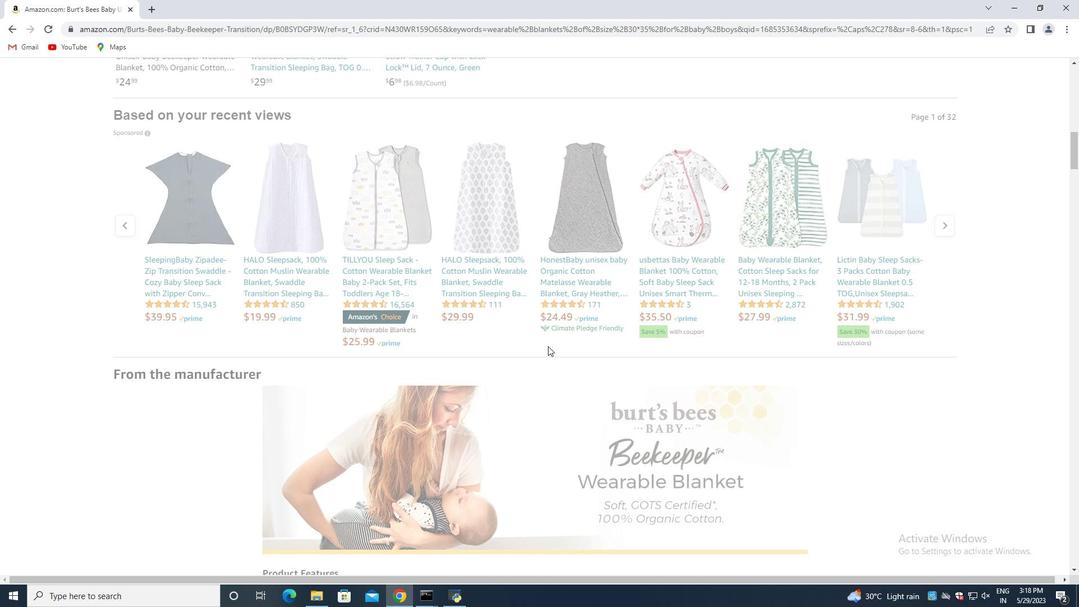 
Action: Mouse scrolled (548, 346) with delta (0, 0)
Screenshot: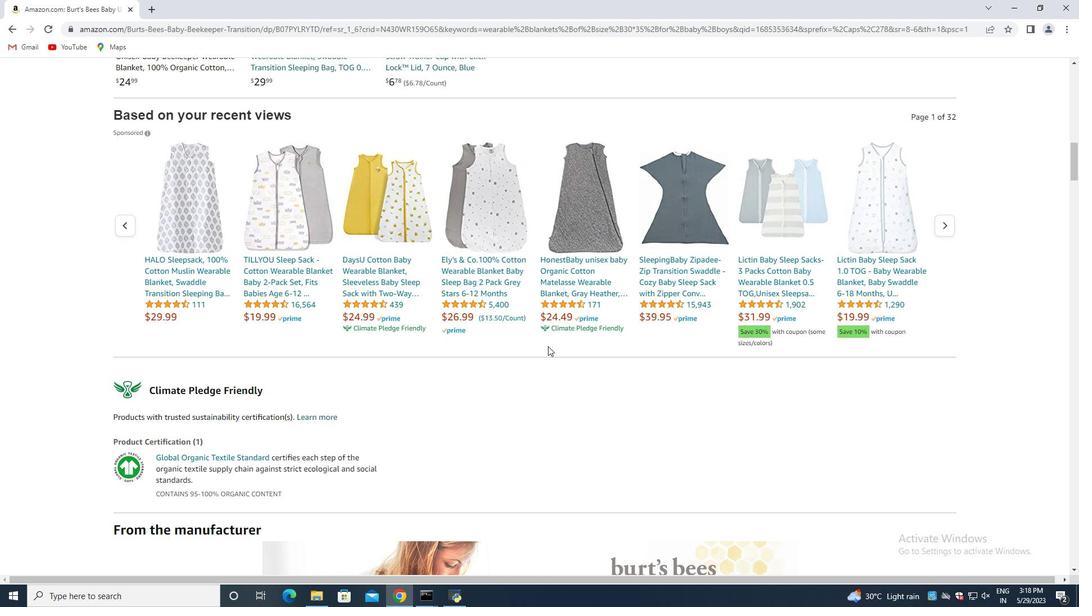 
Action: Mouse scrolled (548, 346) with delta (0, 0)
Screenshot: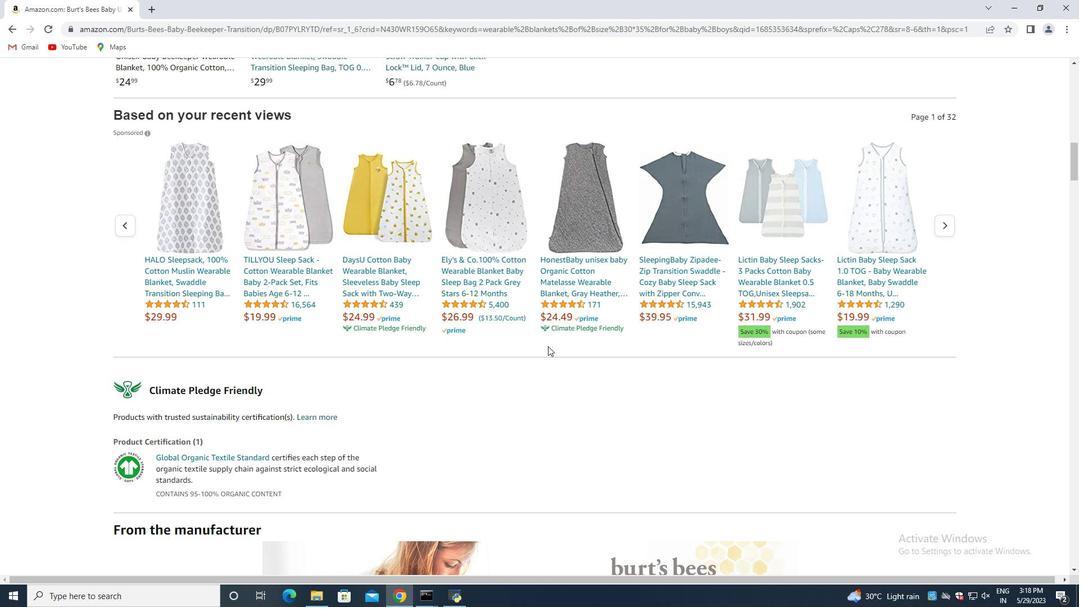 
Action: Mouse scrolled (548, 346) with delta (0, 0)
Screenshot: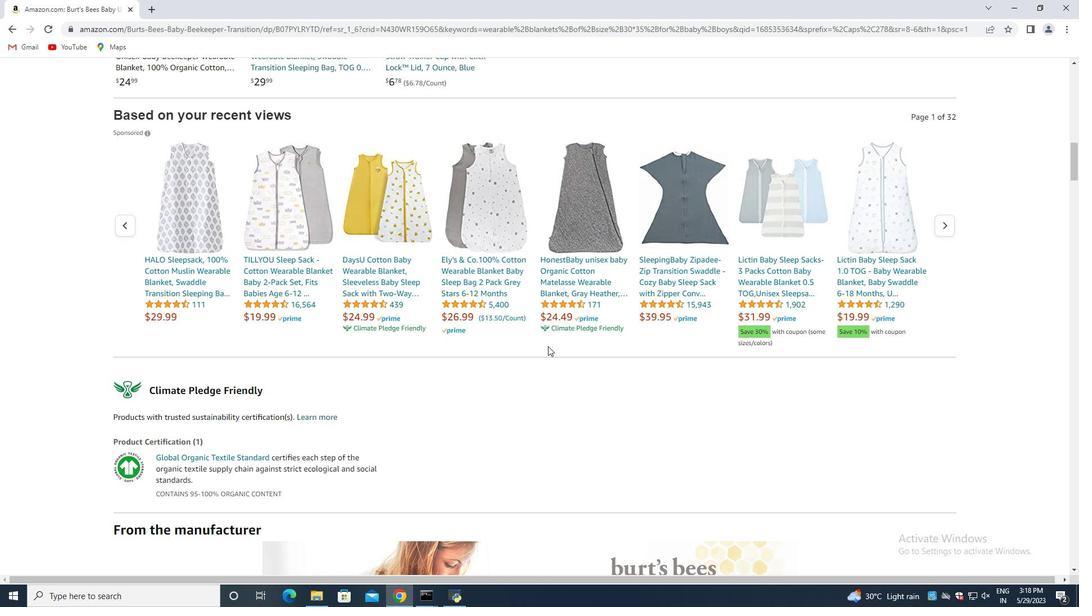 
Action: Mouse scrolled (548, 346) with delta (0, 0)
Screenshot: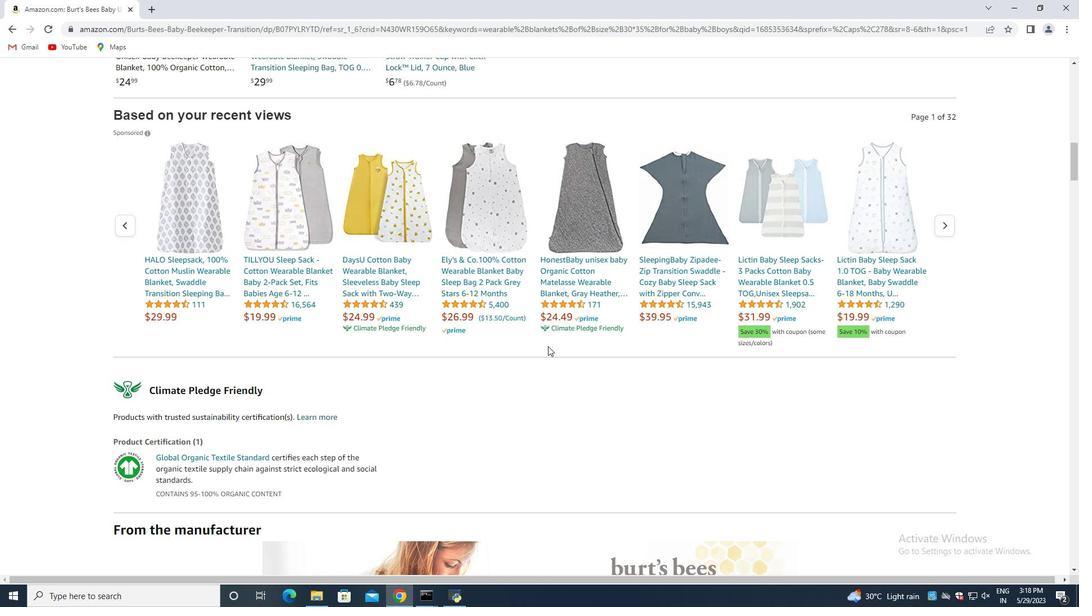 
Action: Mouse scrolled (548, 346) with delta (0, 0)
Screenshot: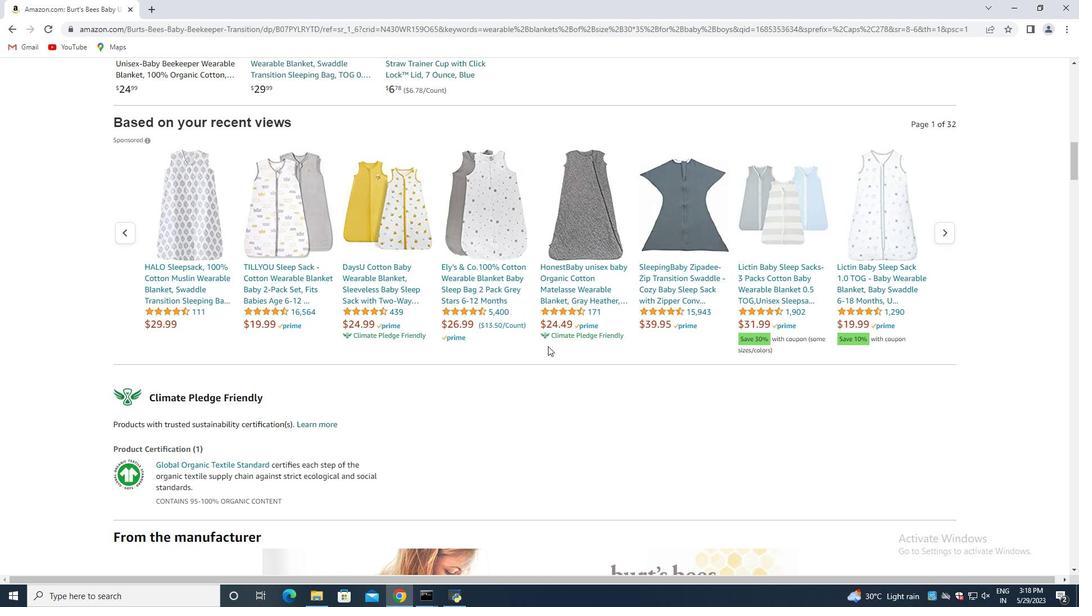 
Action: Mouse moved to (547, 345)
Screenshot: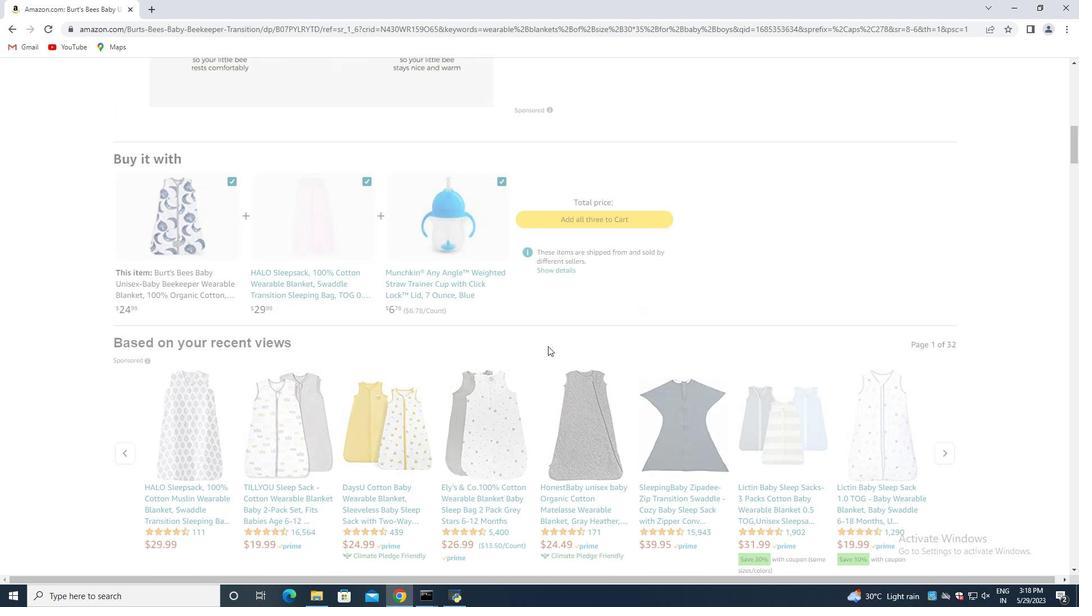
Action: Mouse scrolled (547, 345) with delta (0, 0)
Screenshot: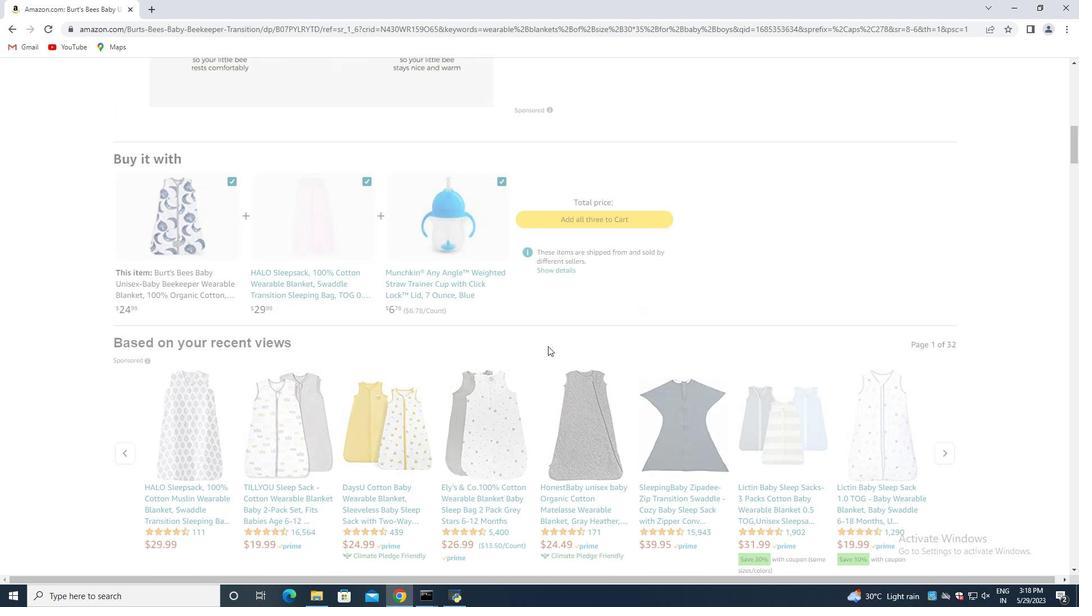 
Action: Mouse moved to (546, 346)
Screenshot: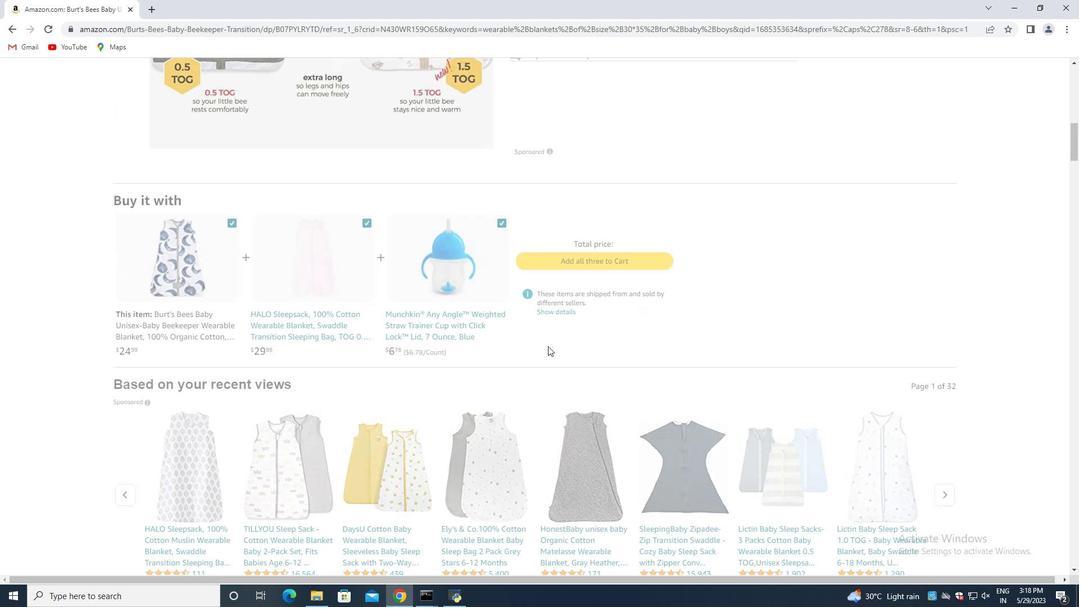 
Action: Mouse scrolled (546, 345) with delta (0, 0)
Screenshot: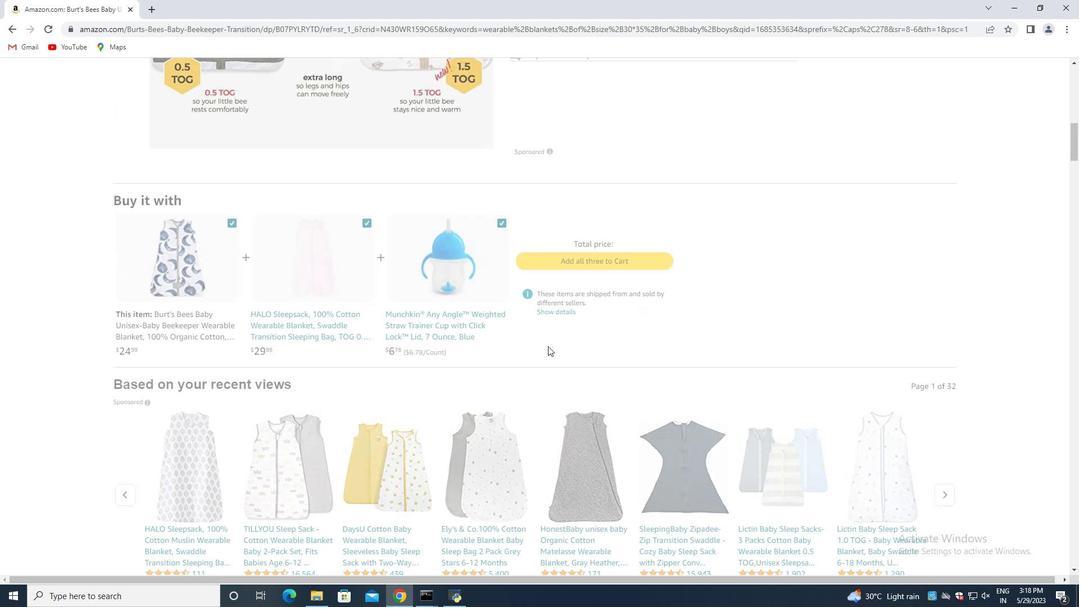 
Action: Mouse moved to (545, 346)
Screenshot: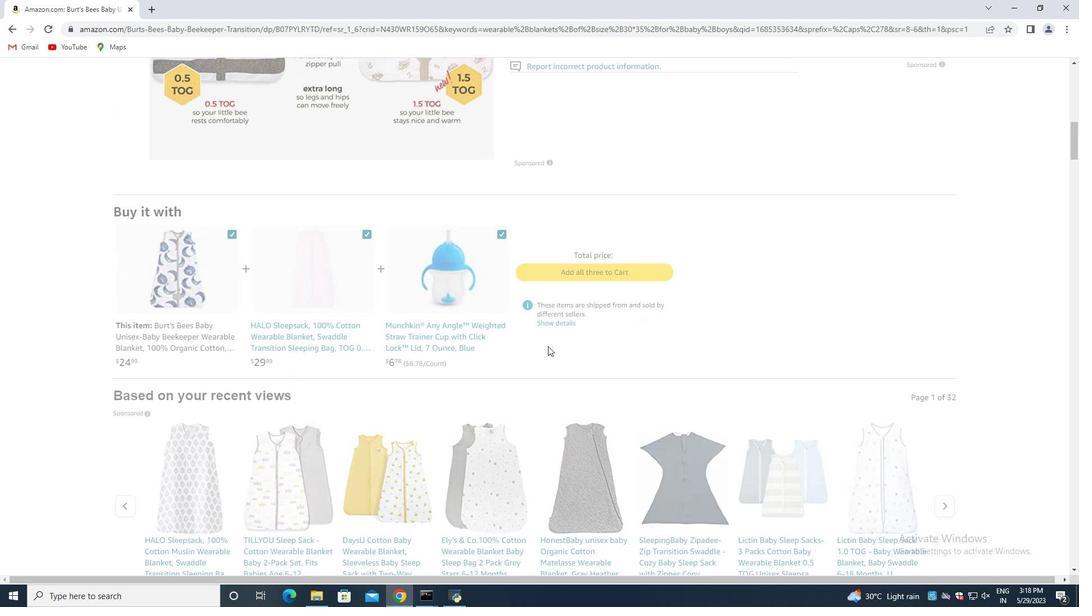 
Action: Mouse scrolled (545, 346) with delta (0, 0)
Screenshot: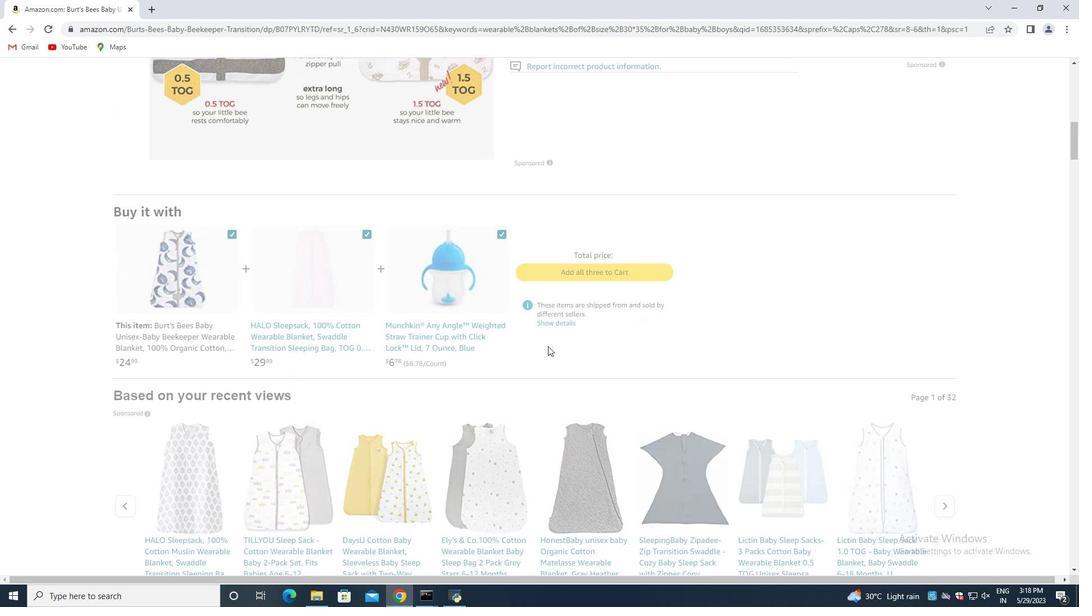 
Action: Mouse moved to (544, 346)
Screenshot: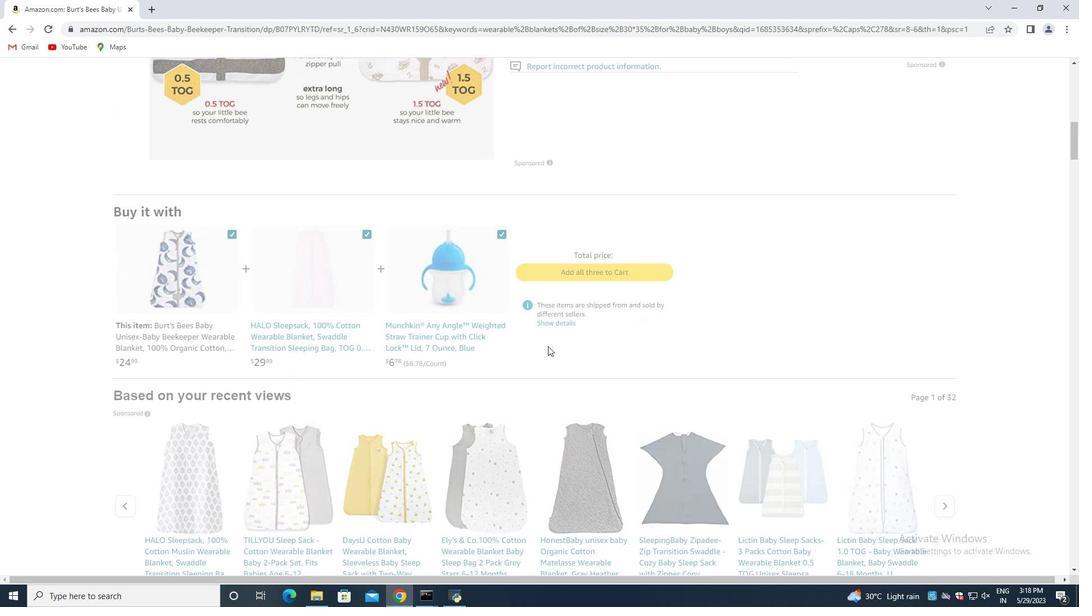 
Action: Mouse scrolled (544, 346) with delta (0, 0)
Screenshot: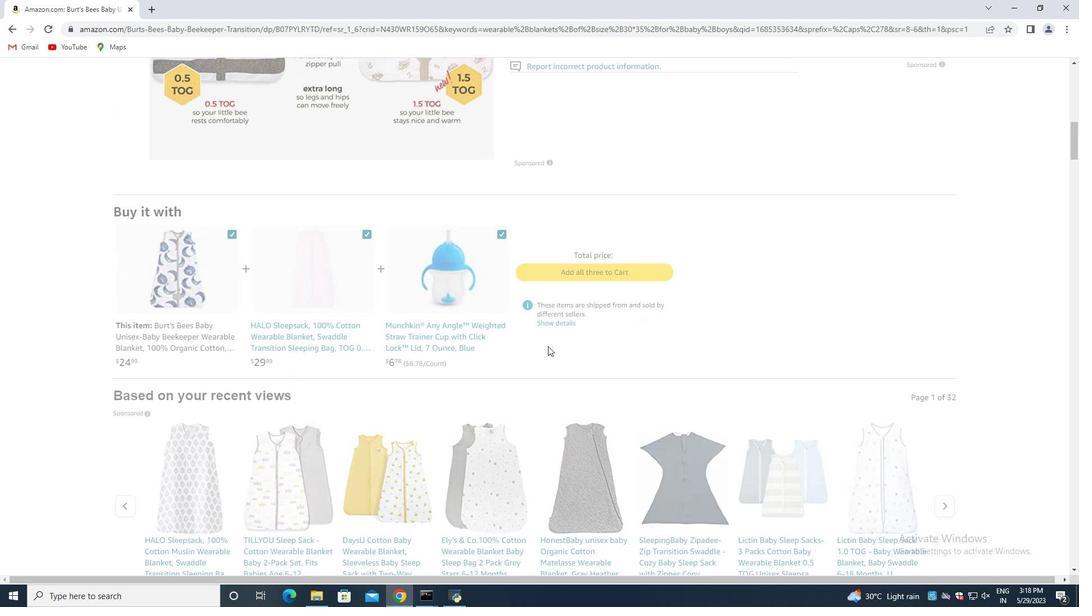 
Action: Mouse moved to (544, 347)
Screenshot: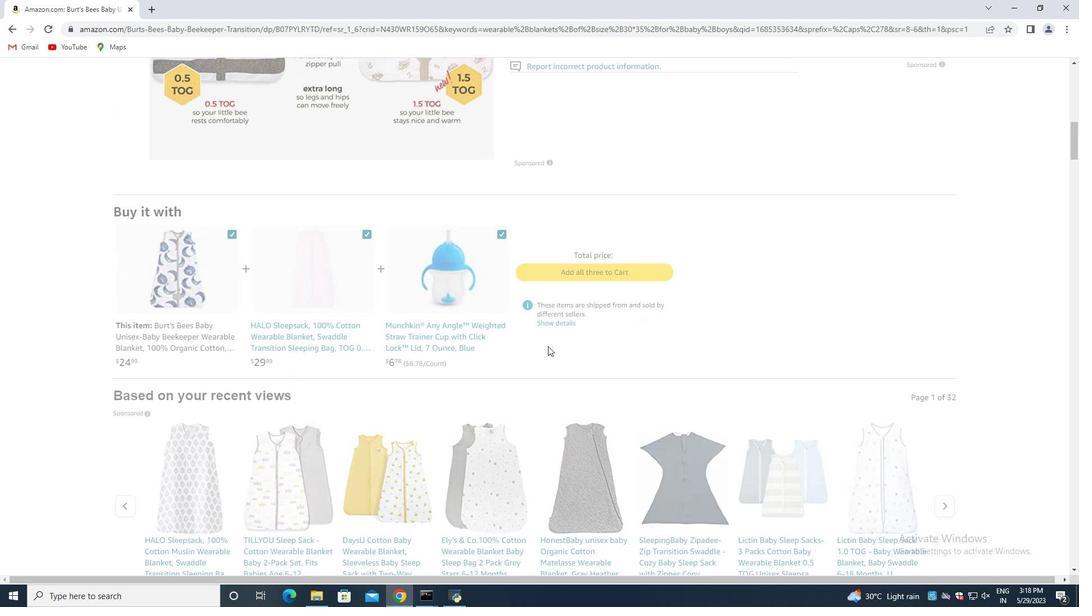 
Action: Mouse scrolled (544, 346) with delta (0, 0)
Screenshot: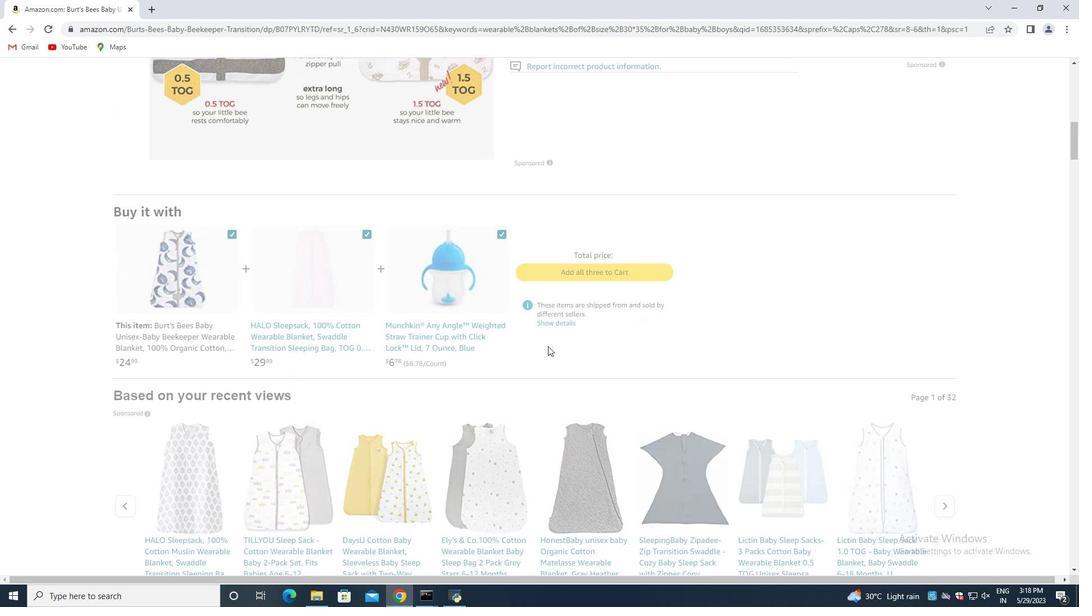 
Action: Mouse moved to (542, 348)
Screenshot: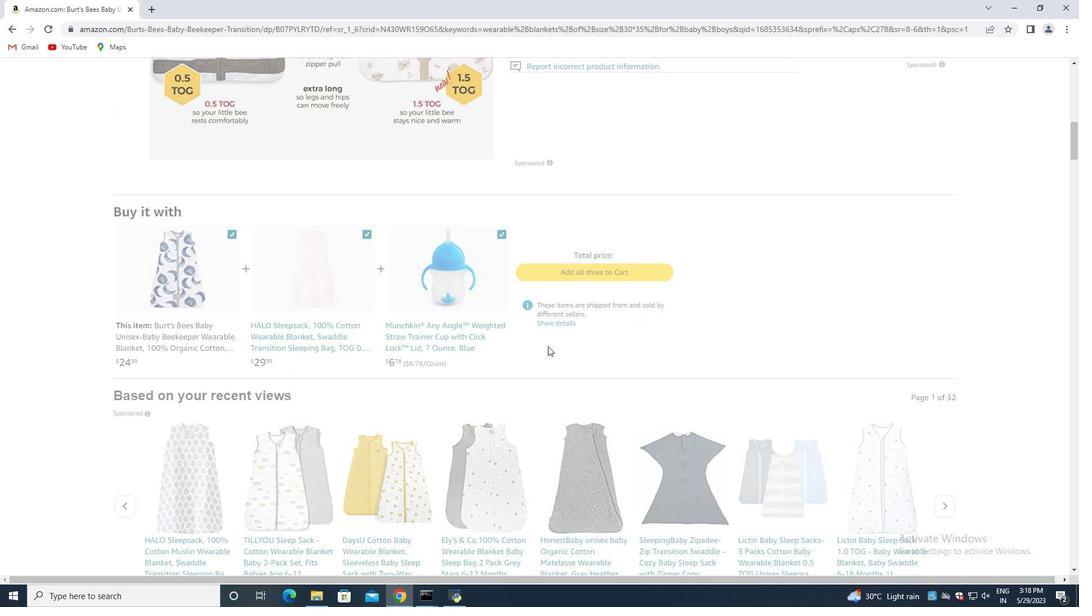 
Action: Mouse scrolled (542, 348) with delta (0, 0)
Screenshot: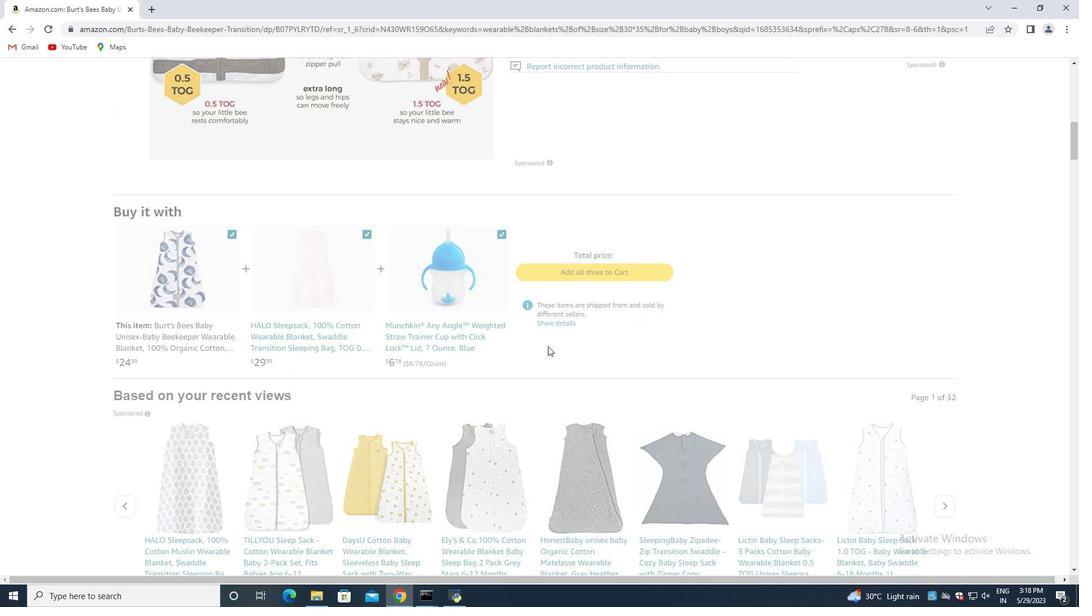 
Action: Mouse moved to (541, 348)
Screenshot: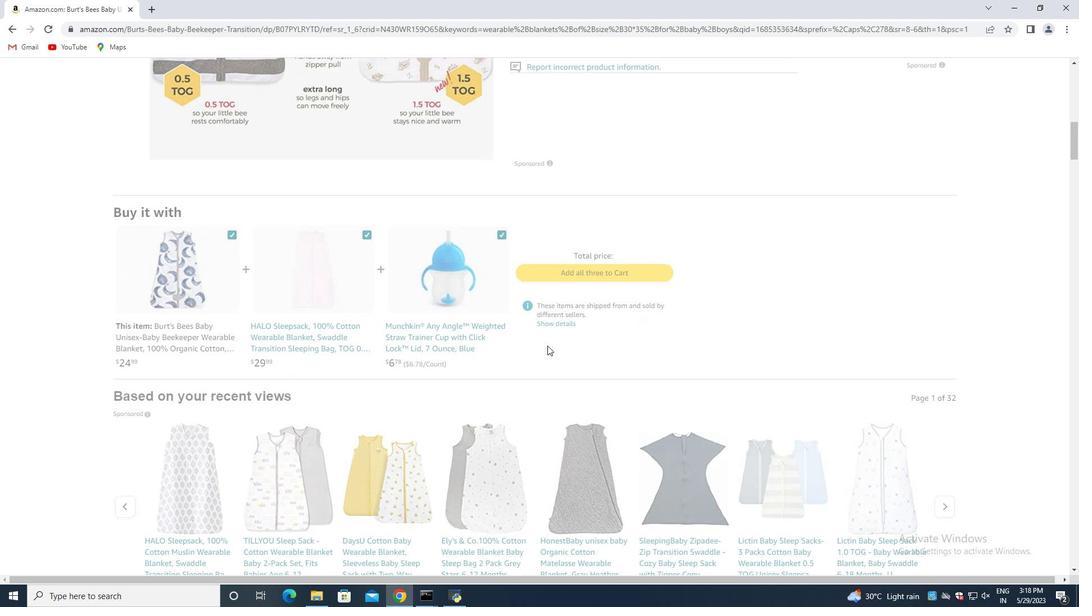 
Action: Mouse scrolled (541, 348) with delta (0, 0)
Screenshot: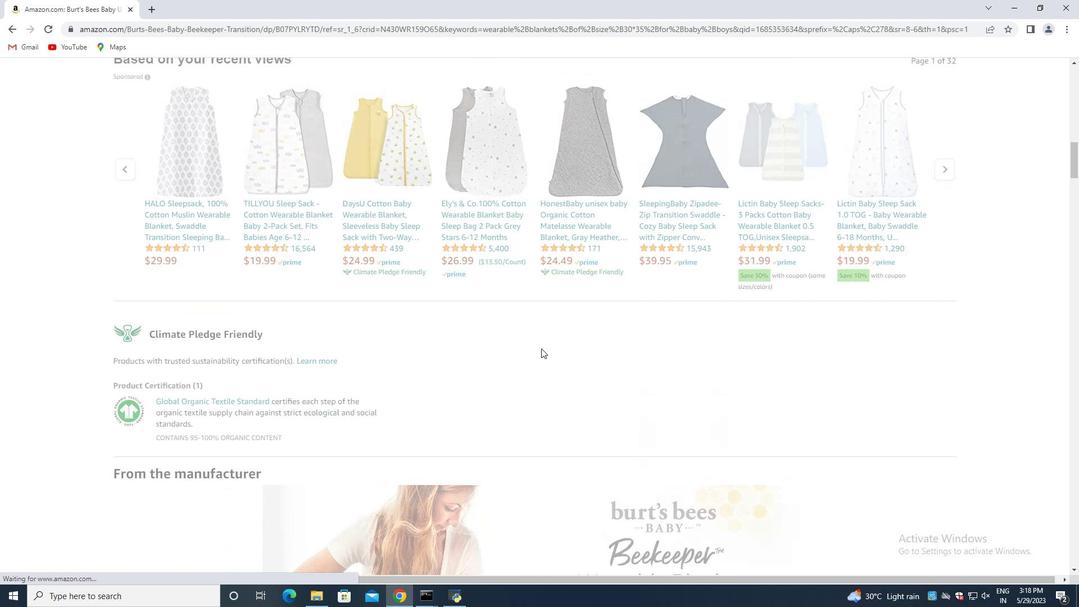 
Action: Mouse scrolled (541, 348) with delta (0, 0)
Screenshot: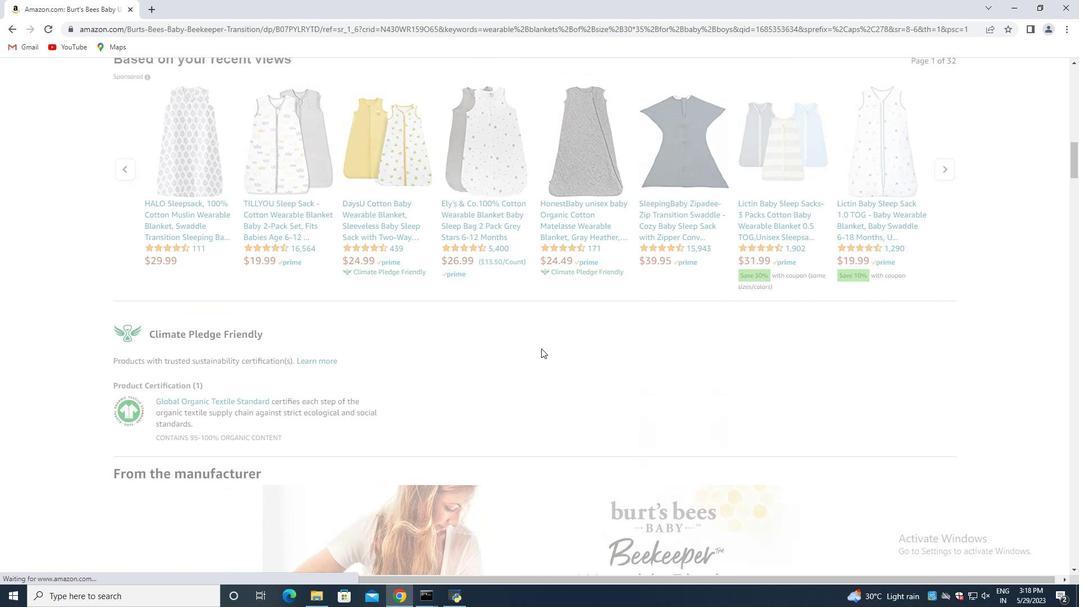 
Action: Mouse scrolled (541, 348) with delta (0, 0)
Screenshot: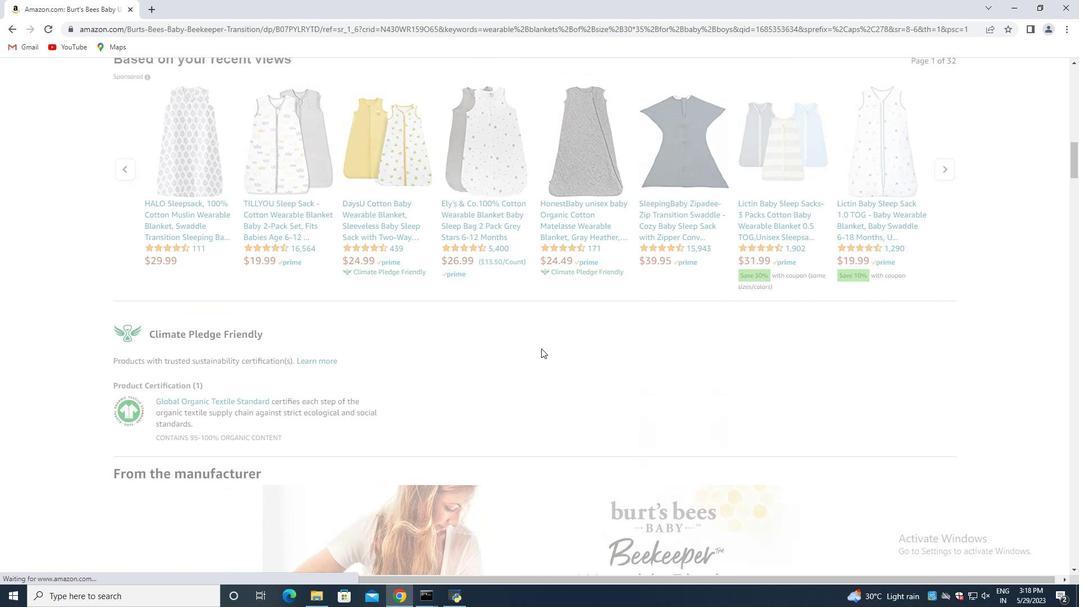 
Action: Mouse scrolled (541, 348) with delta (0, 0)
Screenshot: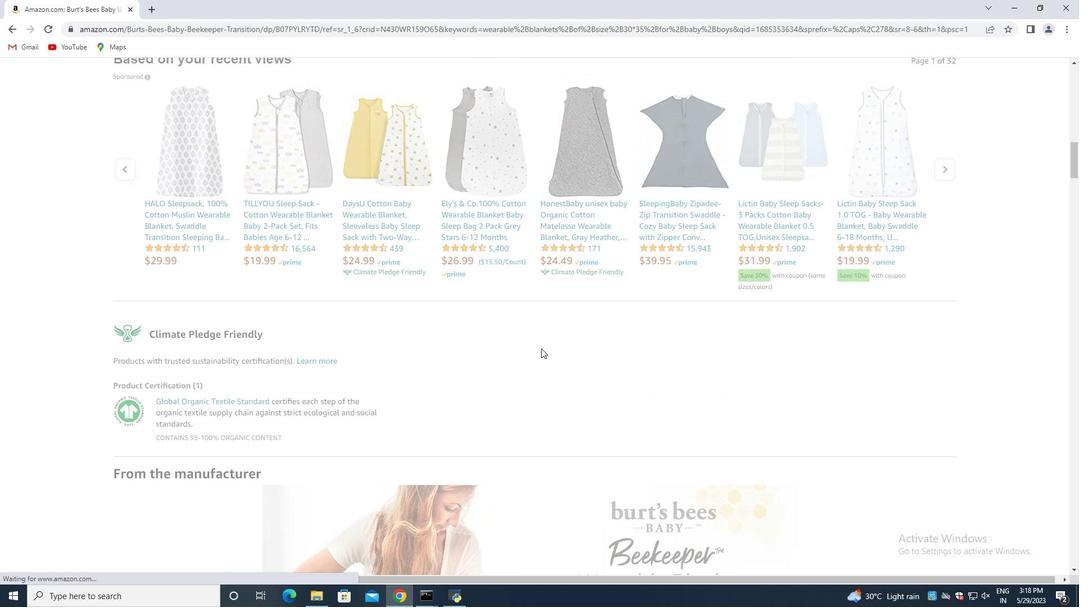 
Action: Mouse scrolled (541, 348) with delta (0, 0)
Screenshot: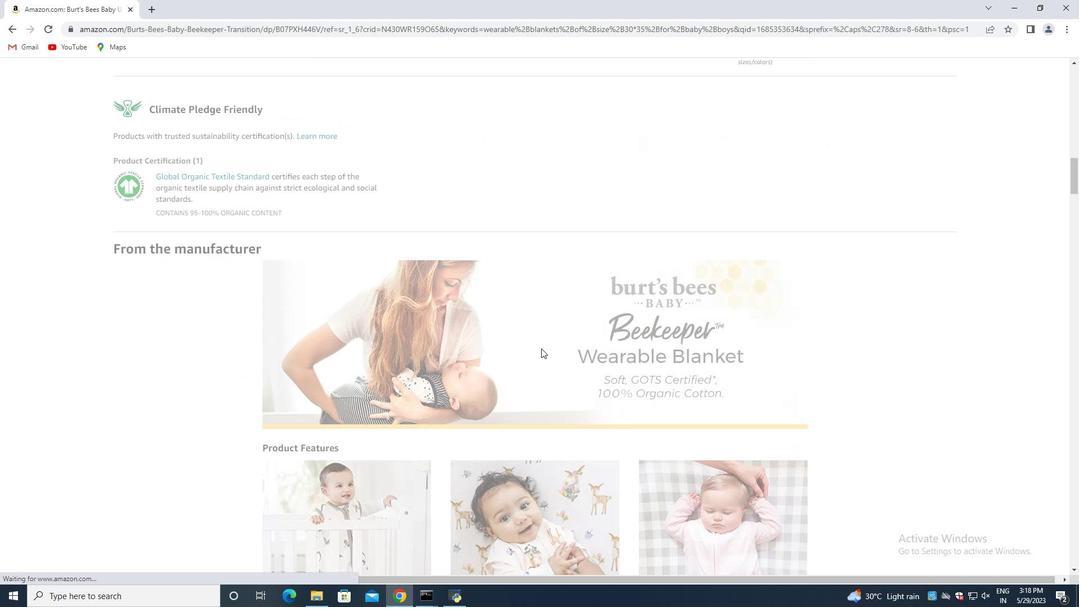 
Action: Mouse scrolled (541, 348) with delta (0, 0)
Screenshot: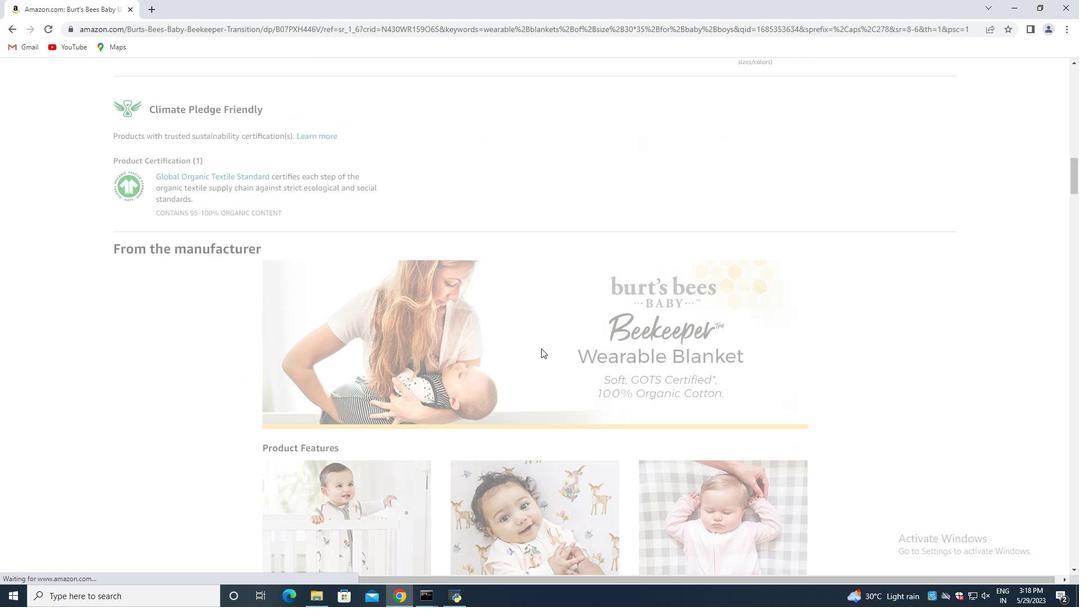 
Action: Mouse moved to (540, 348)
Screenshot: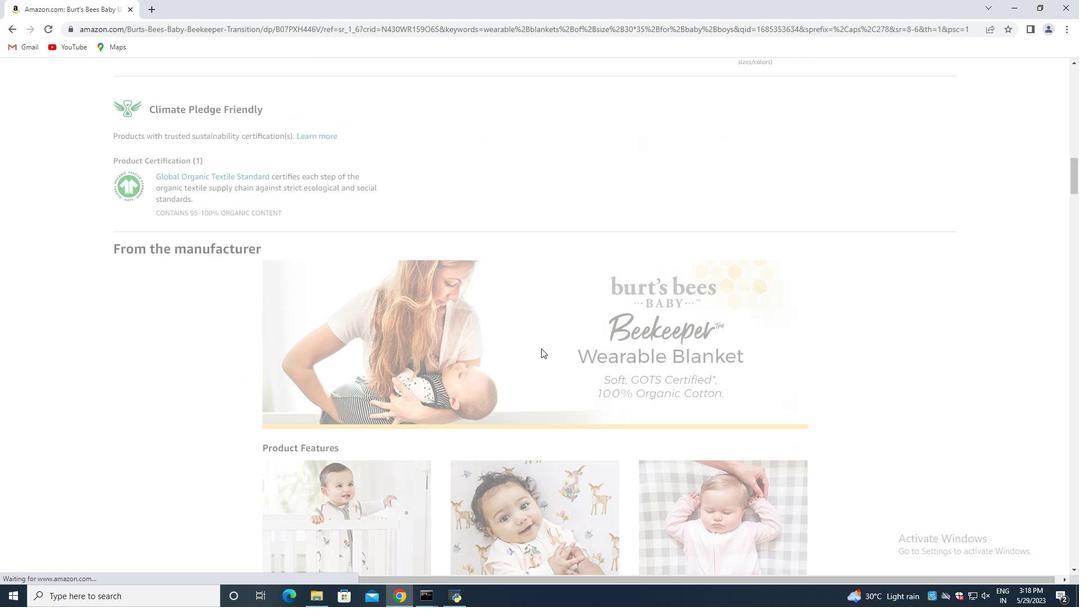 
Action: Mouse scrolled (540, 348) with delta (0, 0)
Screenshot: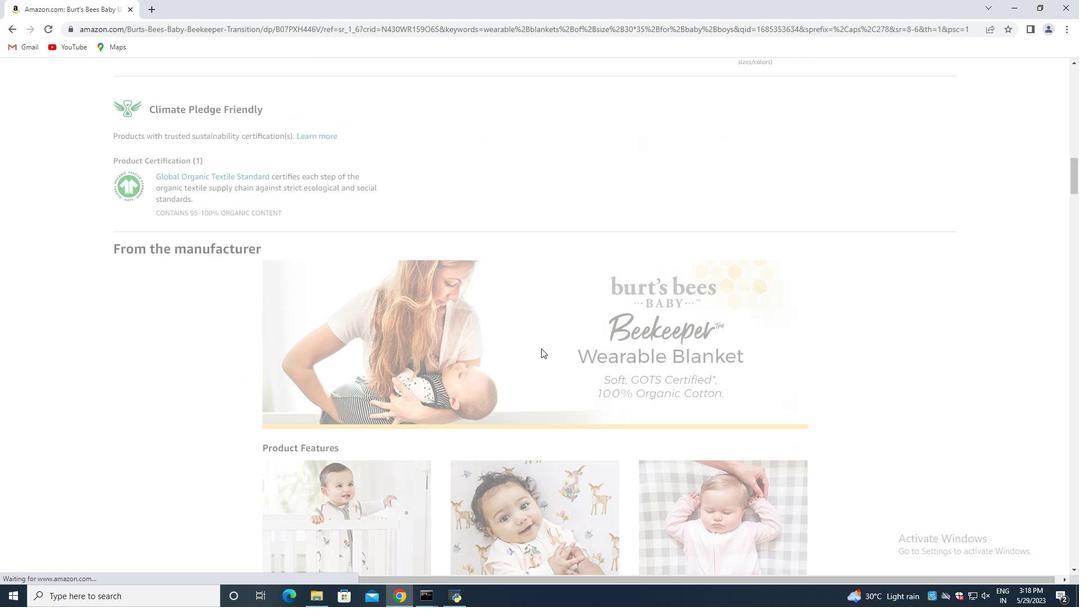 
Action: Mouse scrolled (540, 348) with delta (0, 0)
Screenshot: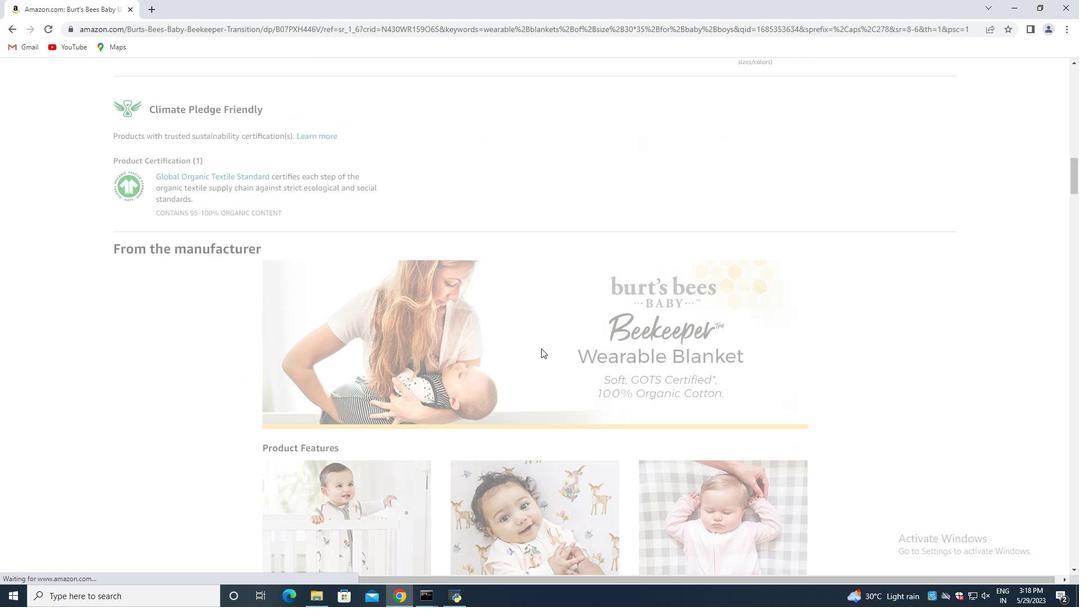 
Action: Mouse moved to (513, 350)
Screenshot: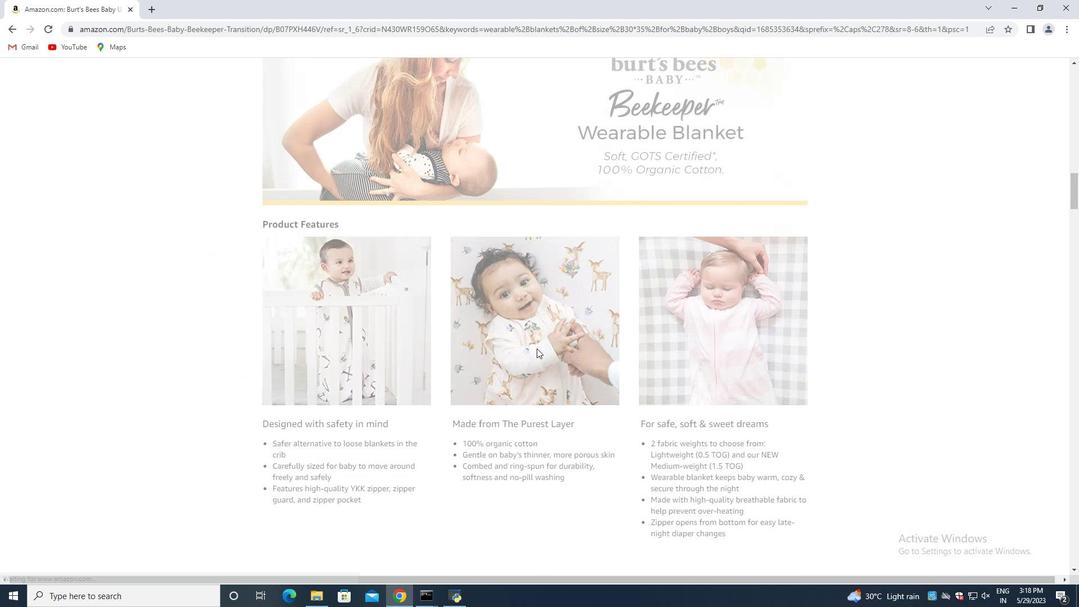 
Action: Mouse scrolled (513, 349) with delta (0, 0)
Screenshot: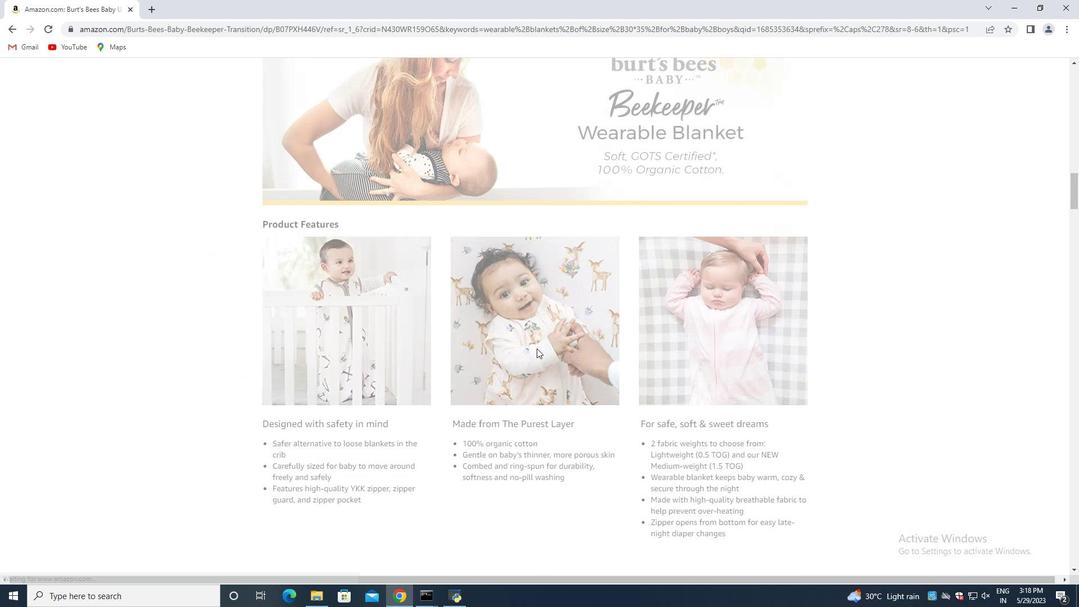 
Action: Mouse moved to (510, 350)
Screenshot: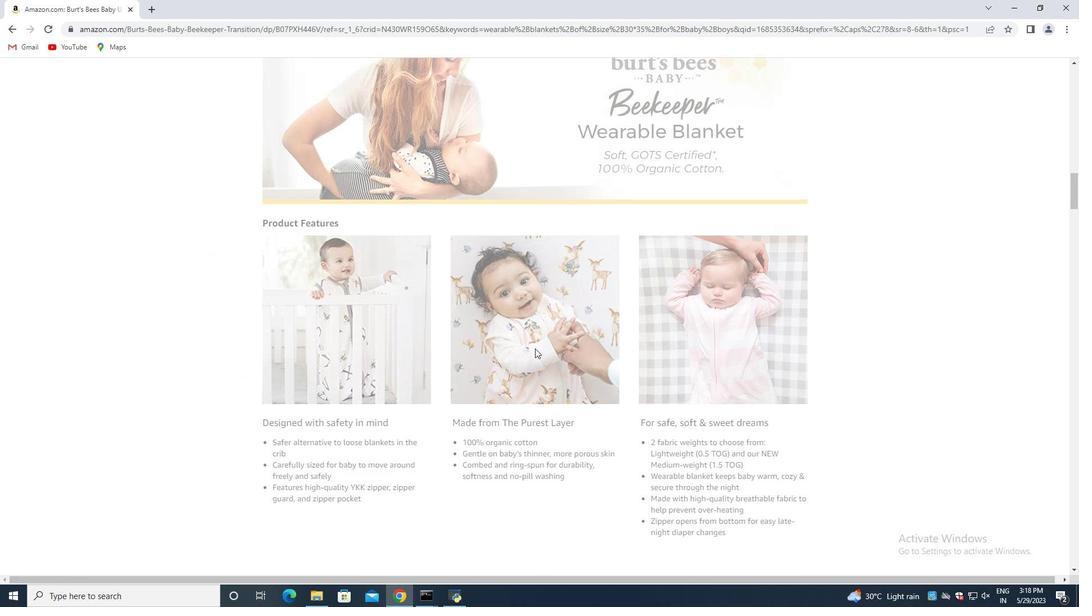 
Action: Mouse scrolled (510, 350) with delta (0, 0)
Screenshot: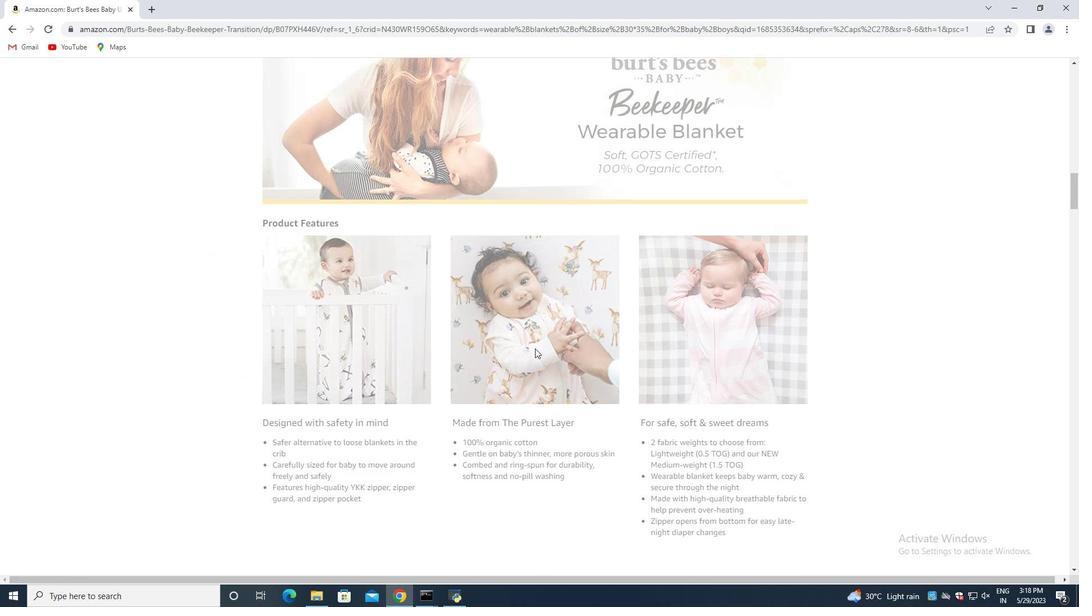 
Action: Mouse moved to (508, 350)
Screenshot: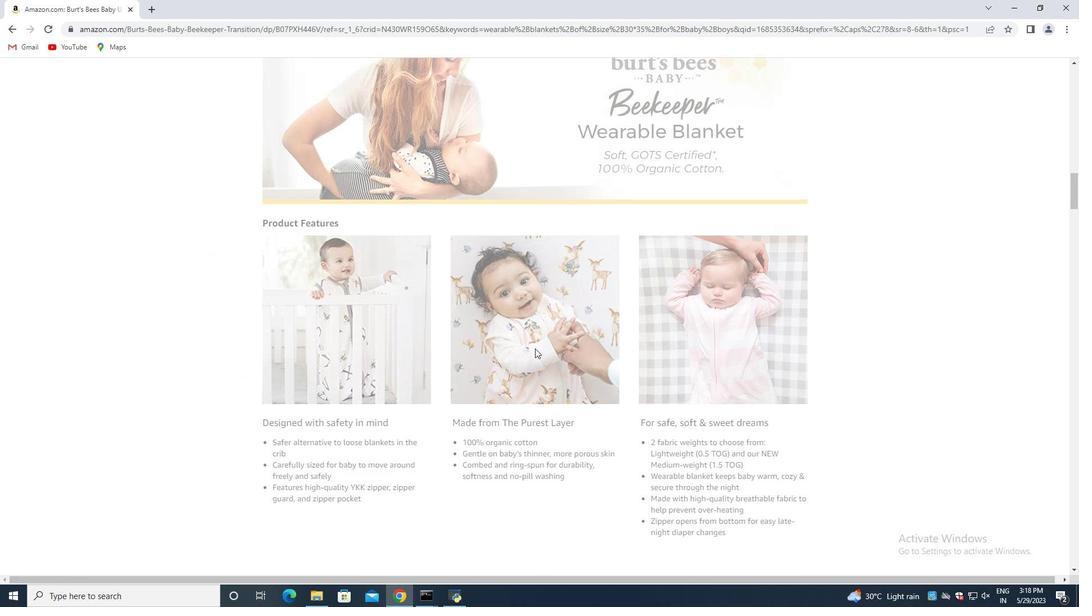 
Action: Mouse scrolled (508, 350) with delta (0, 0)
Screenshot: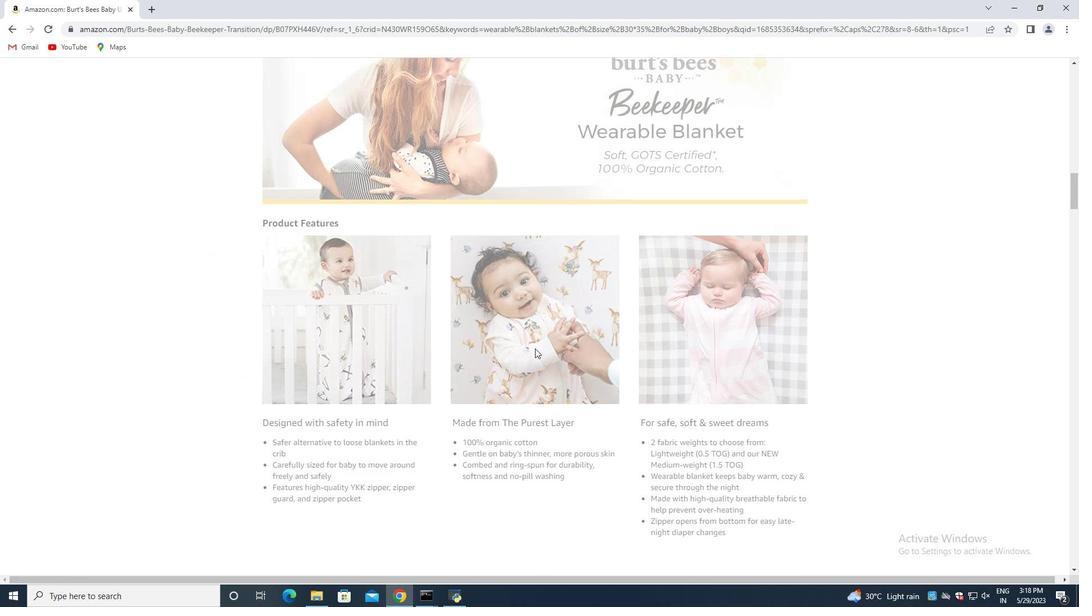 
Action: Mouse moved to (506, 350)
Screenshot: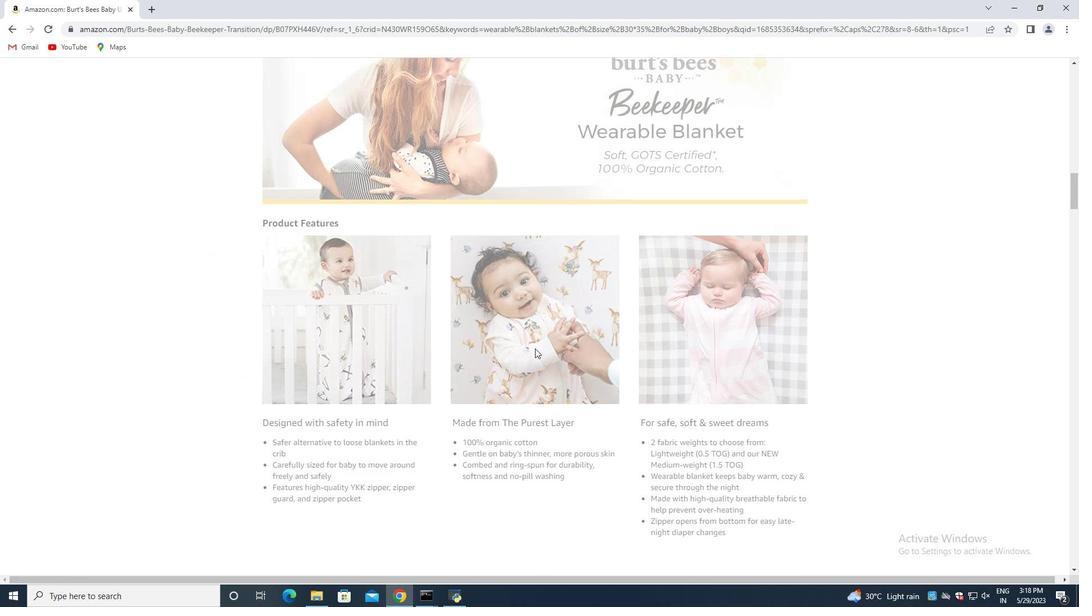 
Action: Mouse scrolled (506, 350) with delta (0, 0)
Screenshot: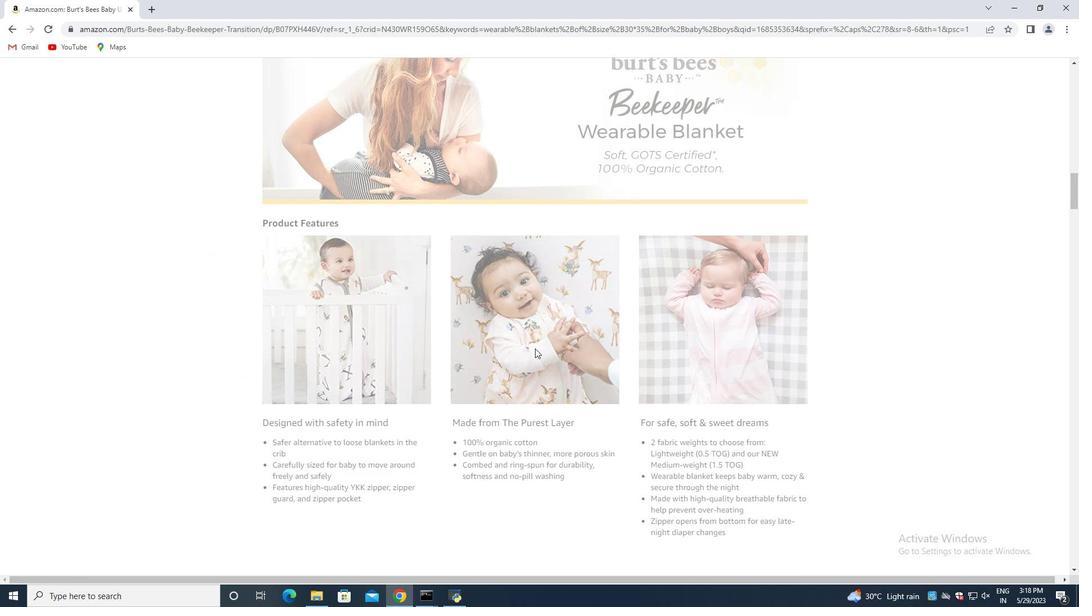 
Action: Mouse moved to (503, 350)
Screenshot: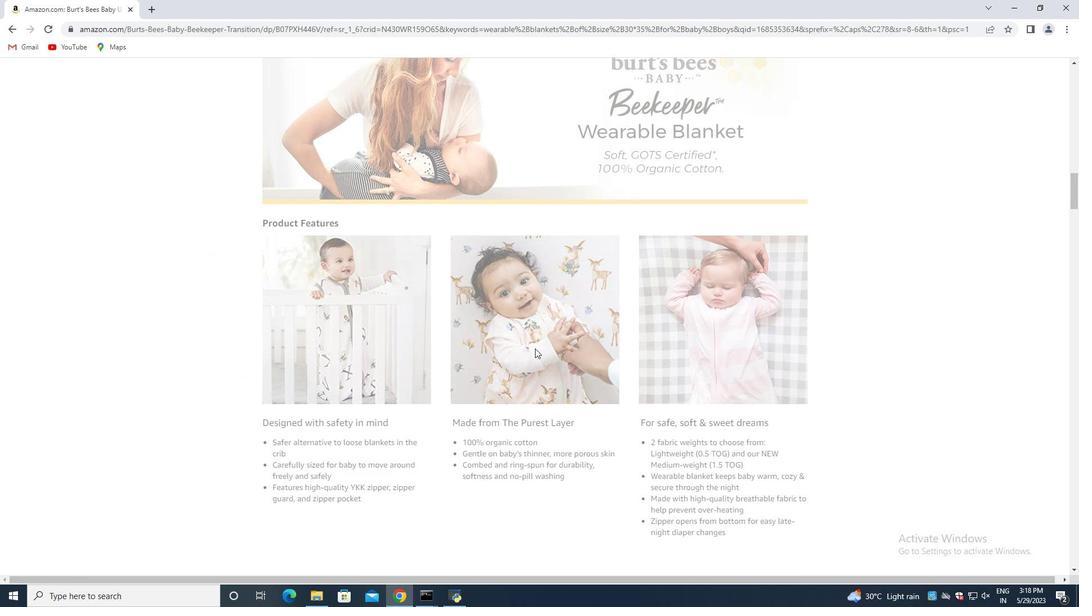 
Action: Mouse scrolled (503, 350) with delta (0, 0)
Screenshot: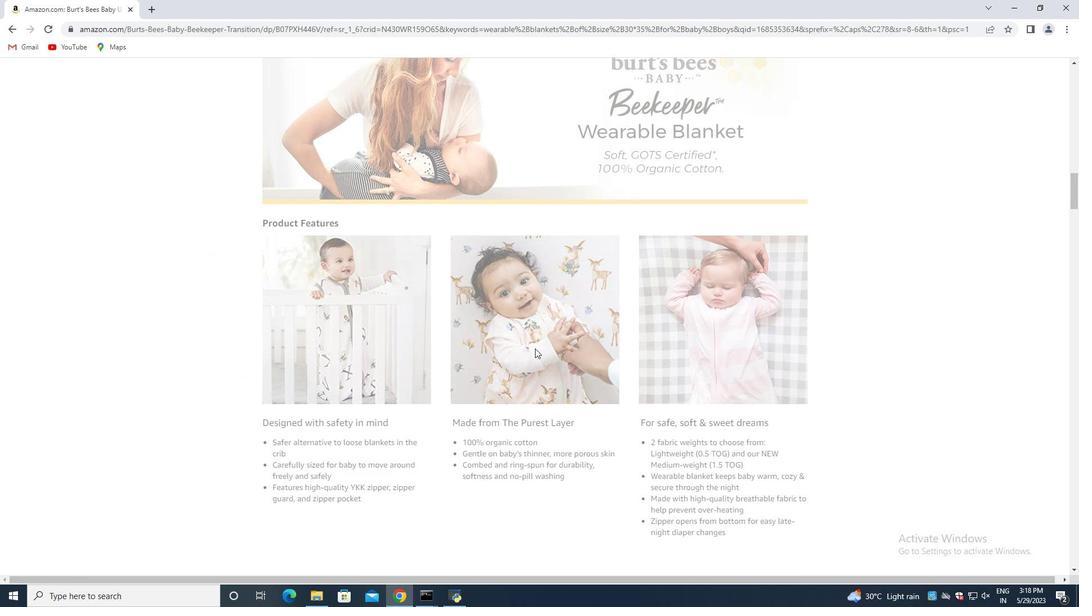 
Action: Mouse moved to (493, 353)
Screenshot: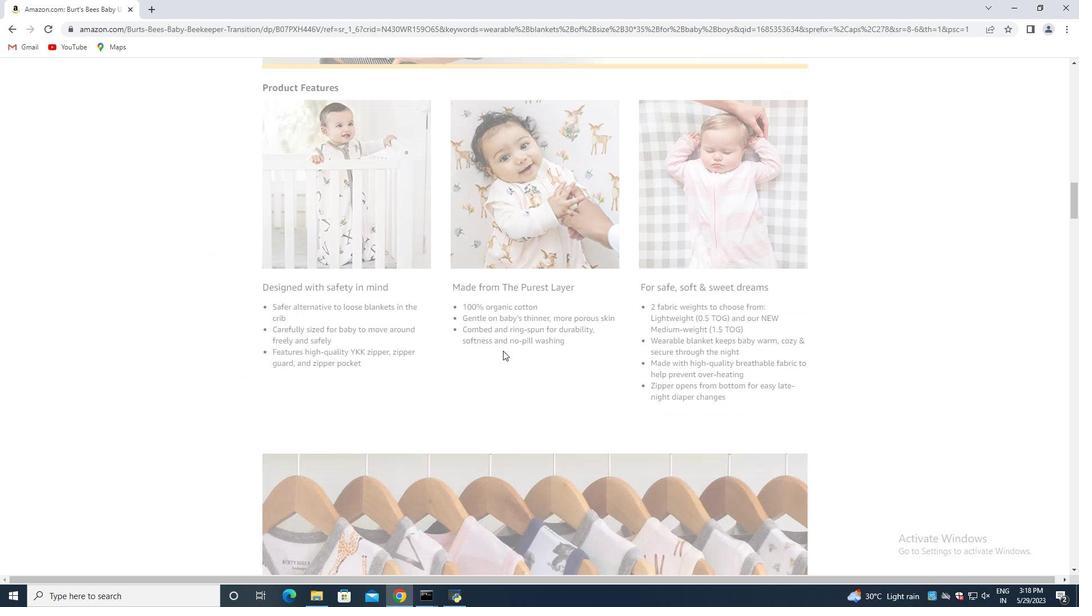 
Action: Mouse scrolled (493, 353) with delta (0, 0)
Screenshot: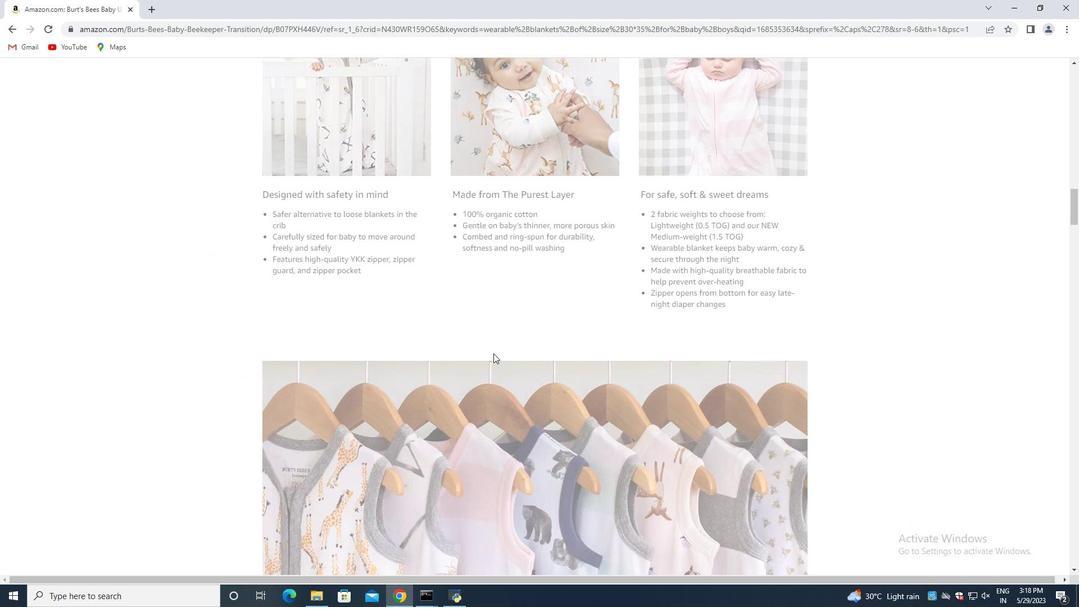 
Action: Mouse scrolled (493, 353) with delta (0, 0)
Screenshot: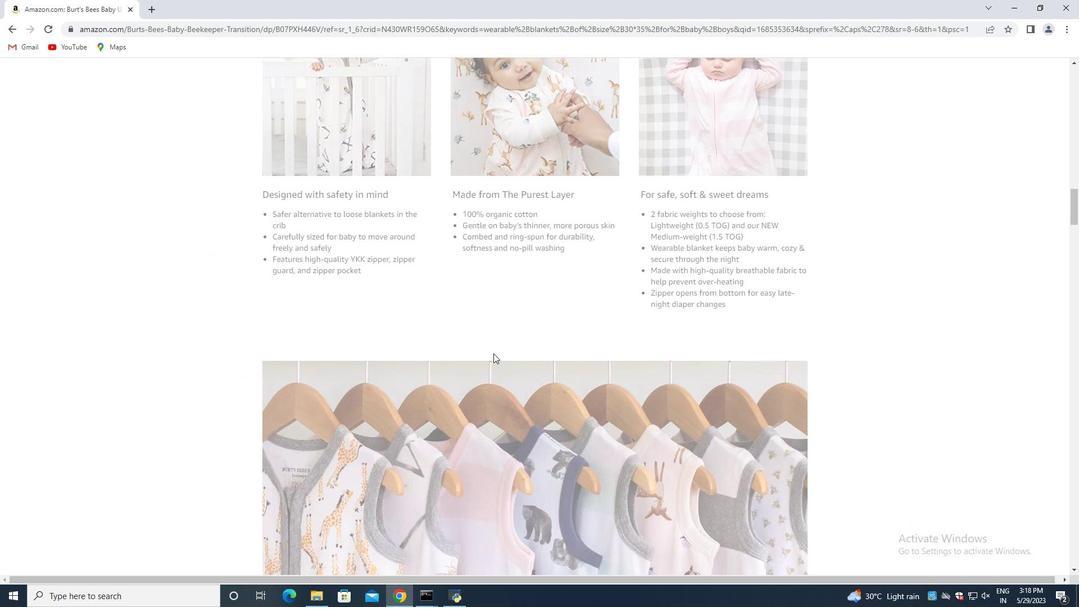 
Action: Mouse scrolled (493, 353) with delta (0, 0)
